 Task: Send an email with the signature Janet Martinez with the subject Request for feedback on a cover letter and the message I would like to schedule a follow-up meeting to discuss the results of the project. from softage.2@softage.net to softage.7@softage.net with an attached image file Website_hero_image.jpg and move the email from Sent Items to the folder Games
Action: Mouse moved to (657, 479)
Screenshot: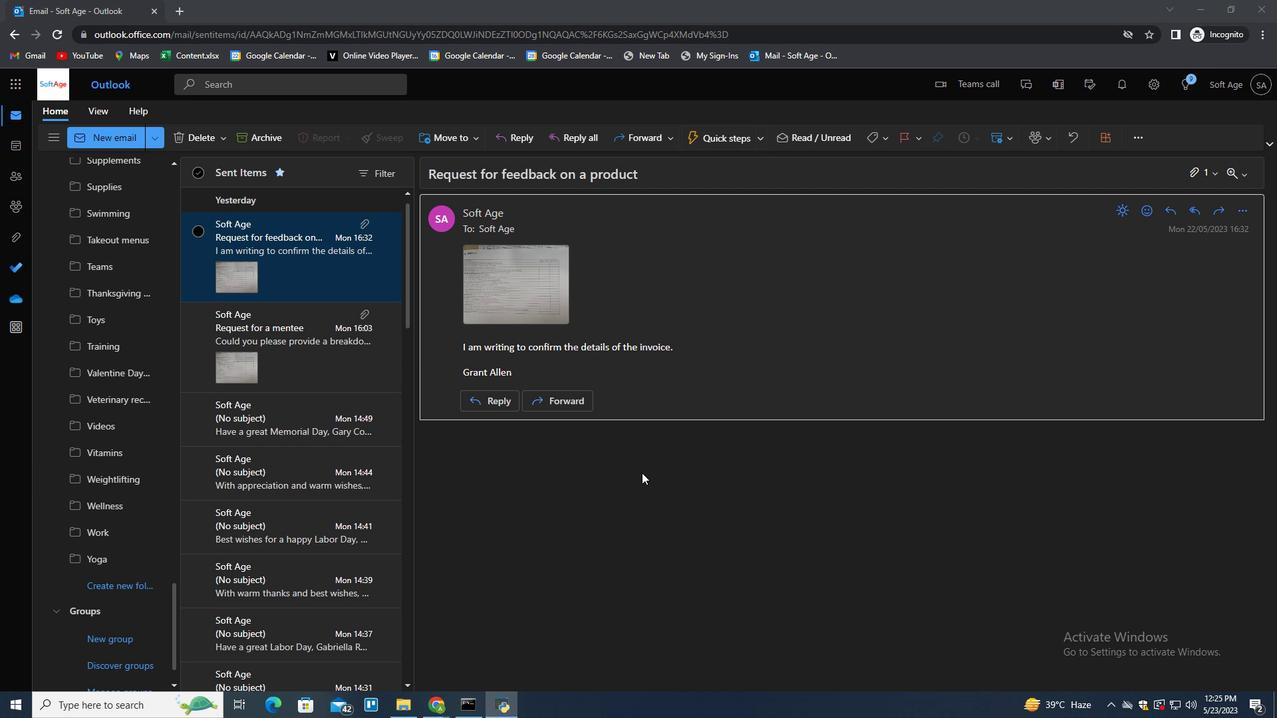 
Action: Mouse pressed left at (657, 479)
Screenshot: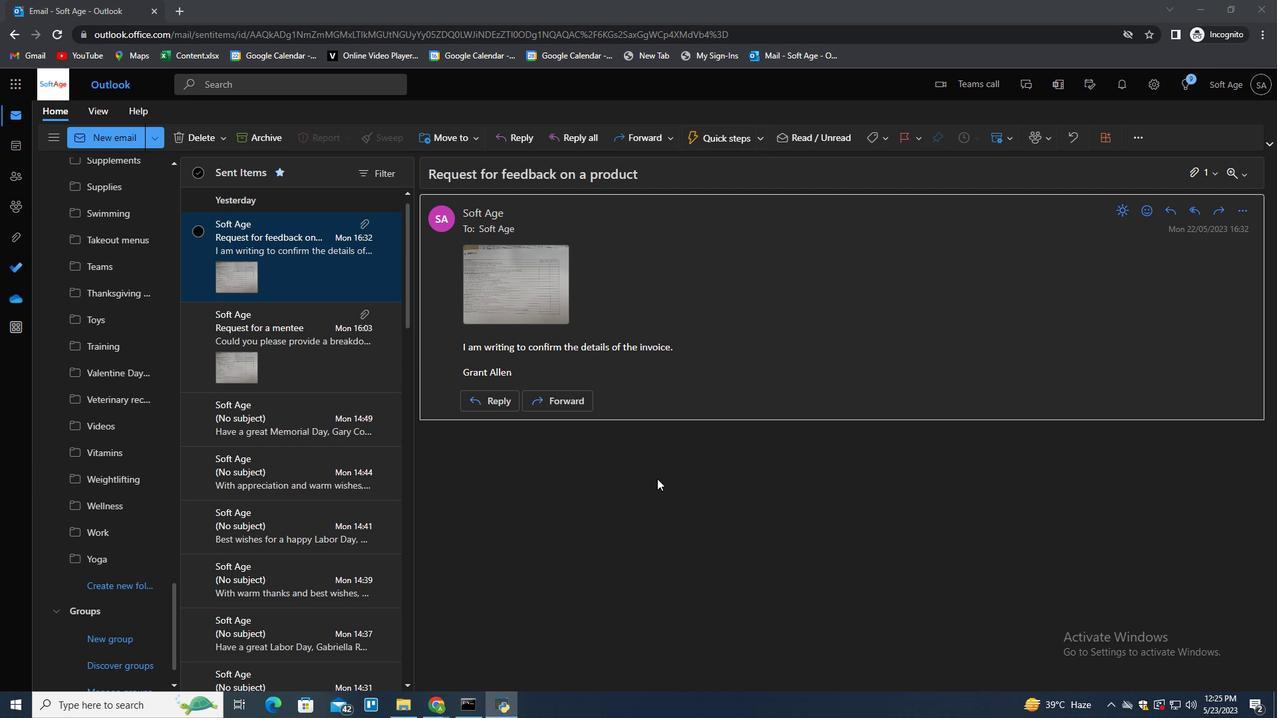 
Action: Key pressed n
Screenshot: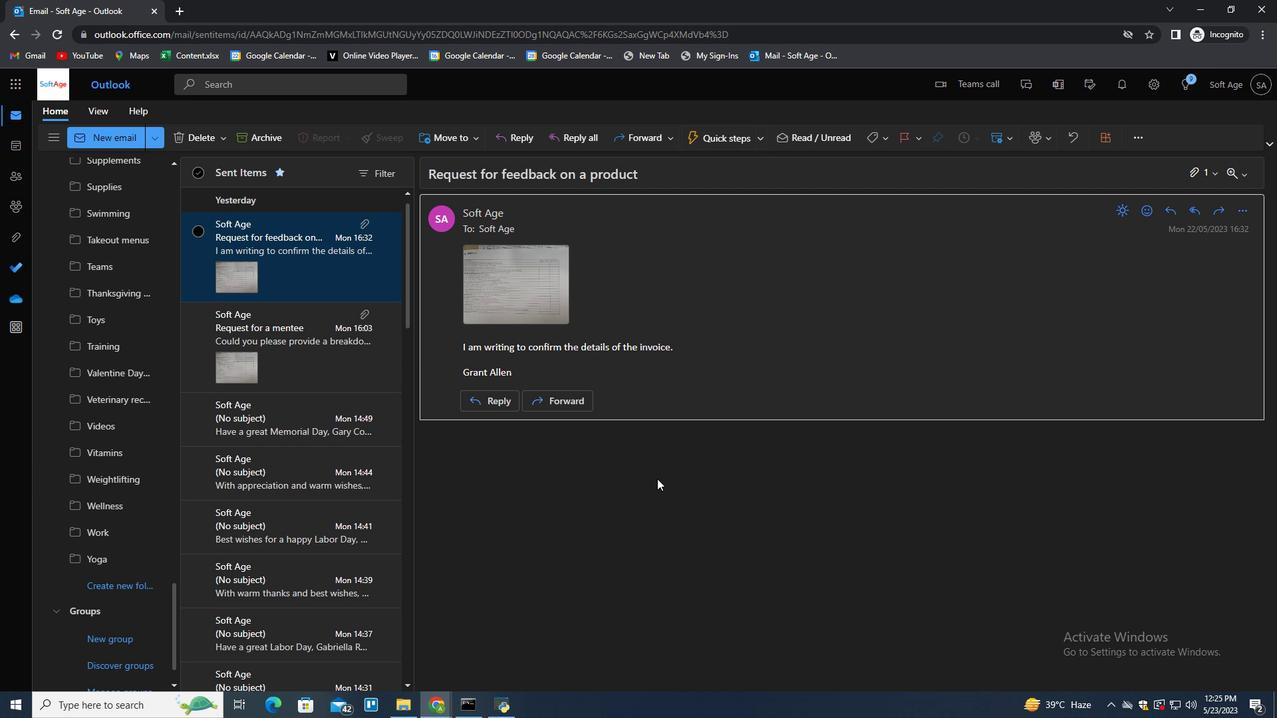 
Action: Mouse moved to (891, 144)
Screenshot: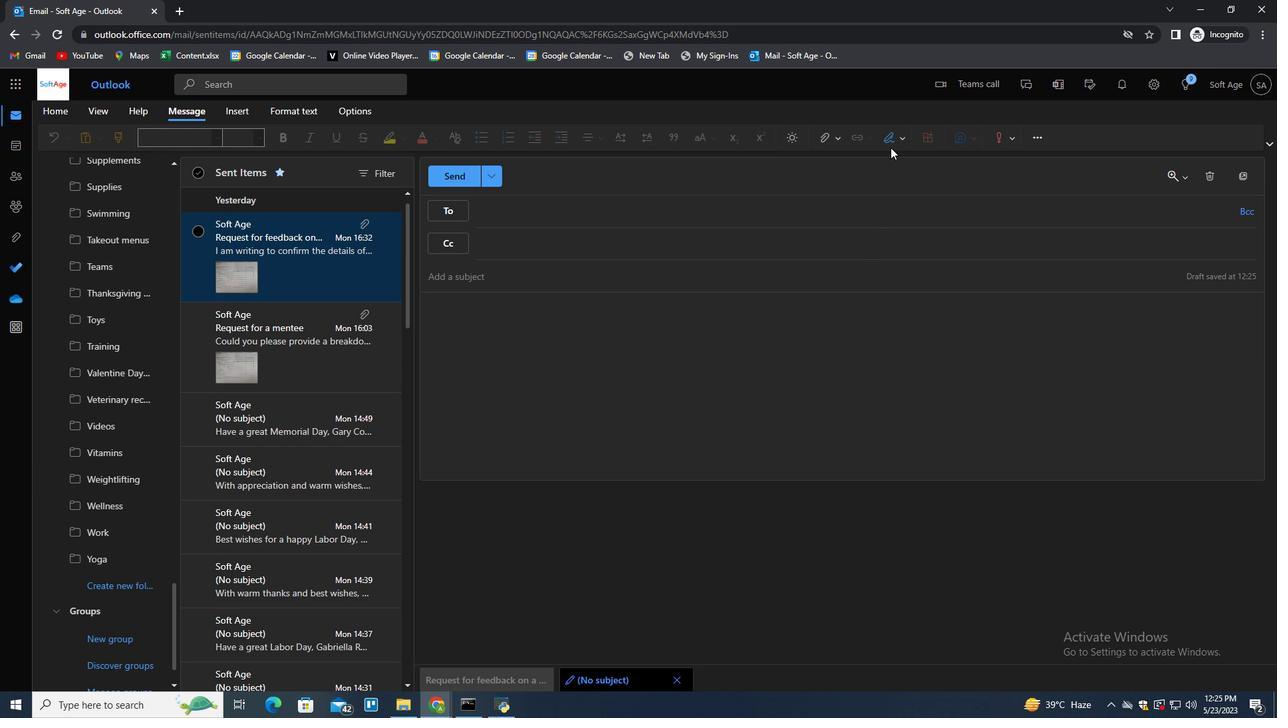 
Action: Mouse pressed left at (891, 144)
Screenshot: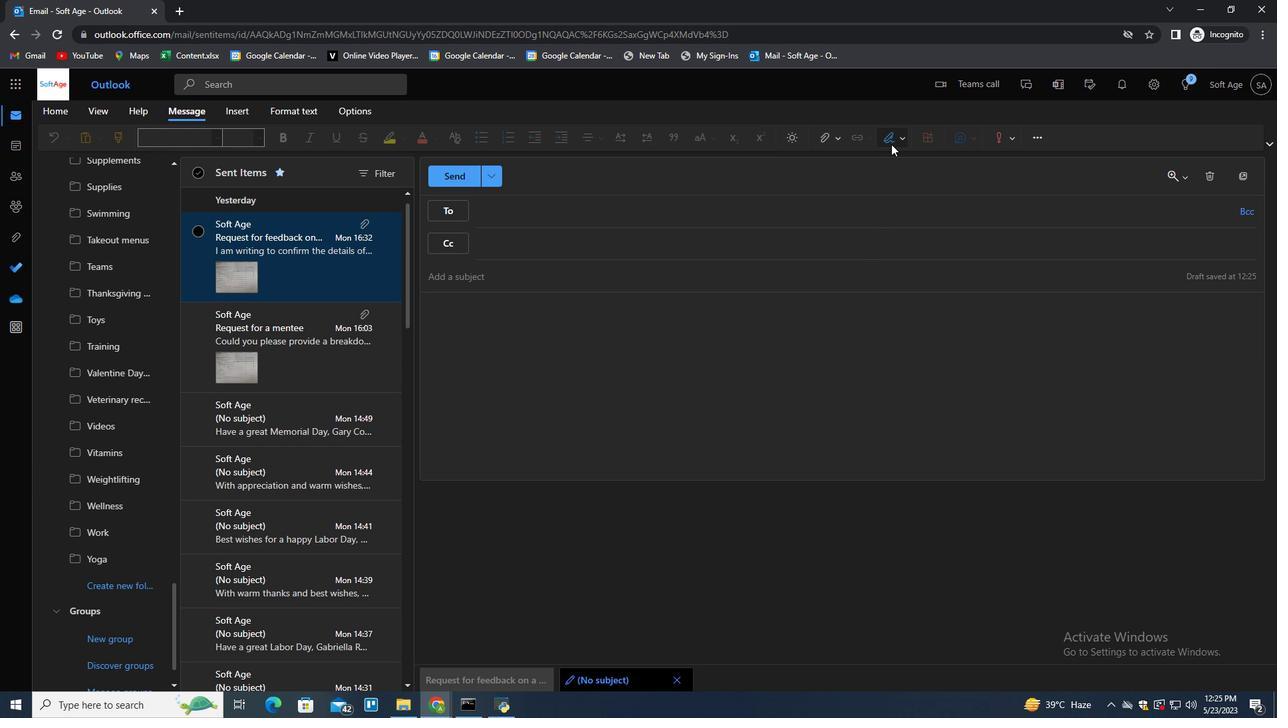 
Action: Mouse moved to (874, 186)
Screenshot: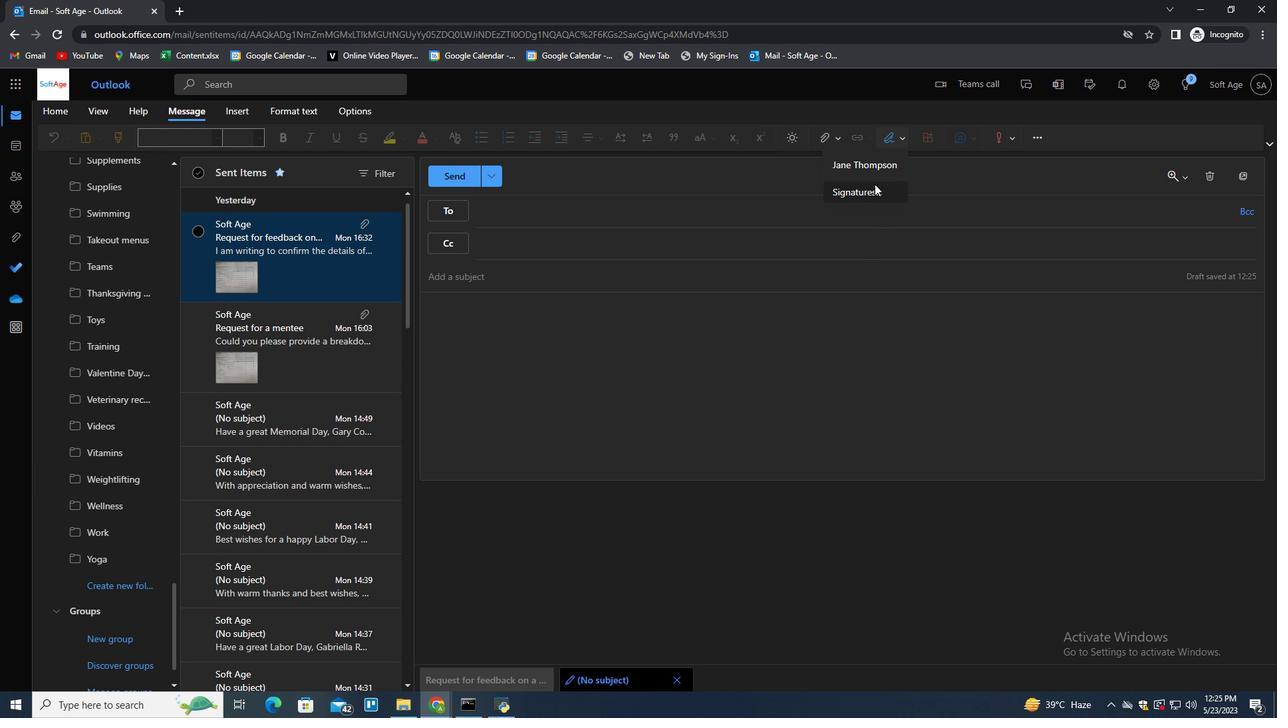 
Action: Mouse pressed left at (874, 186)
Screenshot: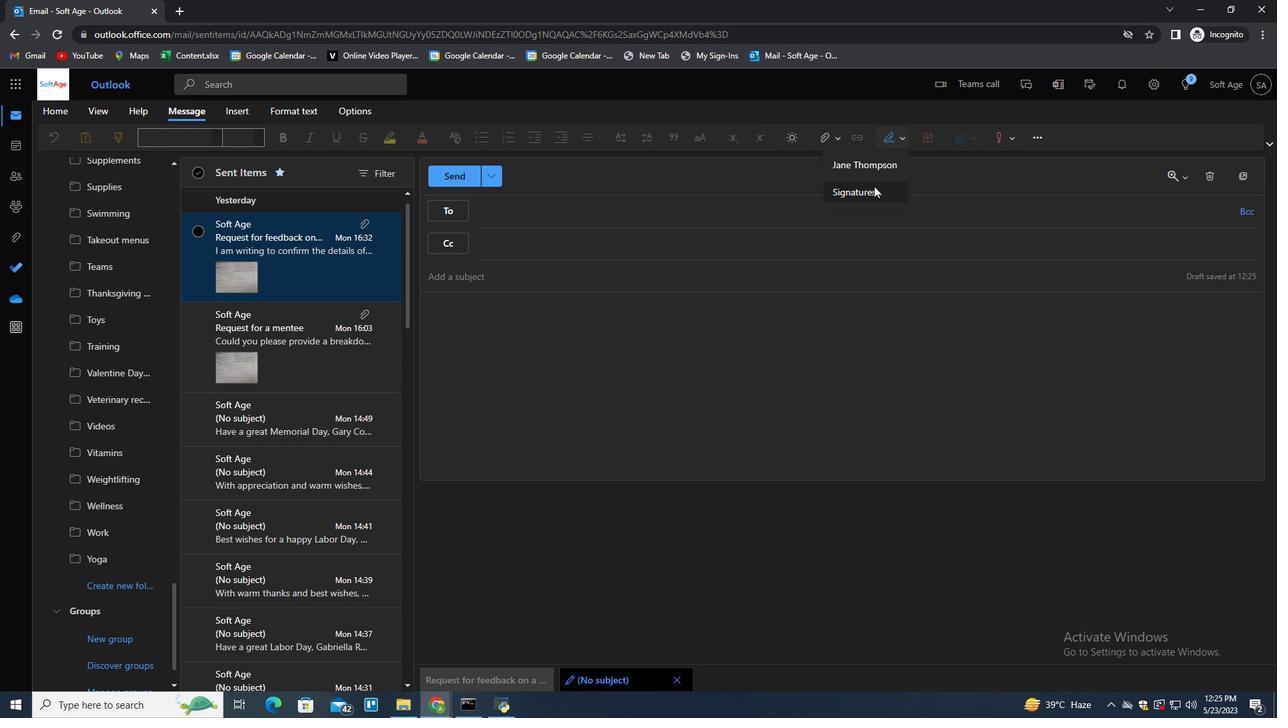 
Action: Mouse moved to (891, 237)
Screenshot: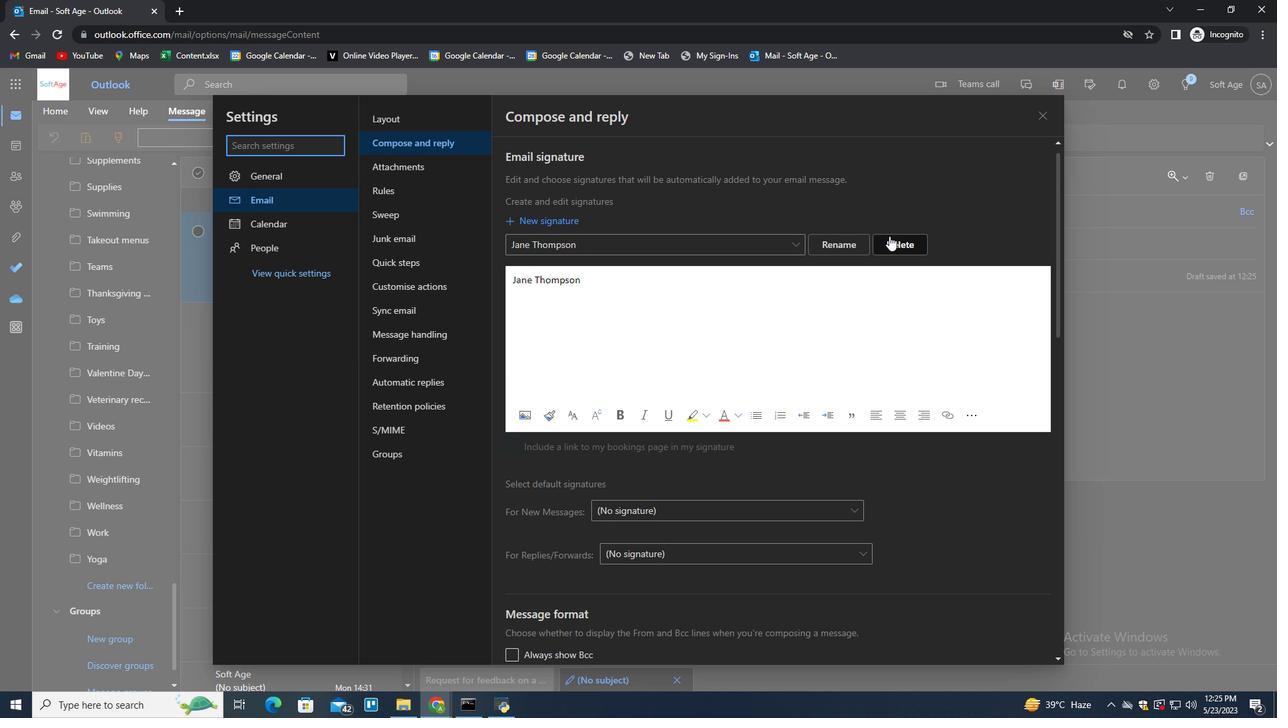 
Action: Mouse pressed left at (891, 237)
Screenshot: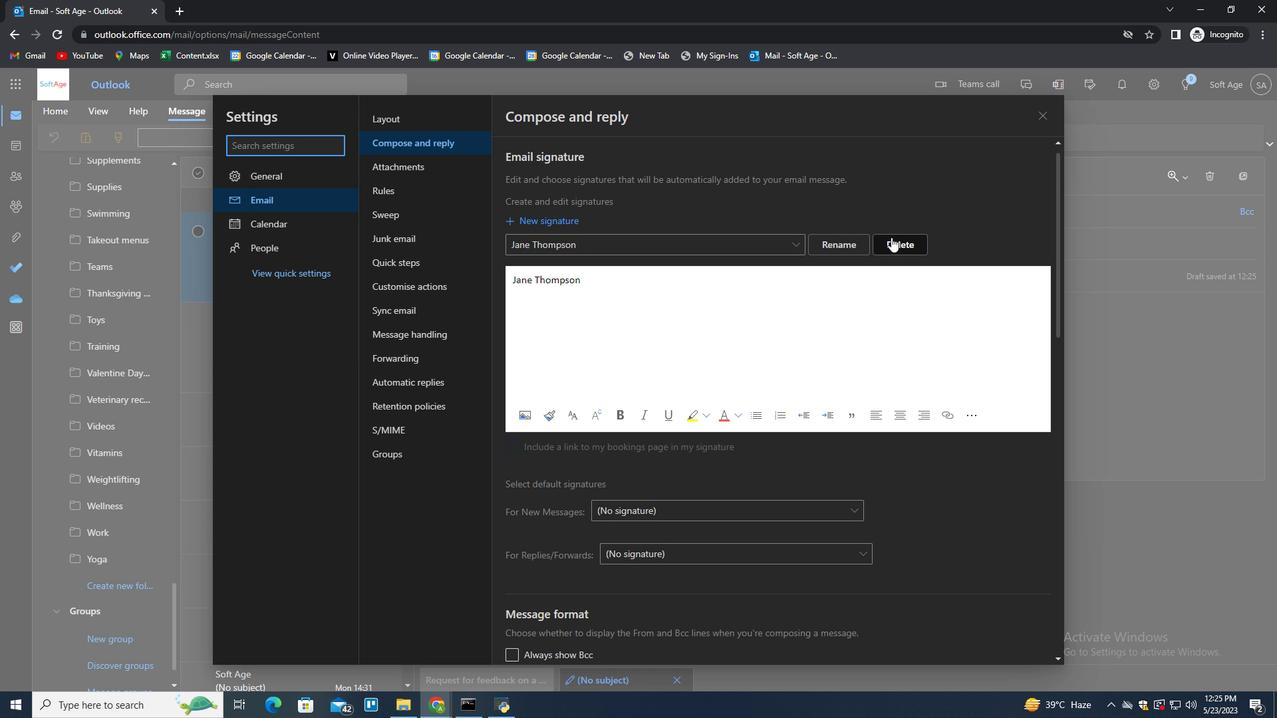 
Action: Mouse moved to (893, 241)
Screenshot: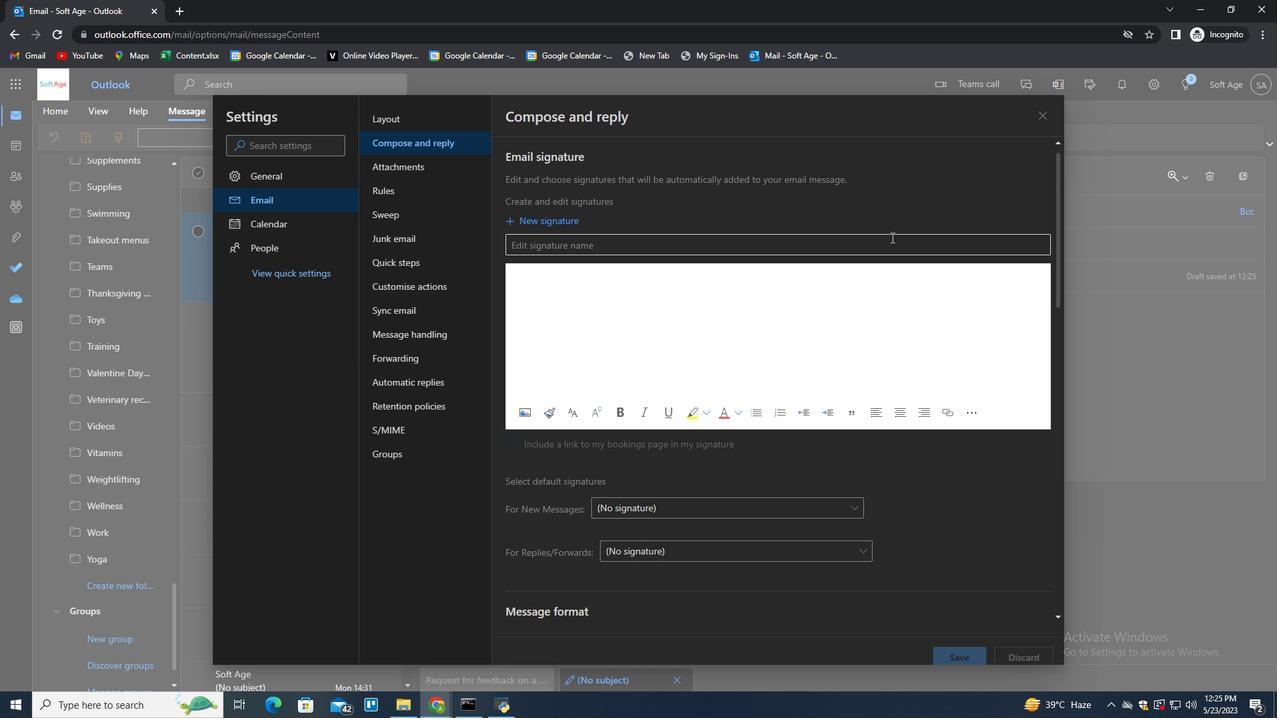 
Action: Mouse pressed left at (893, 241)
Screenshot: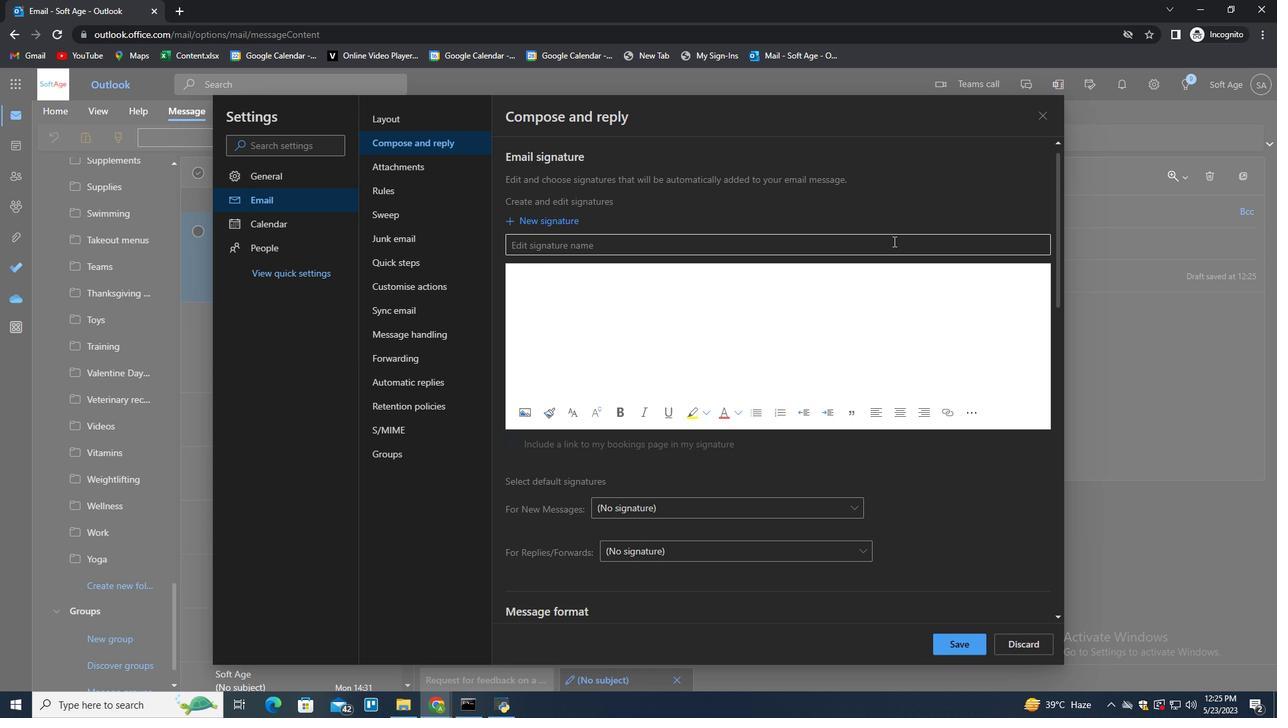 
Action: Key pressed <Key.shift>Janet<Key.space><Key.shift>Ms<Key.backspace>artinez<Key.tab><Key.tab>
Screenshot: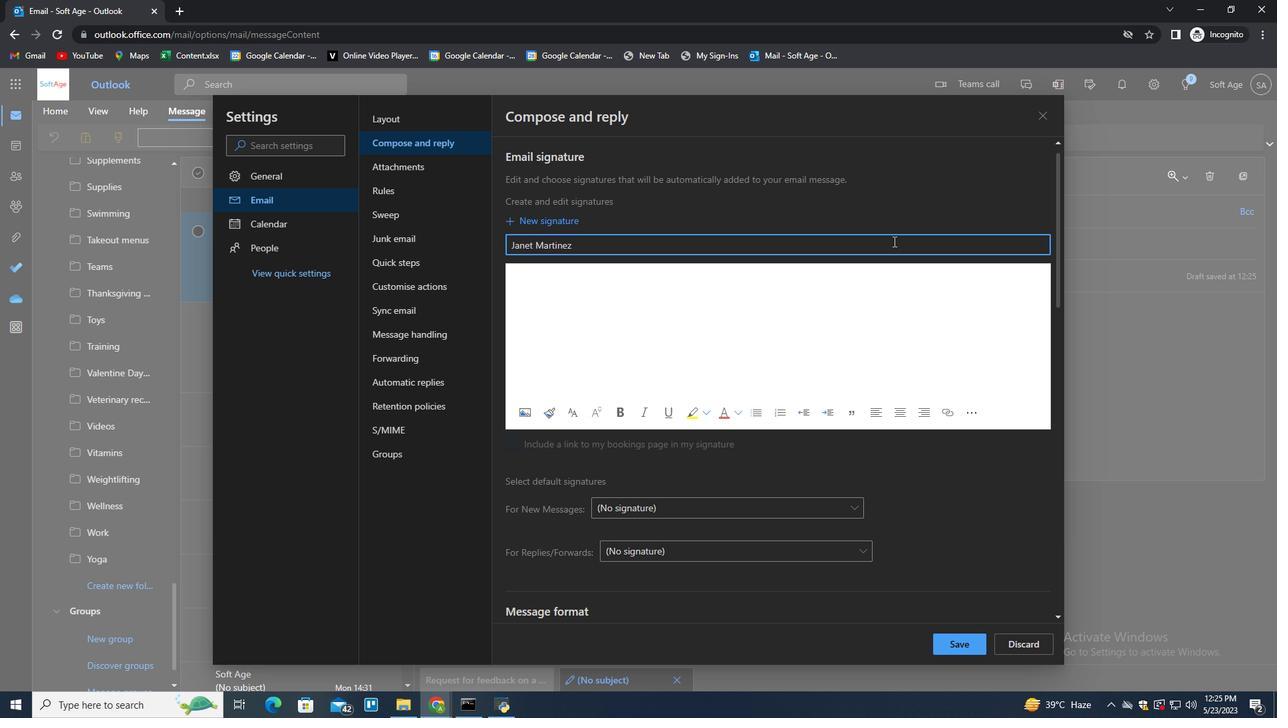 
Action: Mouse moved to (885, 322)
Screenshot: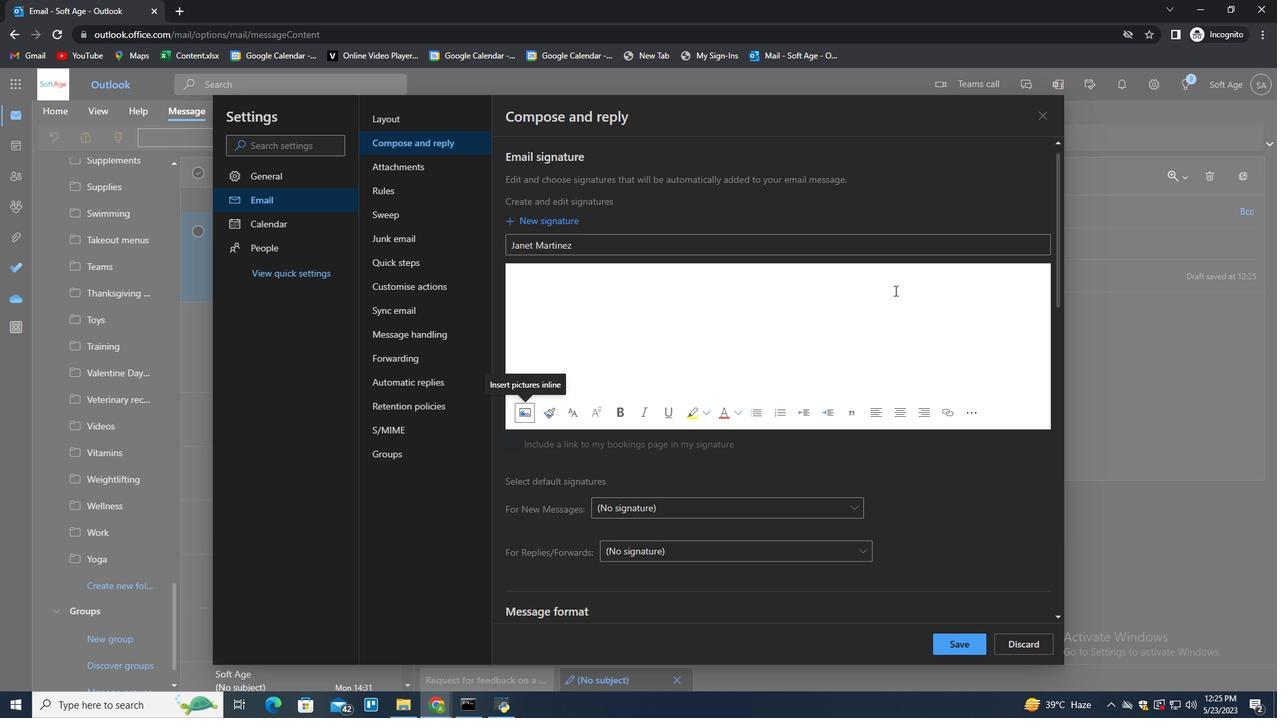
Action: Mouse pressed left at (885, 322)
Screenshot: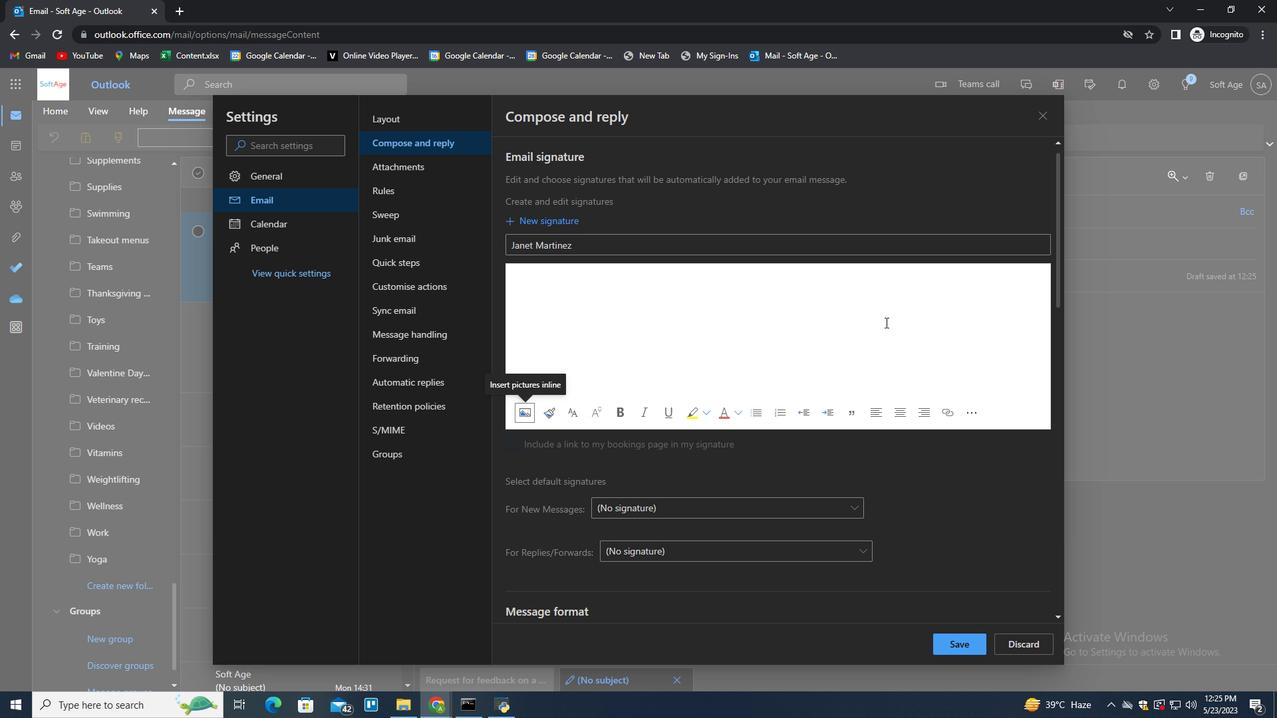 
Action: Mouse moved to (885, 322)
Screenshot: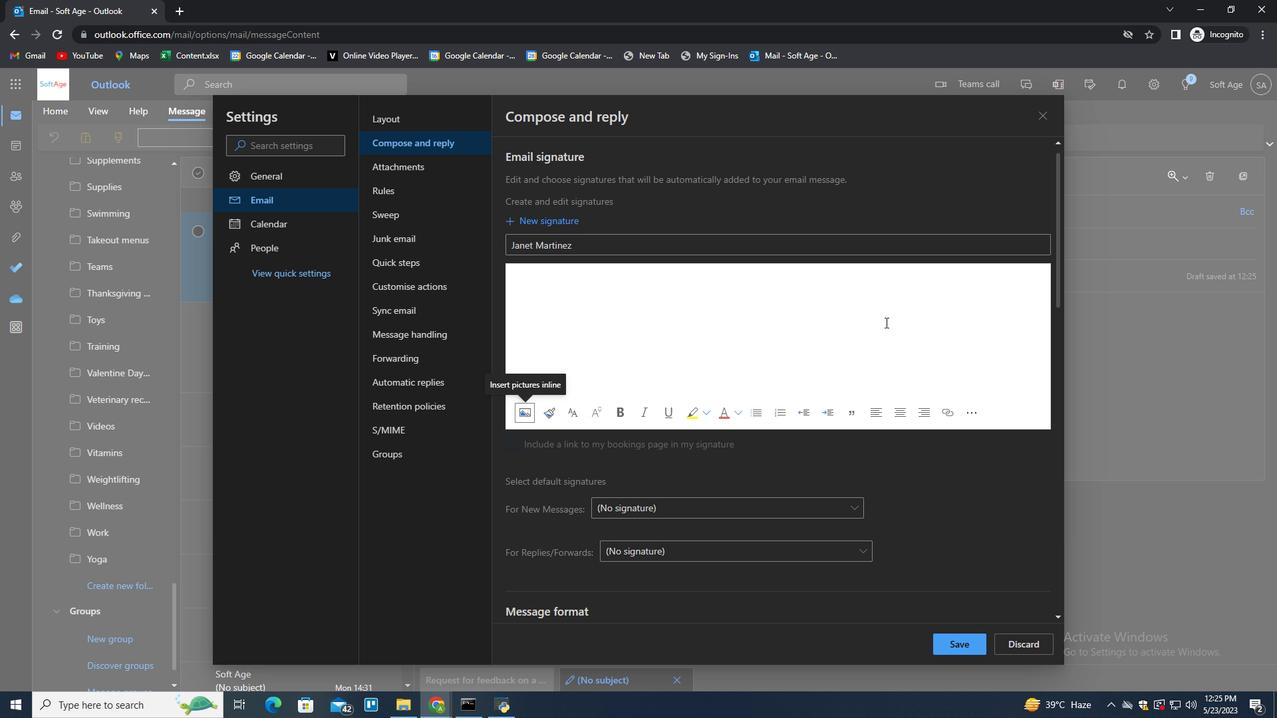 
Action: Key pressed <Key.shift>Janet<Key.space><Key.shift>Martinez
Screenshot: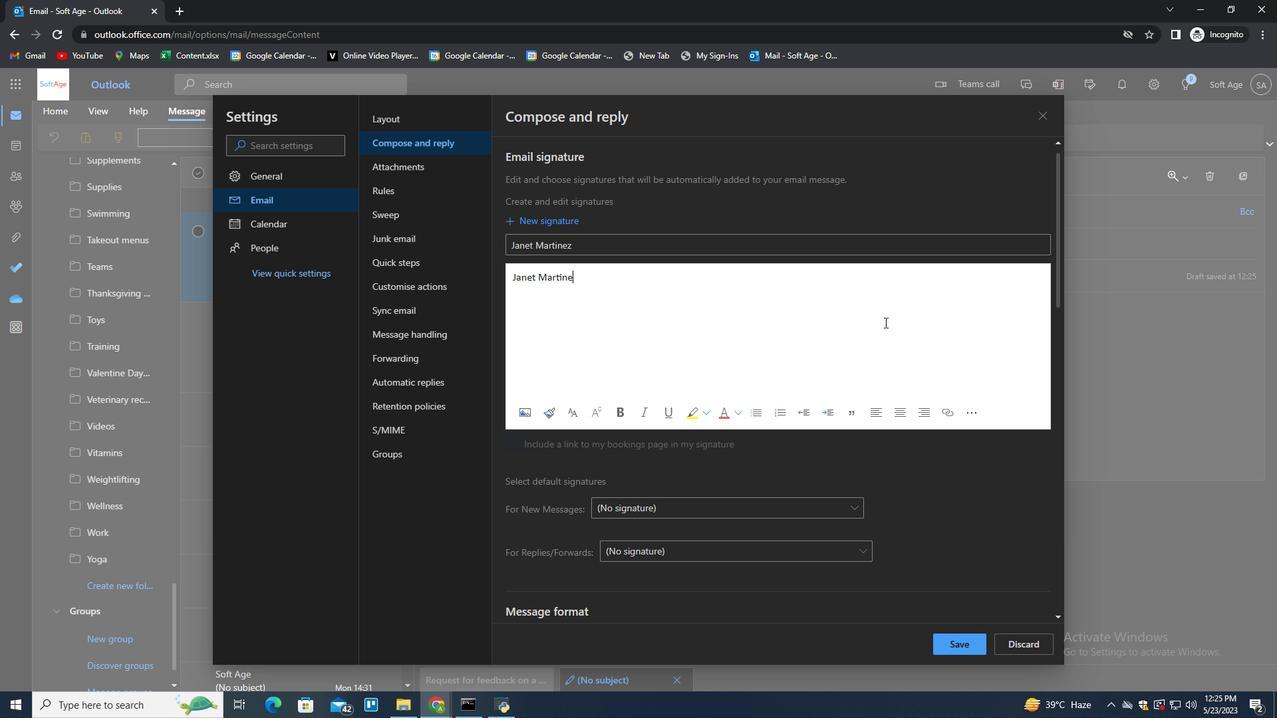 
Action: Mouse moved to (963, 642)
Screenshot: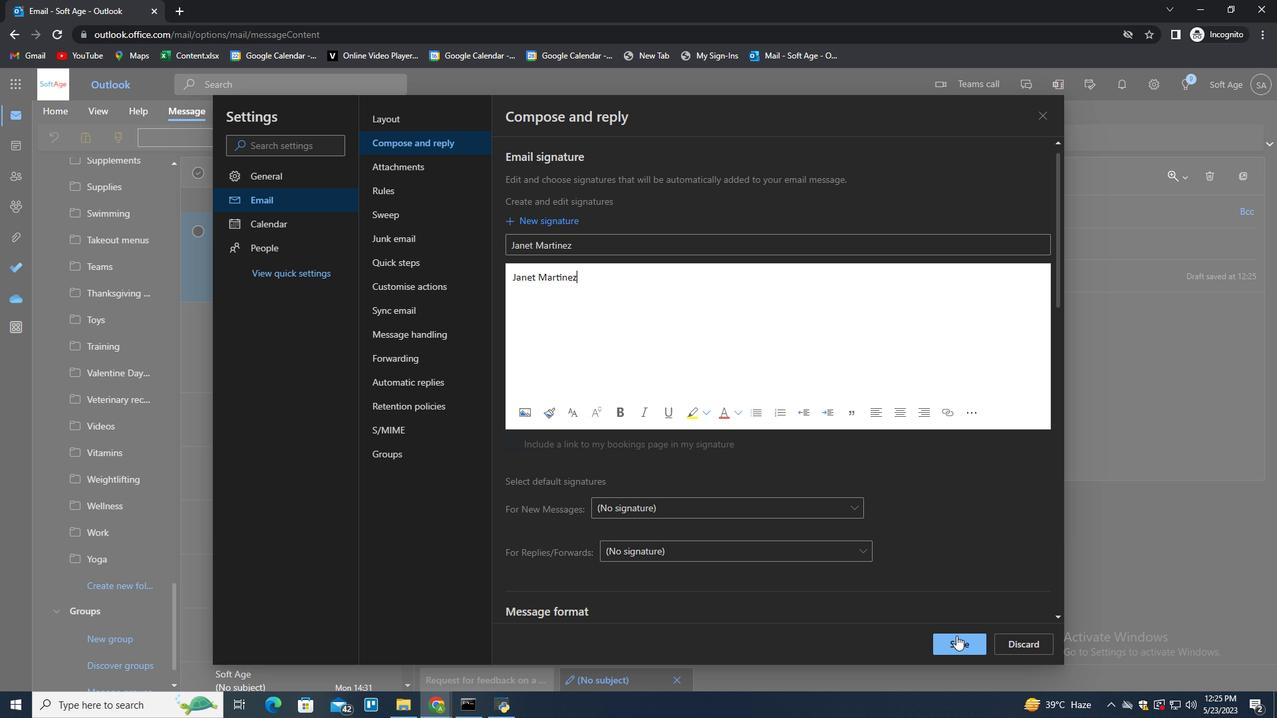
Action: Mouse pressed left at (963, 642)
Screenshot: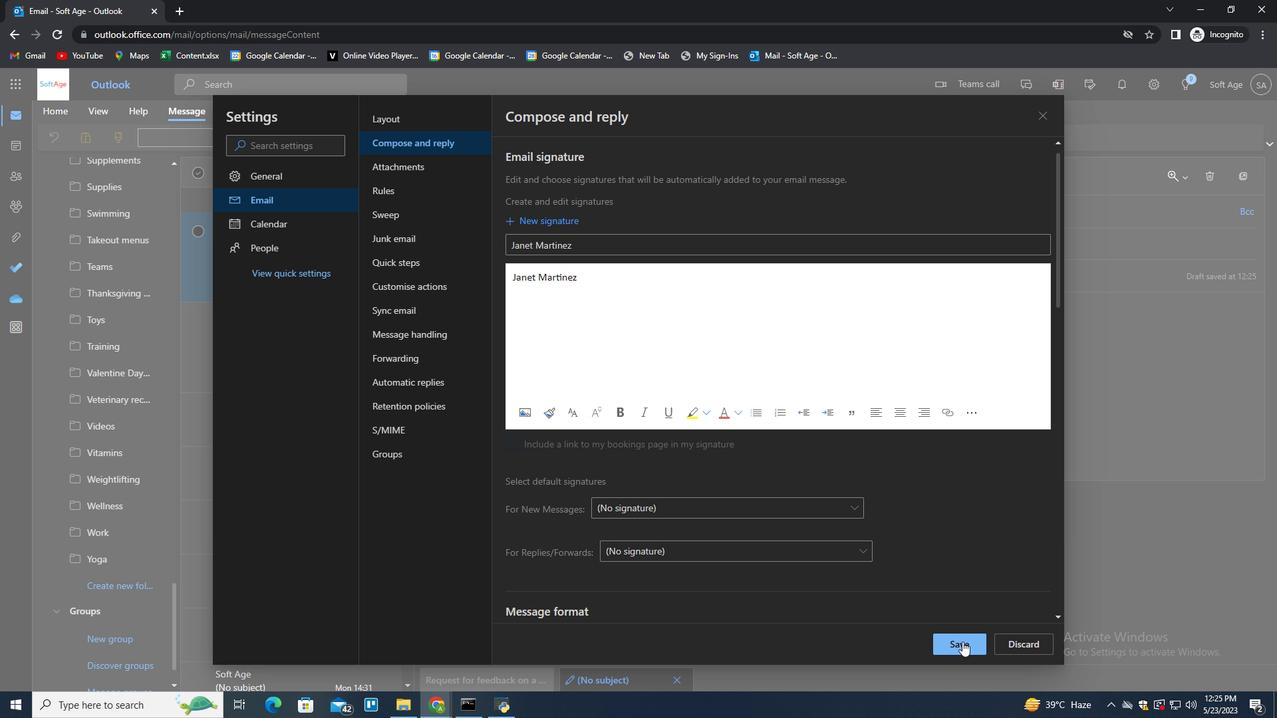 
Action: Mouse moved to (1112, 382)
Screenshot: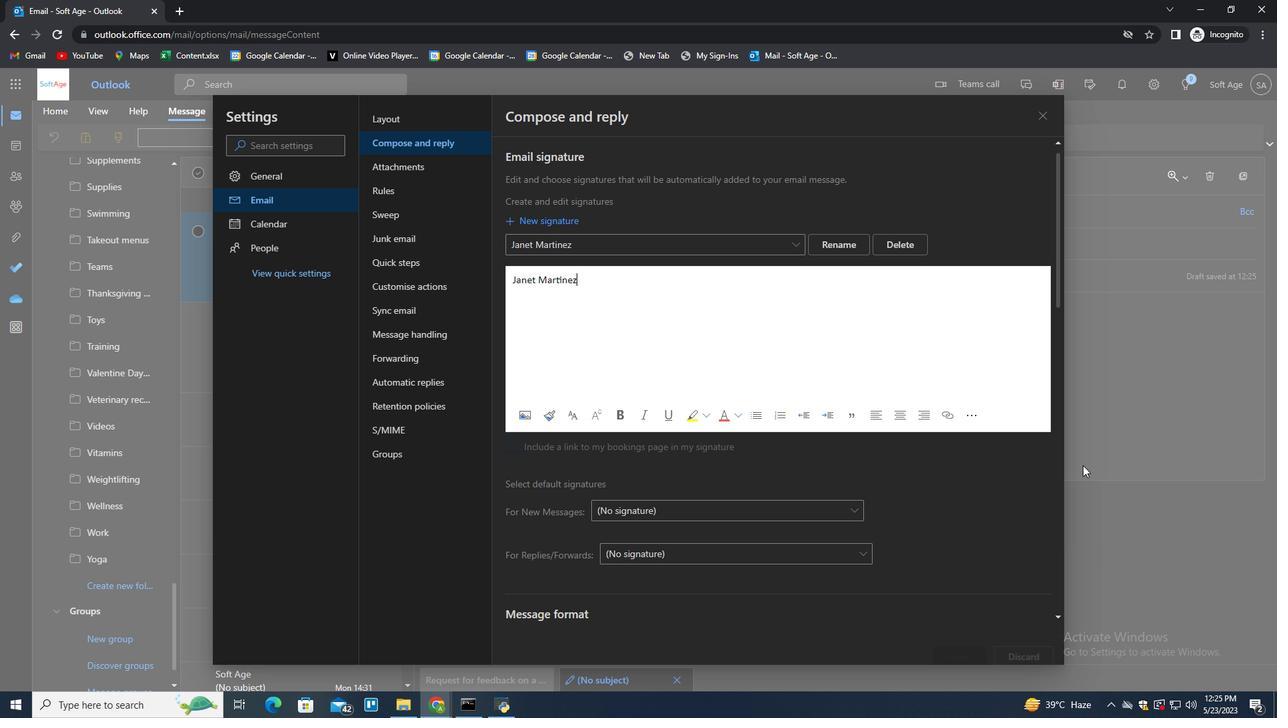 
Action: Mouse pressed left at (1112, 382)
Screenshot: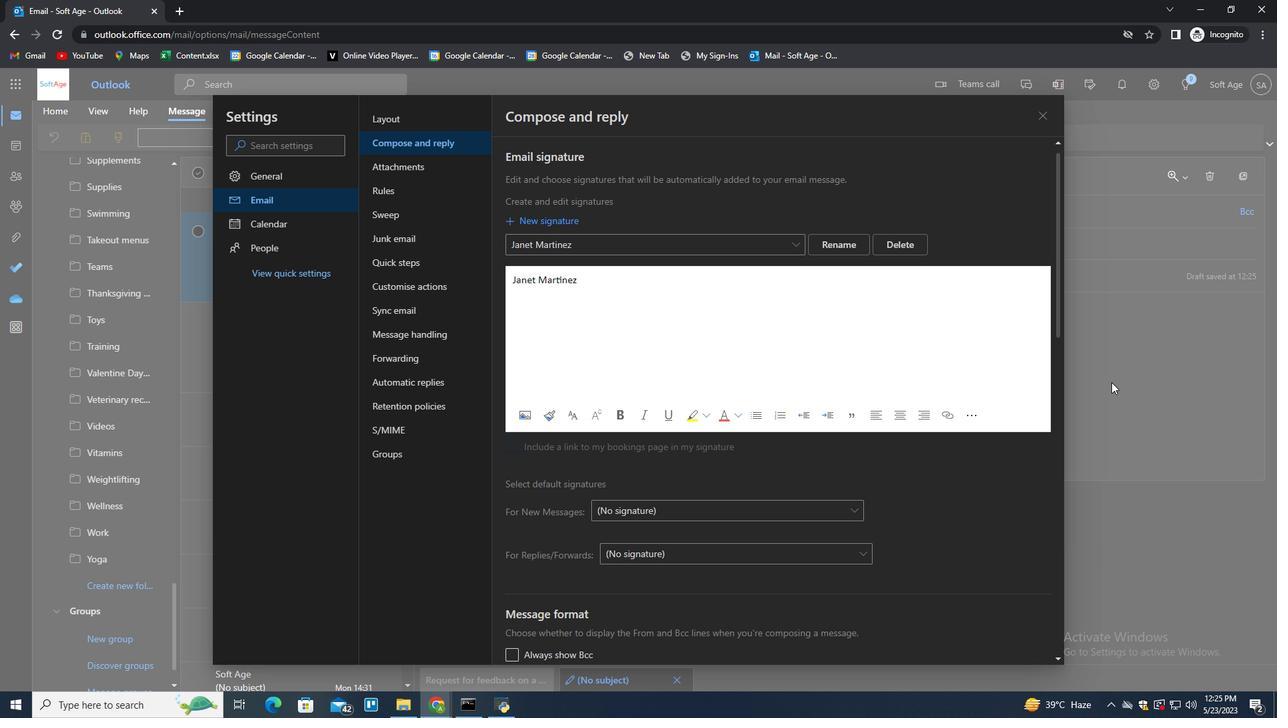 
Action: Mouse moved to (897, 137)
Screenshot: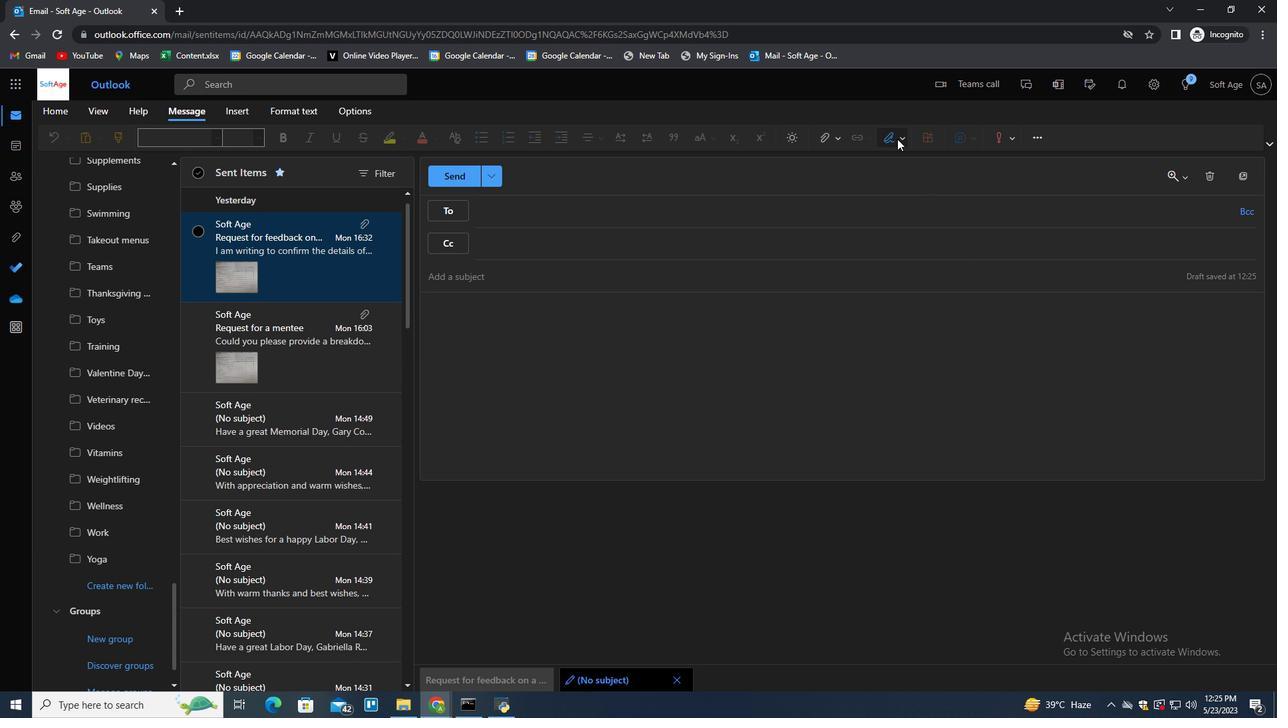 
Action: Mouse pressed left at (897, 137)
Screenshot: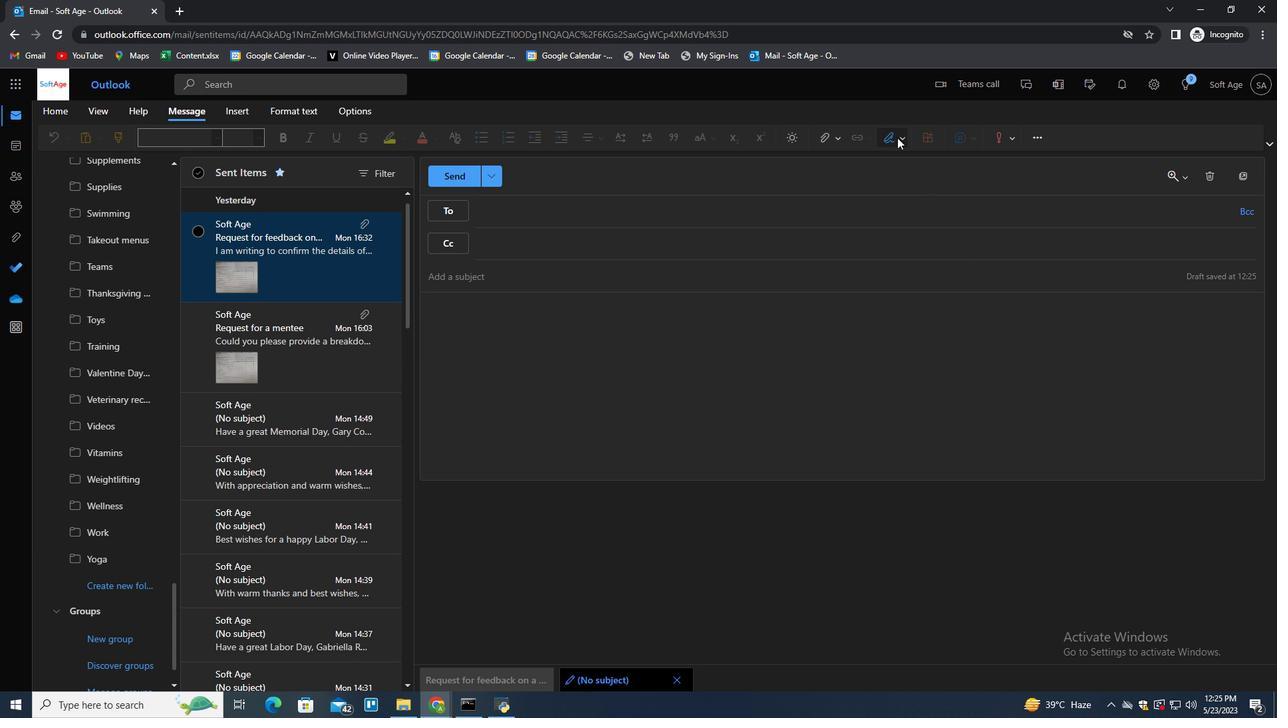 
Action: Mouse moved to (875, 163)
Screenshot: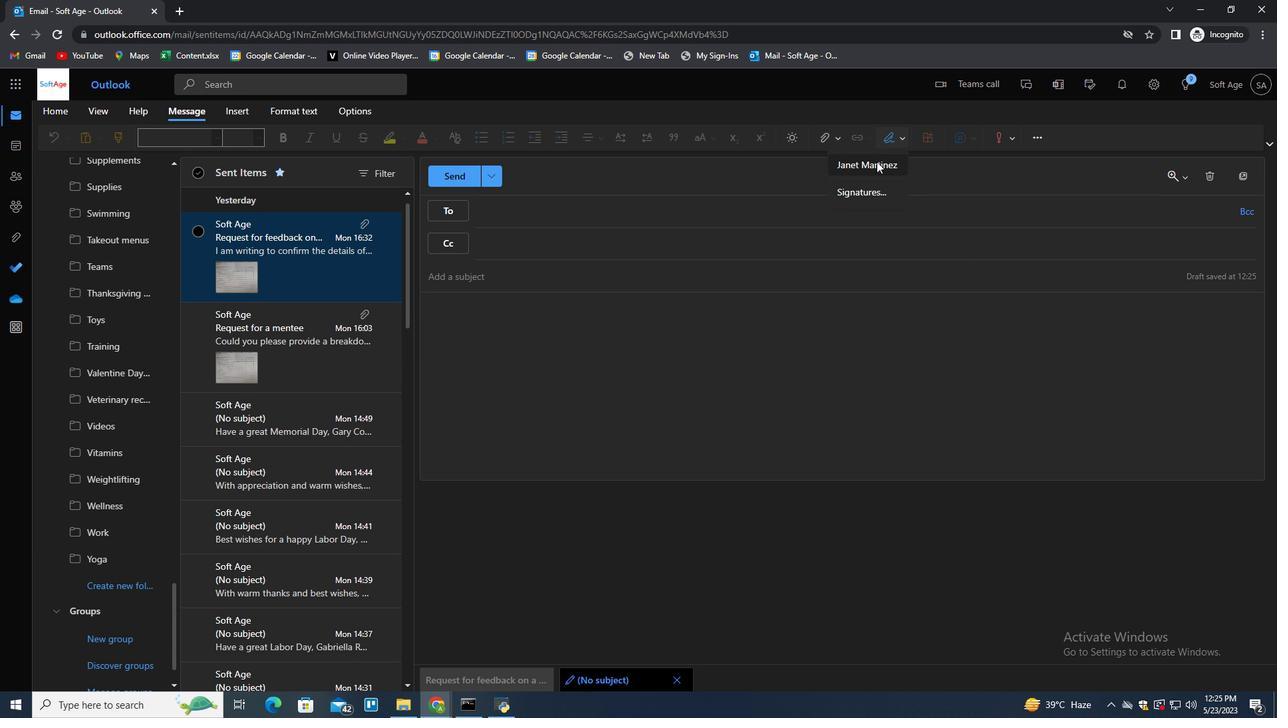 
Action: Mouse pressed left at (875, 163)
Screenshot: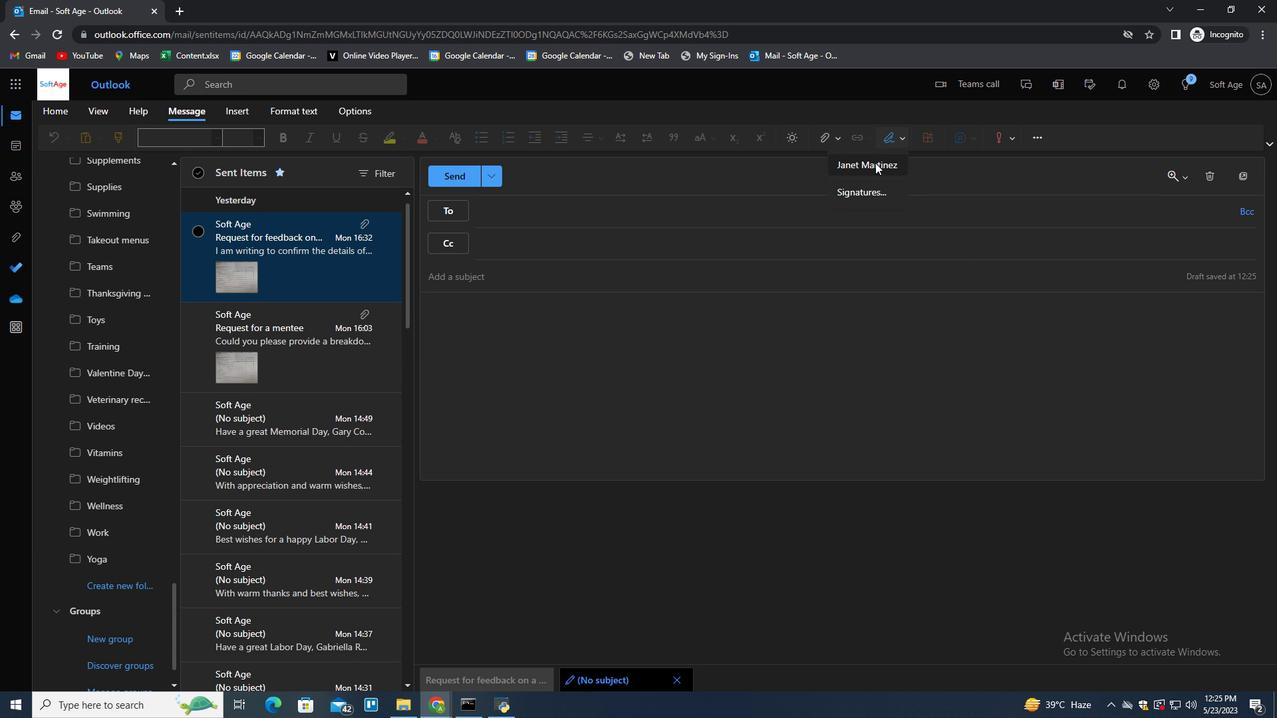 
Action: Mouse moved to (463, 277)
Screenshot: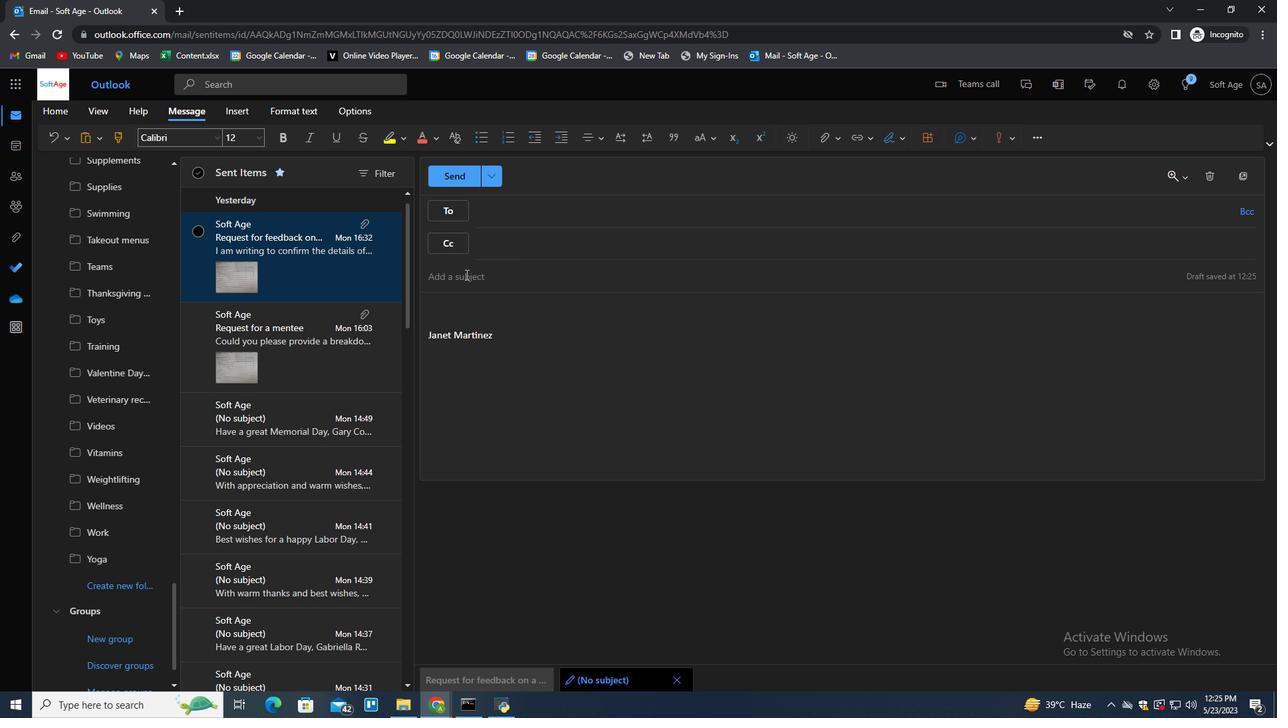 
Action: Mouse pressed left at (463, 277)
Screenshot: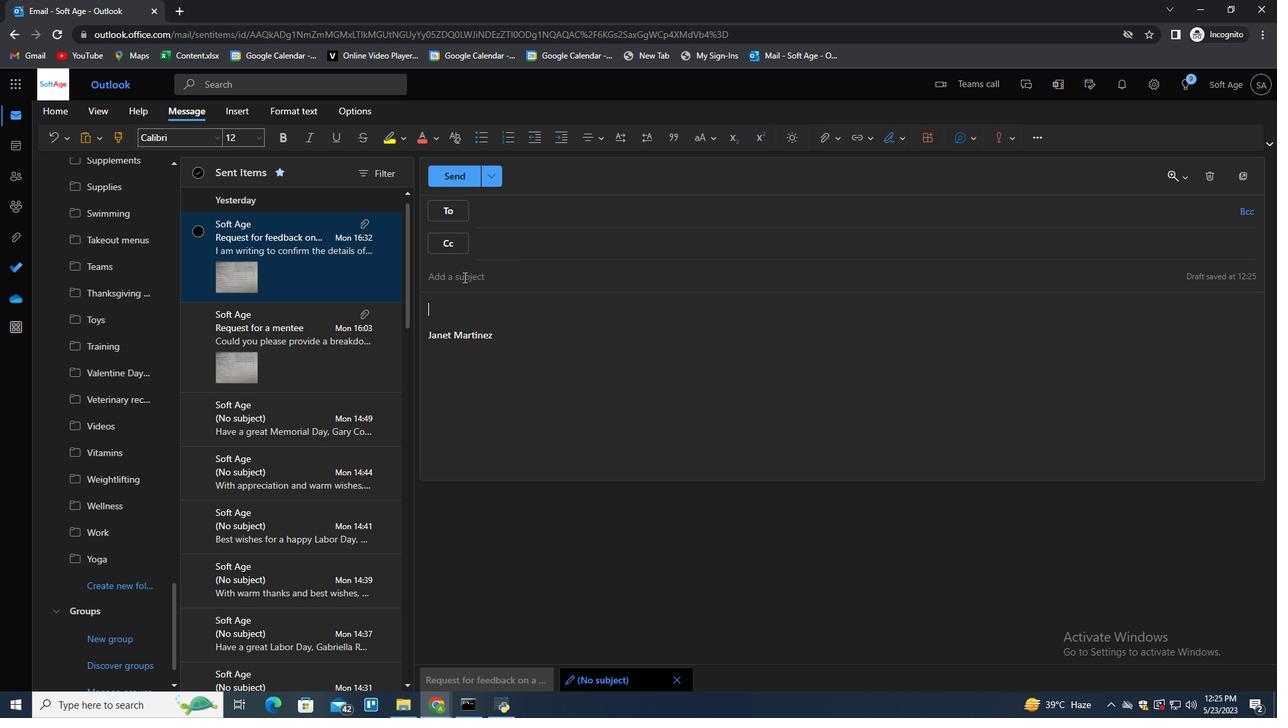 
Action: Mouse moved to (462, 278)
Screenshot: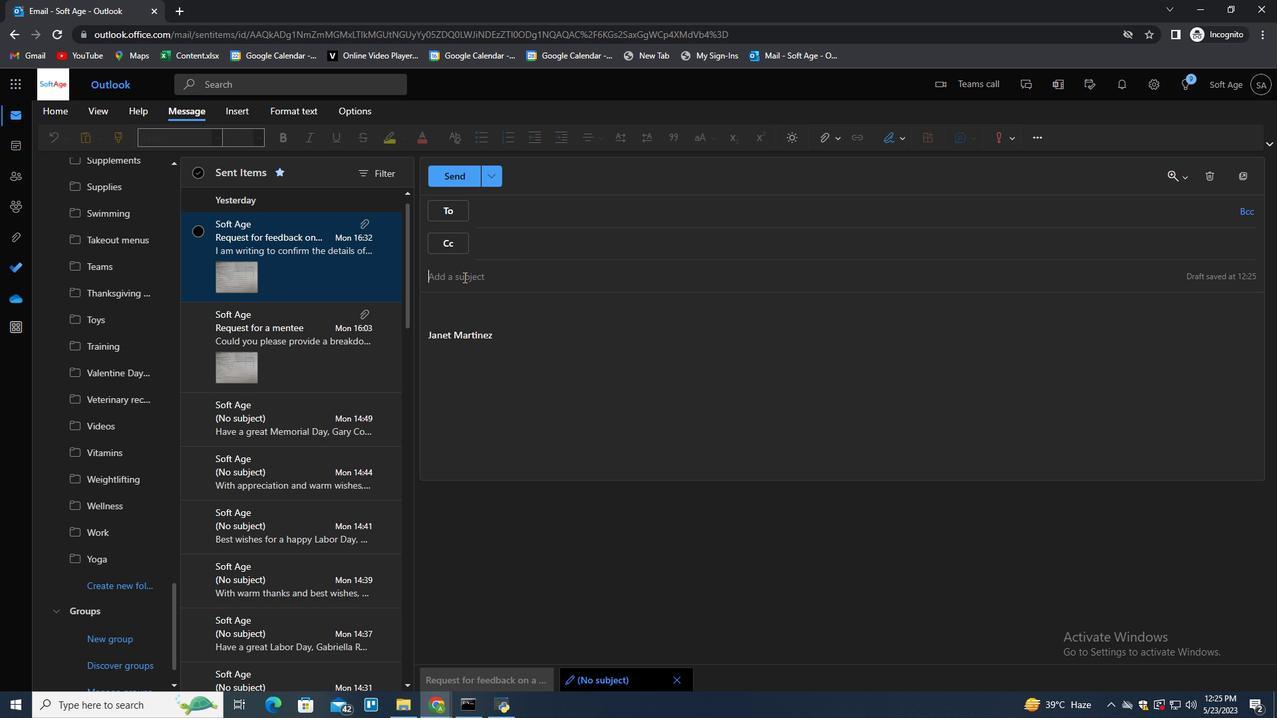 
Action: Key pressed <Key.shift>
Screenshot: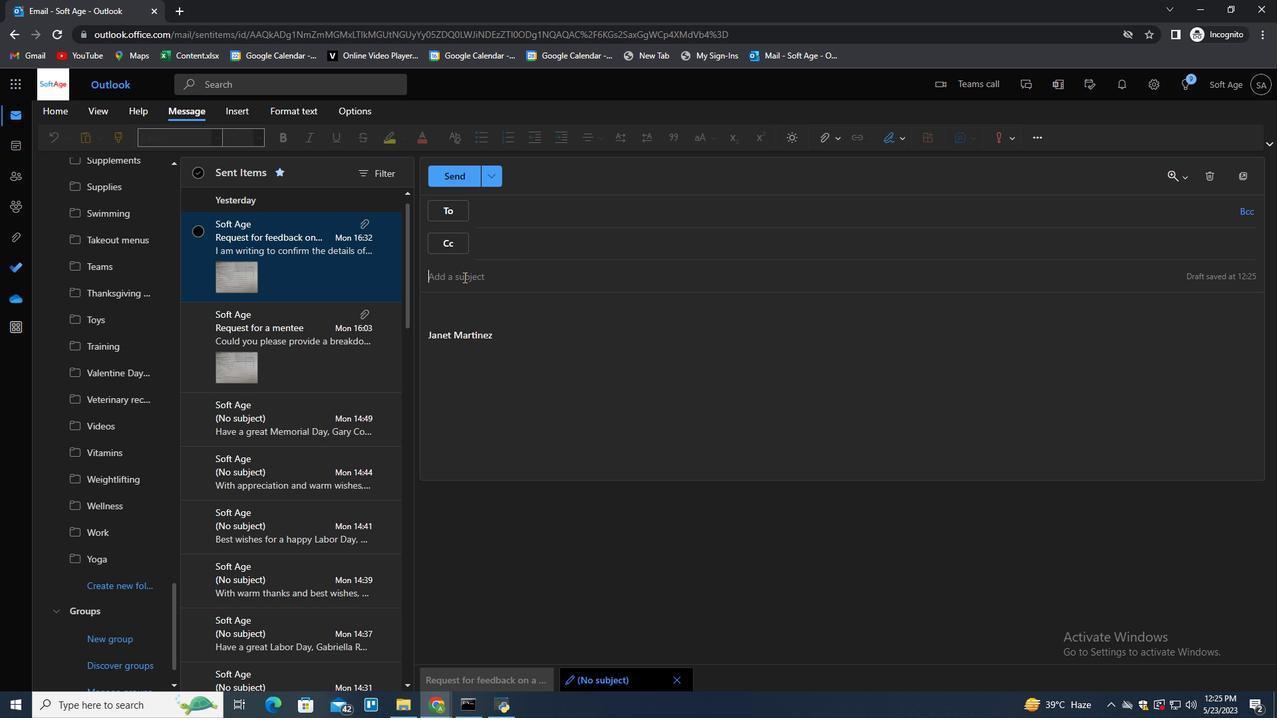 
Action: Mouse moved to (461, 279)
Screenshot: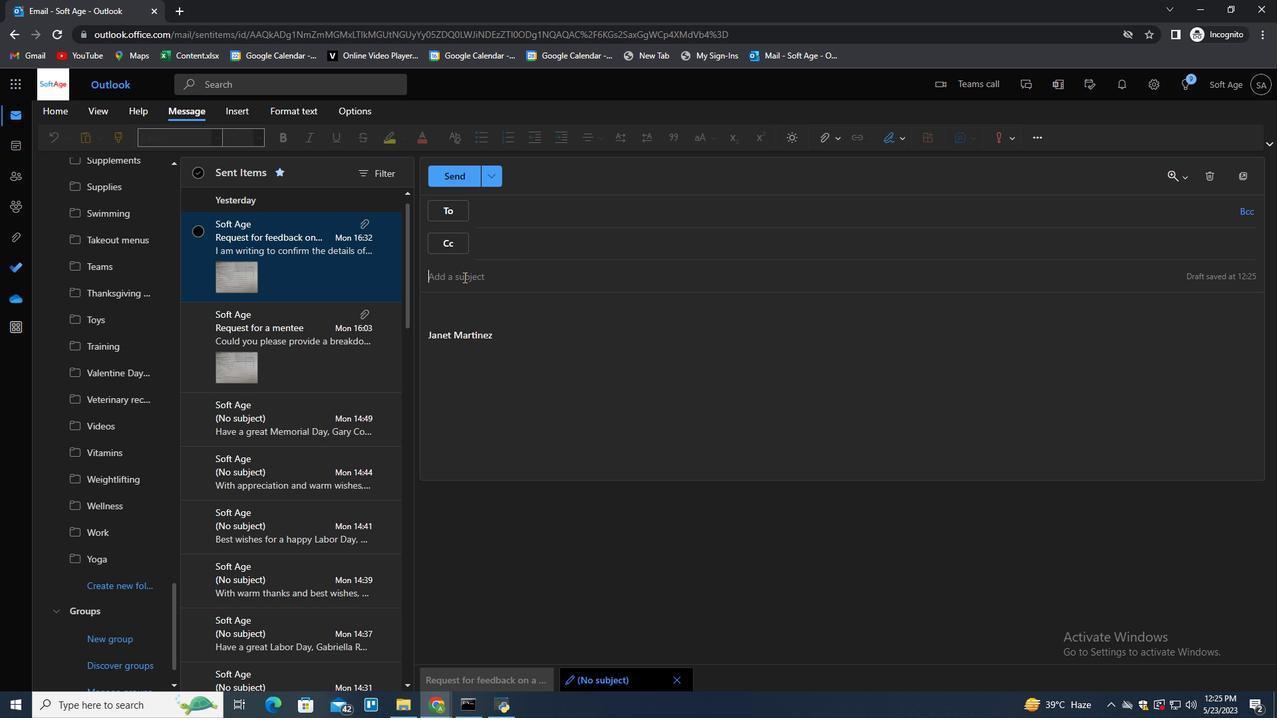 
Action: Key pressed Request<Key.space>for<Key.space>feedback<Key.space>on<Key.space>a<Key.space>v<Key.backspace>covar<Key.space><Key.backspace><Key.backspace>e<Key.backspace><Key.backspace>er<Key.space>letter<Key.tab><Key.shift>I<Key.space>would<Key.space>like<Key.space>to<Key.space>sech<Key.backspace><Key.backspace><Key.backspace>chedule<Key.space>a<Key.space>follow-up<Key.space>meeting<Key.space>to<Key.space>dix<Key.backspace>scuss<Key.space>the<Key.space>rea<Key.backspace>sults<Key.space>of<Key.space>the<Key.space>project.
Screenshot: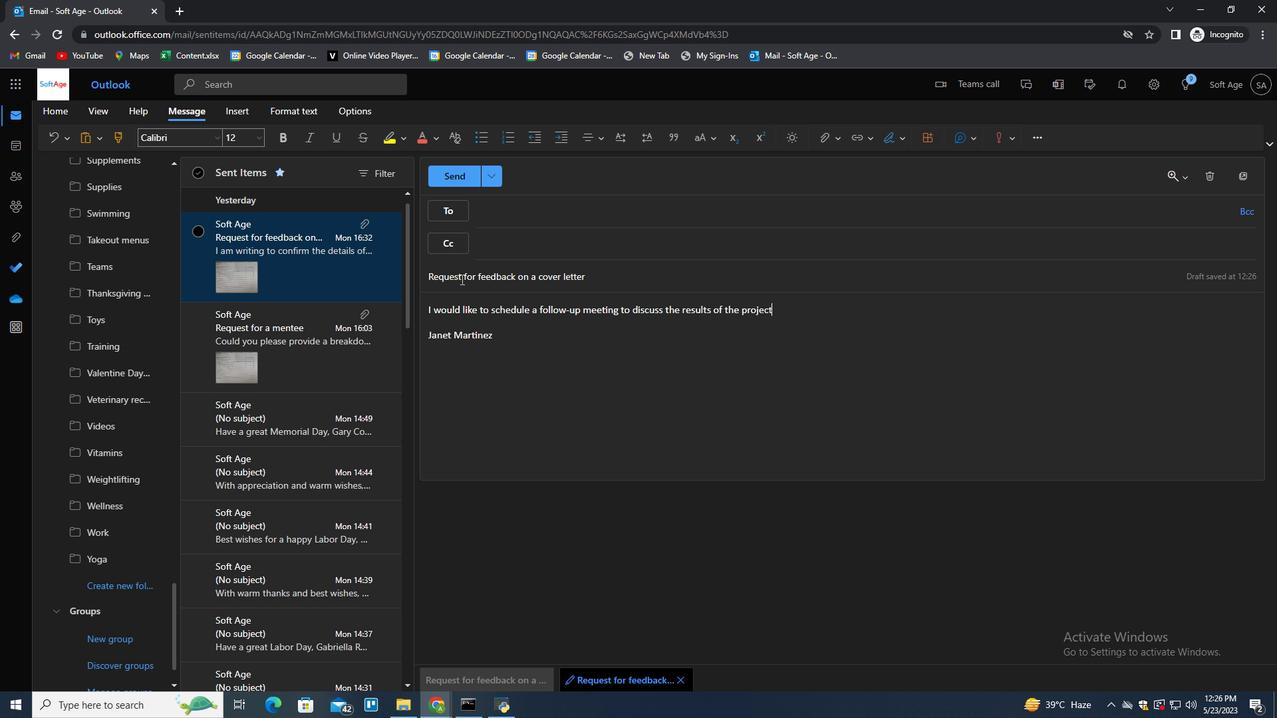 
Action: Mouse moved to (509, 217)
Screenshot: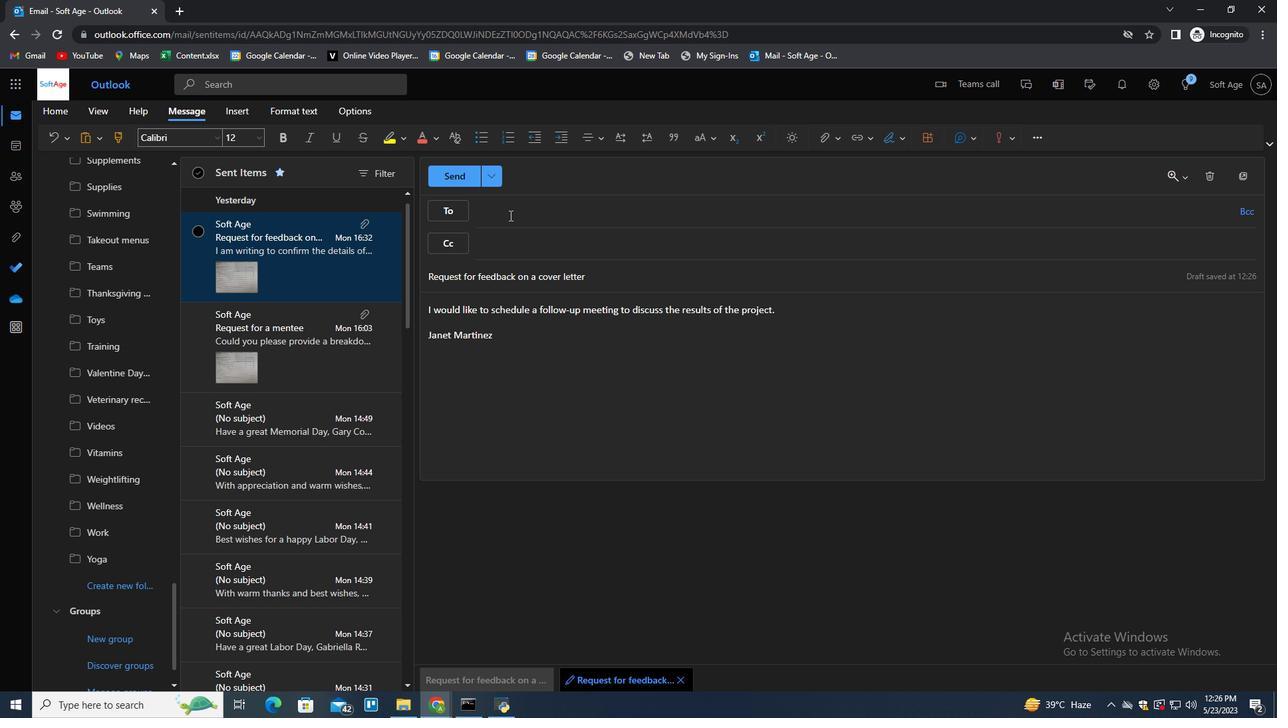 
Action: Mouse pressed left at (509, 217)
Screenshot: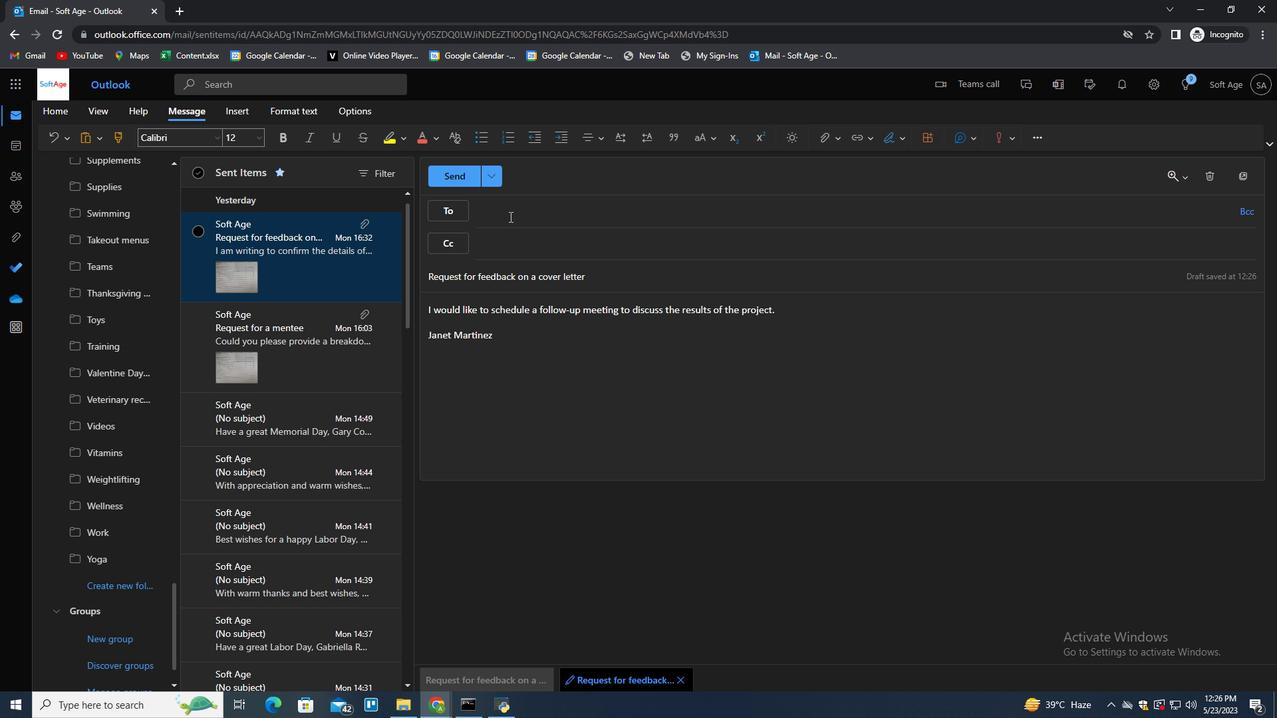 
Action: Key pressed softage.7<Key.shift>@softage.net<Key.enter>
Screenshot: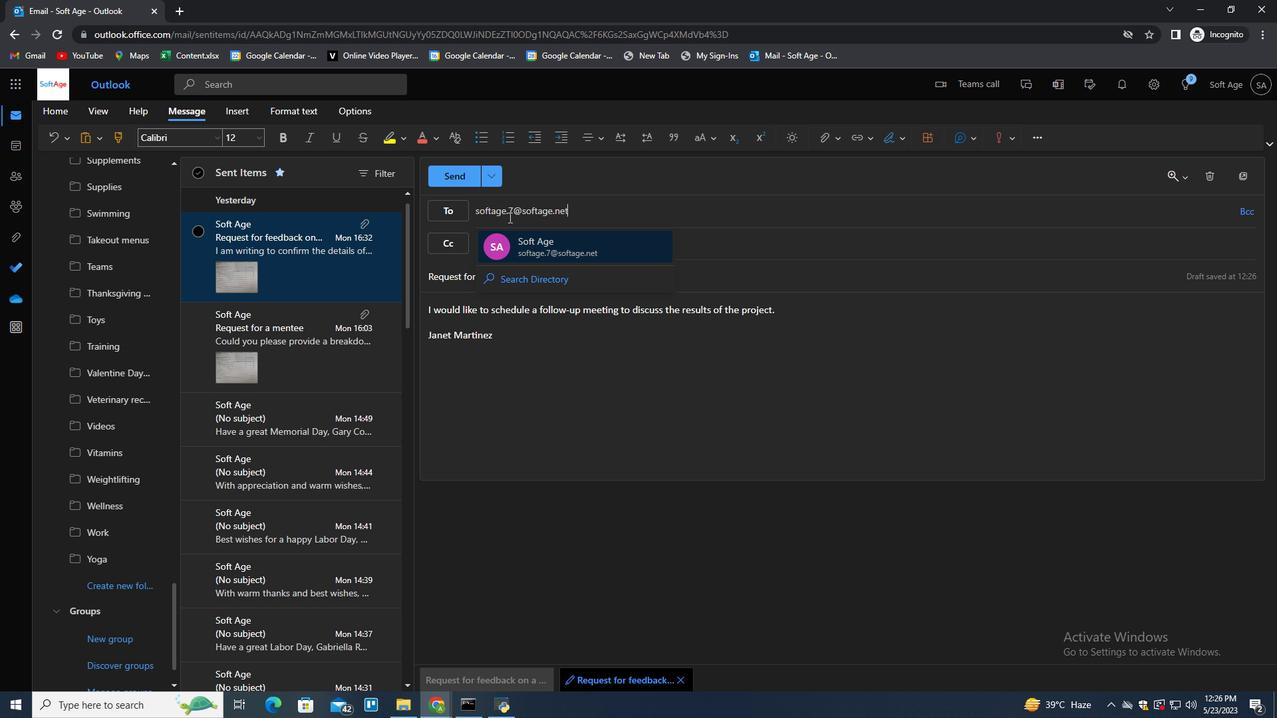
Action: Mouse moved to (715, 356)
Screenshot: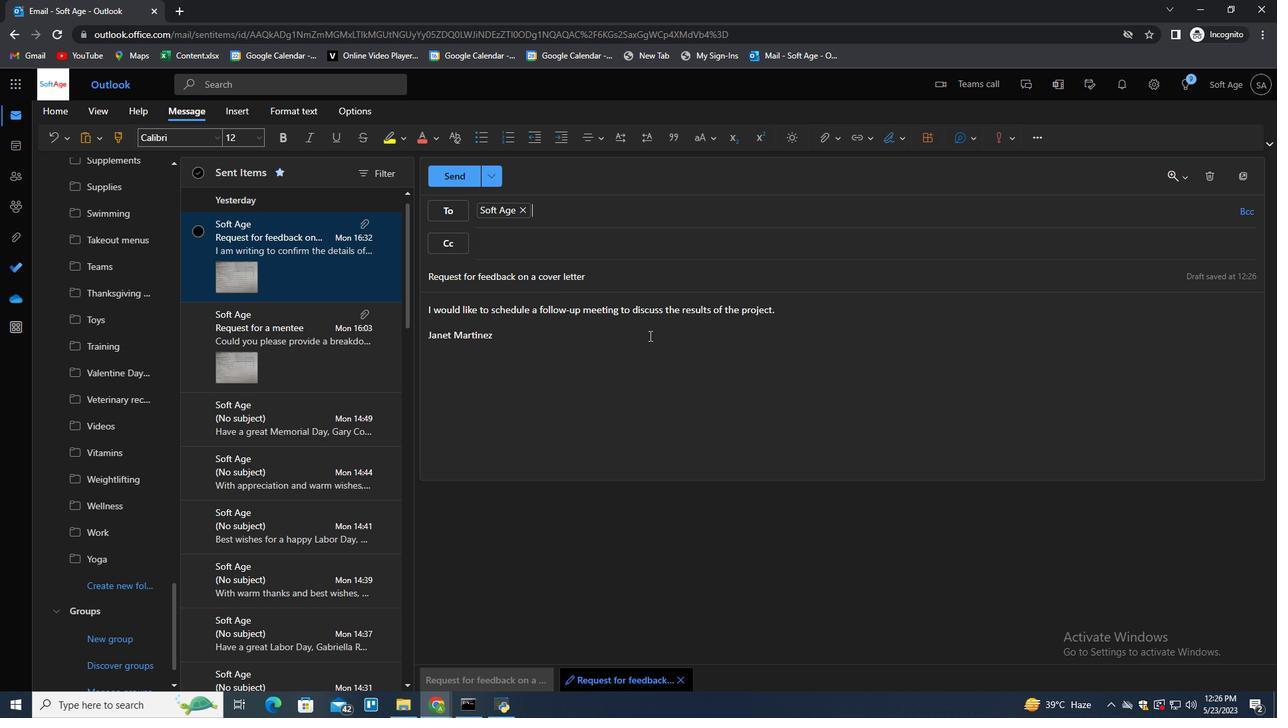 
Action: Mouse pressed left at (715, 356)
Screenshot: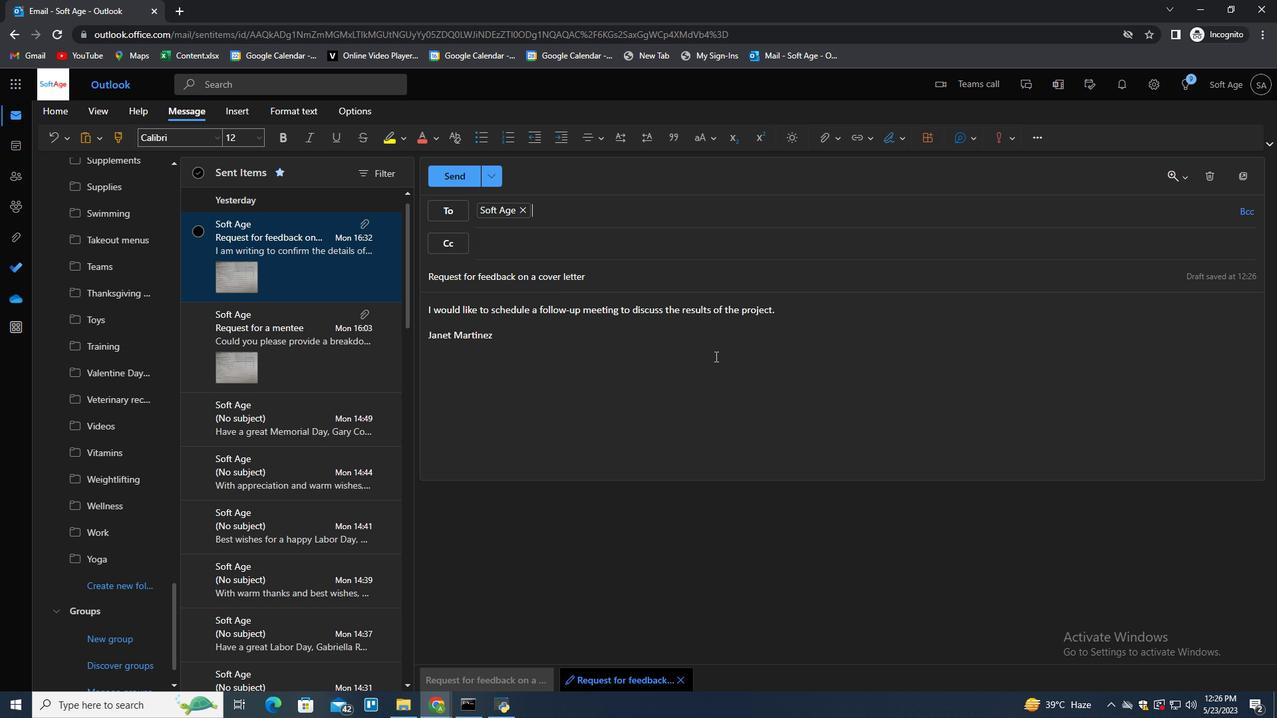 
Action: Mouse moved to (833, 130)
Screenshot: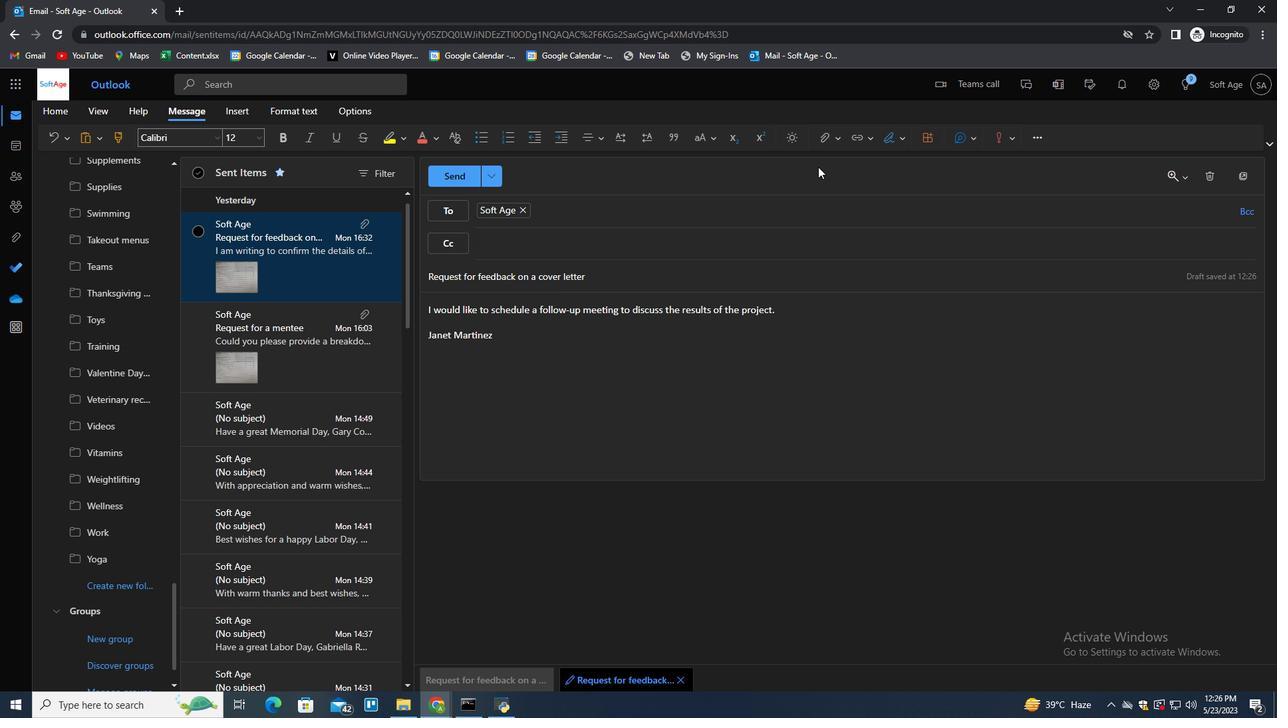 
Action: Mouse pressed left at (833, 130)
Screenshot: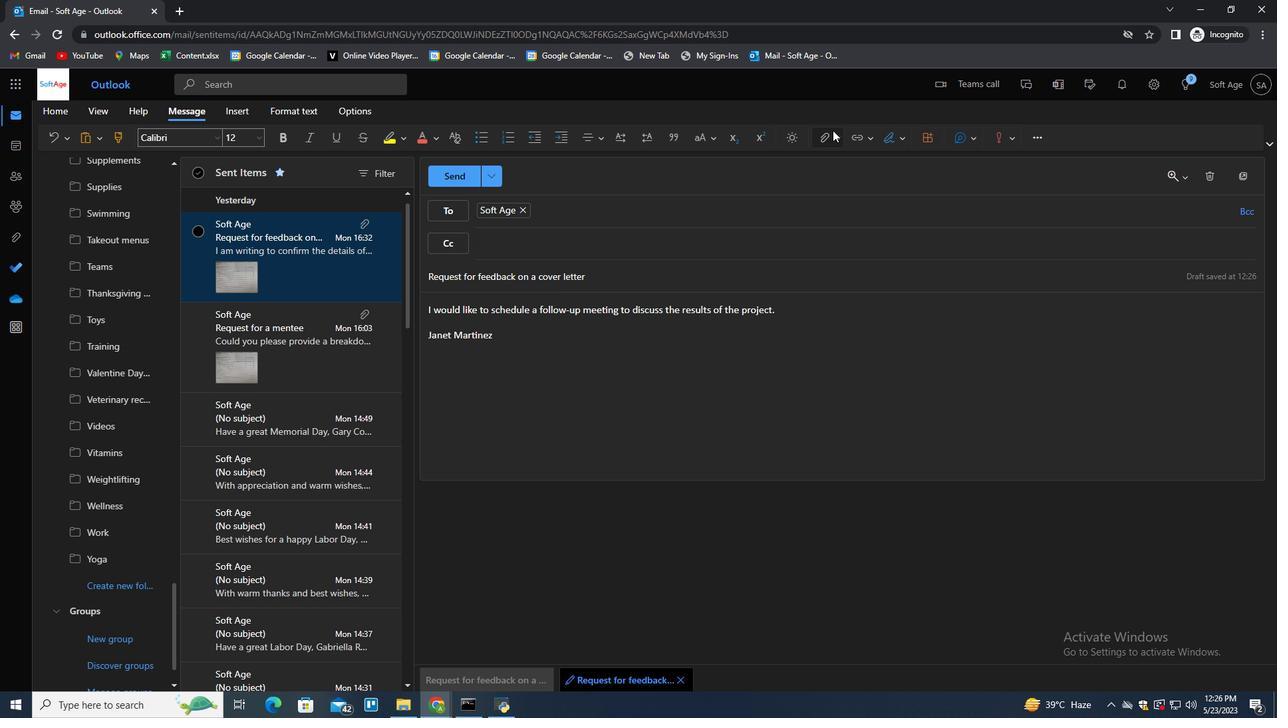 
Action: Mouse moved to (778, 161)
Screenshot: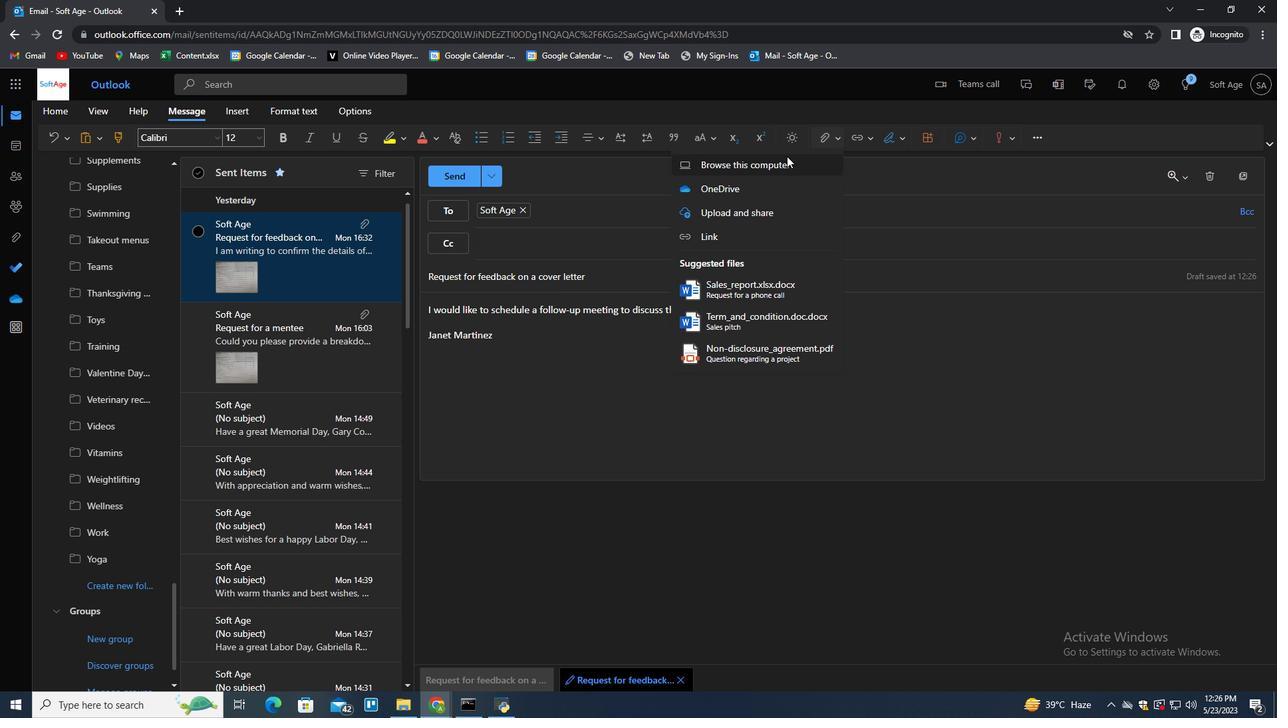 
Action: Mouse pressed left at (778, 161)
Screenshot: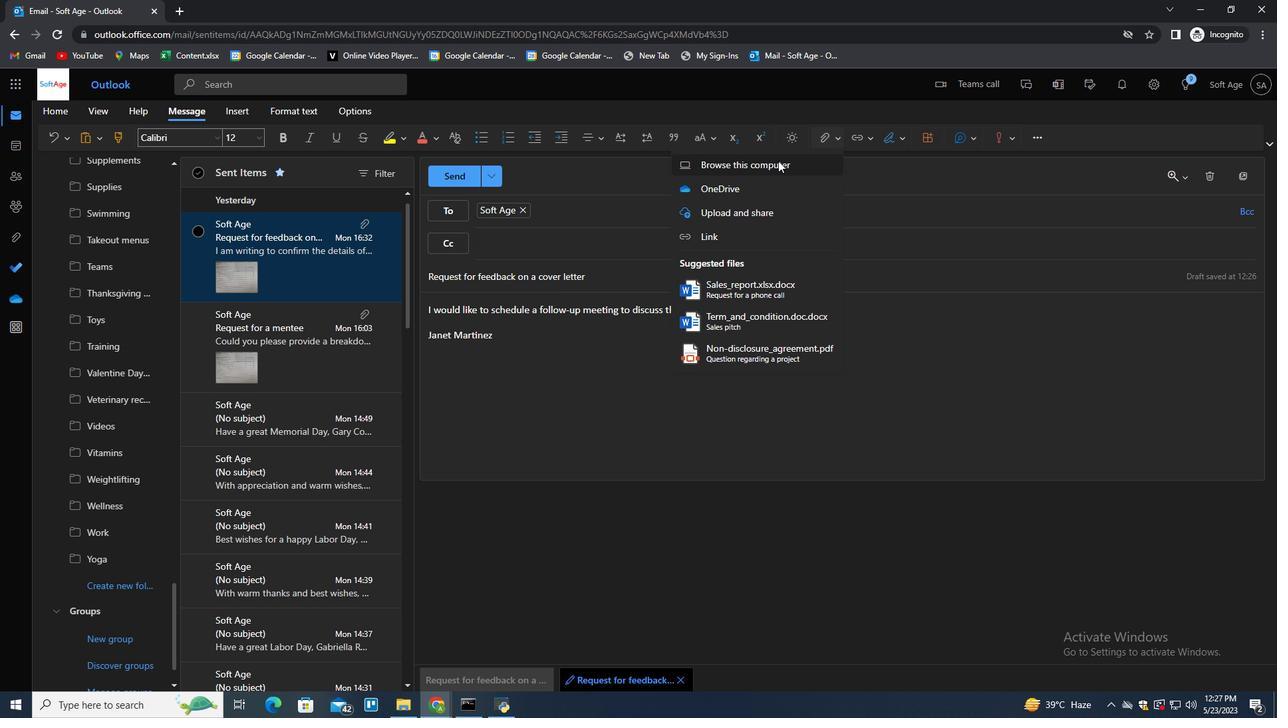 
Action: Mouse moved to (248, 117)
Screenshot: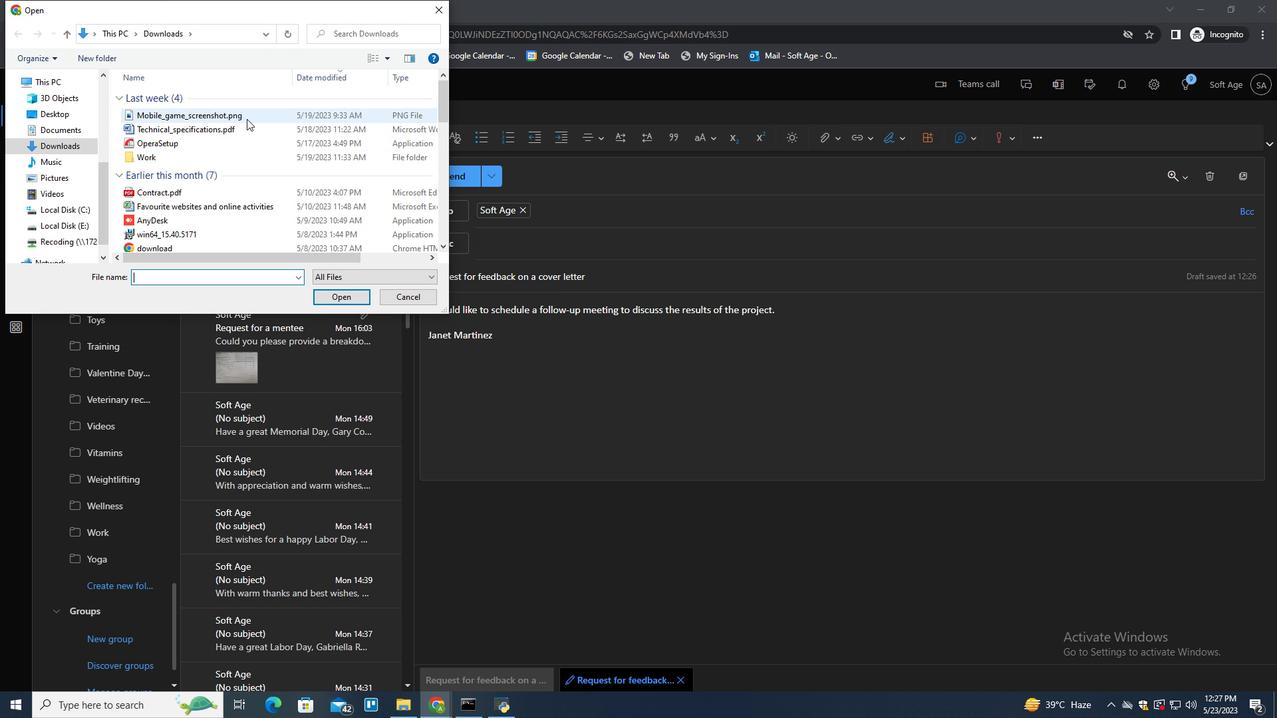
Action: Mouse pressed left at (248, 117)
Screenshot: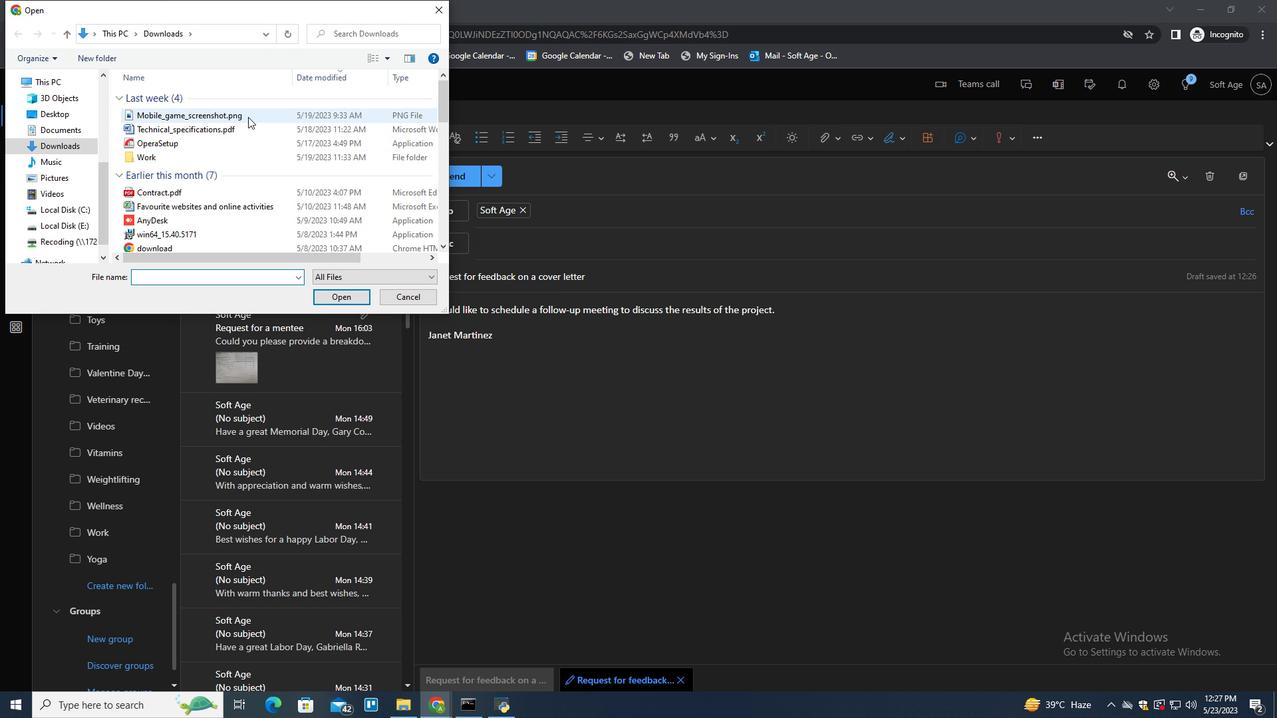 
Action: Mouse moved to (246, 118)
Screenshot: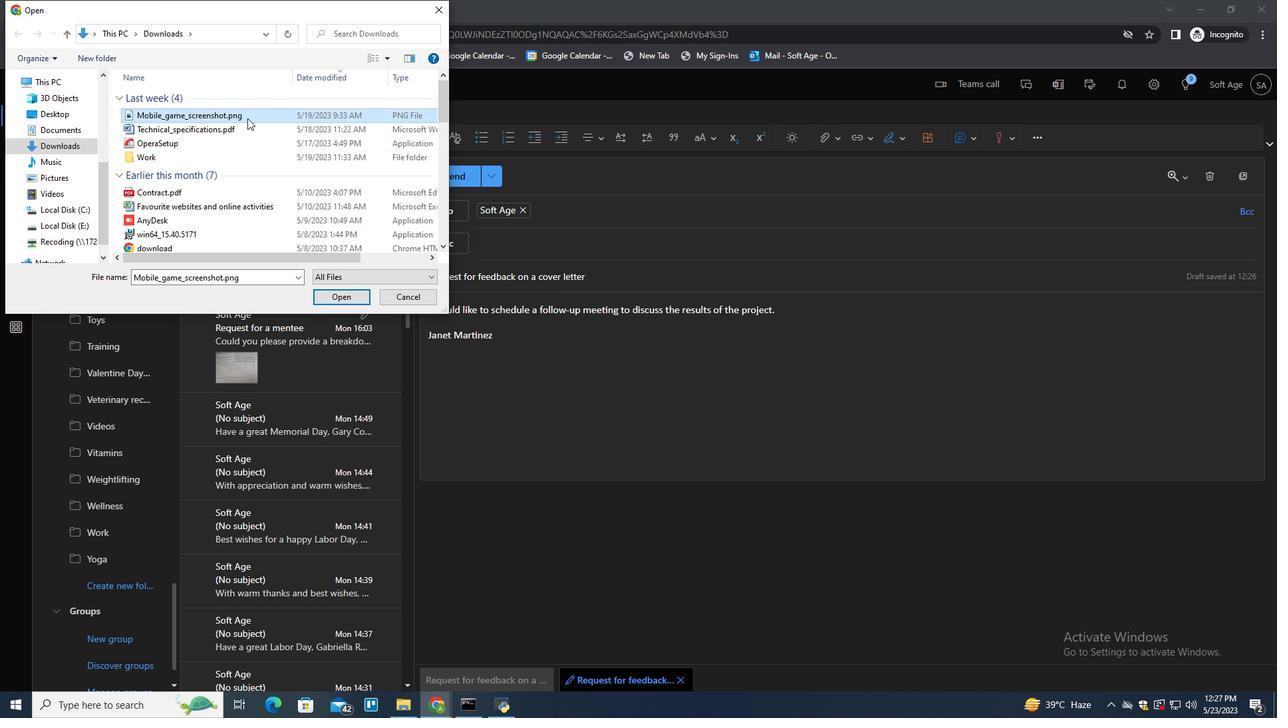 
Action: Key pressed <Key.f2><Key.shift>Wev<Key.backspace>bsite<Key.shift>_hero<Key.shift>_image.jpg
Screenshot: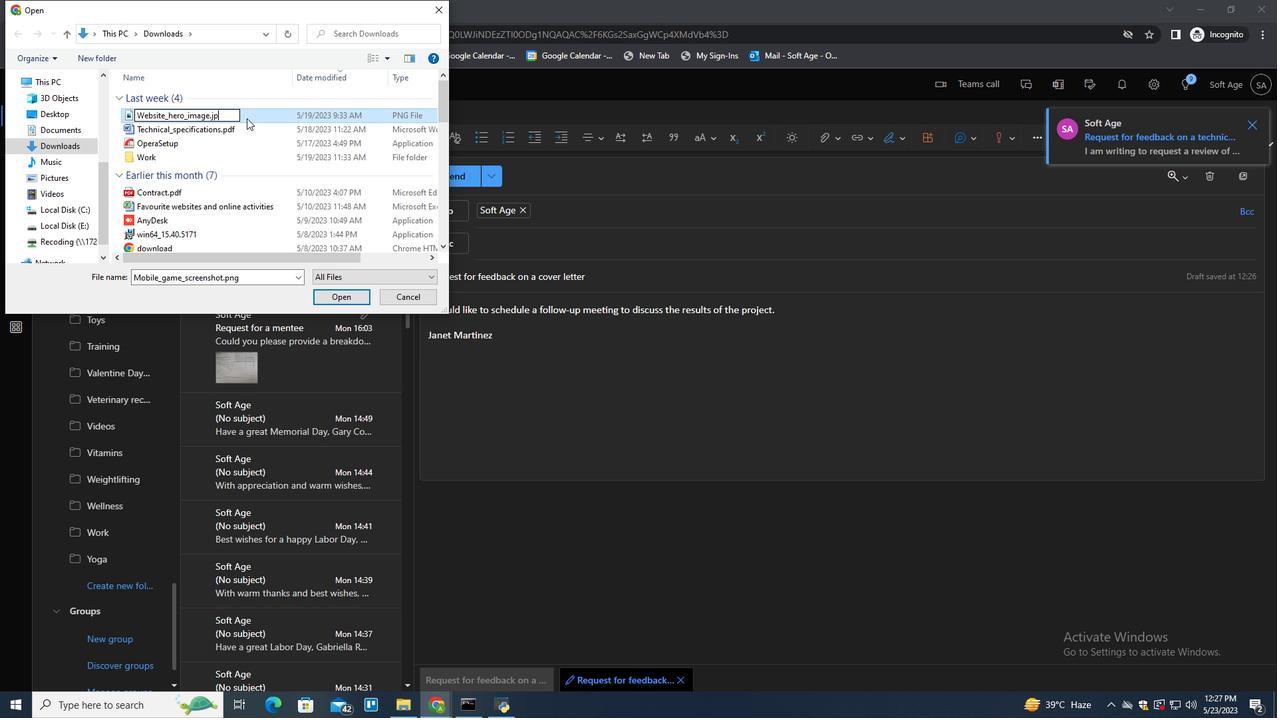 
Action: Mouse pressed left at (246, 118)
Screenshot: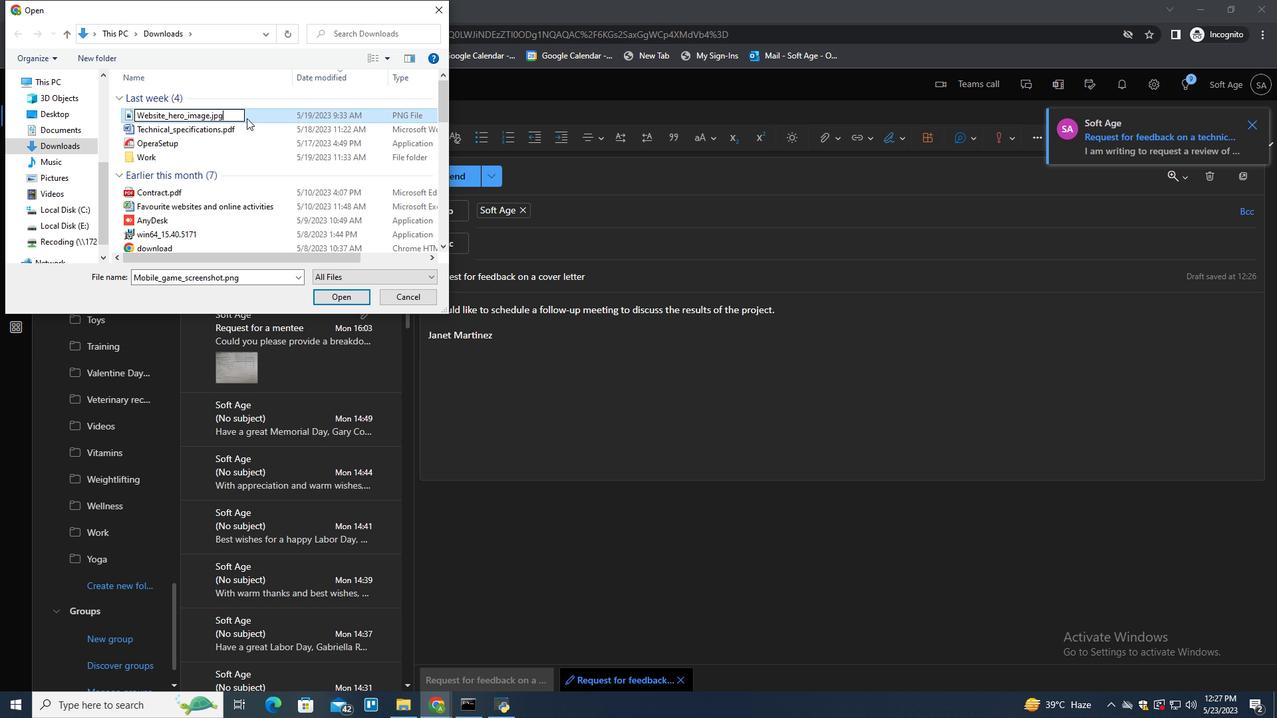 
Action: Mouse moved to (343, 296)
Screenshot: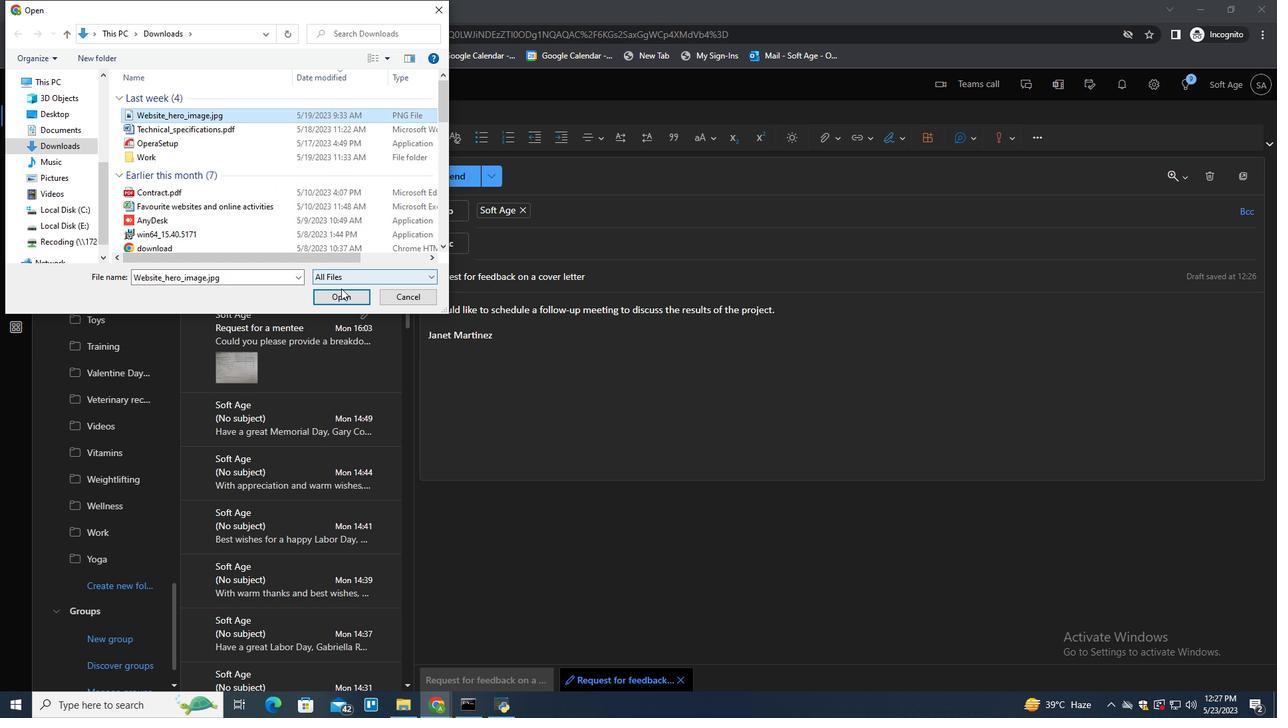 
Action: Mouse pressed left at (343, 296)
Screenshot: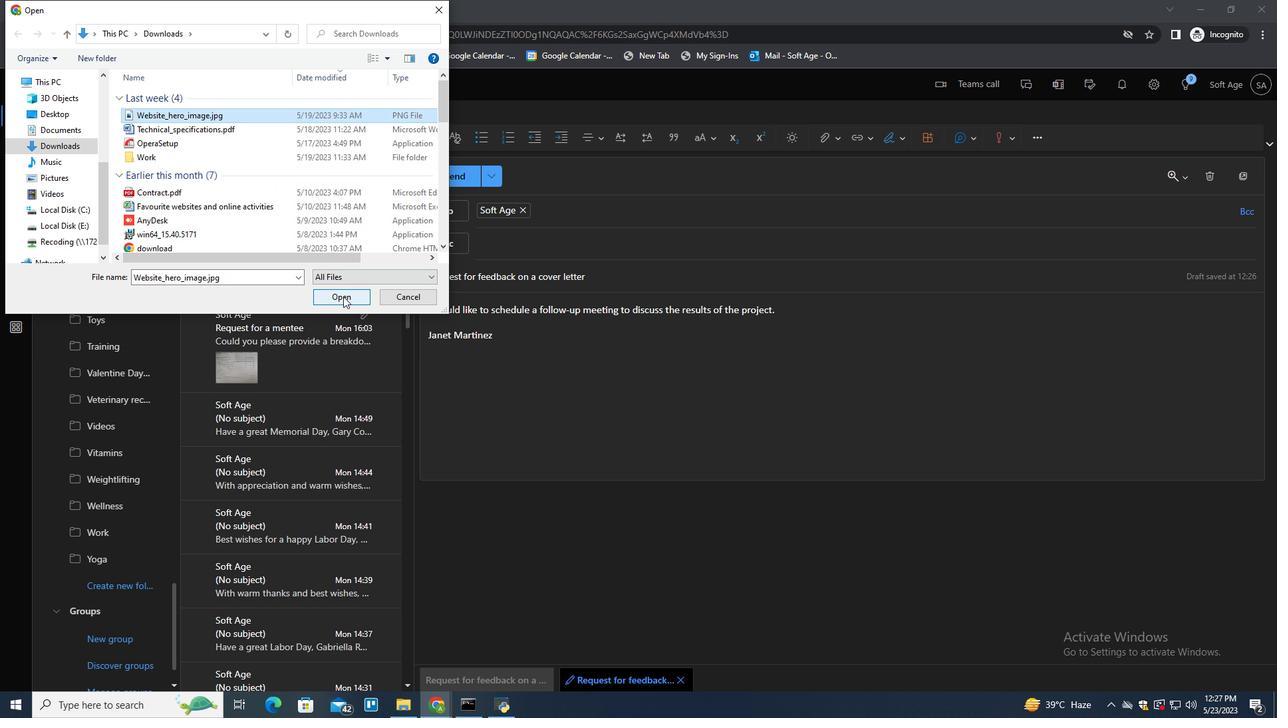 
Action: Mouse moved to (536, 424)
Screenshot: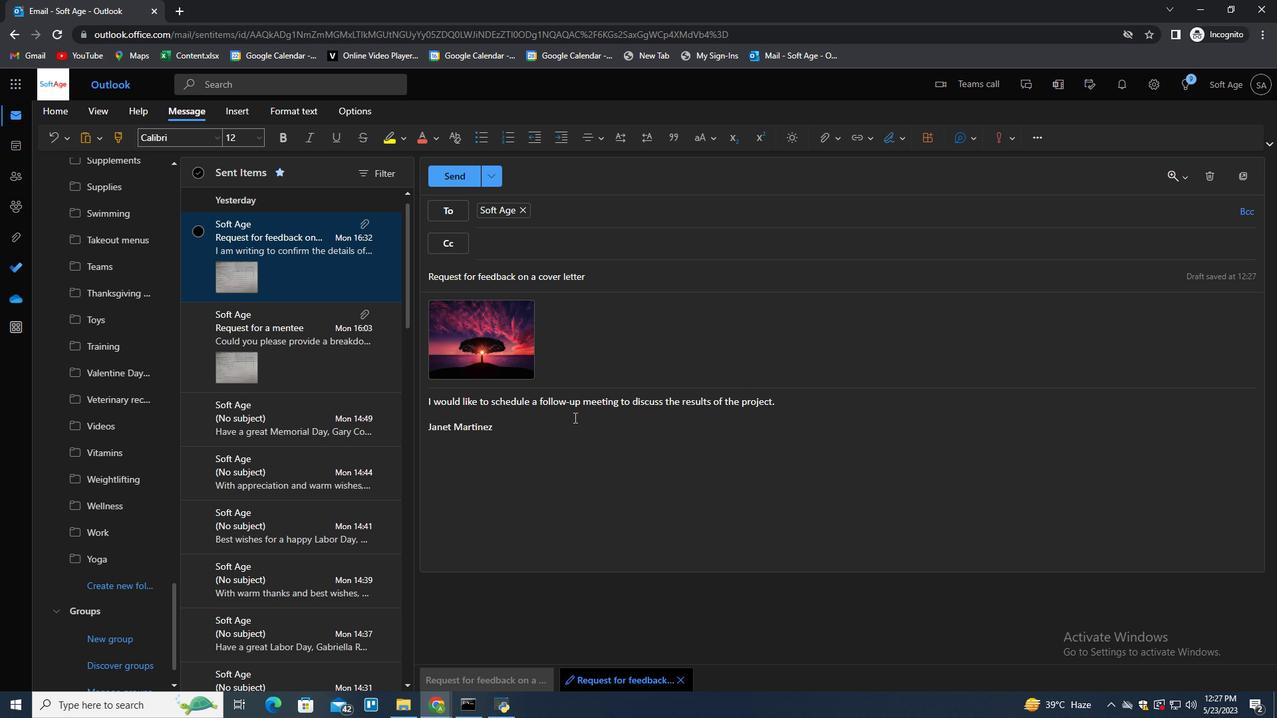 
Action: Mouse pressed left at (536, 424)
Screenshot: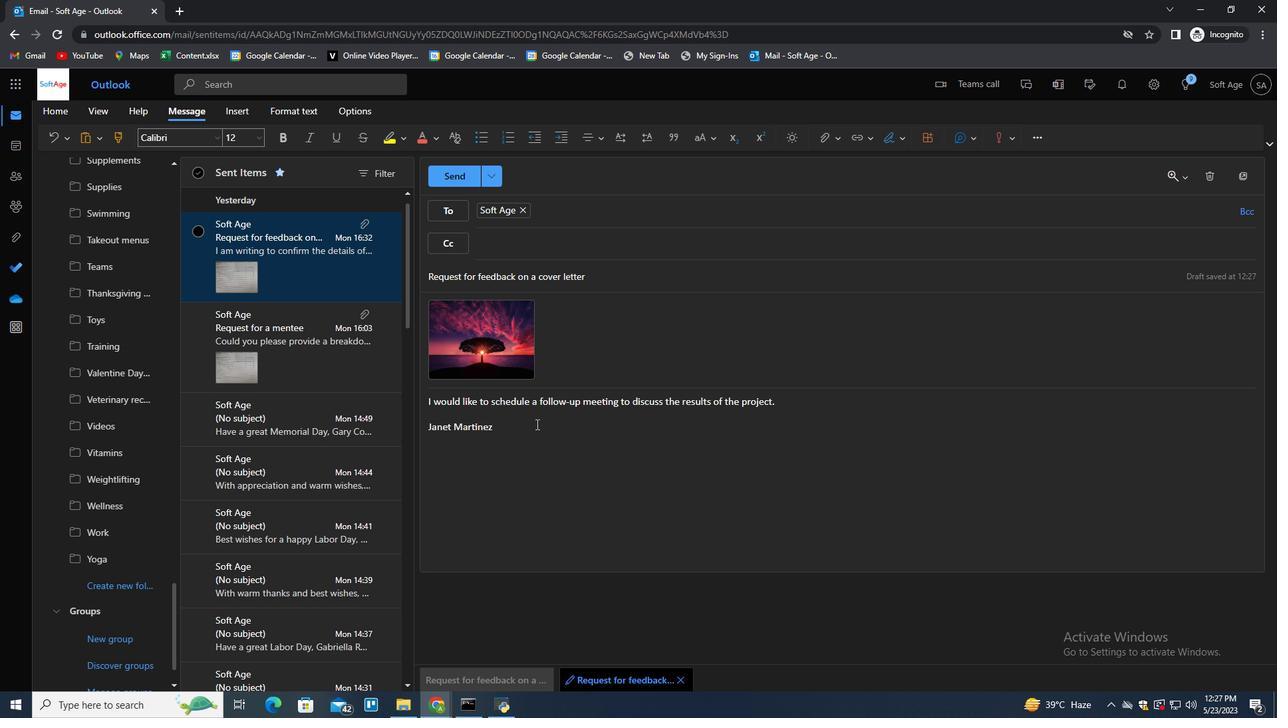 
Action: Mouse moved to (609, 463)
Screenshot: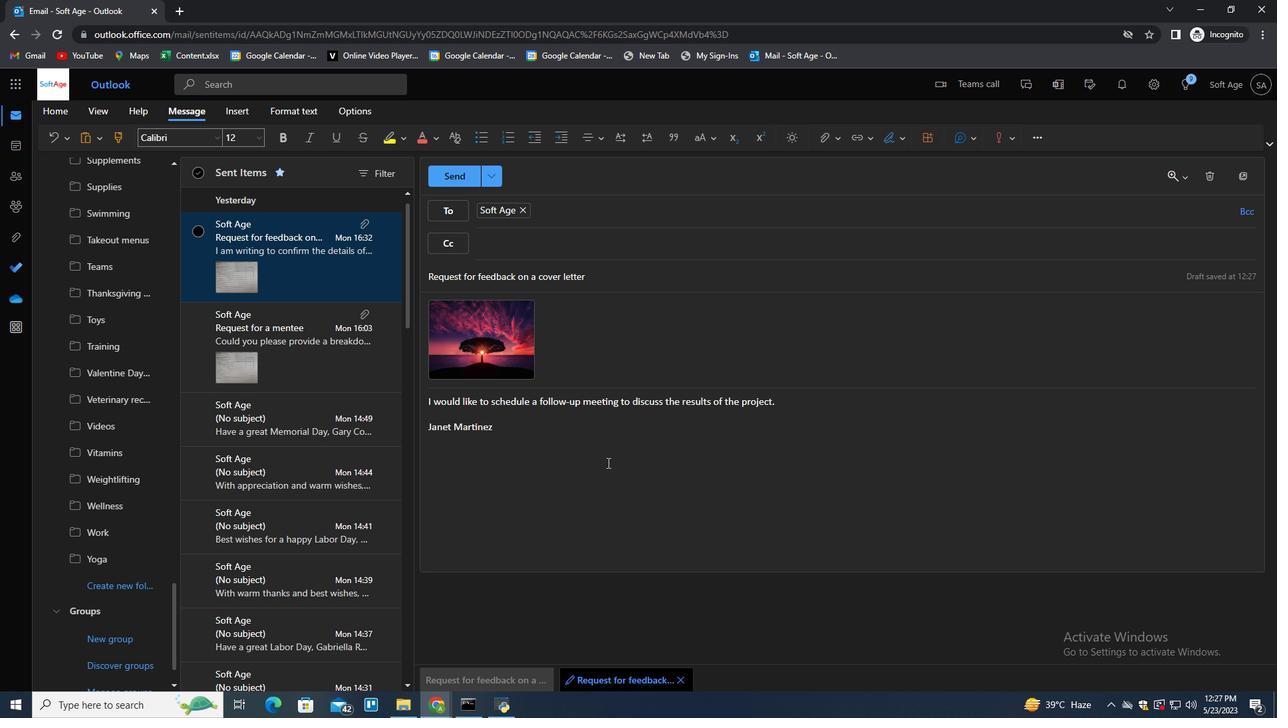 
Action: Mouse scrolled (609, 462) with delta (0, 0)
Screenshot: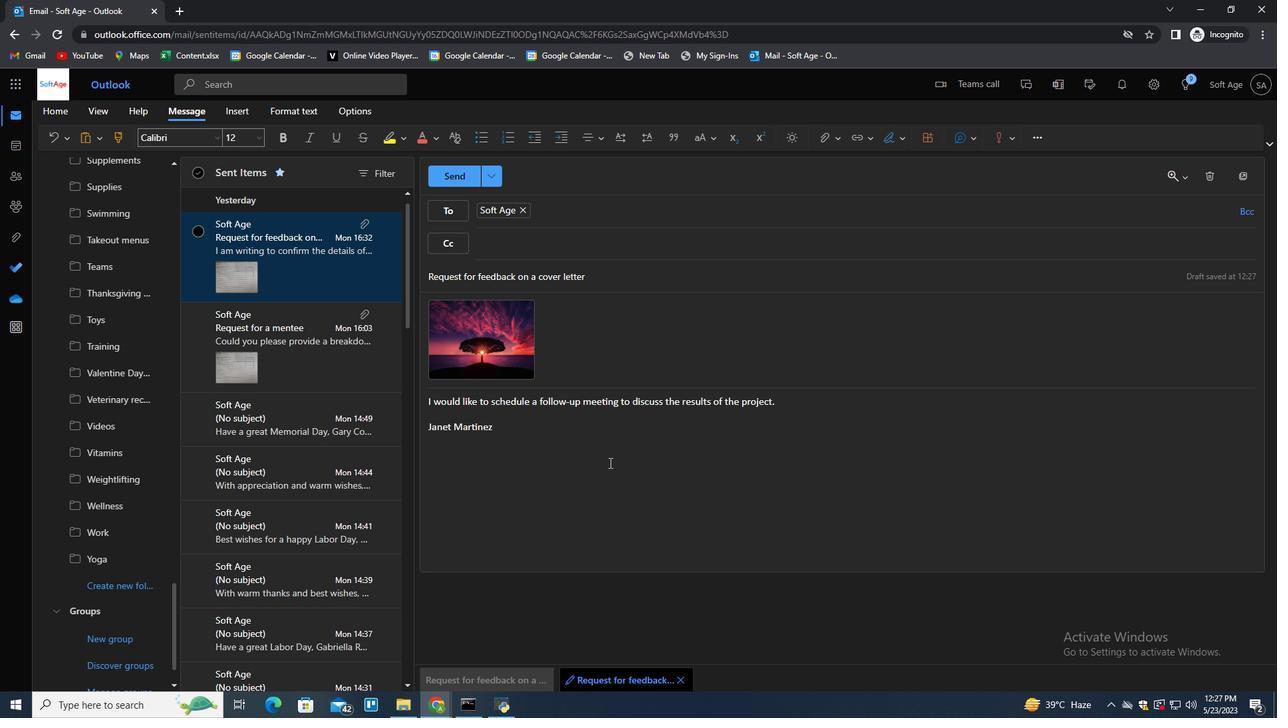 
Action: Mouse scrolled (609, 462) with delta (0, 0)
Screenshot: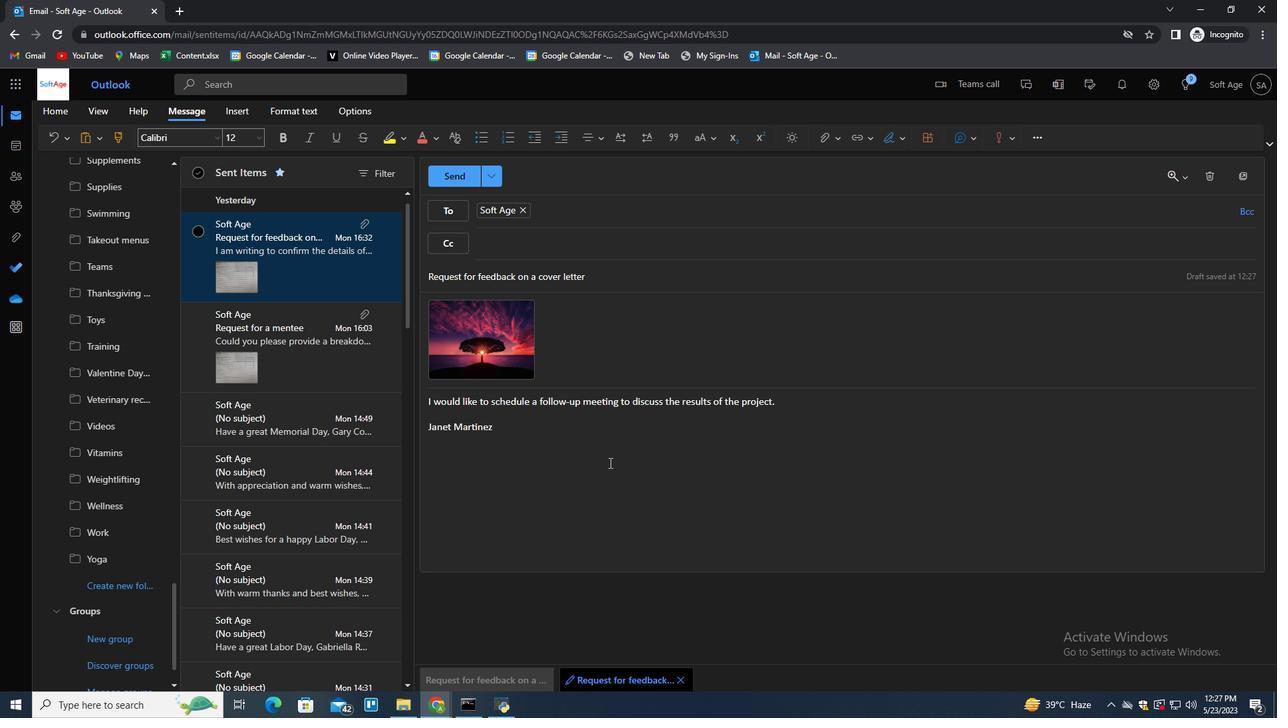 
Action: Mouse moved to (586, 517)
Screenshot: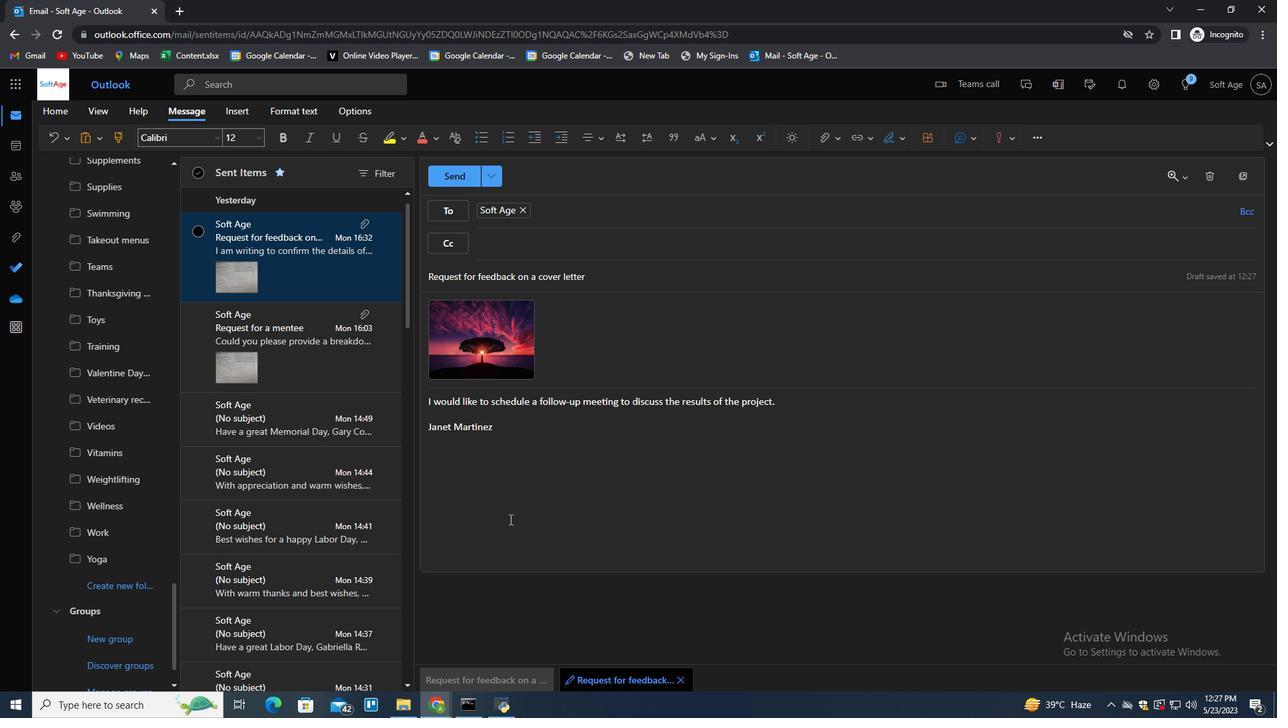 
Action: Mouse scrolled (586, 517) with delta (0, 0)
Screenshot: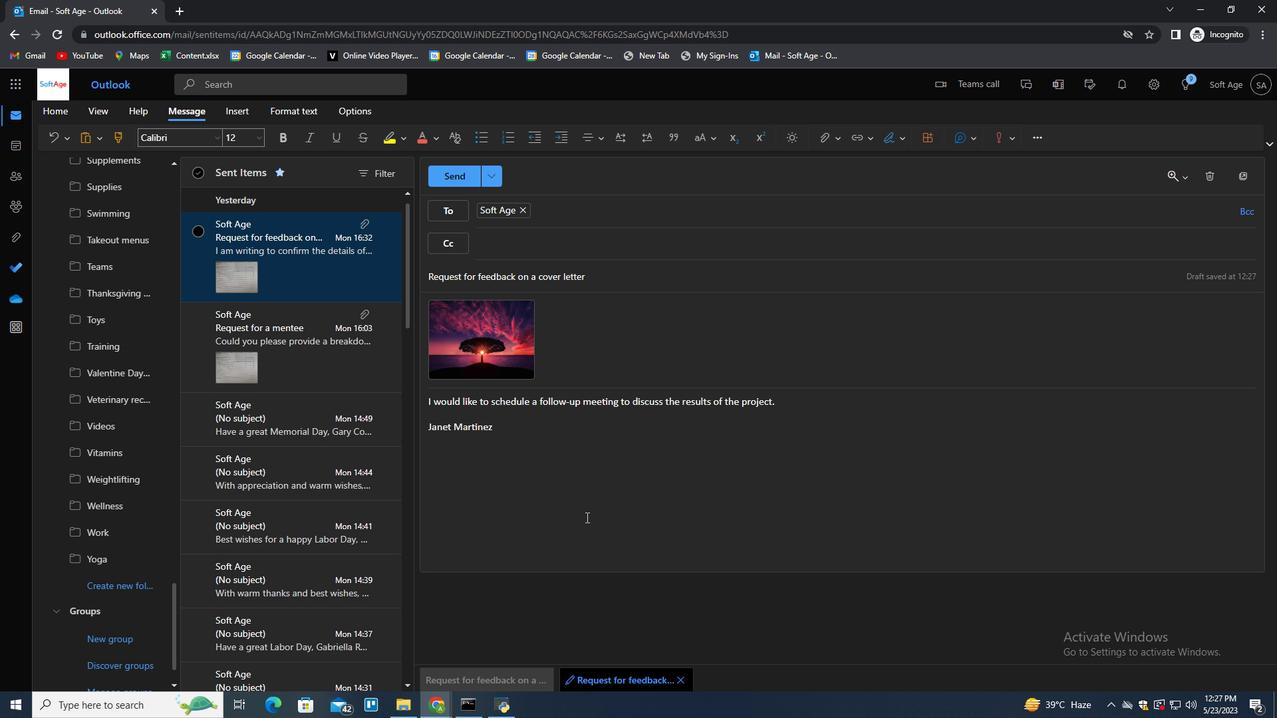 
Action: Mouse scrolled (586, 517) with delta (0, 0)
Screenshot: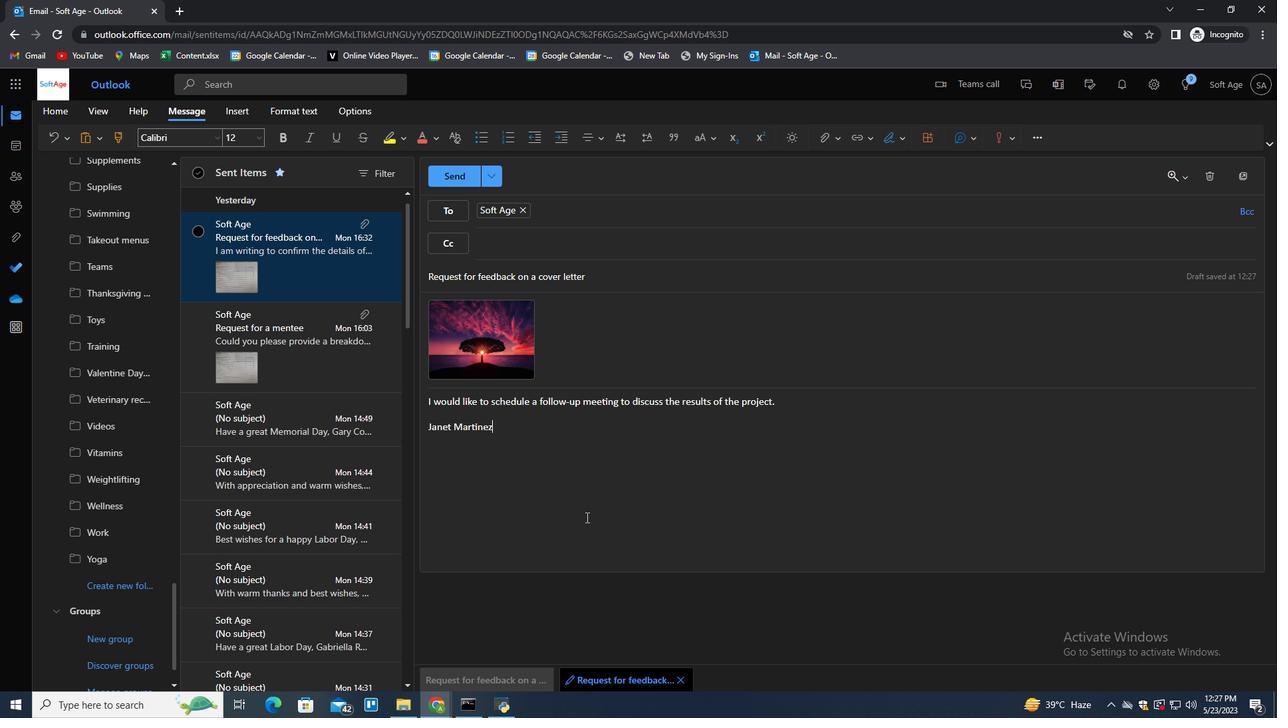 
Action: Mouse moved to (129, 585)
Screenshot: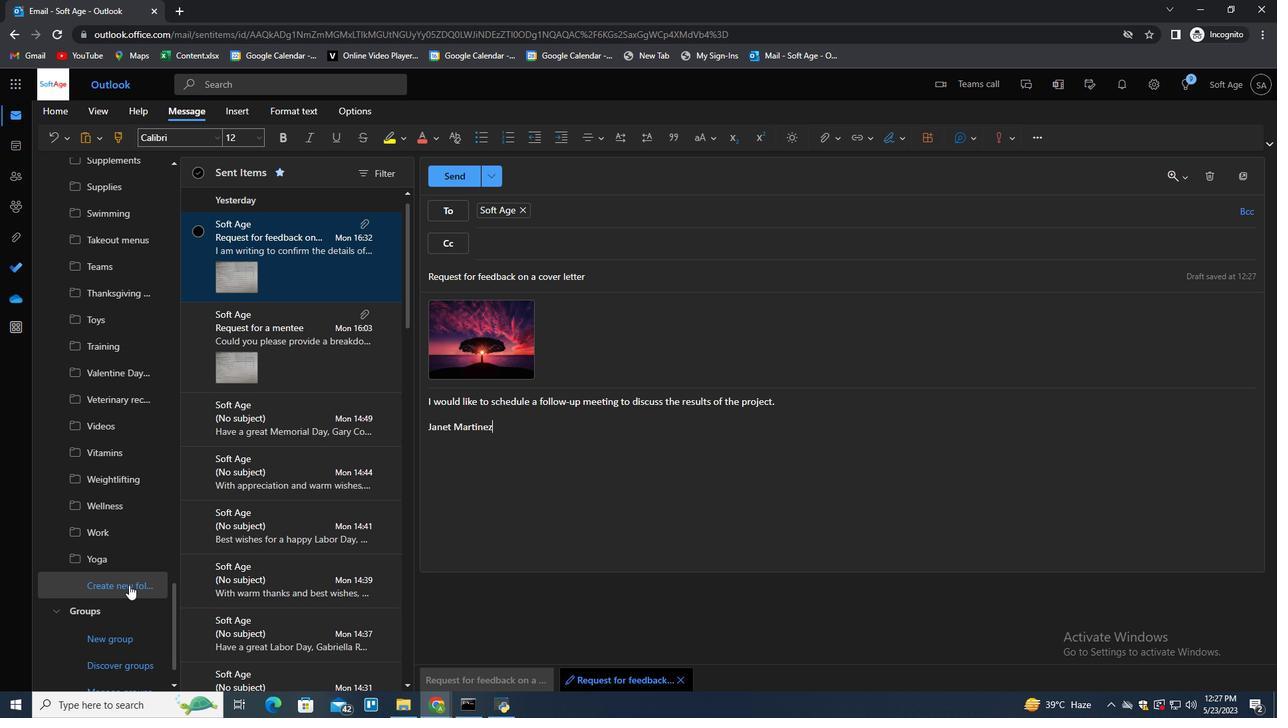 
Action: Mouse pressed left at (129, 585)
Screenshot: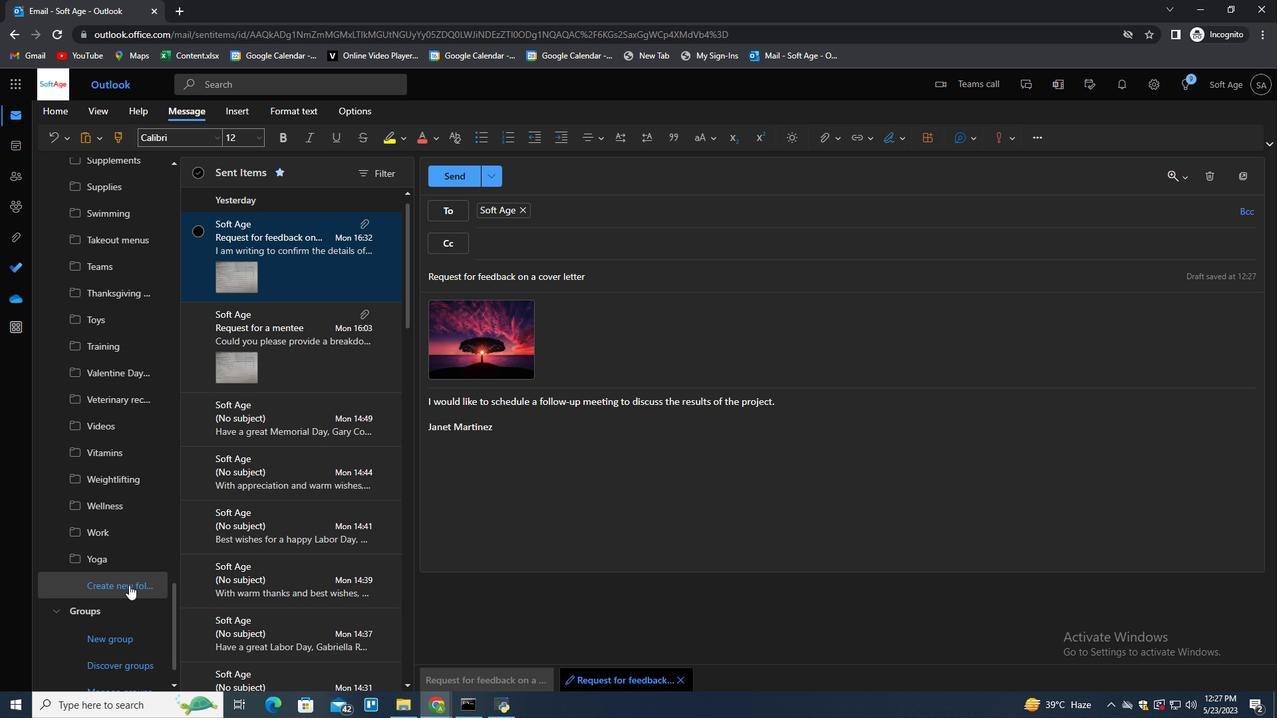 
Action: Mouse moved to (126, 587)
Screenshot: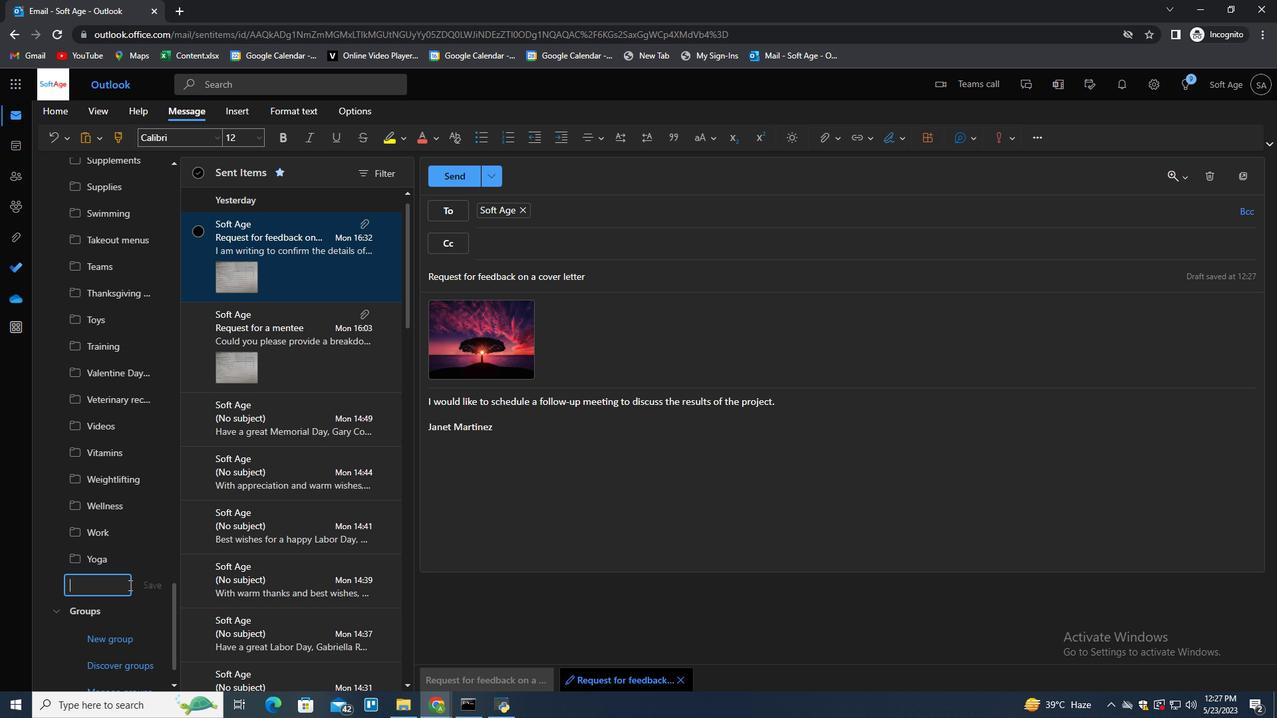 
Action: Key pressed <Key.shift>Ga
Screenshot: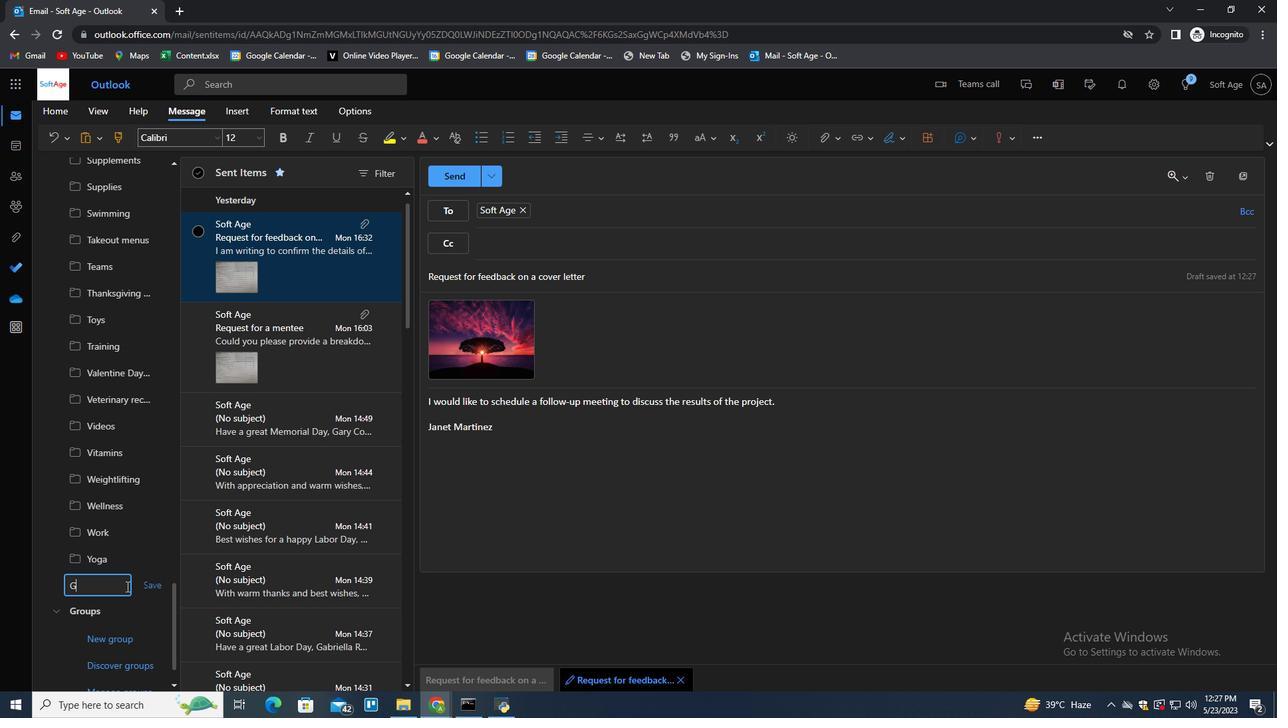 
Action: Mouse moved to (125, 587)
Screenshot: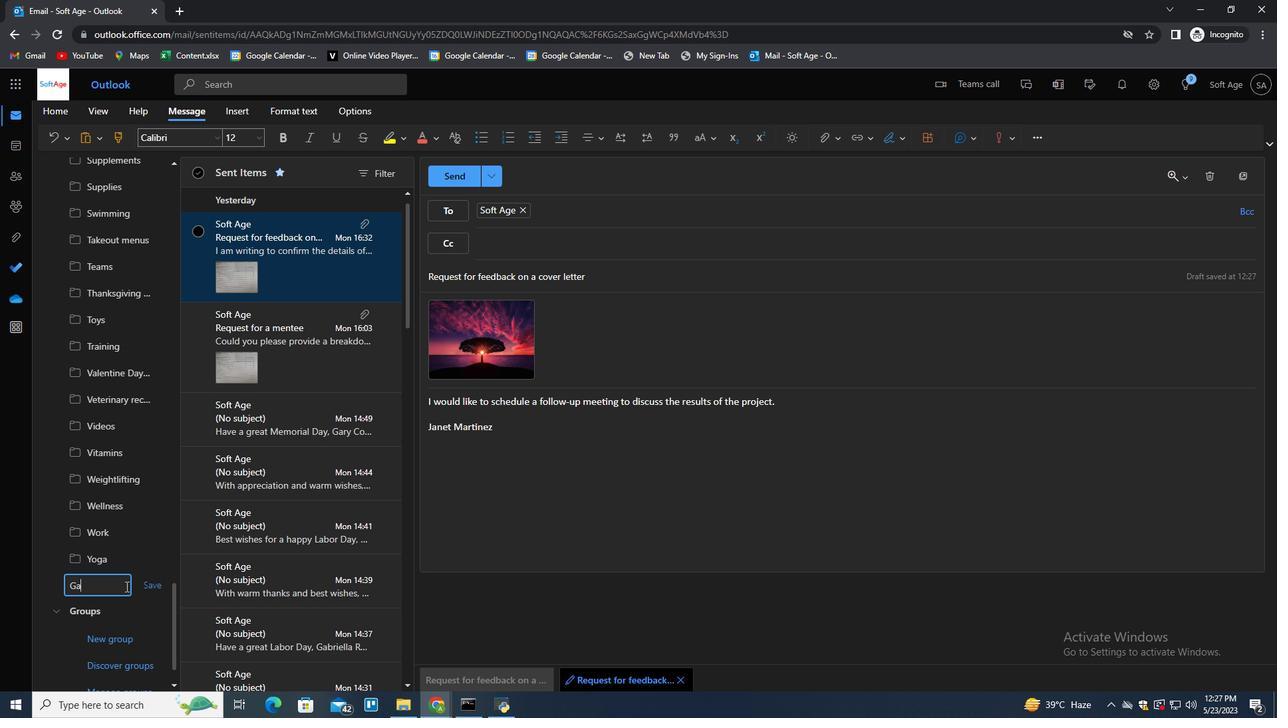 
Action: Key pressed mes<Key.enter>
Screenshot: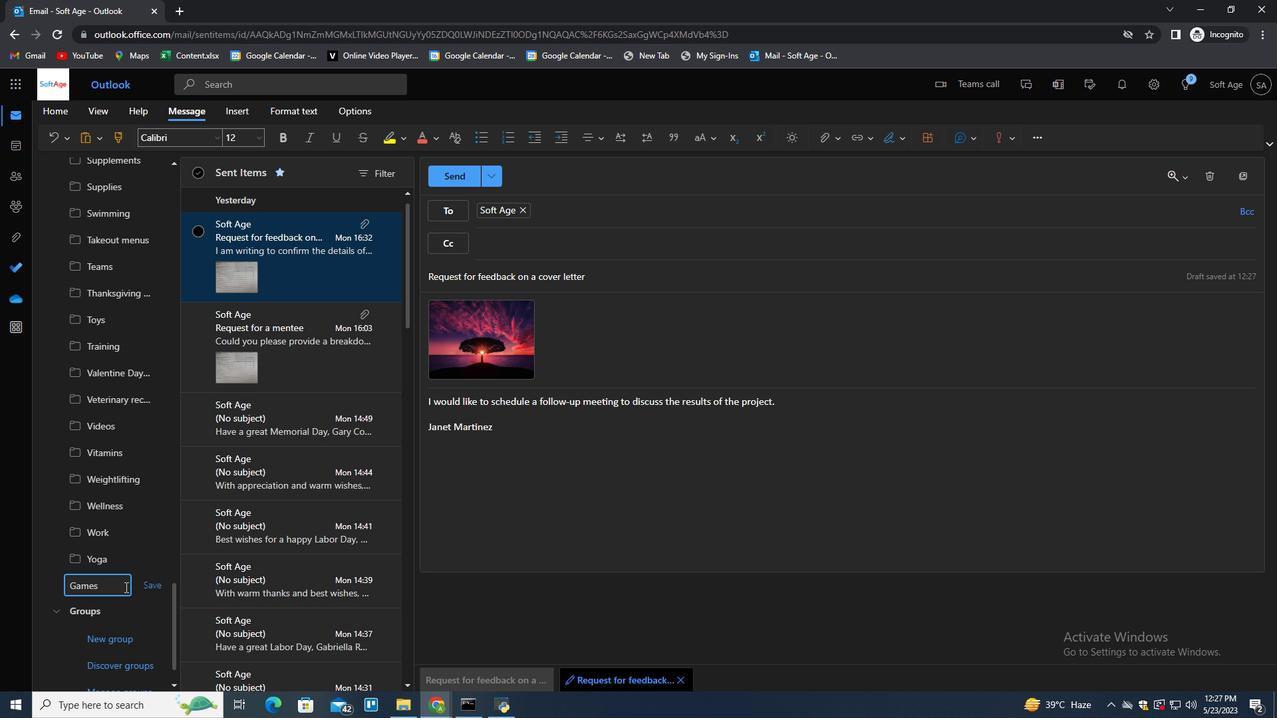 
Action: Mouse moved to (711, 412)
Screenshot: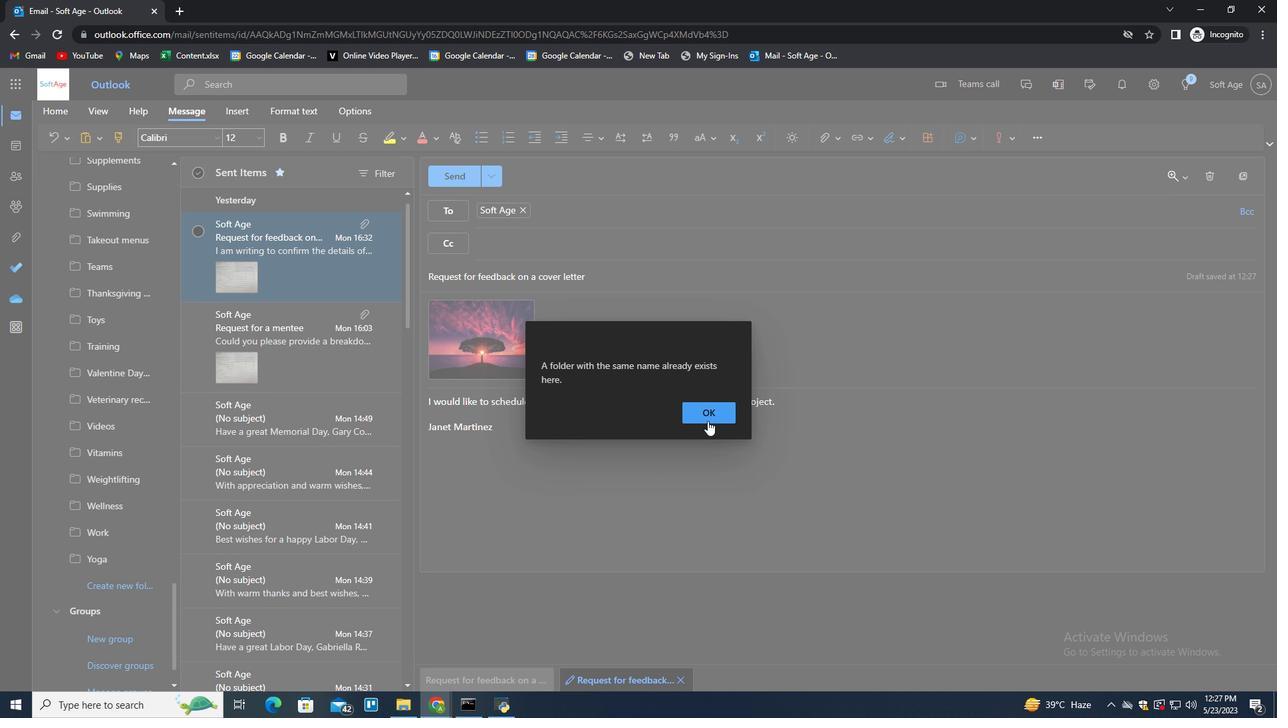 
Action: Mouse pressed left at (711, 412)
Screenshot: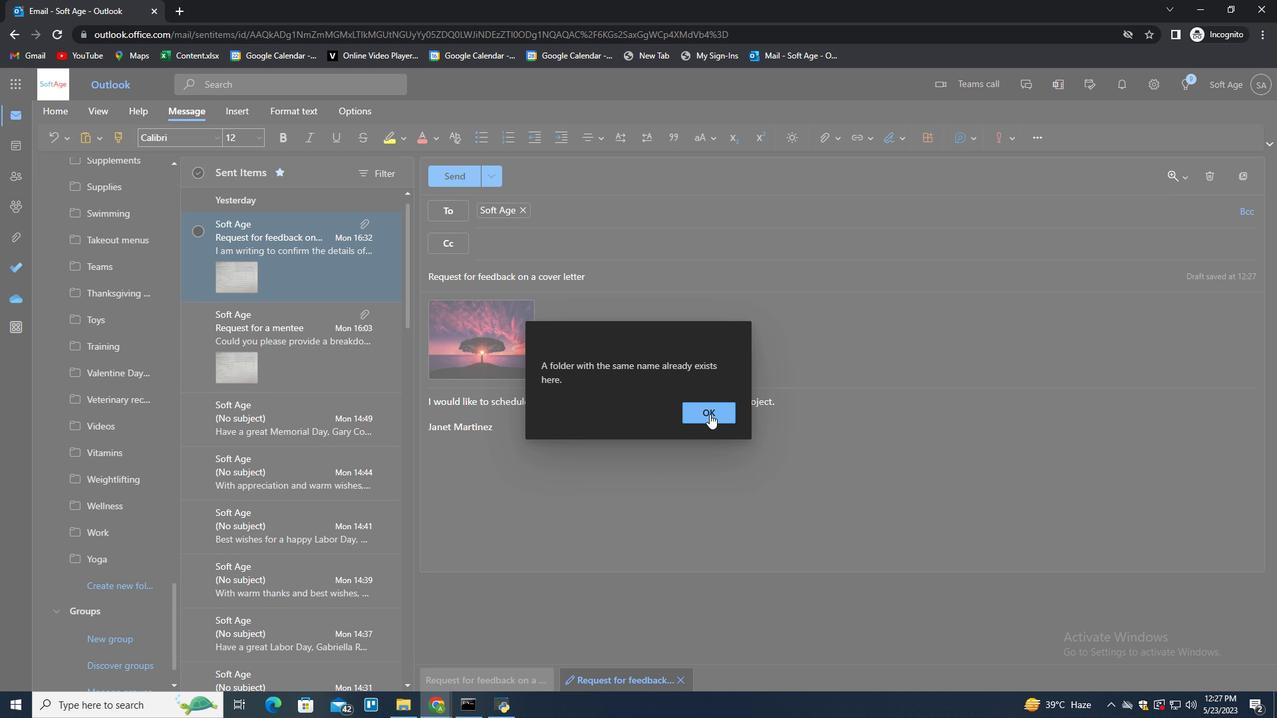 
Action: Mouse moved to (116, 322)
Screenshot: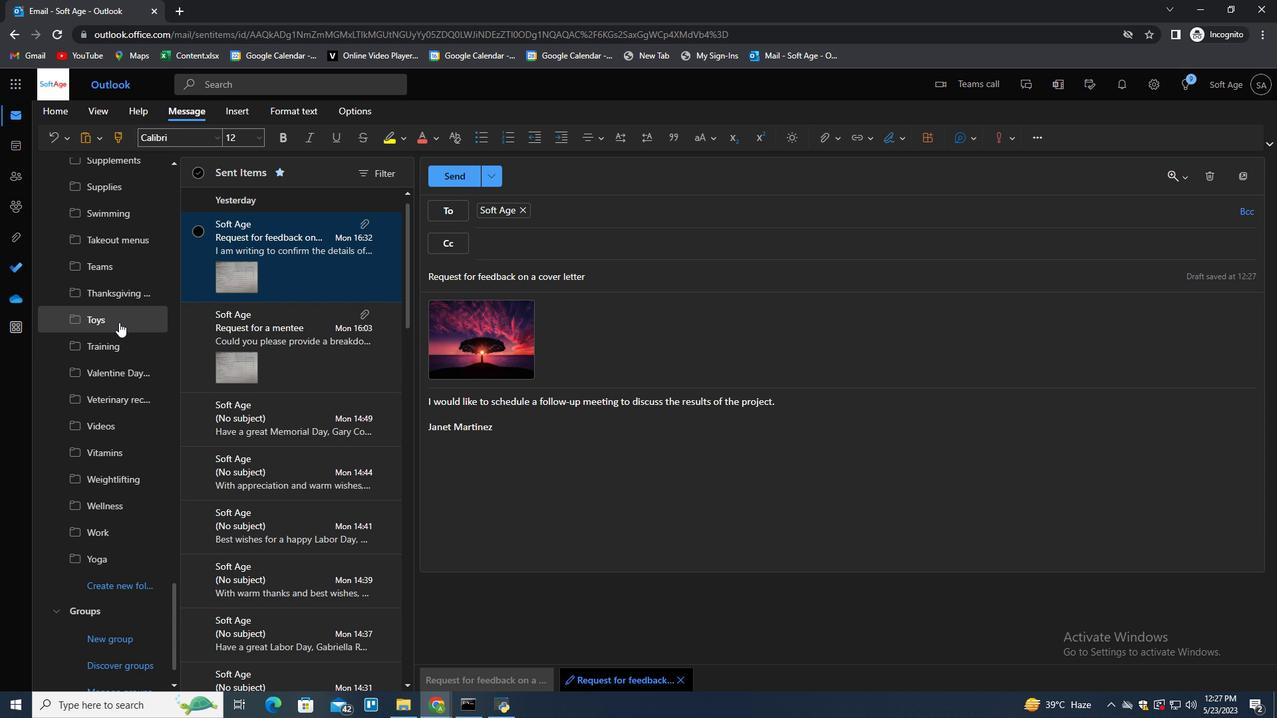 
Action: Mouse scrolled (116, 322) with delta (0, 0)
Screenshot: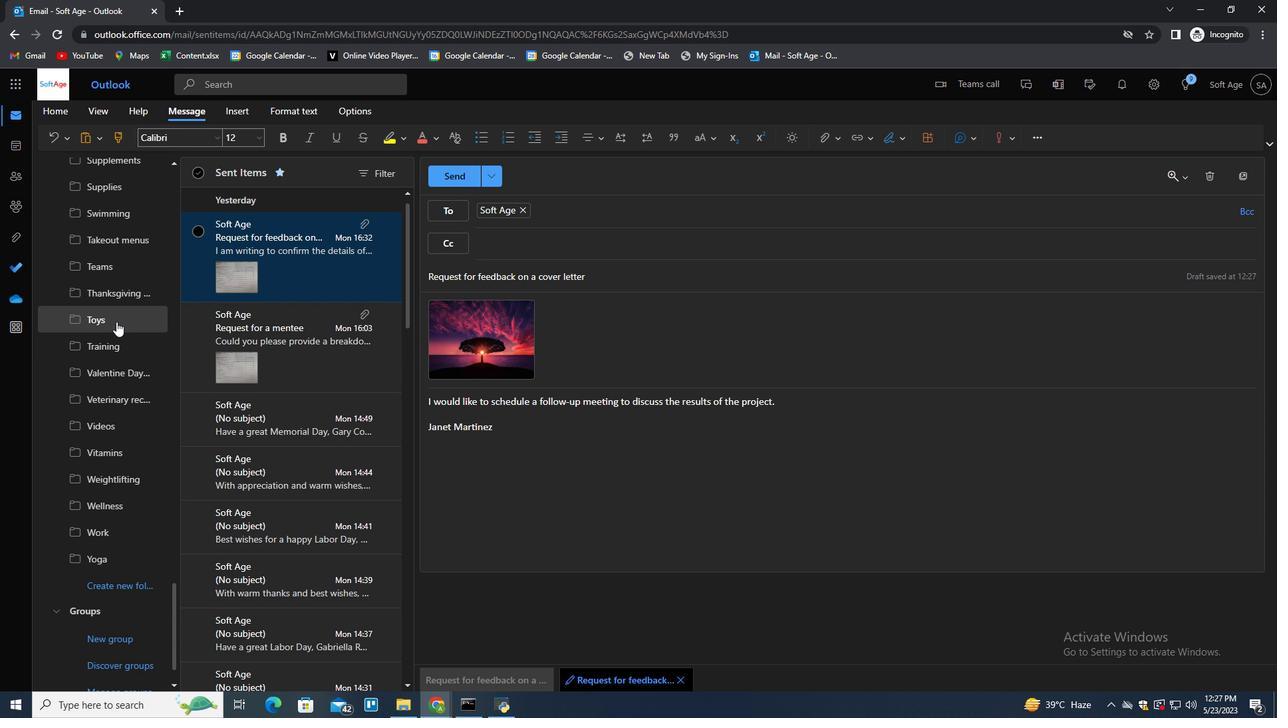 
Action: Mouse scrolled (116, 322) with delta (0, 0)
Screenshot: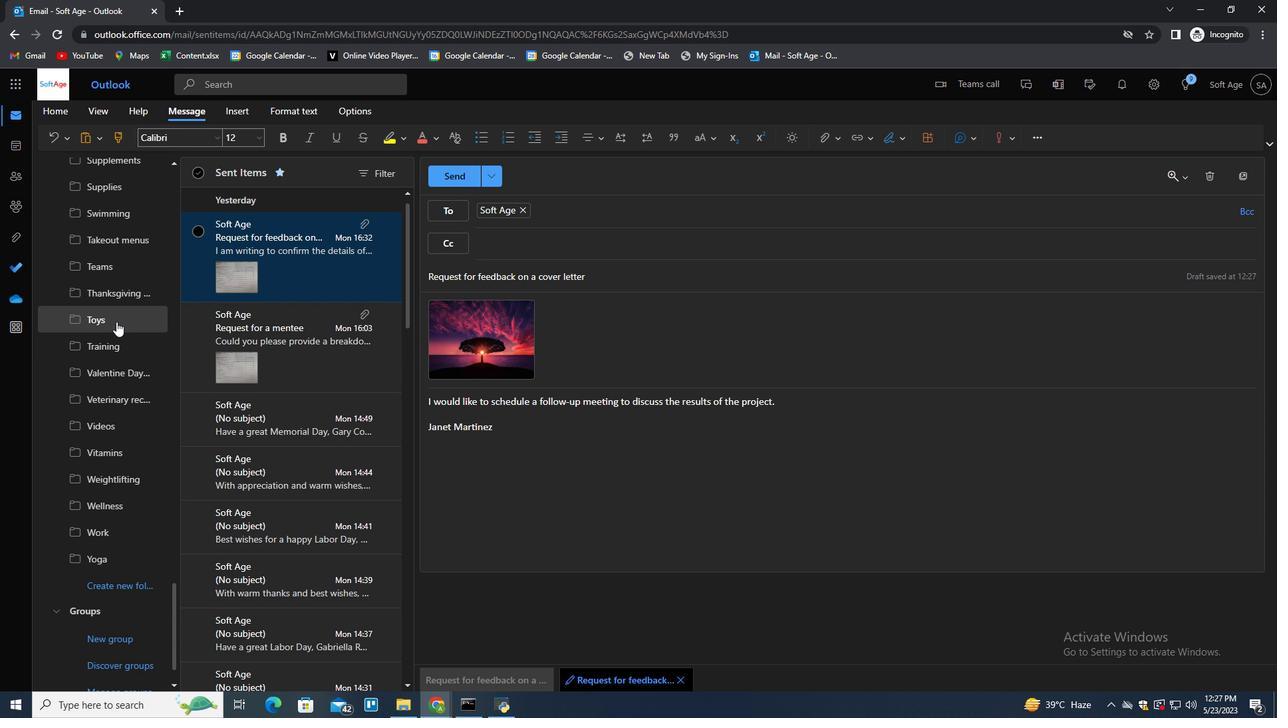 
Action: Mouse scrolled (116, 322) with delta (0, 0)
Screenshot: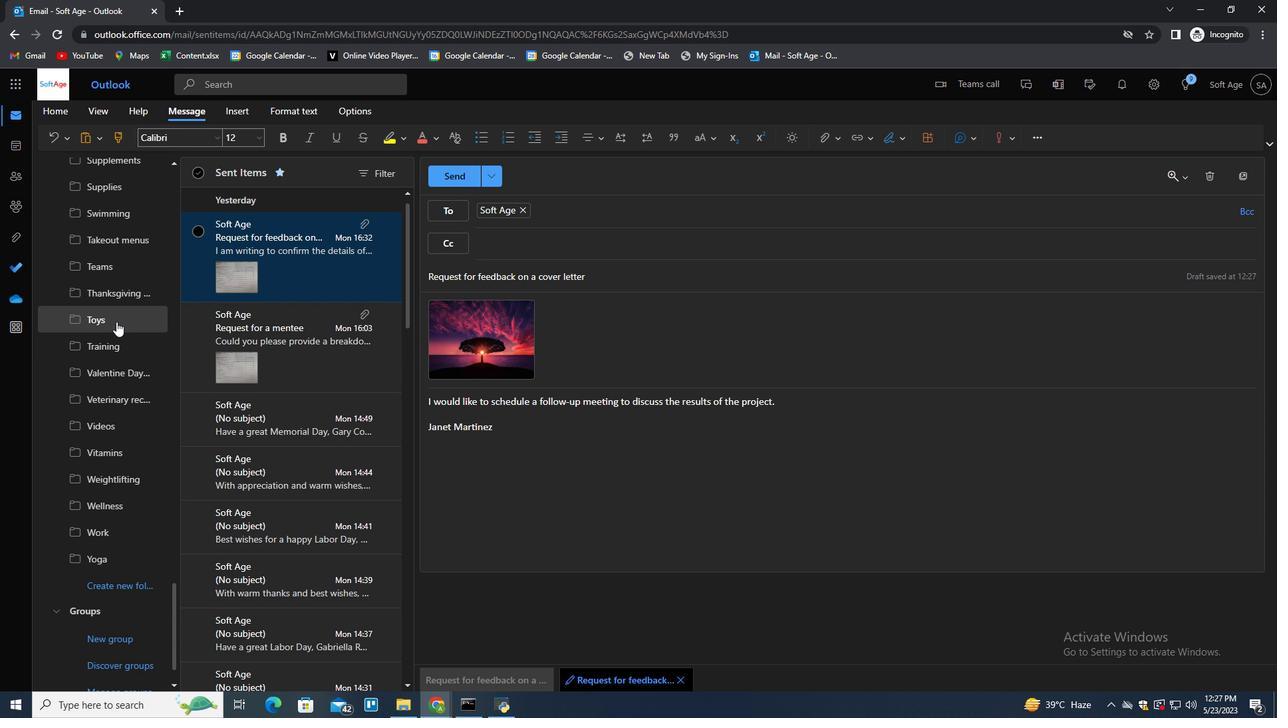 
Action: Mouse scrolled (116, 322) with delta (0, 0)
Screenshot: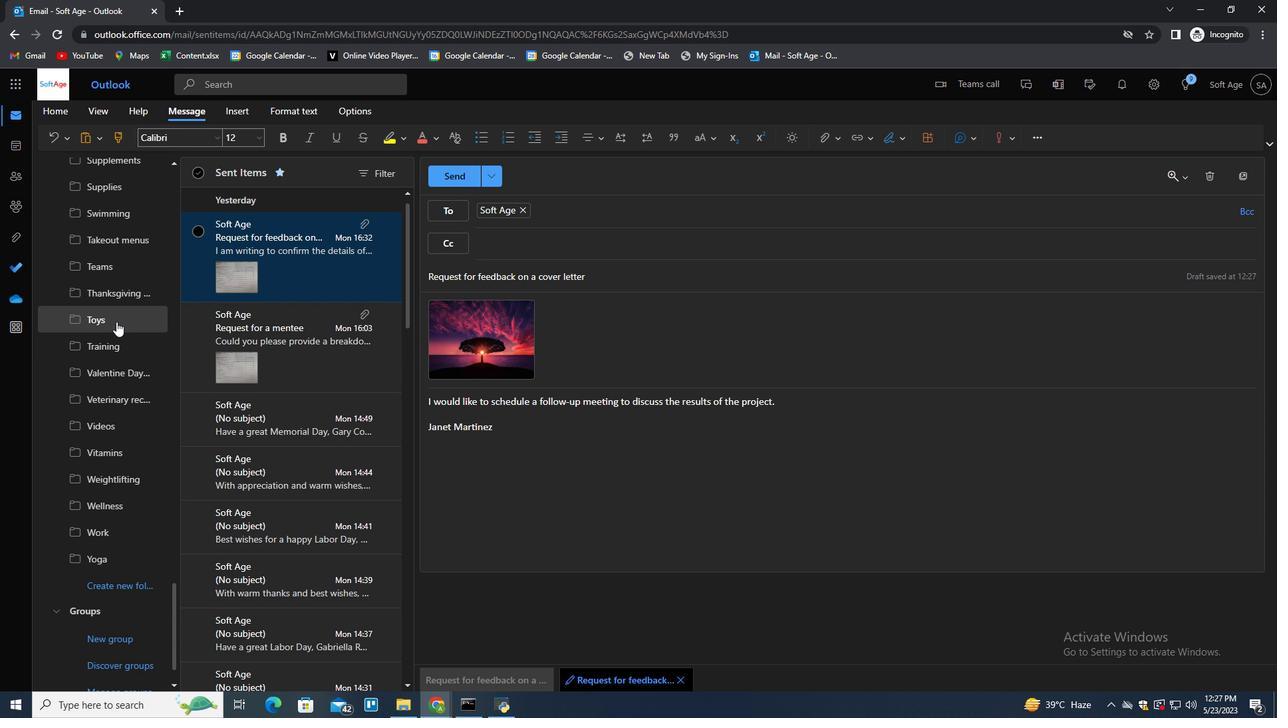 
Action: Mouse scrolled (116, 322) with delta (0, 0)
Screenshot: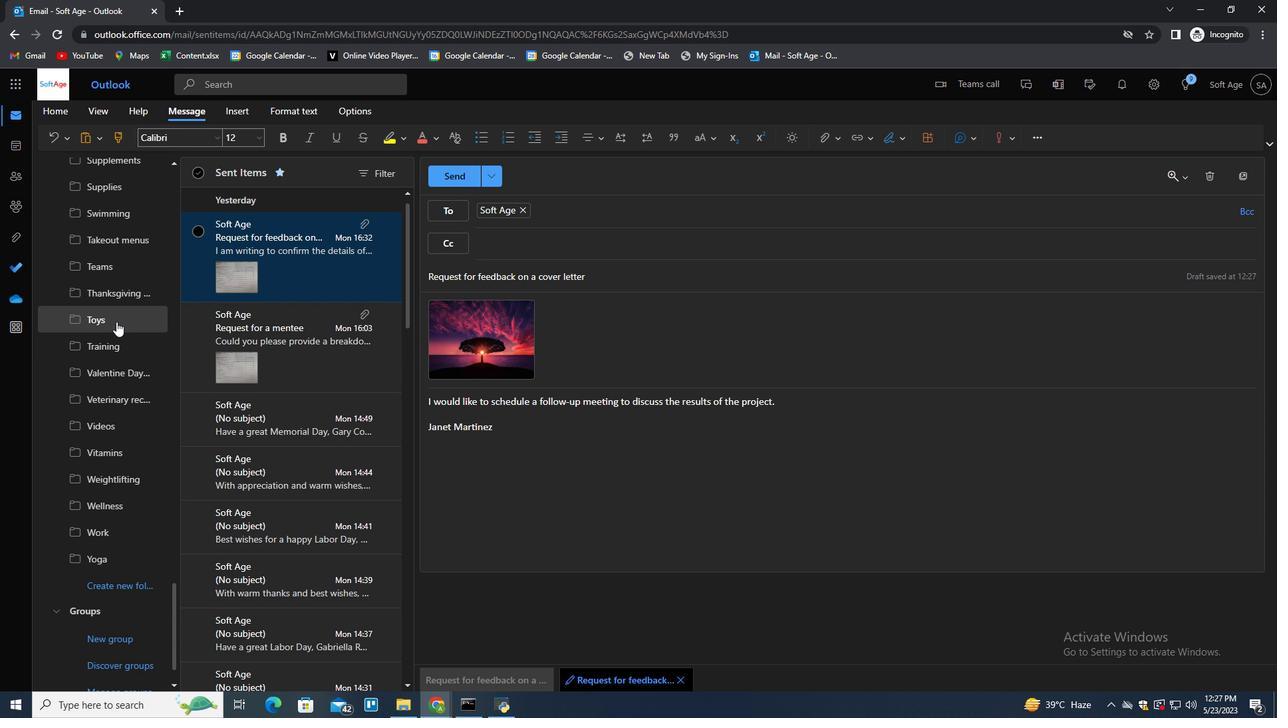 
Action: Mouse moved to (260, 322)
Screenshot: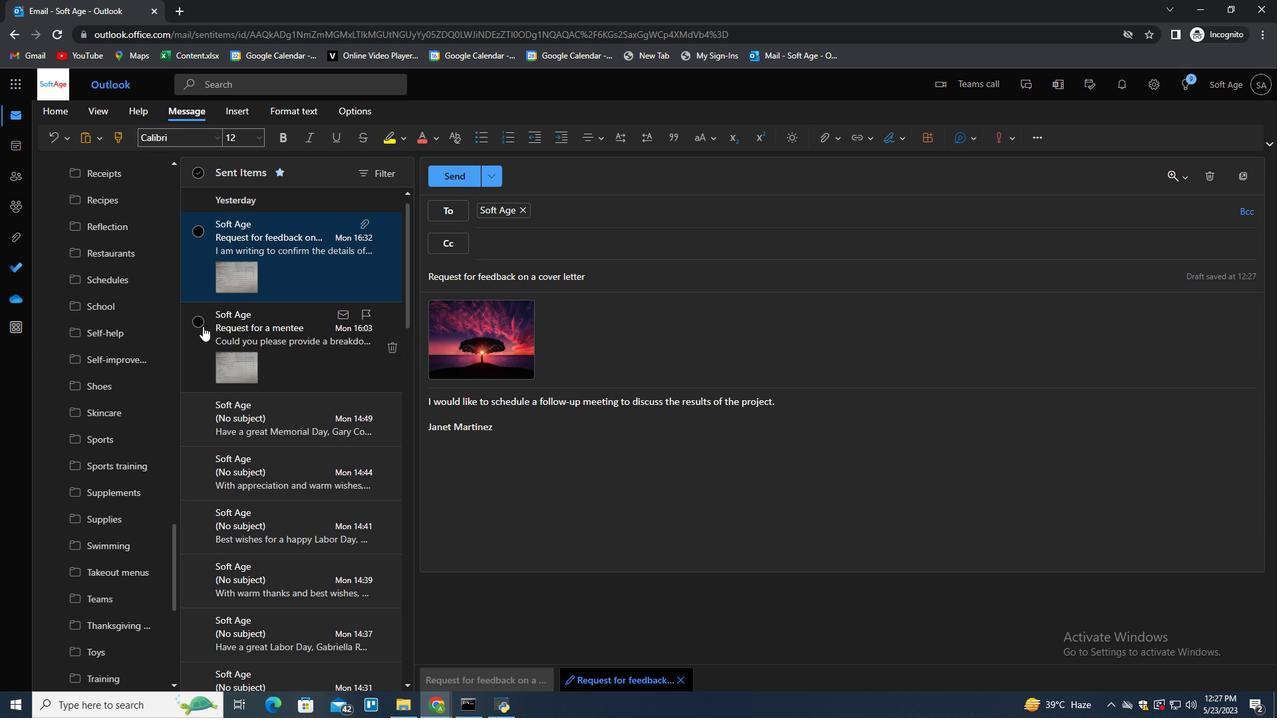 
Action: Mouse scrolled (260, 322) with delta (0, 0)
Screenshot: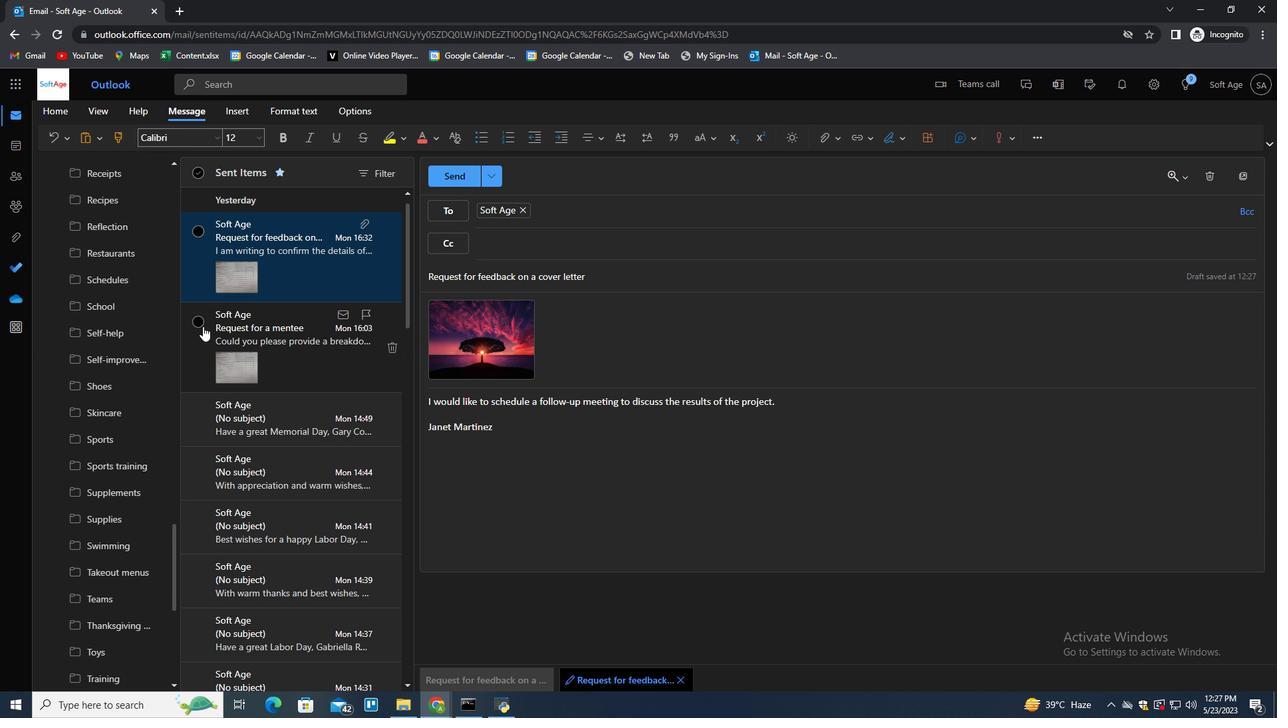 
Action: Mouse scrolled (260, 322) with delta (0, 0)
Screenshot: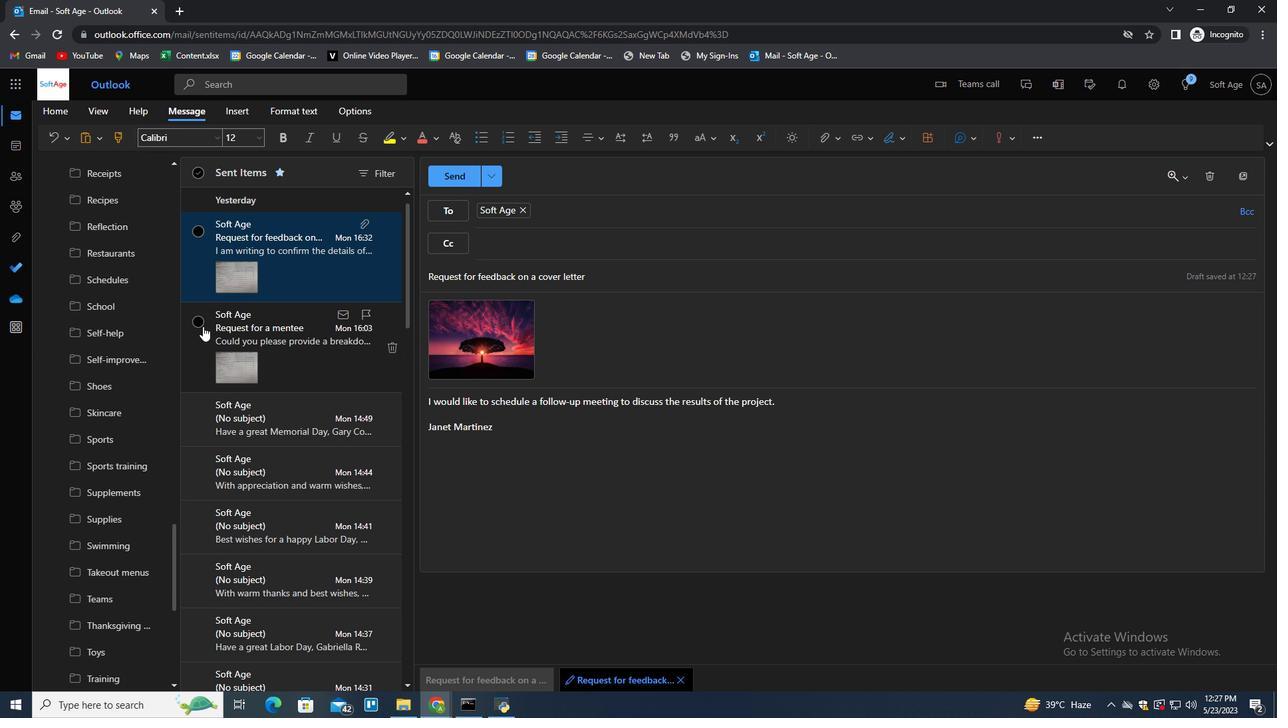 
Action: Mouse scrolled (260, 322) with delta (0, 0)
Screenshot: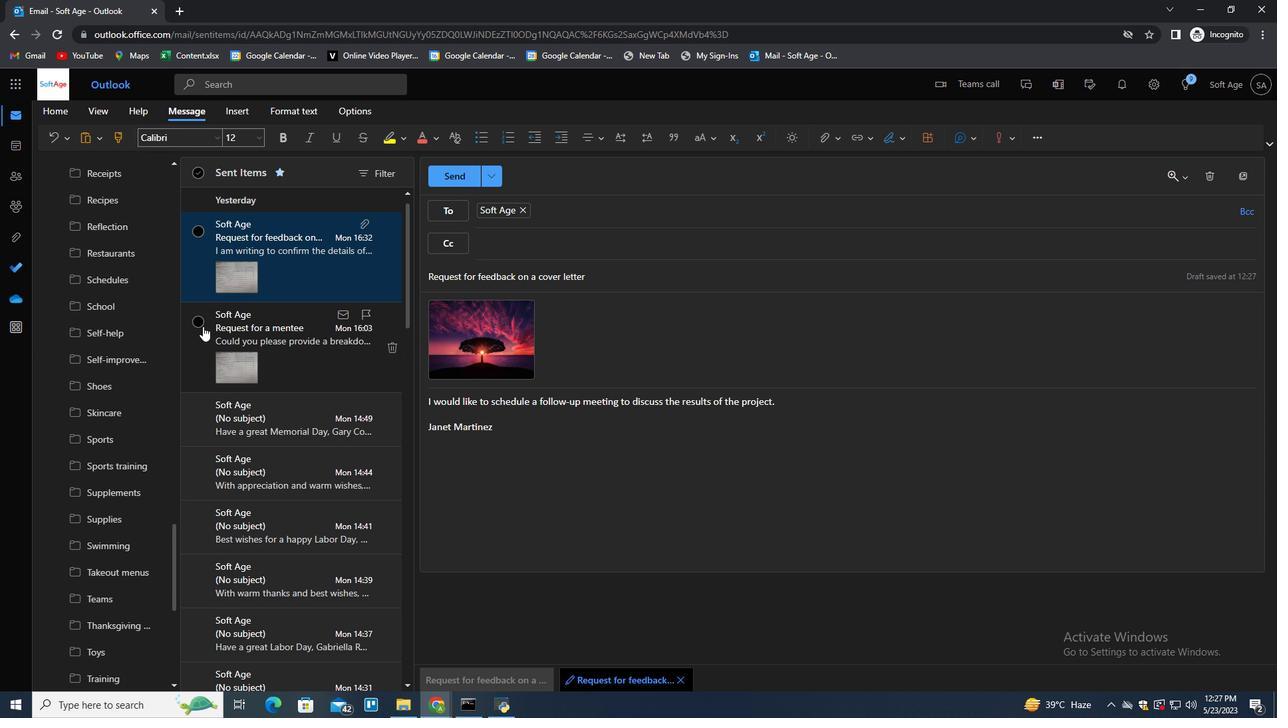 
Action: Mouse scrolled (260, 322) with delta (0, 0)
Screenshot: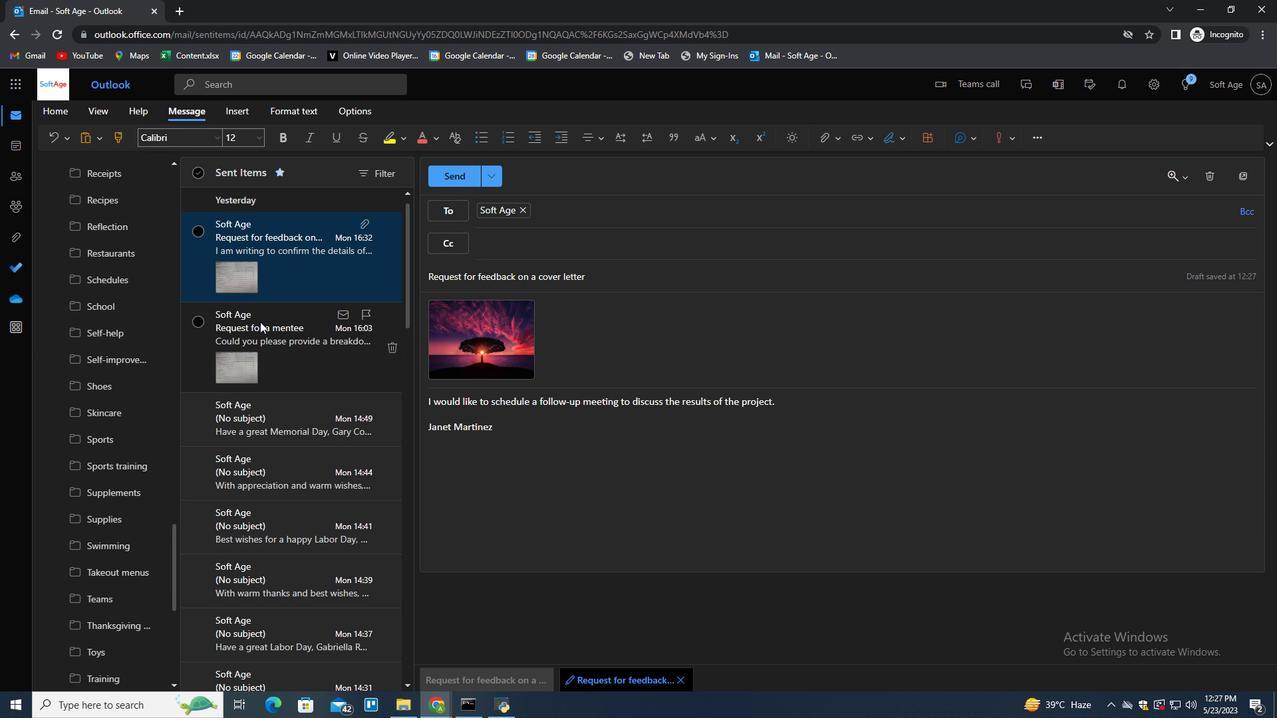 
Action: Mouse moved to (260, 322)
Screenshot: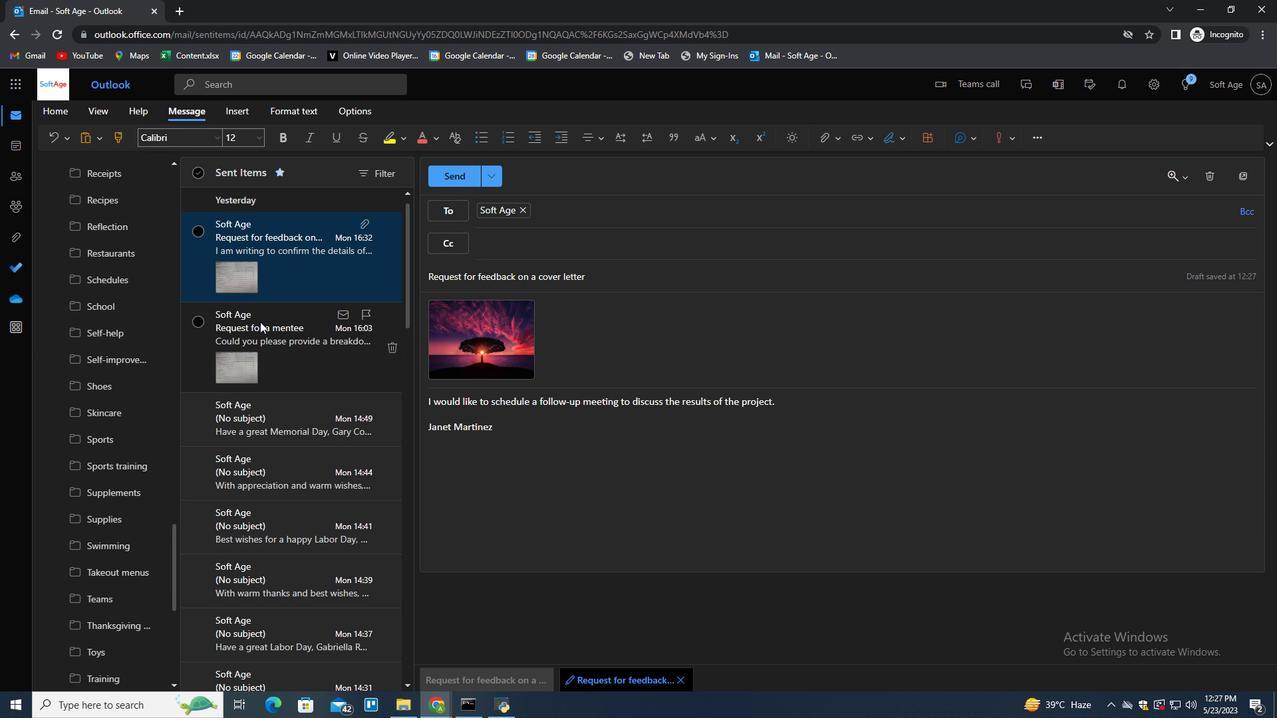 
Action: Mouse scrolled (260, 322) with delta (0, 0)
Screenshot: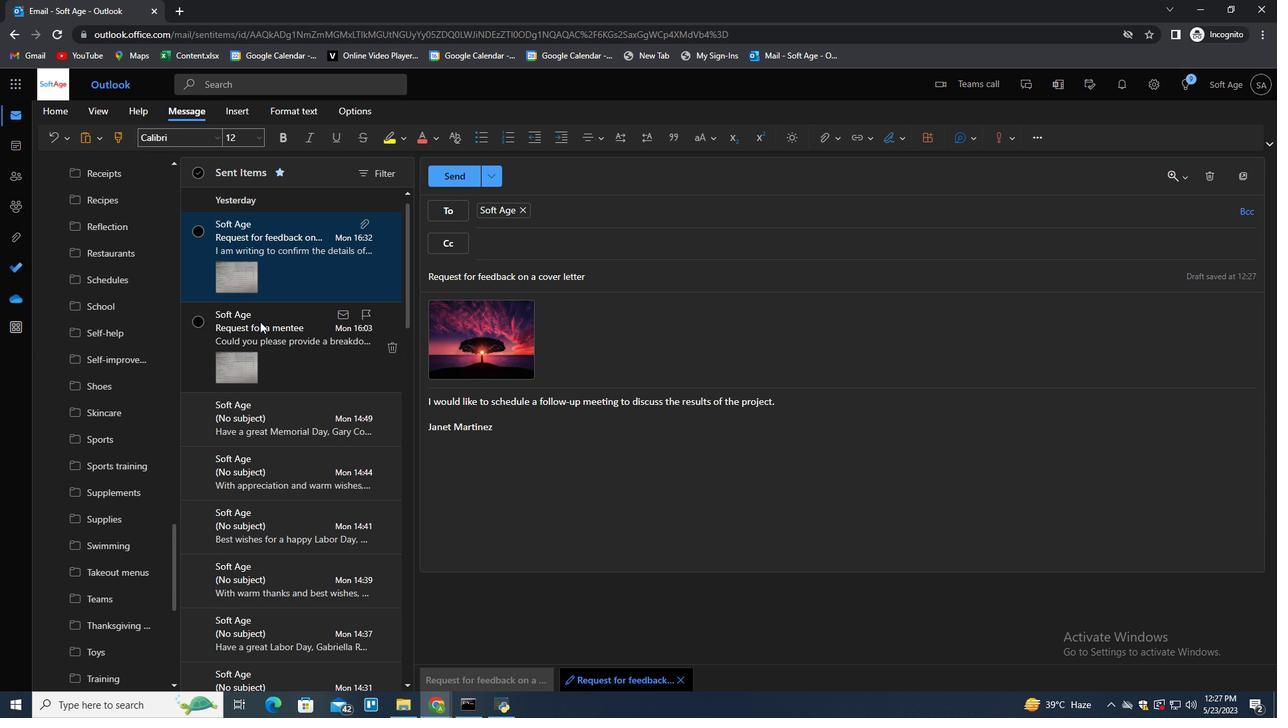 
Action: Mouse scrolled (260, 322) with delta (0, 0)
Screenshot: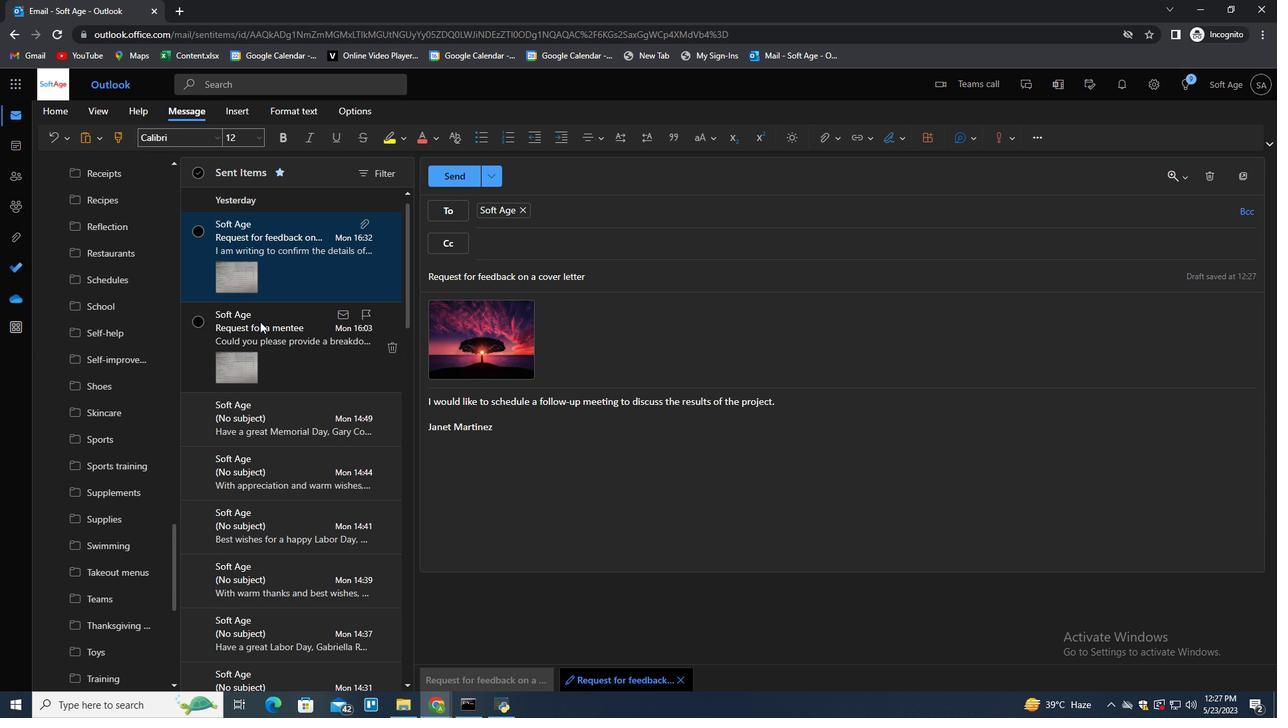 
Action: Mouse scrolled (260, 322) with delta (0, 0)
Screenshot: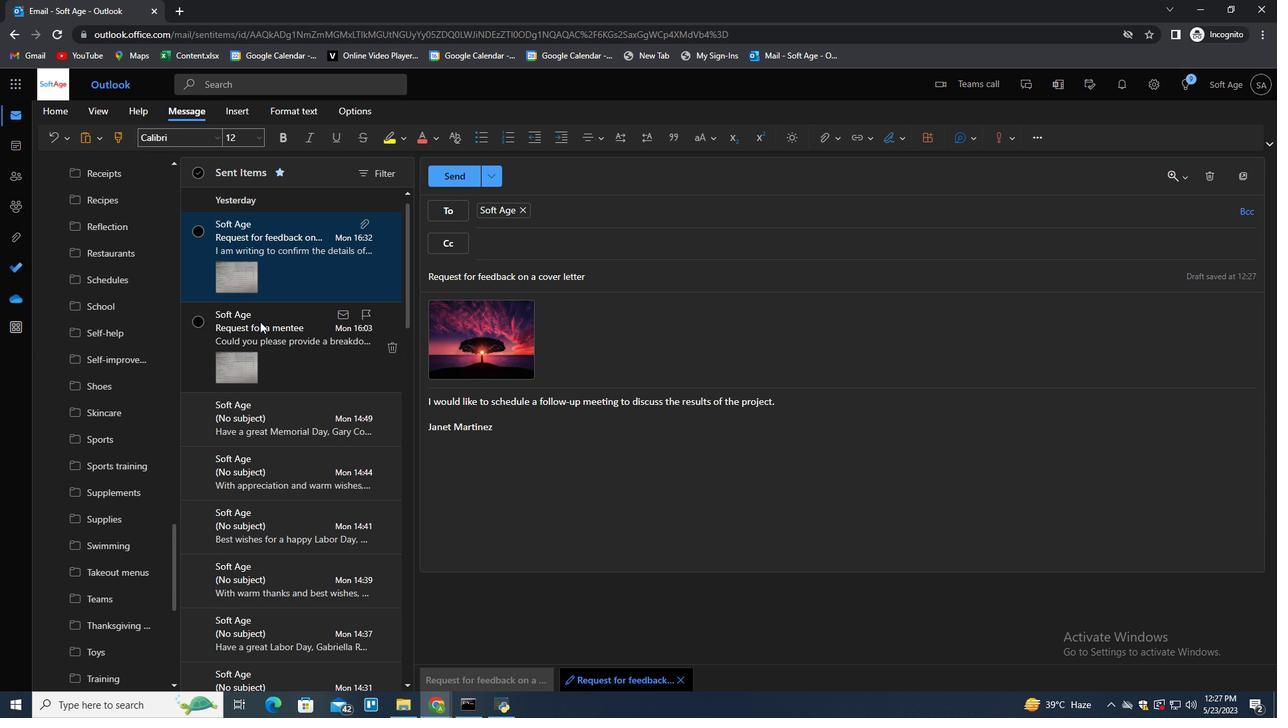 
Action: Mouse scrolled (260, 322) with delta (0, 0)
Screenshot: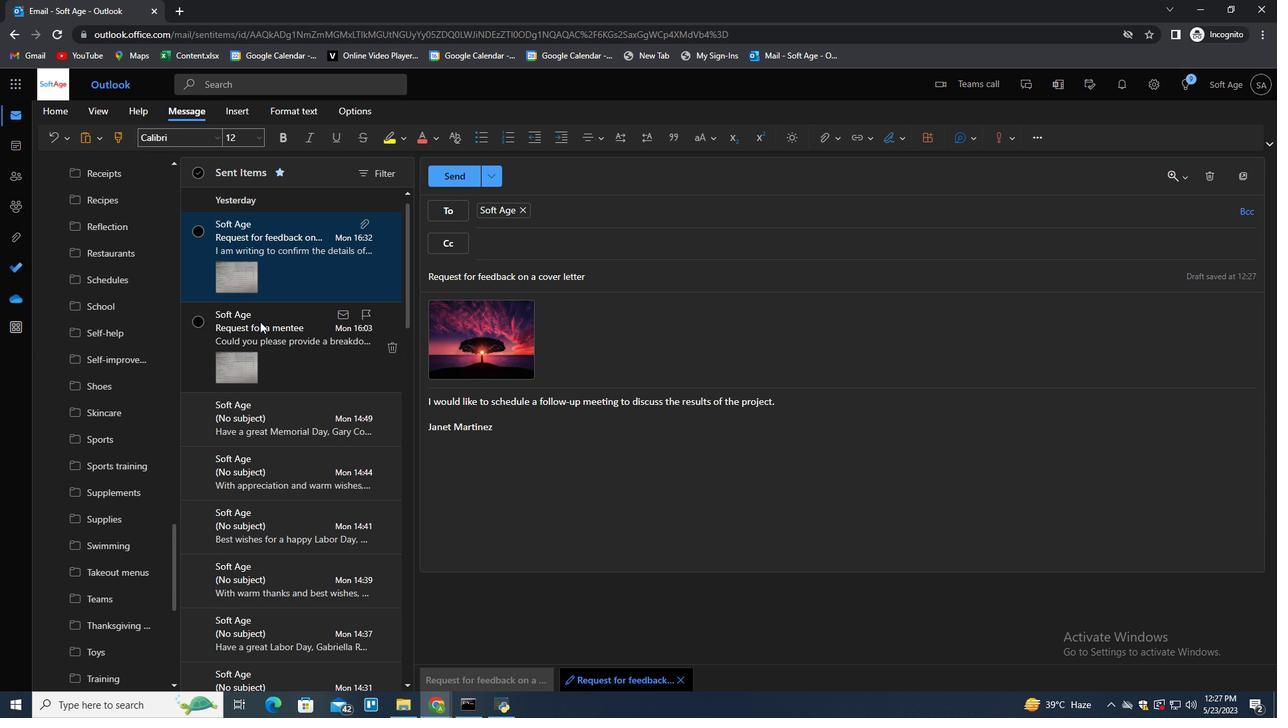 
Action: Mouse scrolled (260, 322) with delta (0, 0)
Screenshot: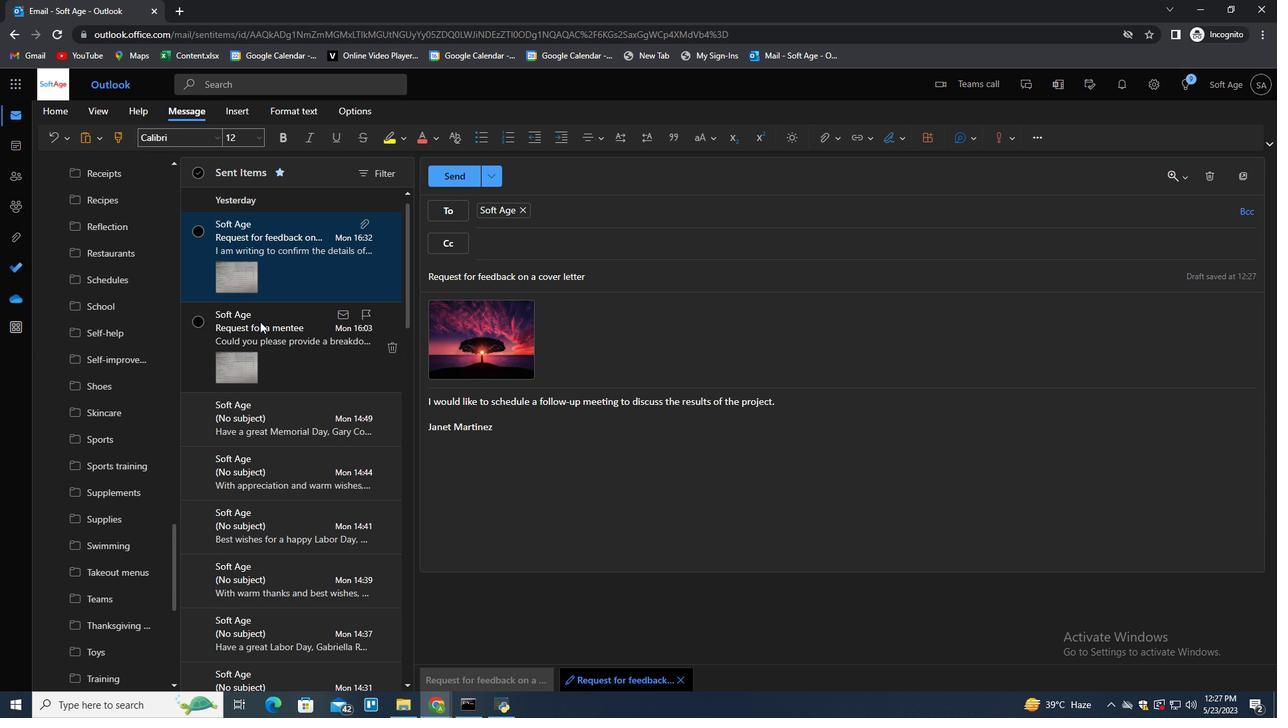 
Action: Mouse scrolled (260, 322) with delta (0, 0)
Screenshot: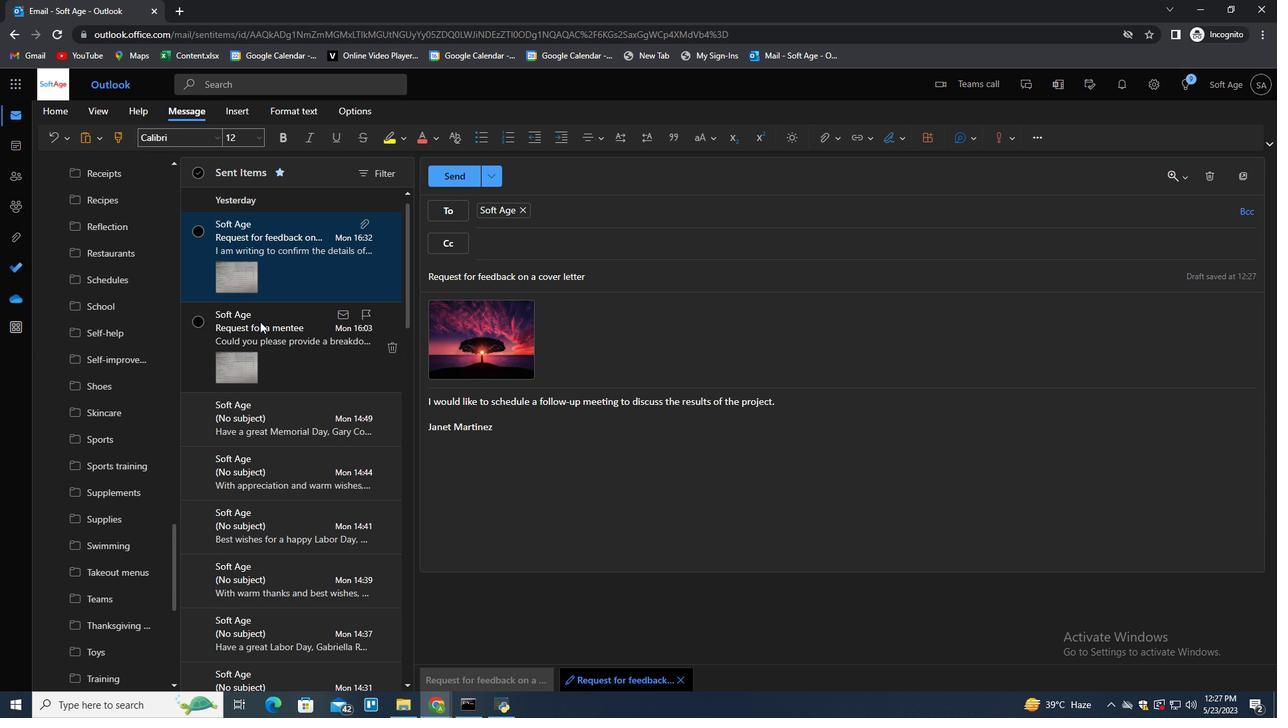
Action: Mouse scrolled (260, 322) with delta (0, 0)
Screenshot: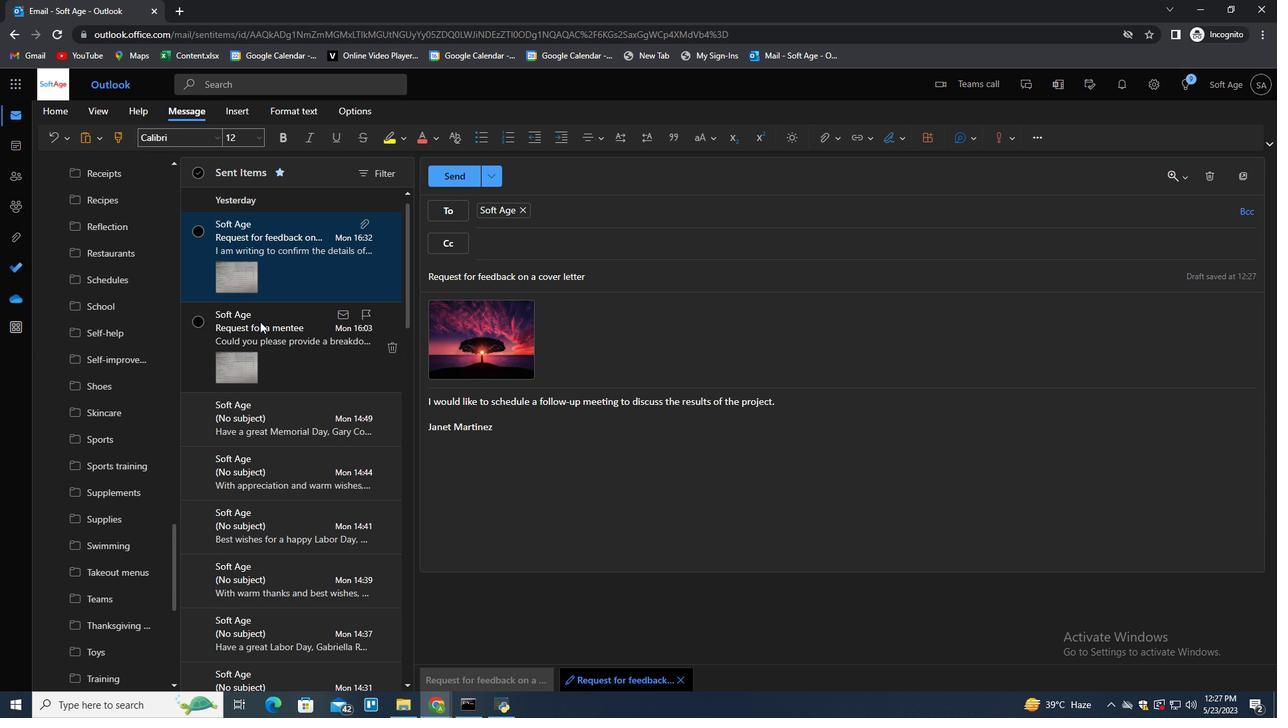 
Action: Mouse moved to (278, 310)
Screenshot: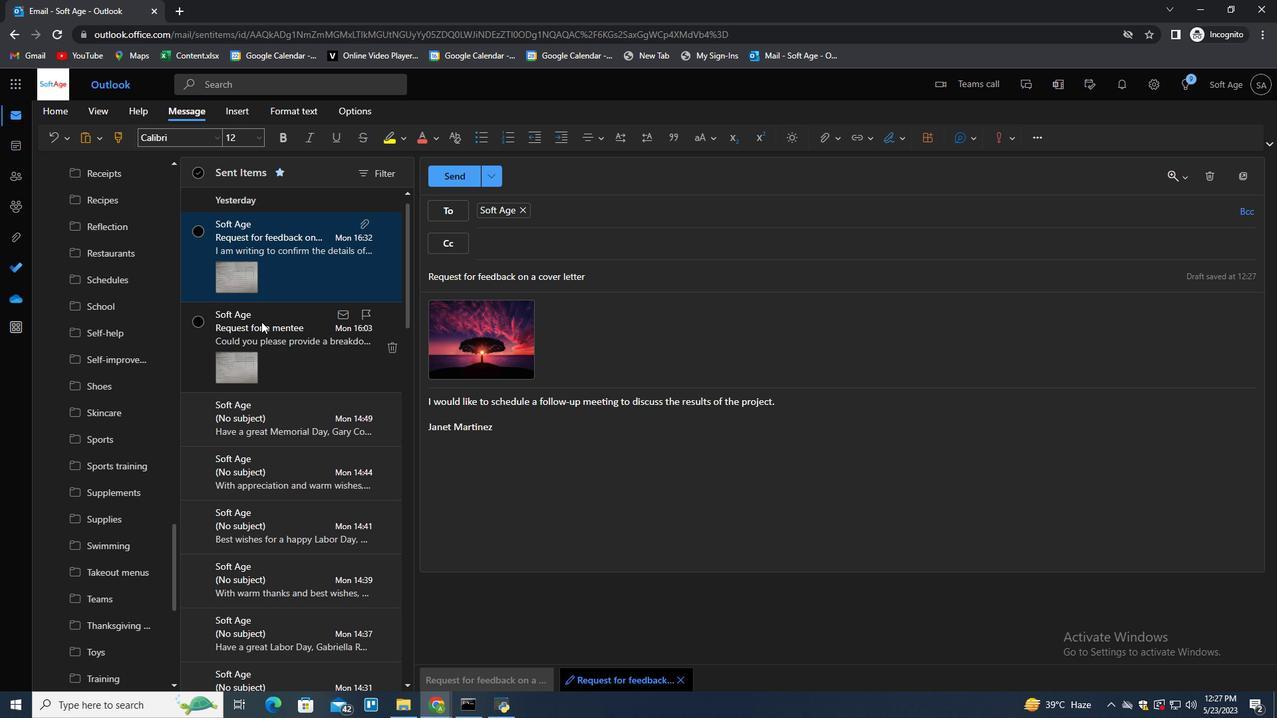 
Action: Mouse scrolled (278, 310) with delta (0, 0)
Screenshot: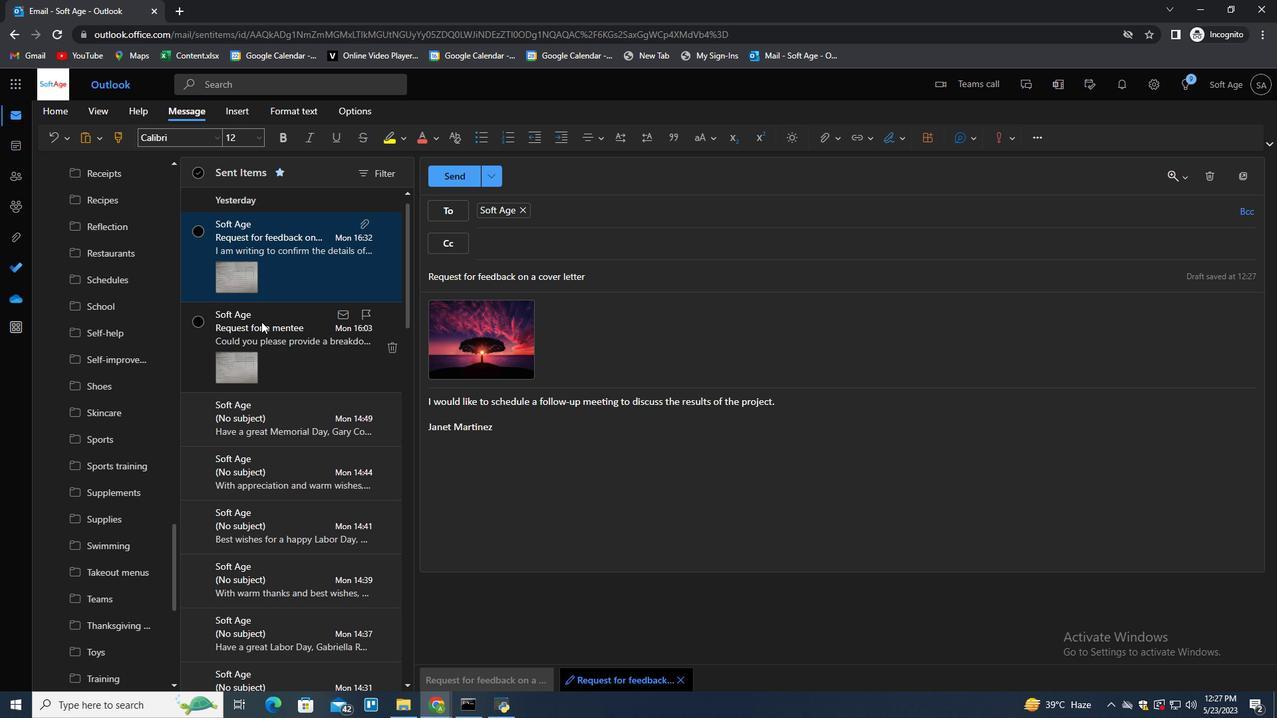 
Action: Mouse moved to (281, 309)
Screenshot: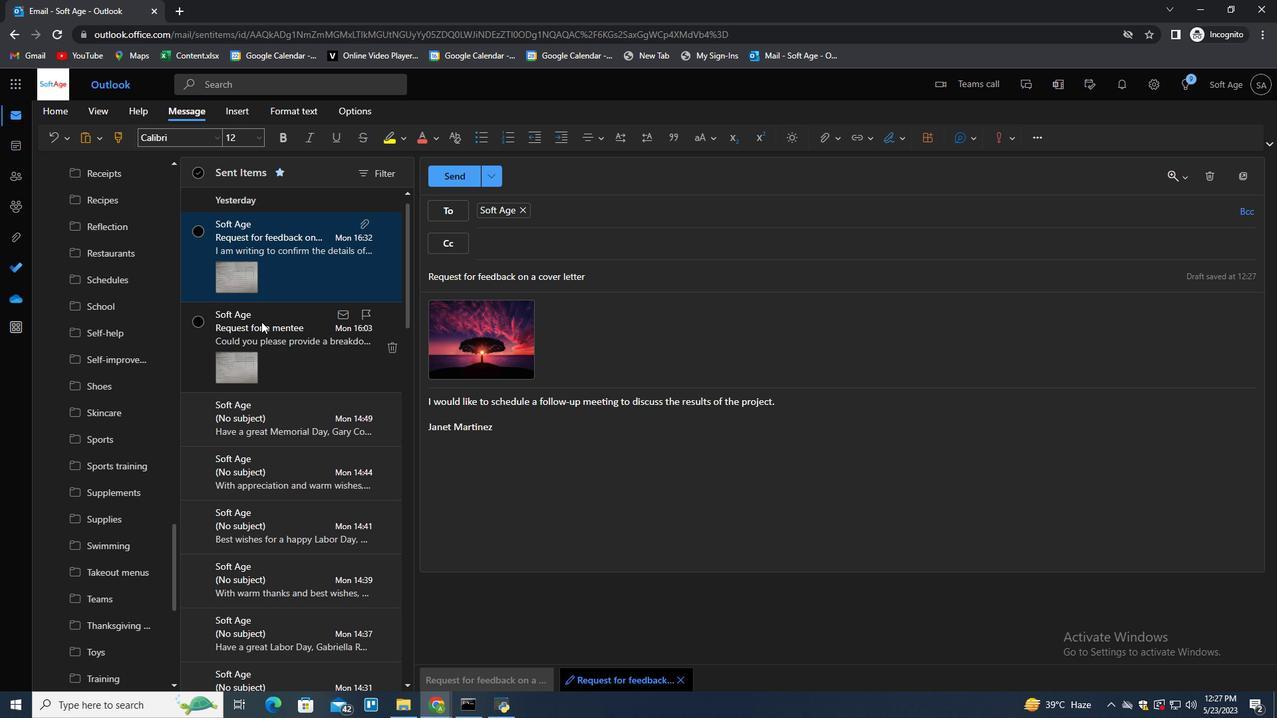 
Action: Mouse scrolled (280, 310) with delta (0, 0)
Screenshot: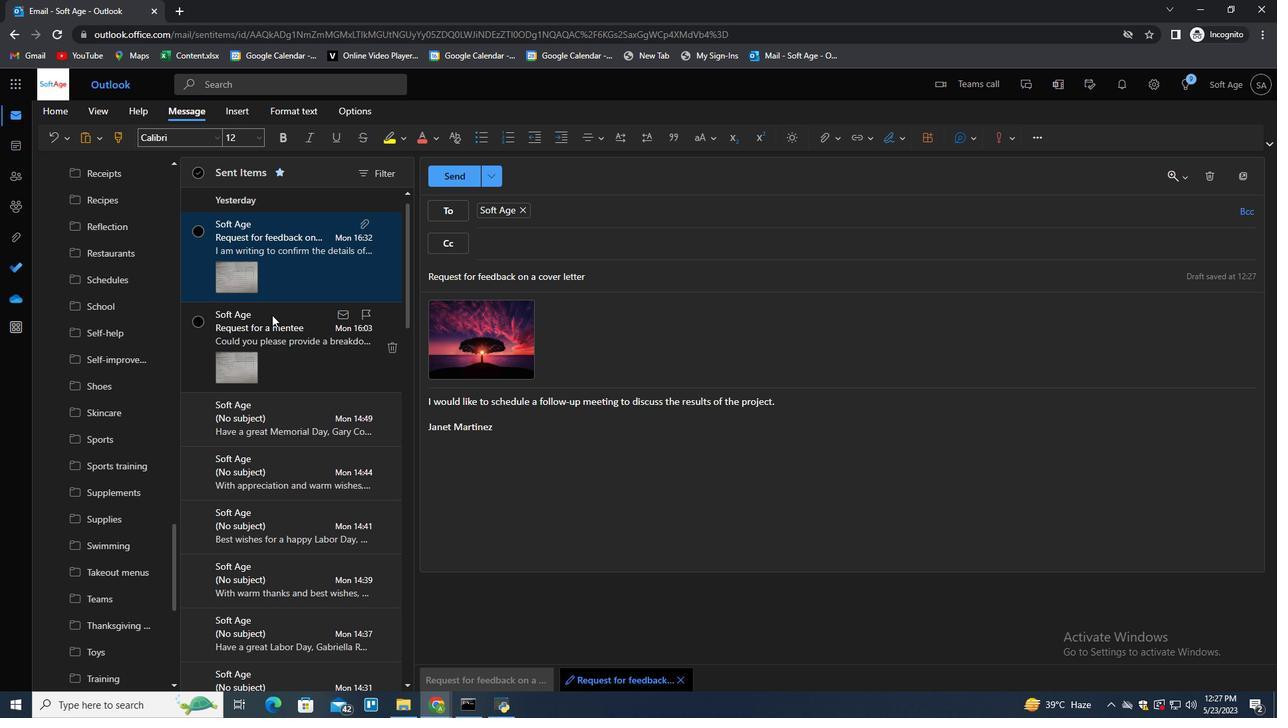 
Action: Mouse moved to (281, 308)
Screenshot: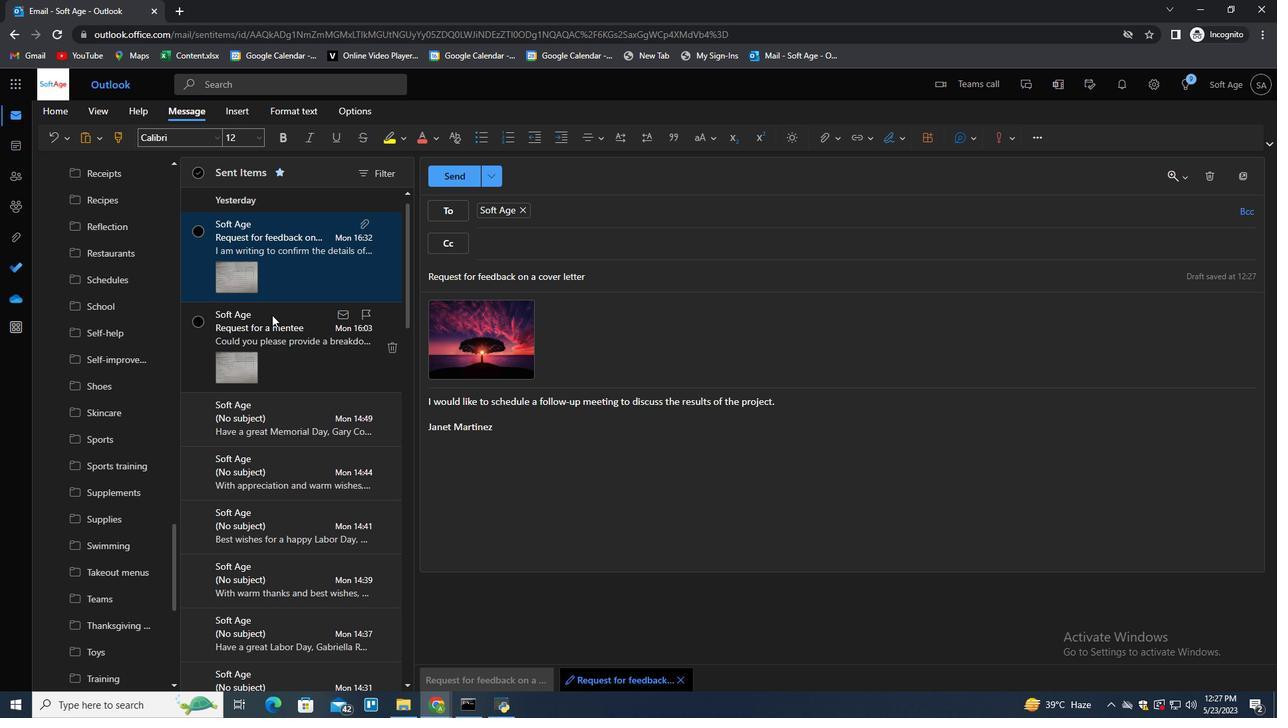 
Action: Mouse scrolled (281, 309) with delta (0, 0)
Screenshot: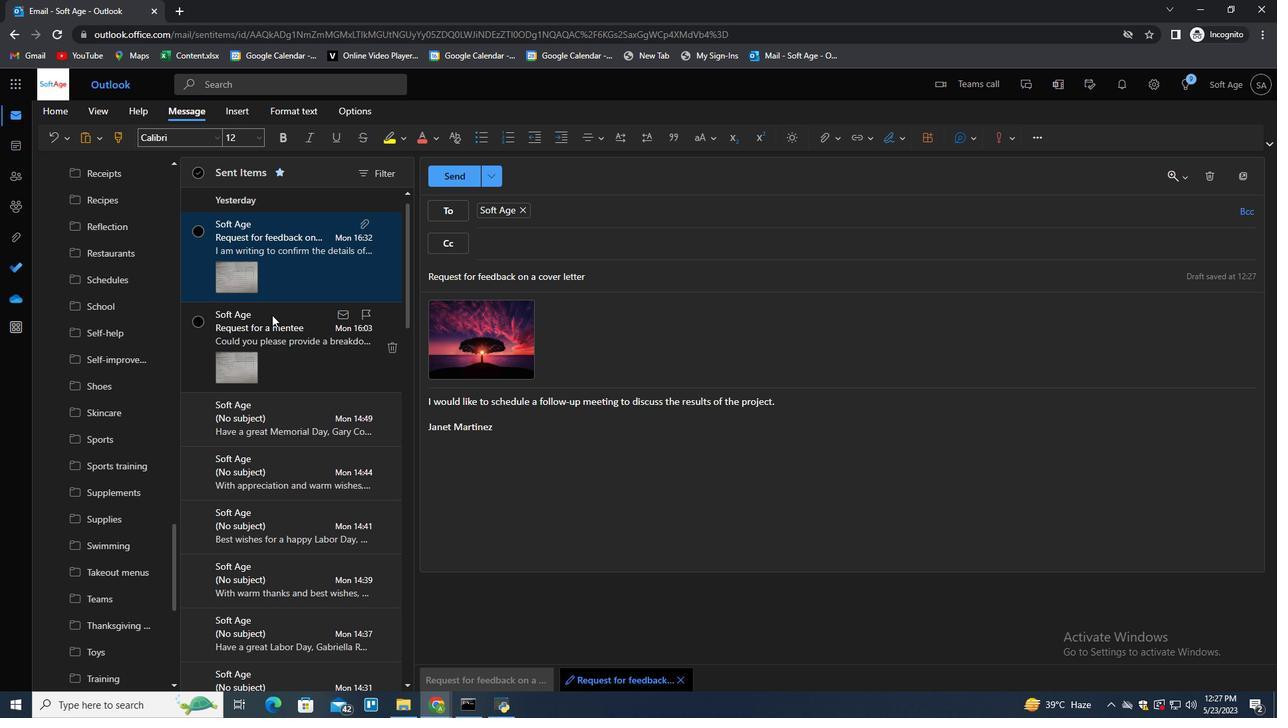 
Action: Mouse scrolled (281, 309) with delta (0, 0)
Screenshot: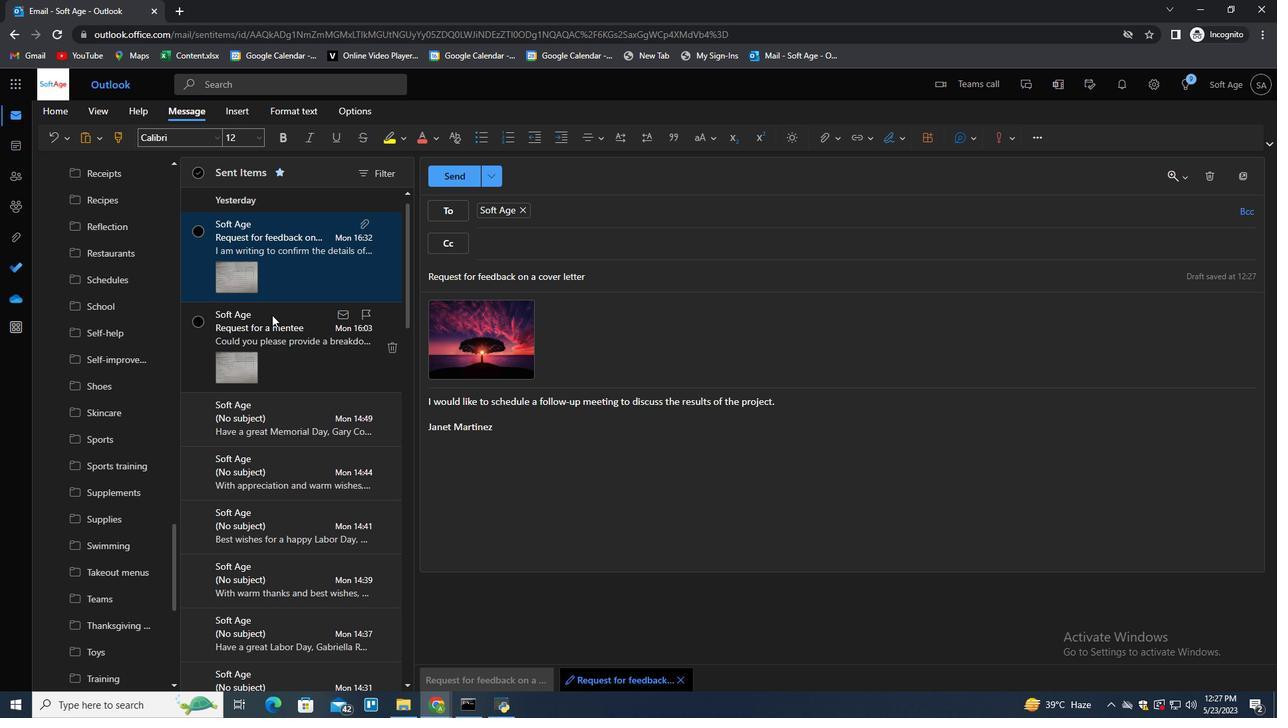 
Action: Mouse scrolled (281, 309) with delta (0, 0)
Screenshot: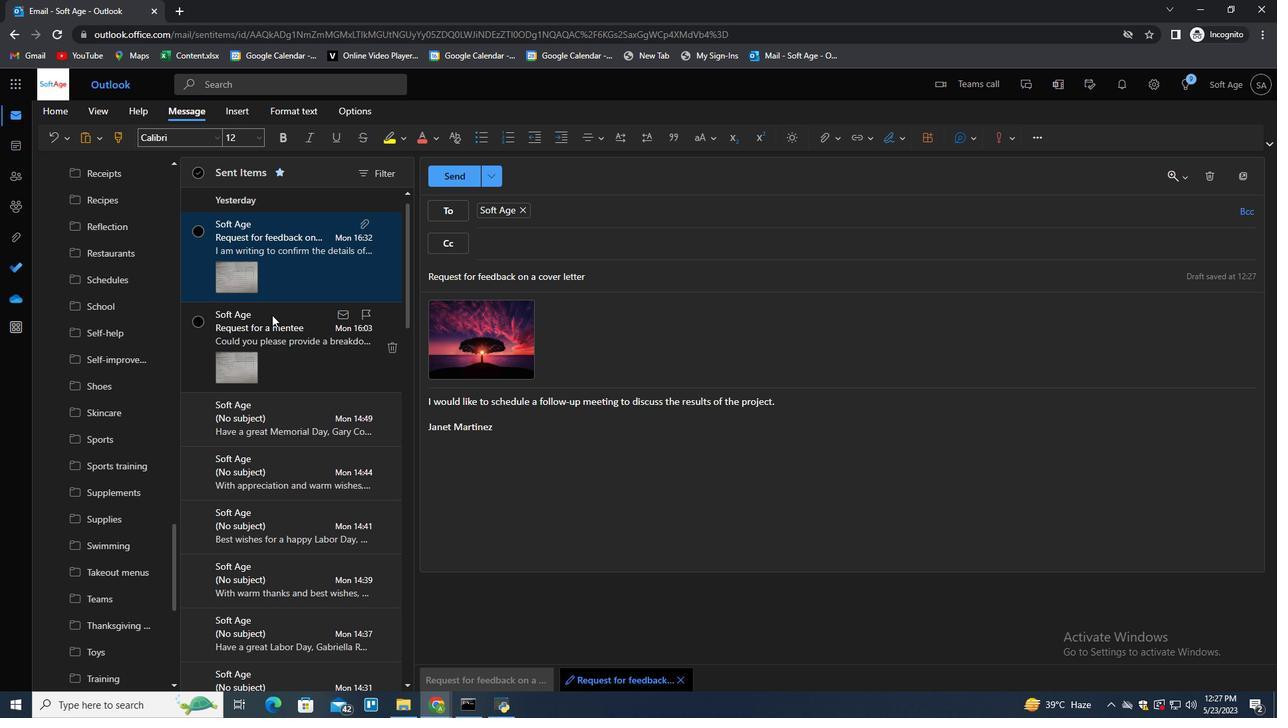 
Action: Mouse moved to (87, 261)
Screenshot: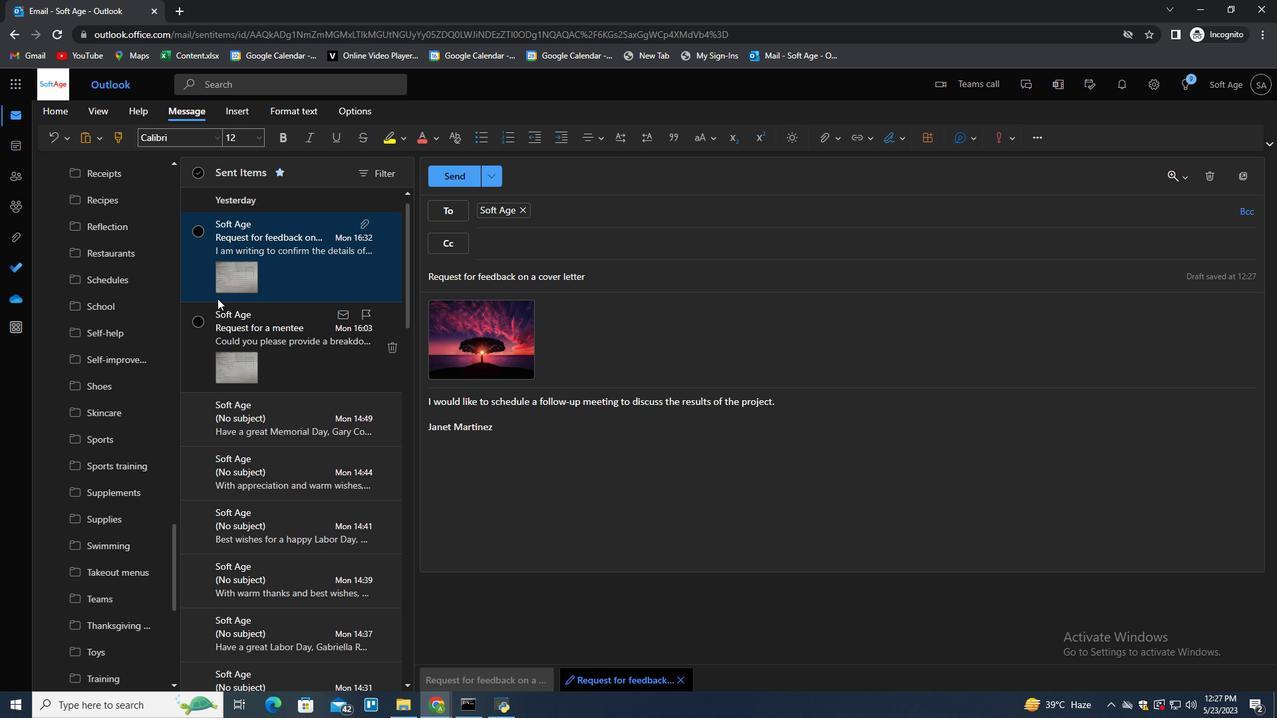 
Action: Mouse scrolled (87, 262) with delta (0, 0)
Screenshot: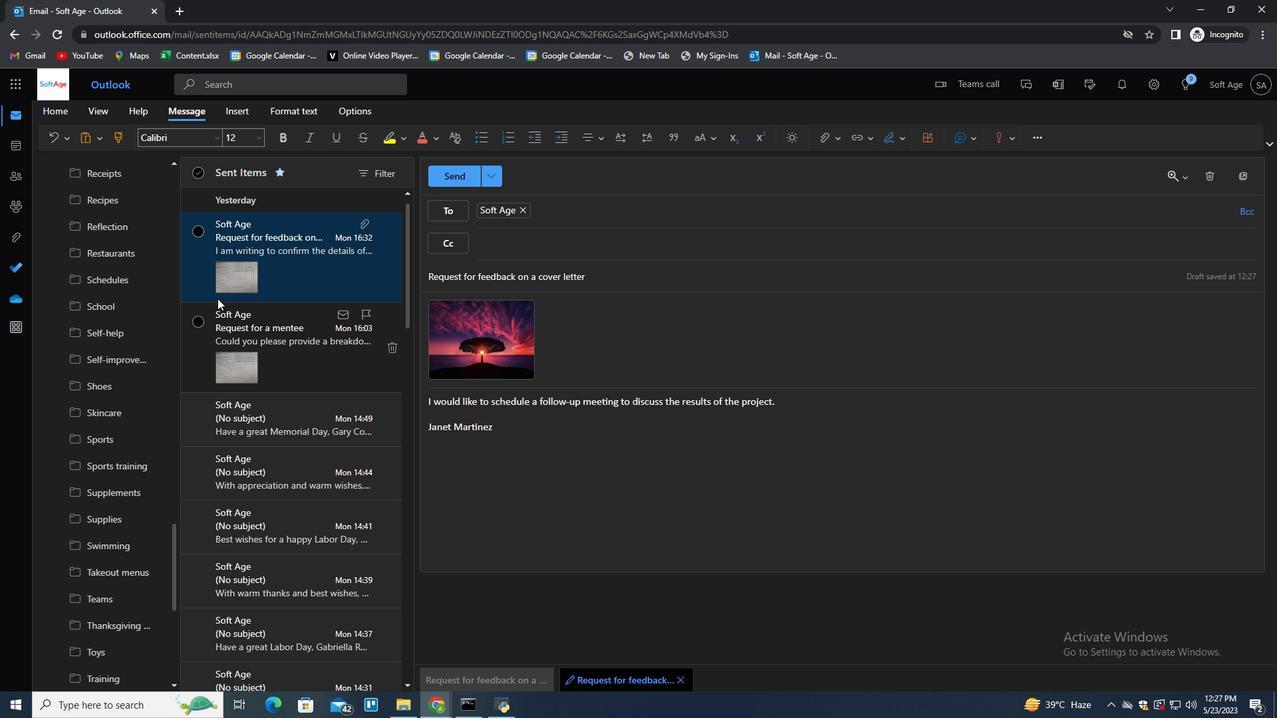 
Action: Mouse scrolled (87, 262) with delta (0, 0)
Screenshot: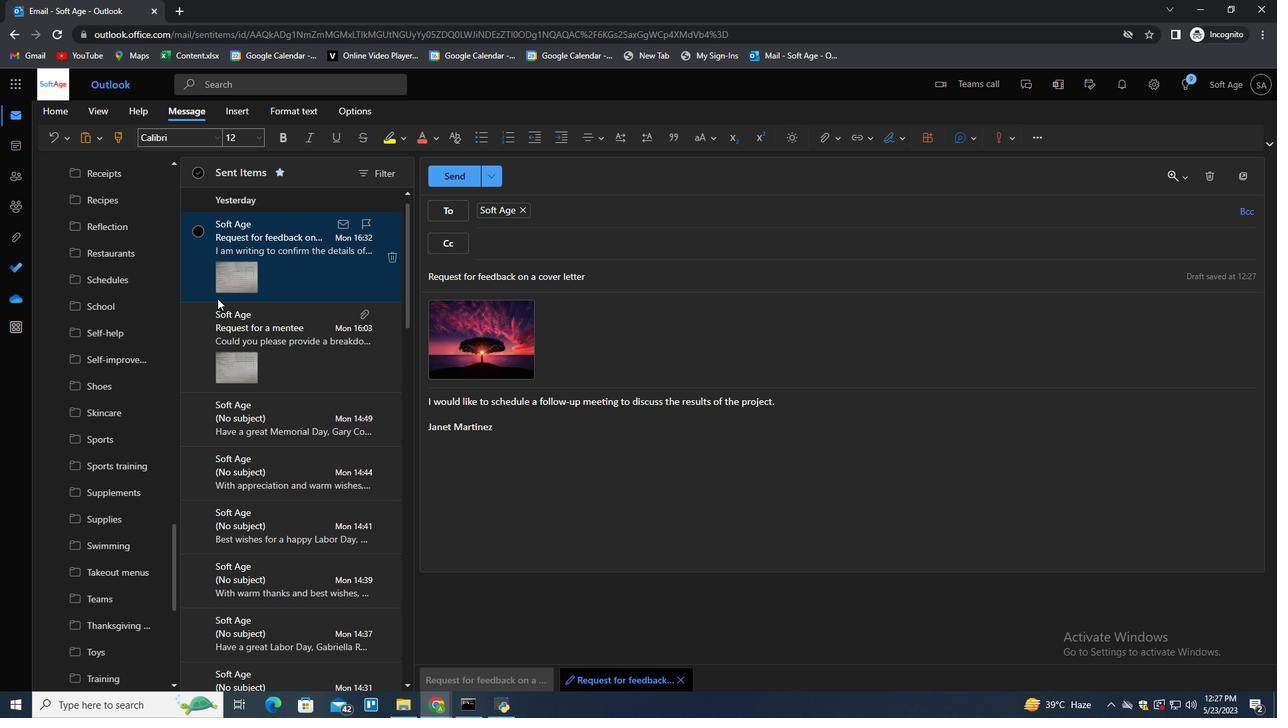 
Action: Mouse scrolled (87, 262) with delta (0, 0)
Screenshot: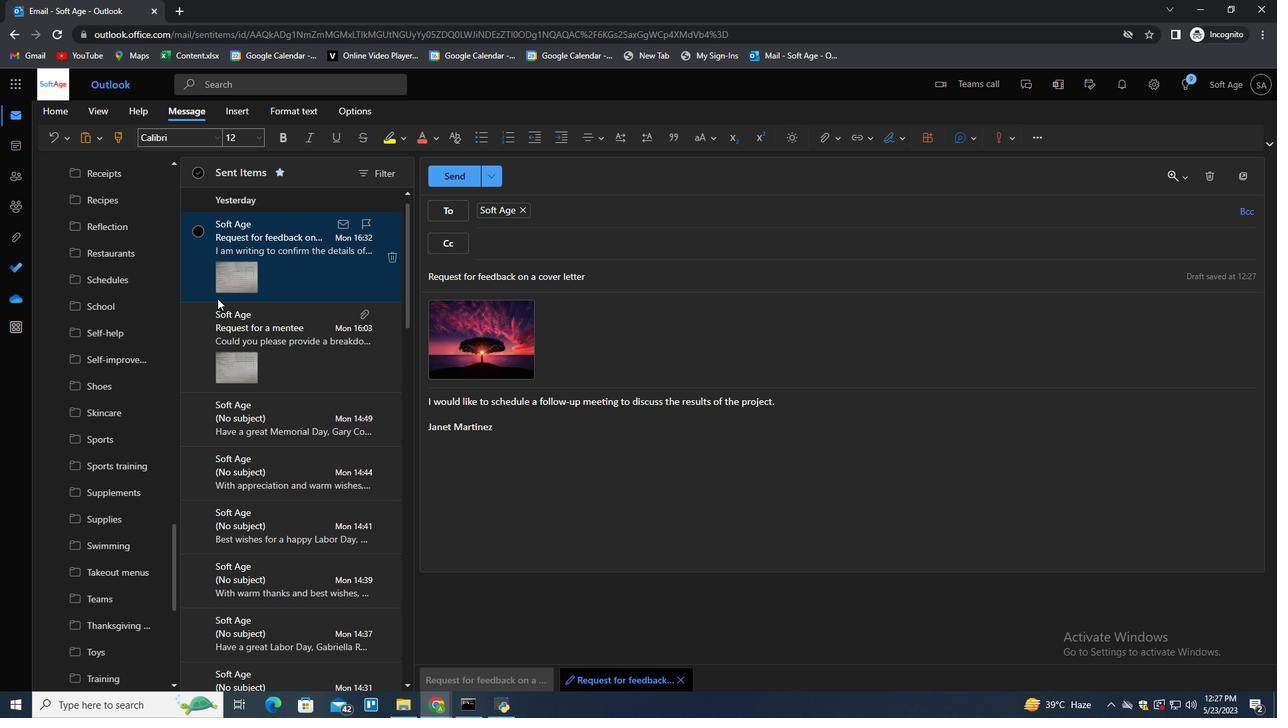 
Action: Mouse scrolled (87, 262) with delta (0, 0)
Screenshot: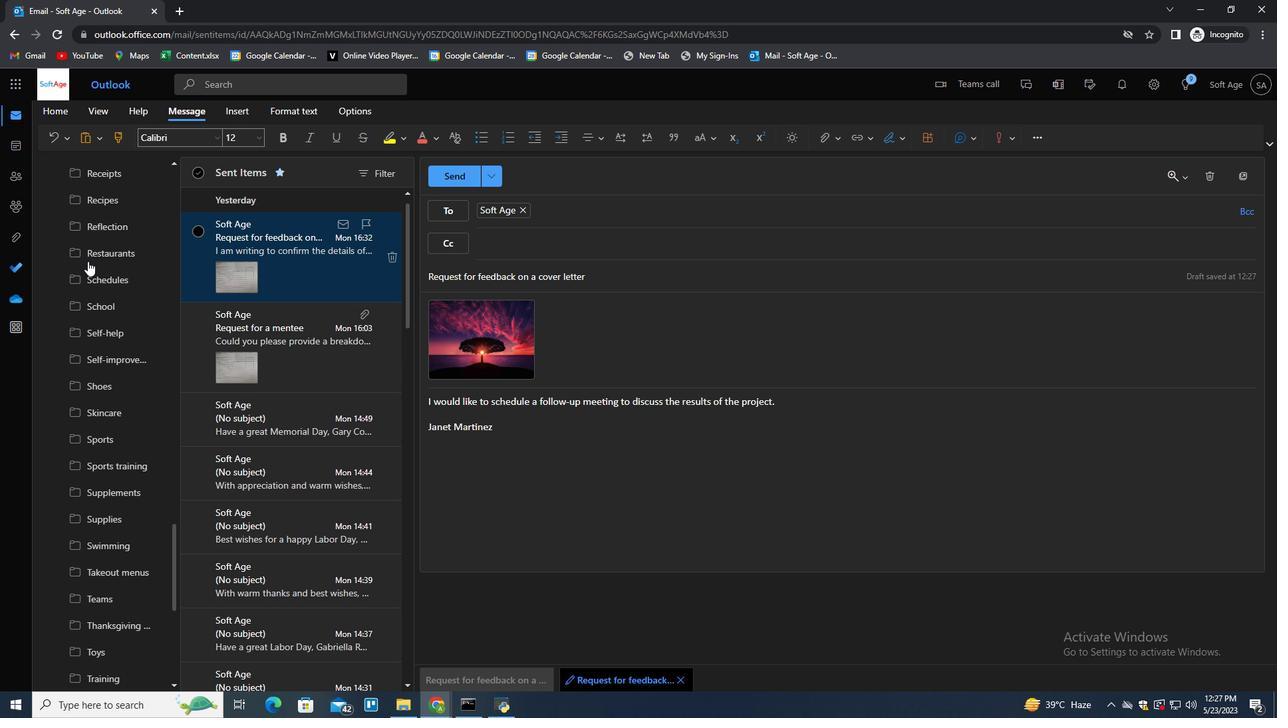 
Action: Mouse scrolled (87, 262) with delta (0, 0)
Screenshot: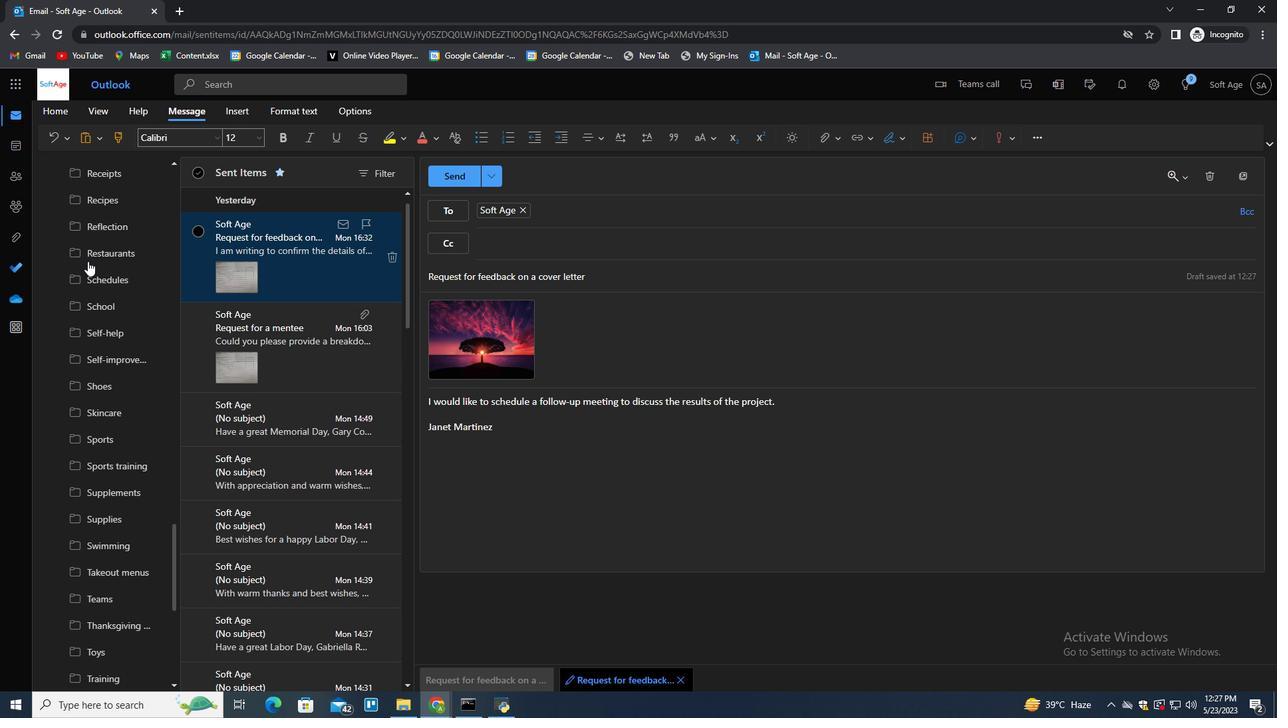 
Action: Mouse moved to (78, 240)
Screenshot: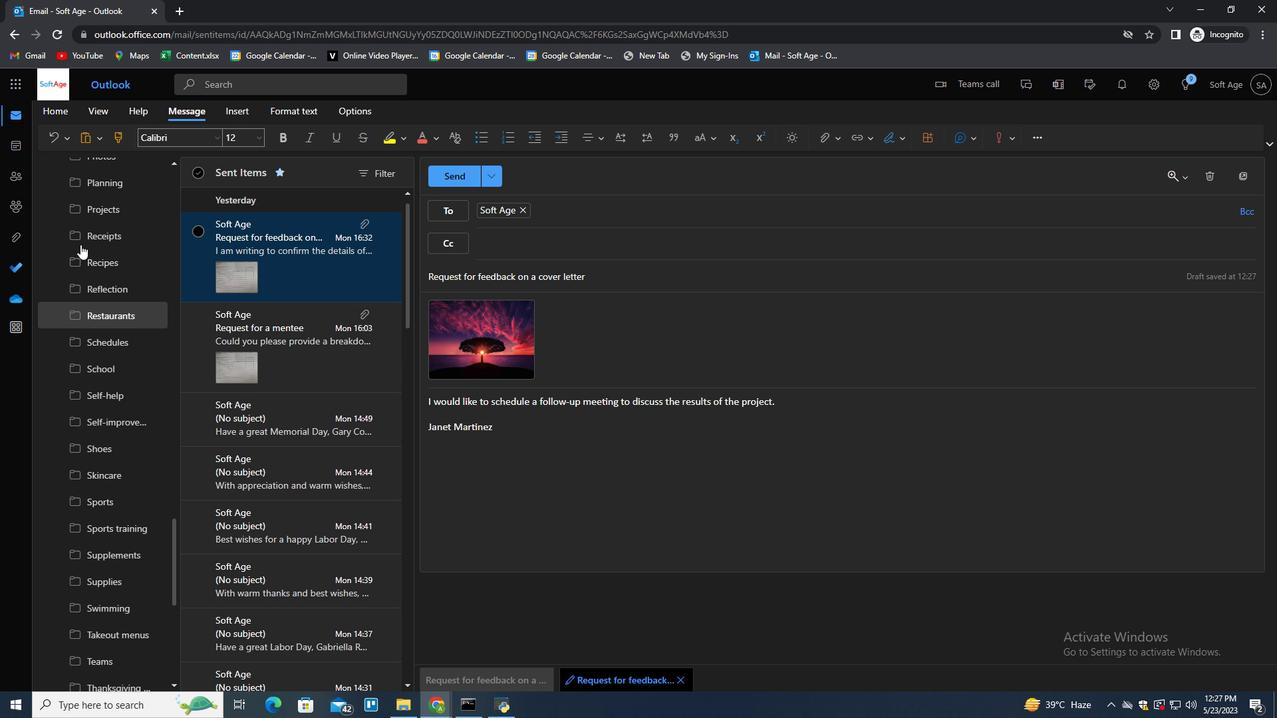 
Action: Mouse scrolled (78, 241) with delta (0, 0)
Screenshot: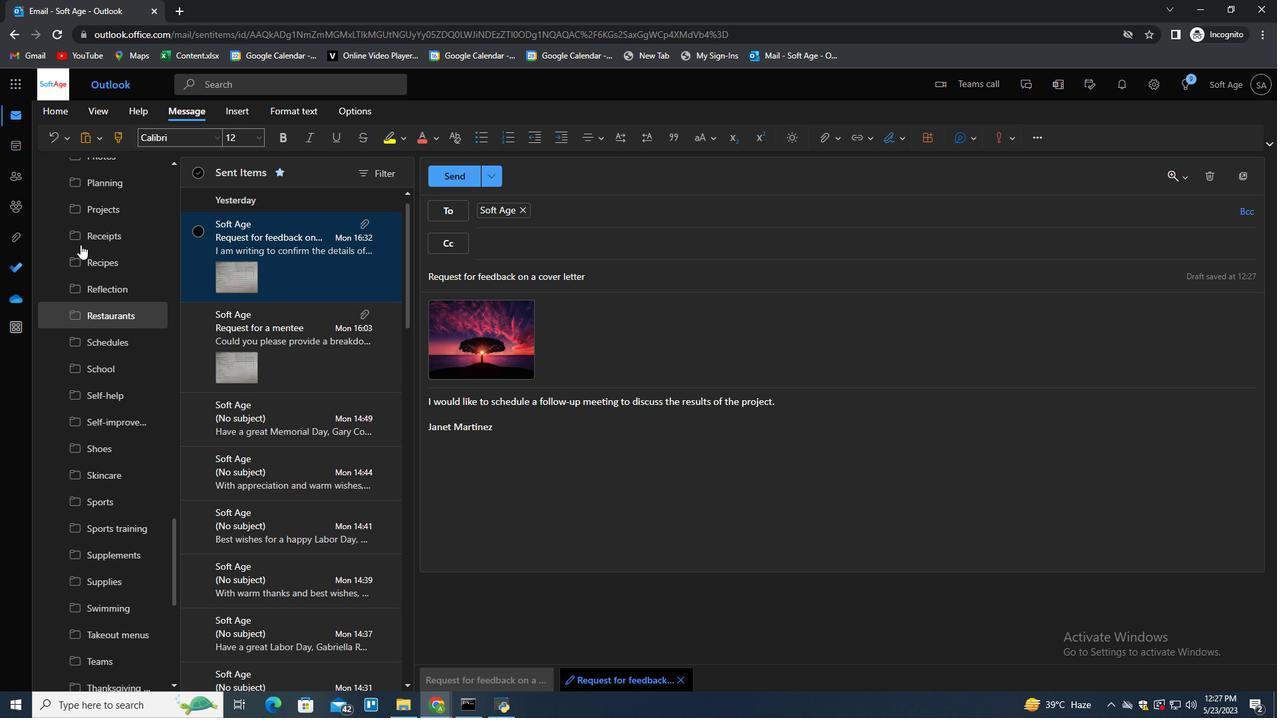 
Action: Mouse scrolled (78, 241) with delta (0, 0)
Screenshot: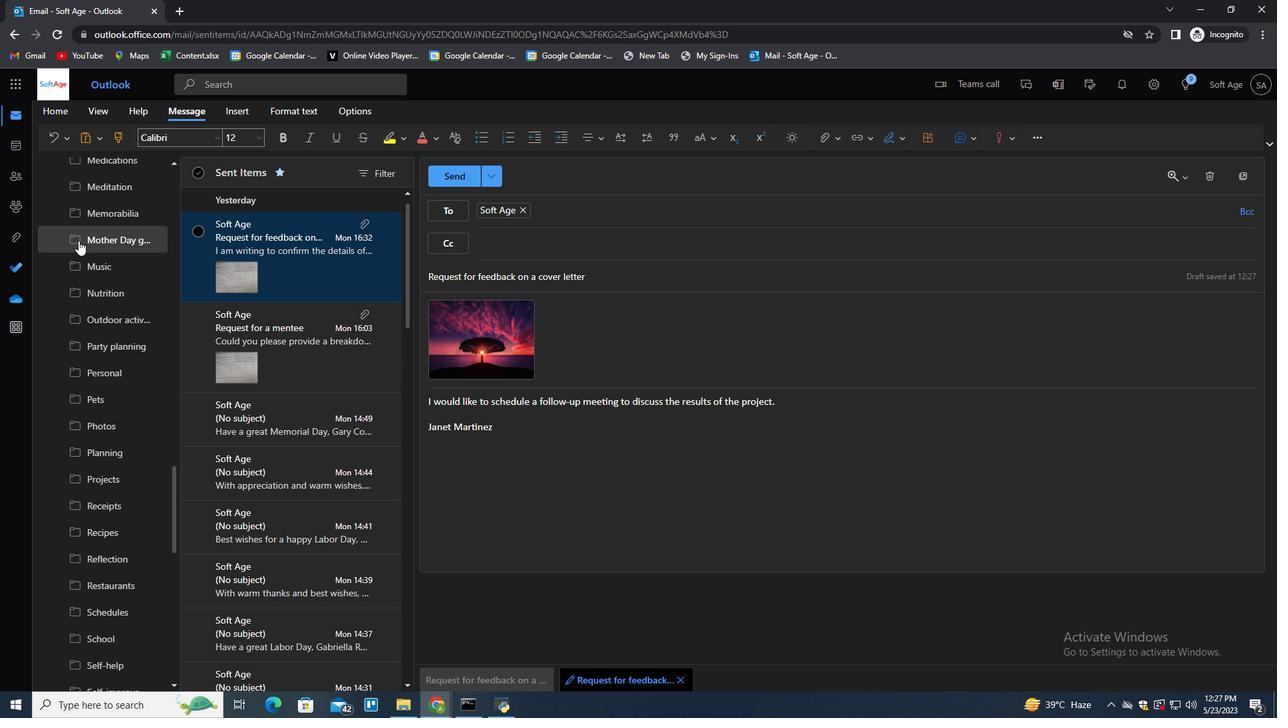 
Action: Mouse scrolled (78, 241) with delta (0, 0)
Screenshot: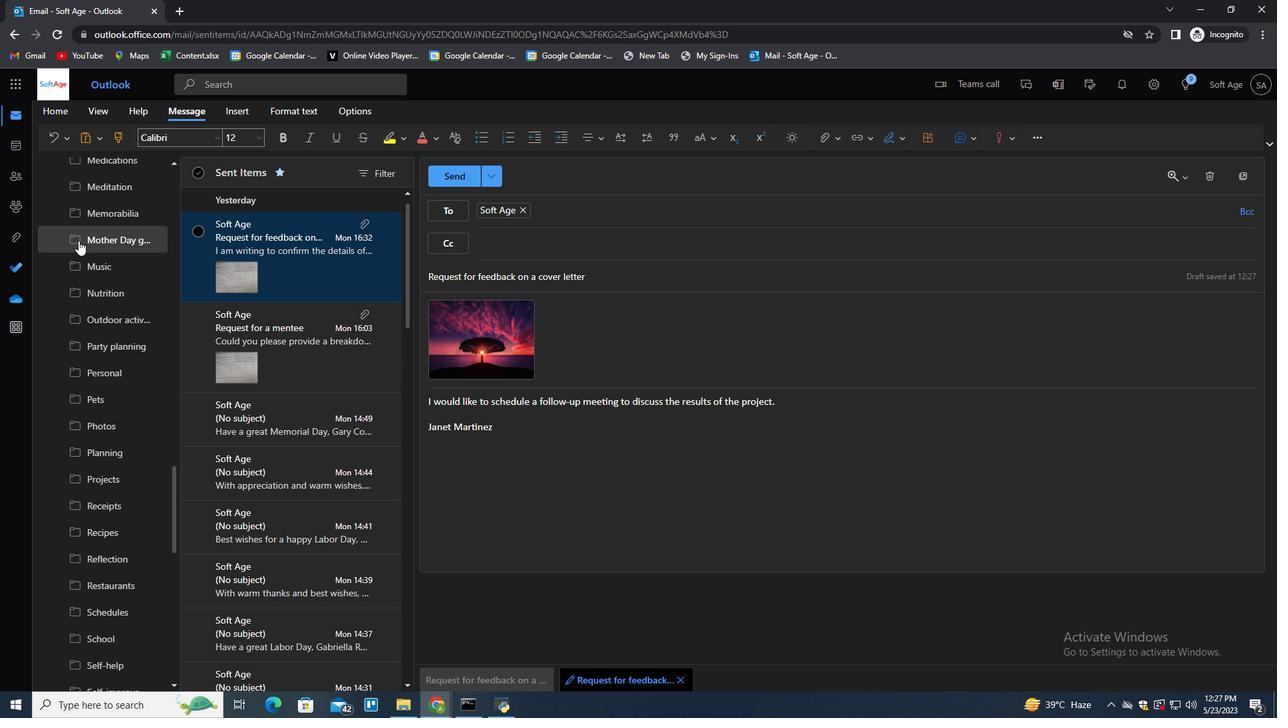 
Action: Mouse scrolled (78, 241) with delta (0, 0)
Screenshot: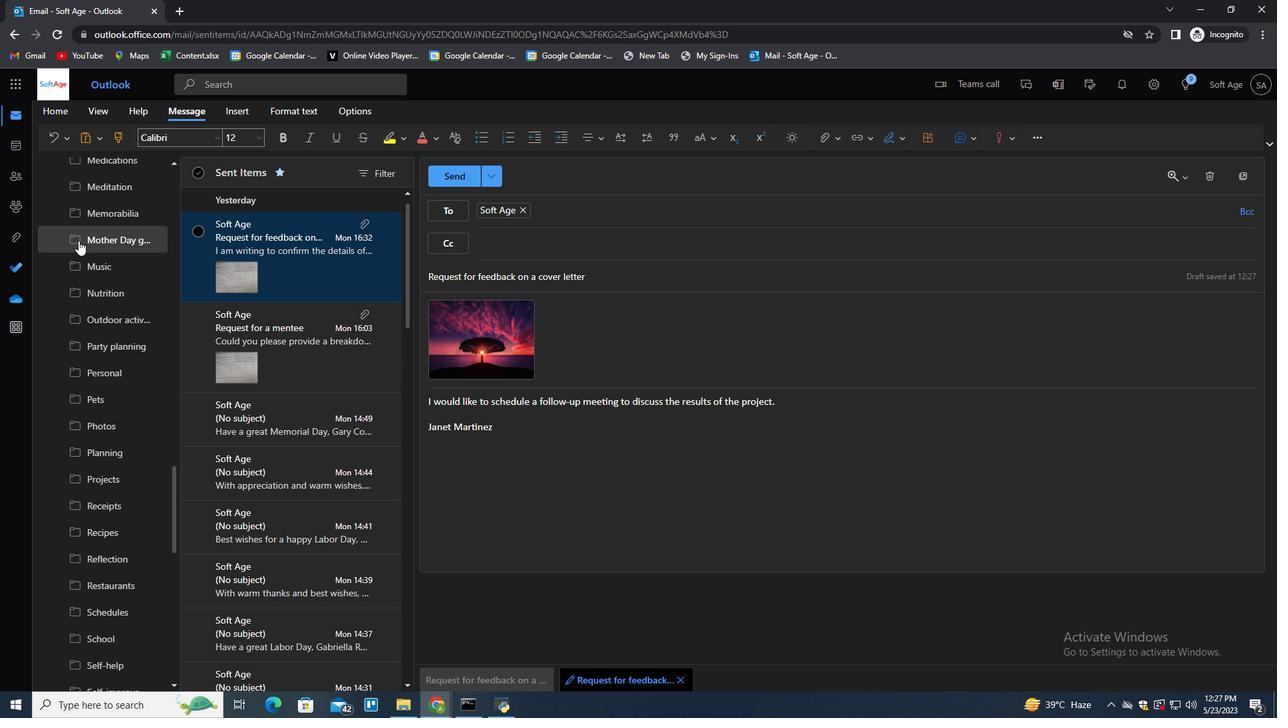 
Action: Mouse scrolled (78, 241) with delta (0, 0)
Screenshot: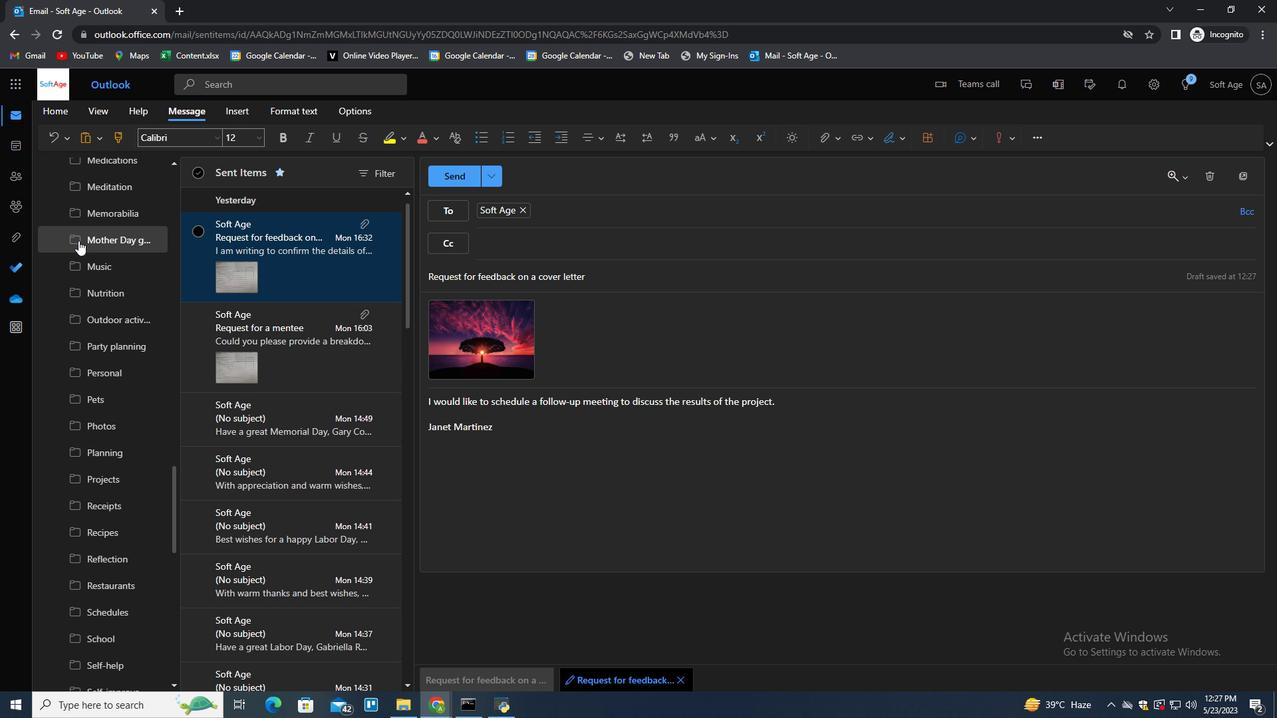 
Action: Mouse scrolled (78, 241) with delta (0, 0)
Screenshot: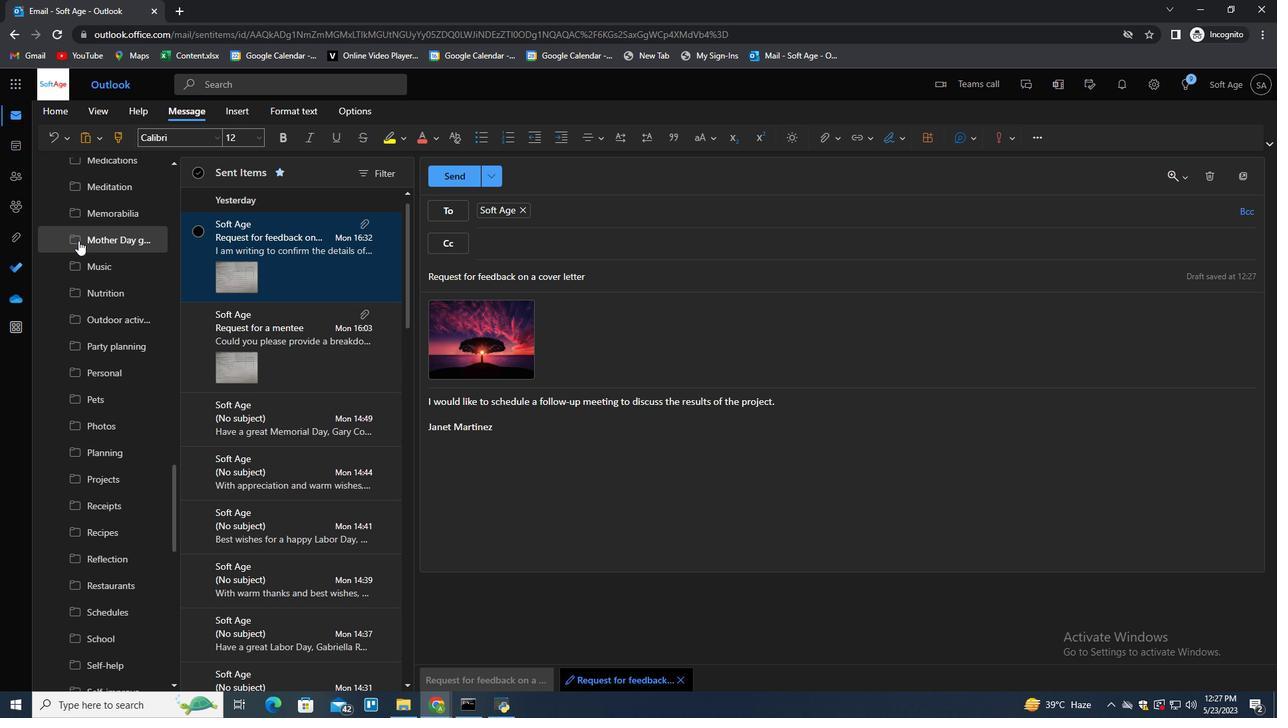 
Action: Mouse scrolled (78, 241) with delta (0, 0)
Screenshot: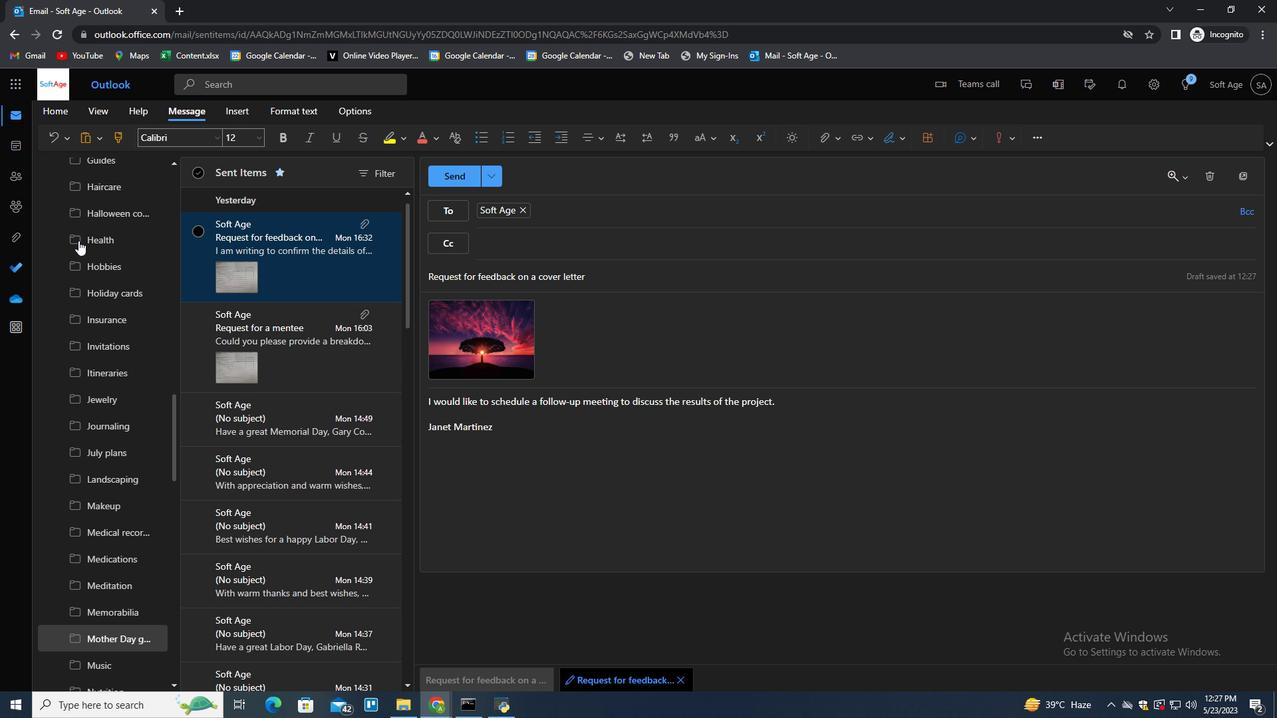 
Action: Mouse scrolled (78, 241) with delta (0, 0)
Screenshot: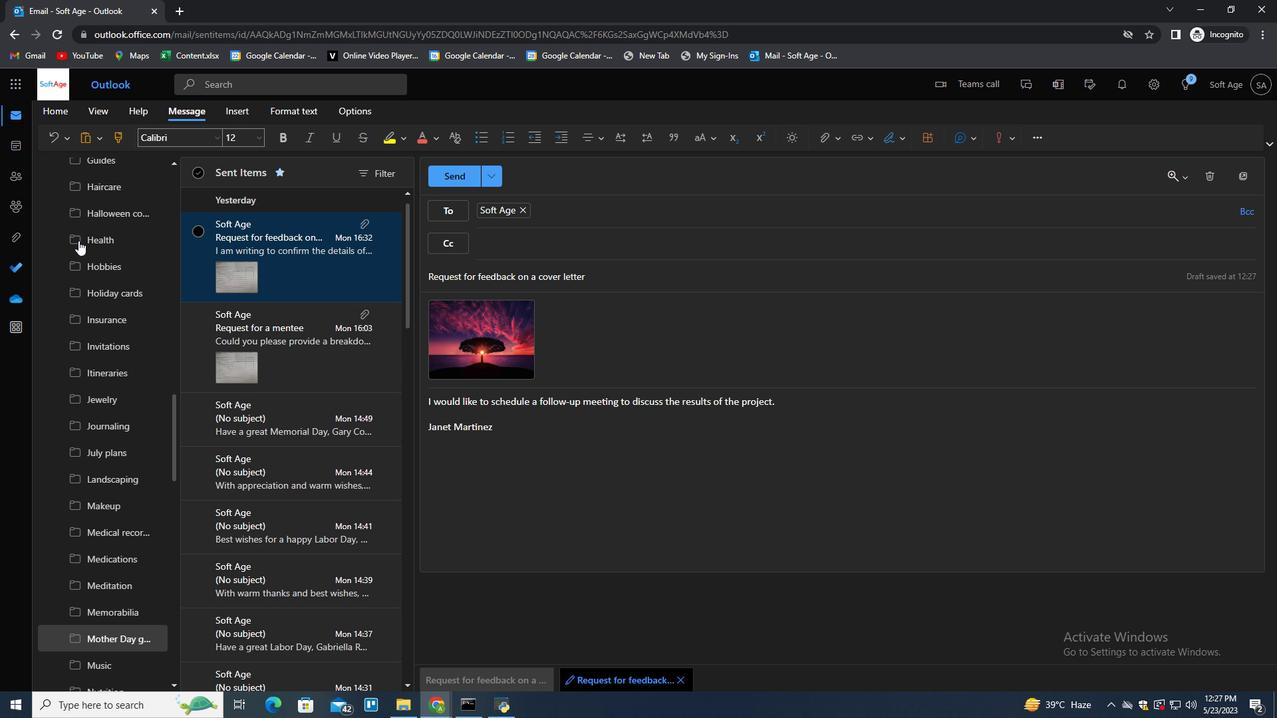 
Action: Mouse scrolled (78, 241) with delta (0, 0)
Screenshot: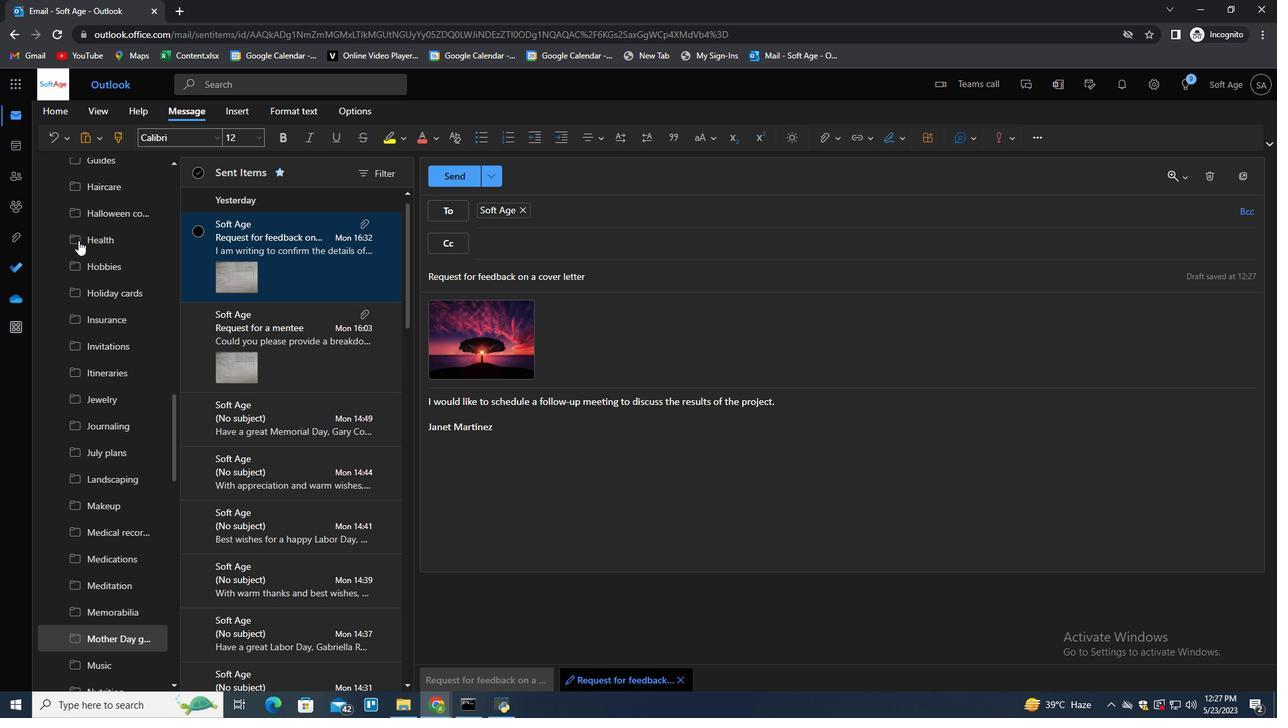 
Action: Mouse scrolled (78, 241) with delta (0, 0)
Screenshot: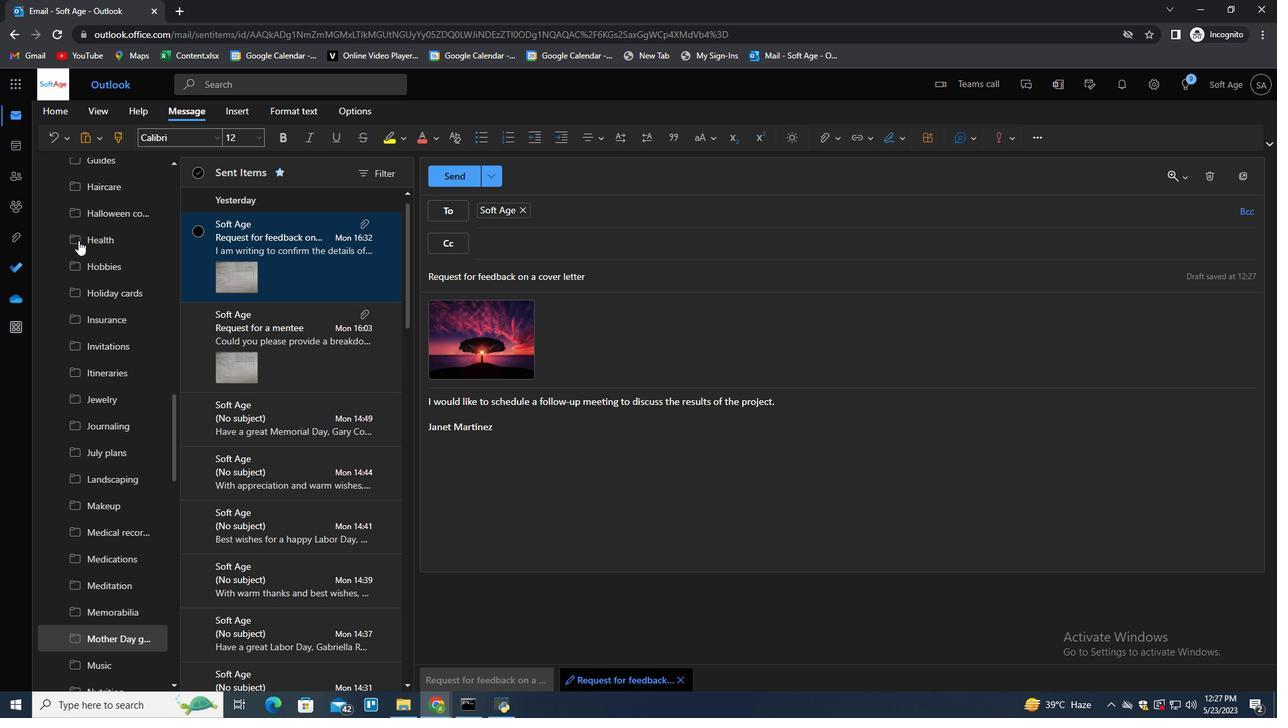 
Action: Mouse scrolled (78, 241) with delta (0, 0)
Screenshot: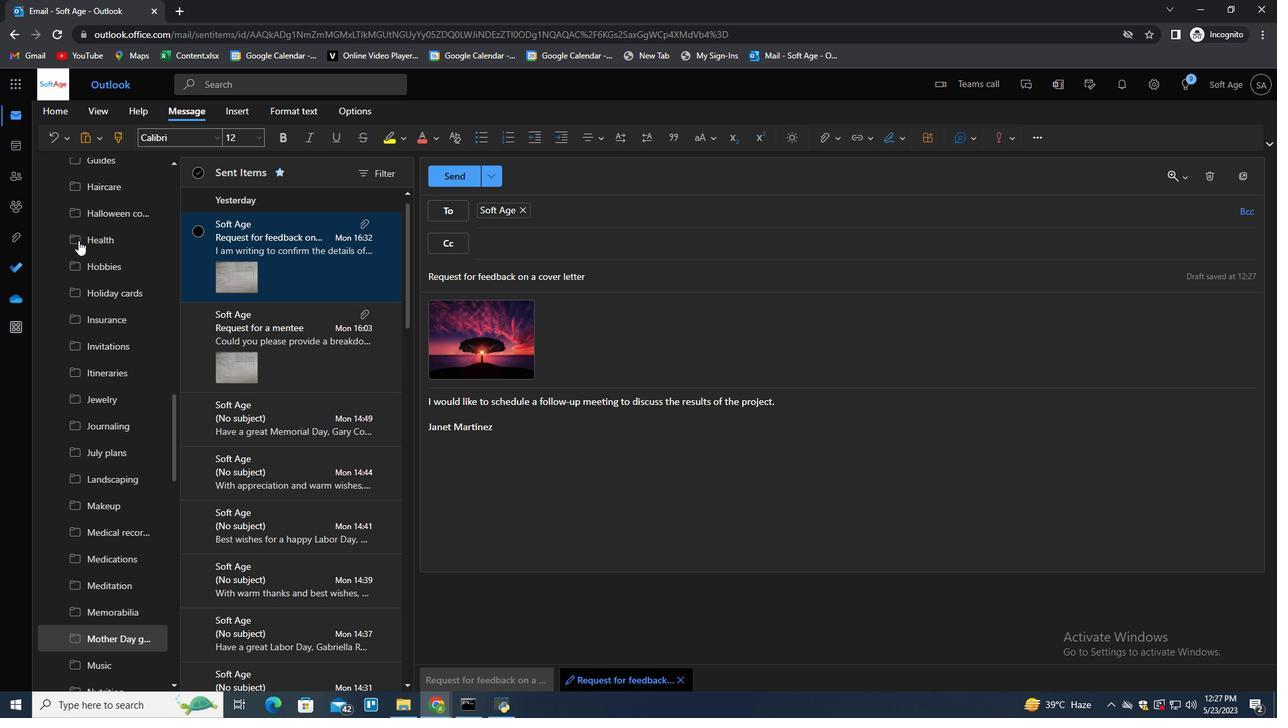 
Action: Mouse scrolled (78, 241) with delta (0, 0)
Screenshot: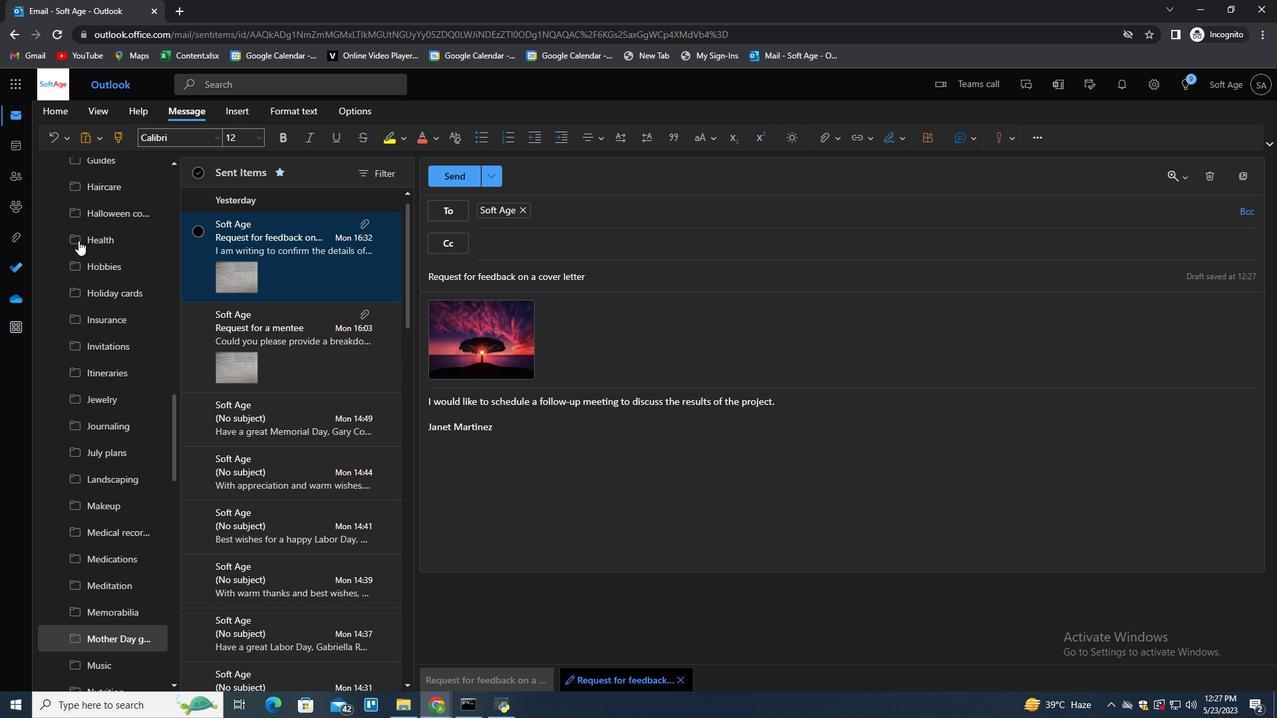 
Action: Mouse scrolled (78, 241) with delta (0, 0)
Screenshot: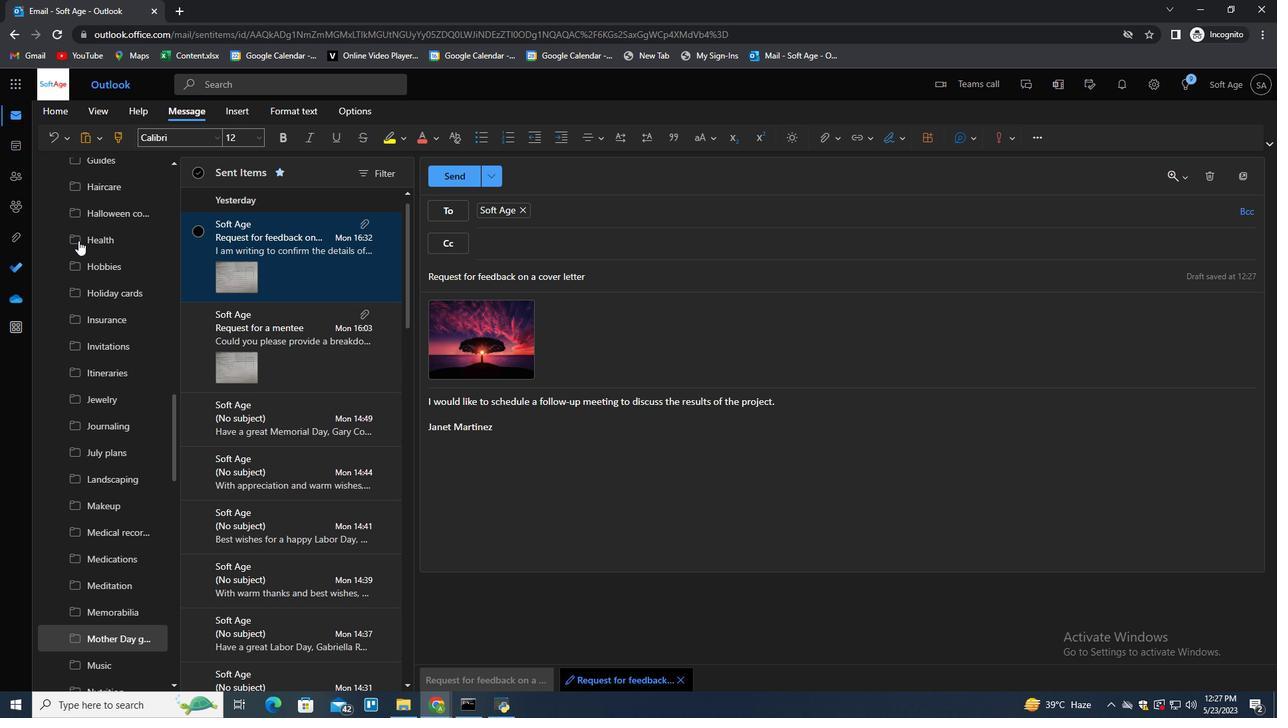 
Action: Mouse scrolled (78, 241) with delta (0, 0)
Screenshot: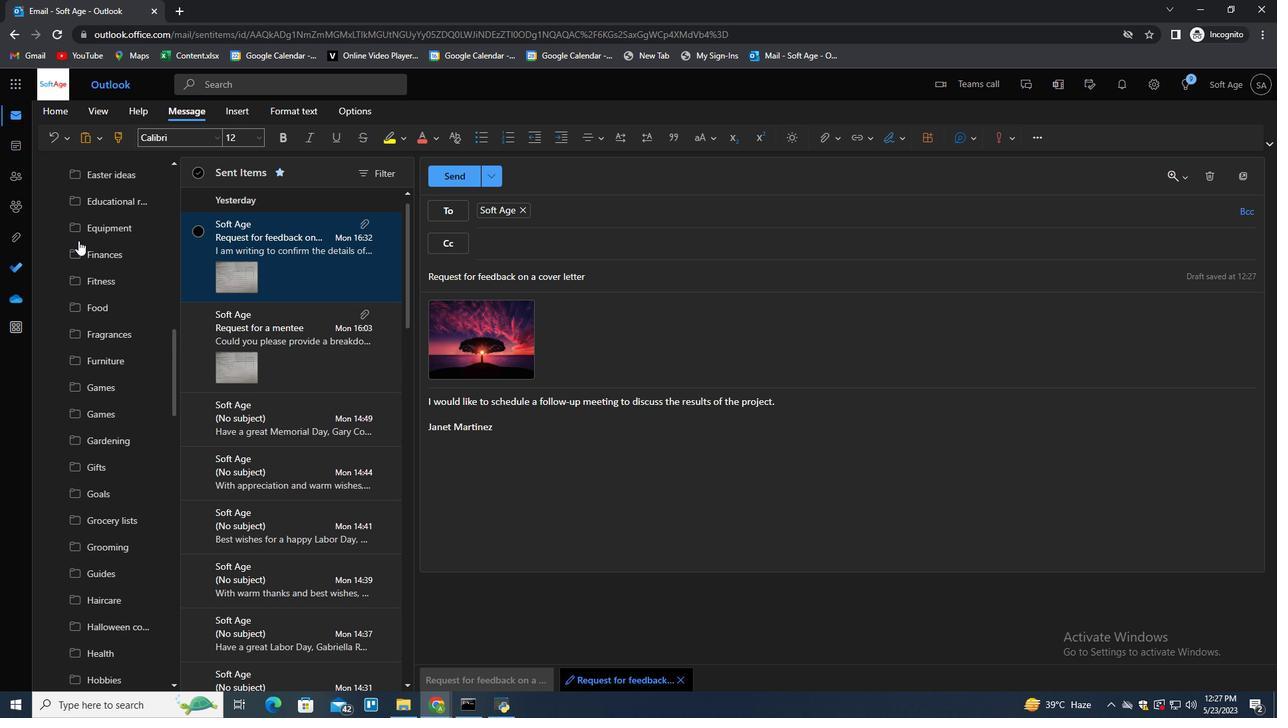 
Action: Mouse scrolled (78, 241) with delta (0, 0)
Screenshot: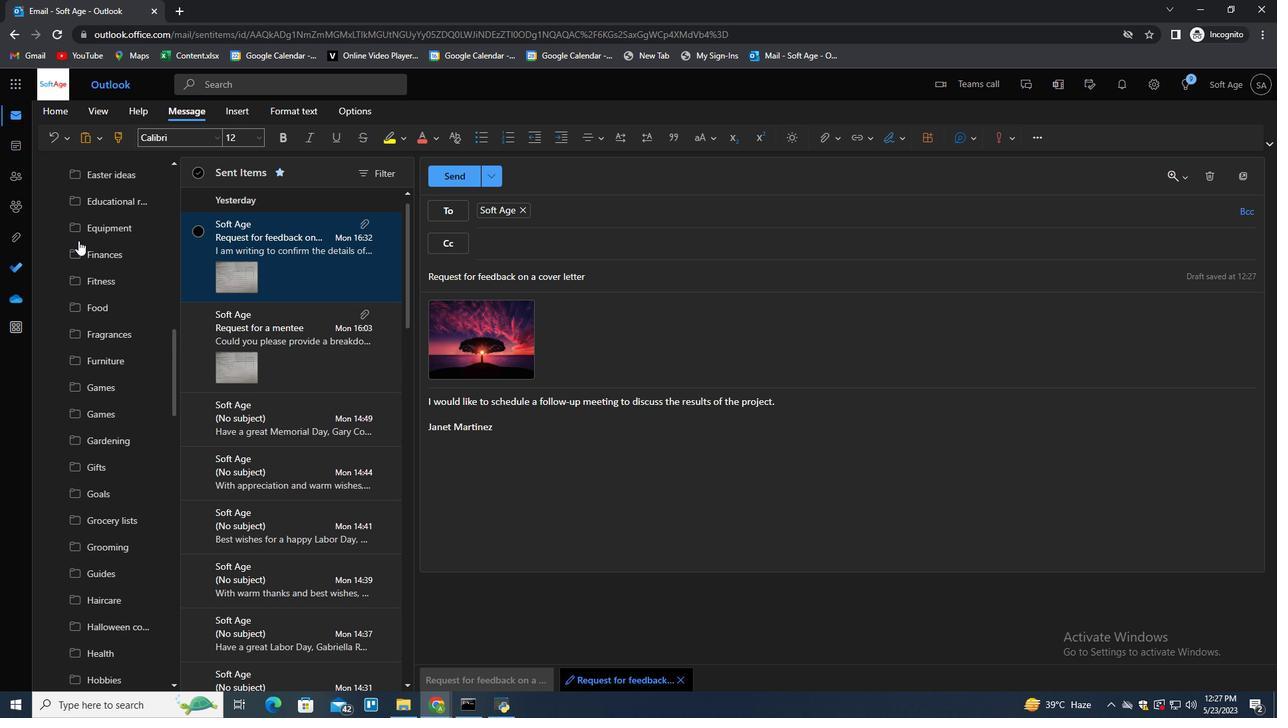 
Action: Mouse scrolled (78, 241) with delta (0, 0)
Screenshot: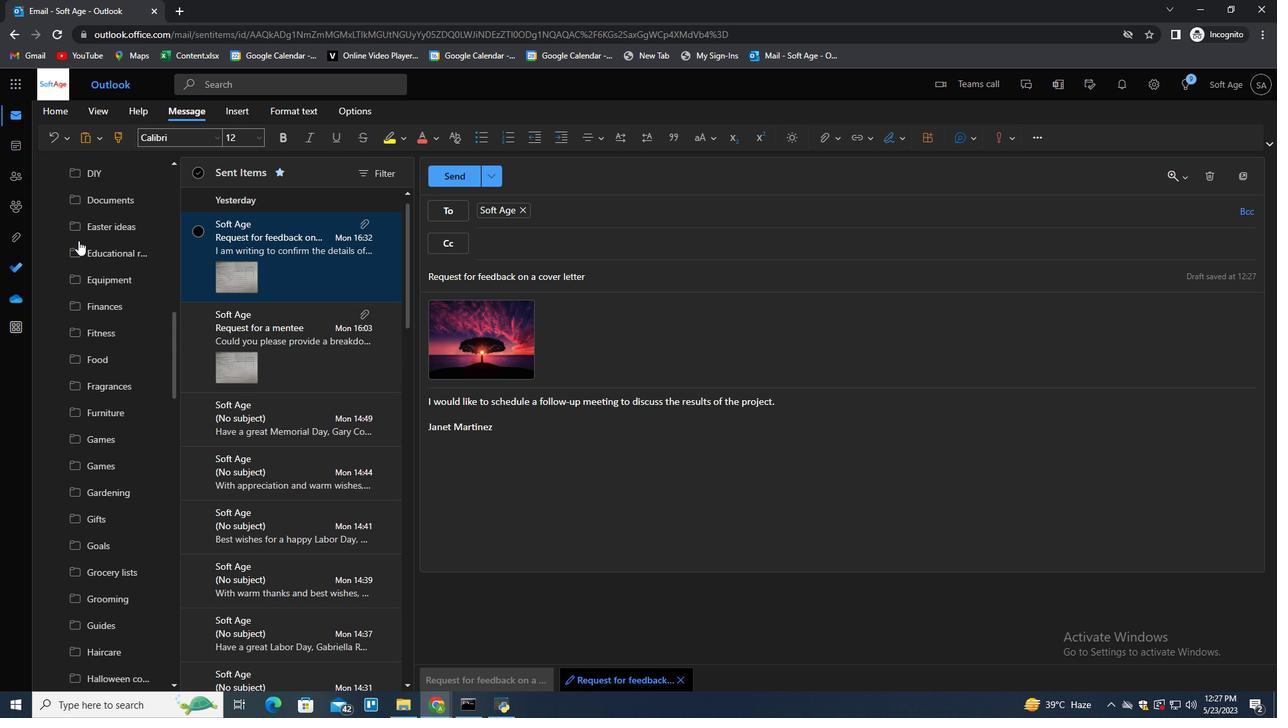 
Action: Mouse scrolled (78, 241) with delta (0, 0)
Screenshot: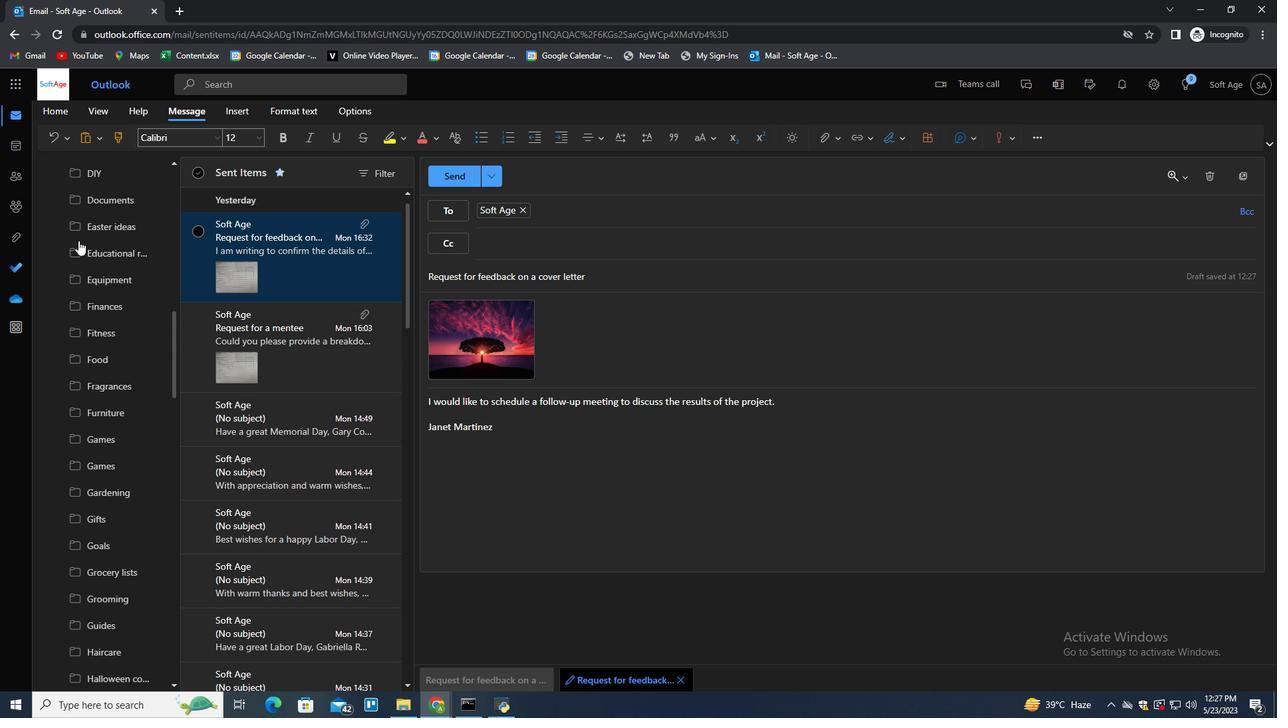 
Action: Mouse scrolled (78, 240) with delta (0, 0)
Screenshot: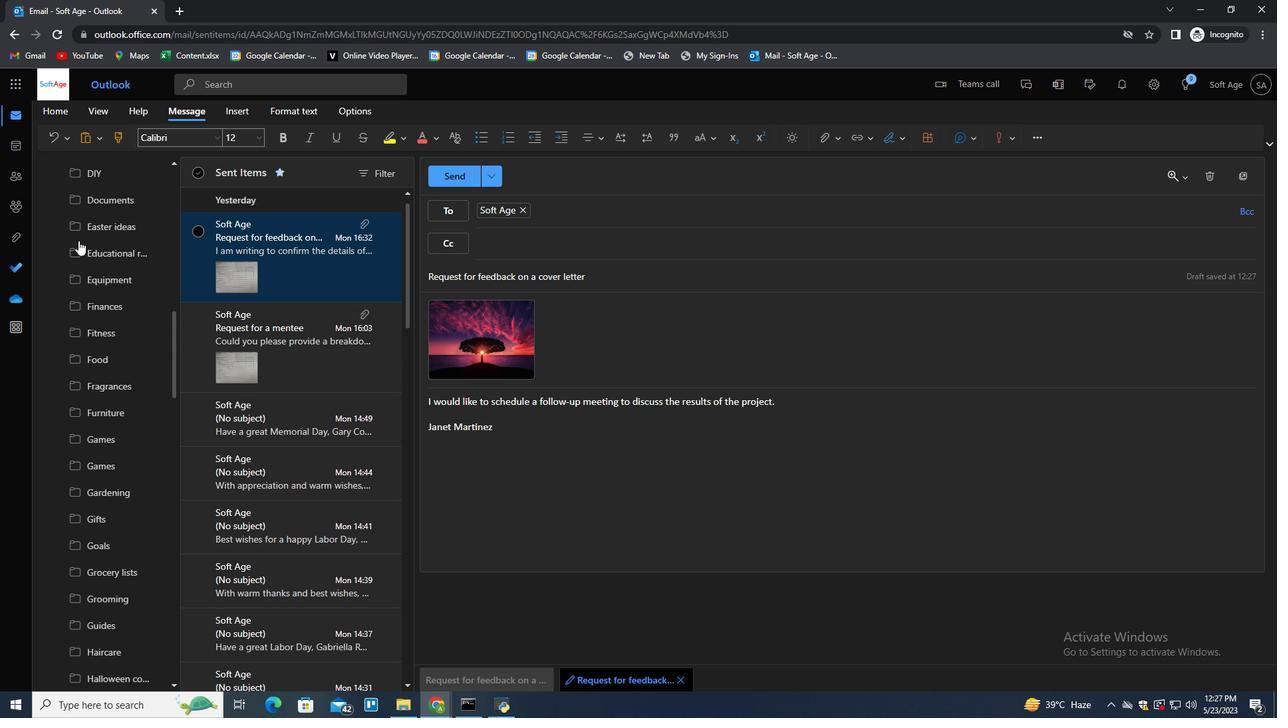 
Action: Mouse scrolled (78, 241) with delta (0, 0)
Screenshot: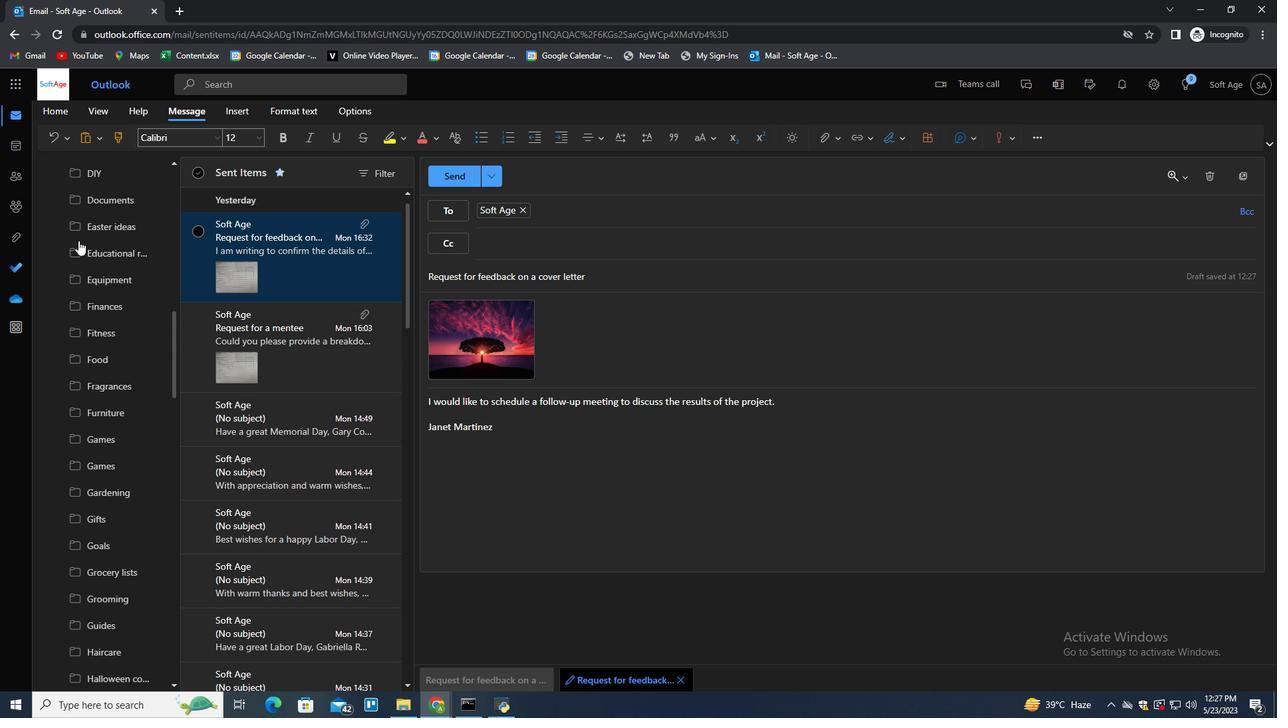 
Action: Mouse scrolled (78, 241) with delta (0, 0)
Screenshot: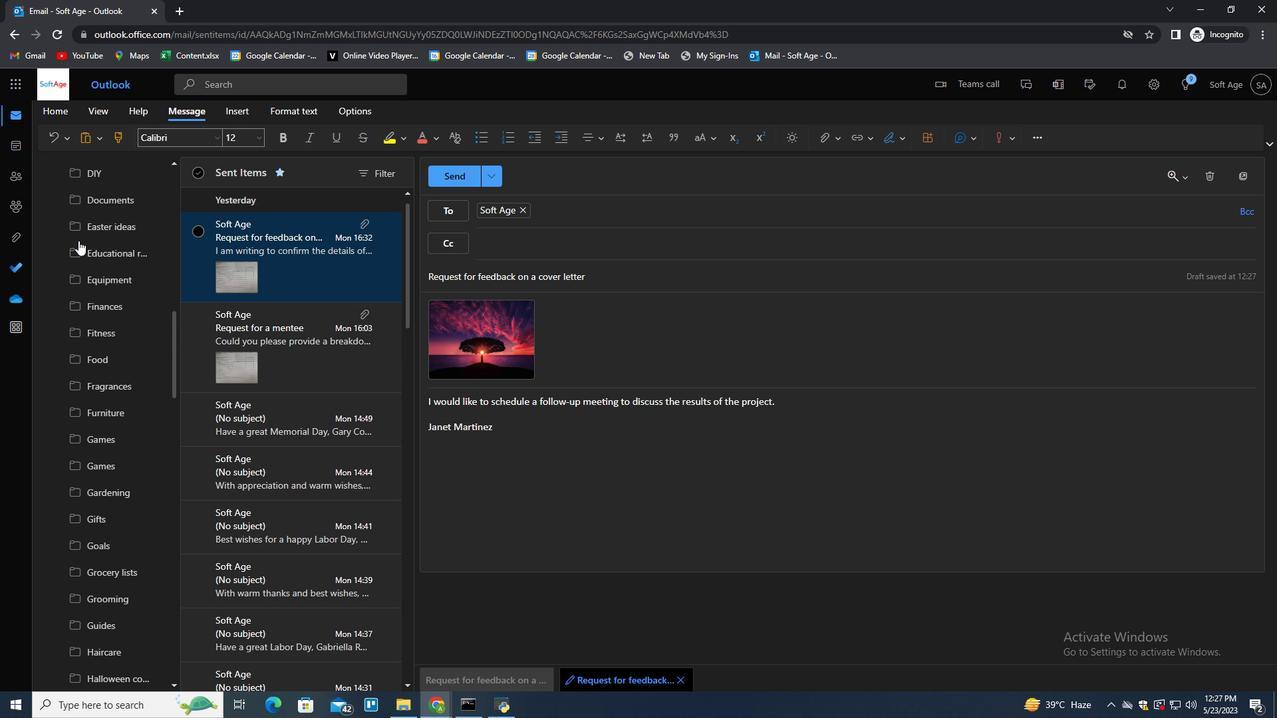 
Action: Mouse scrolled (78, 241) with delta (0, 0)
Screenshot: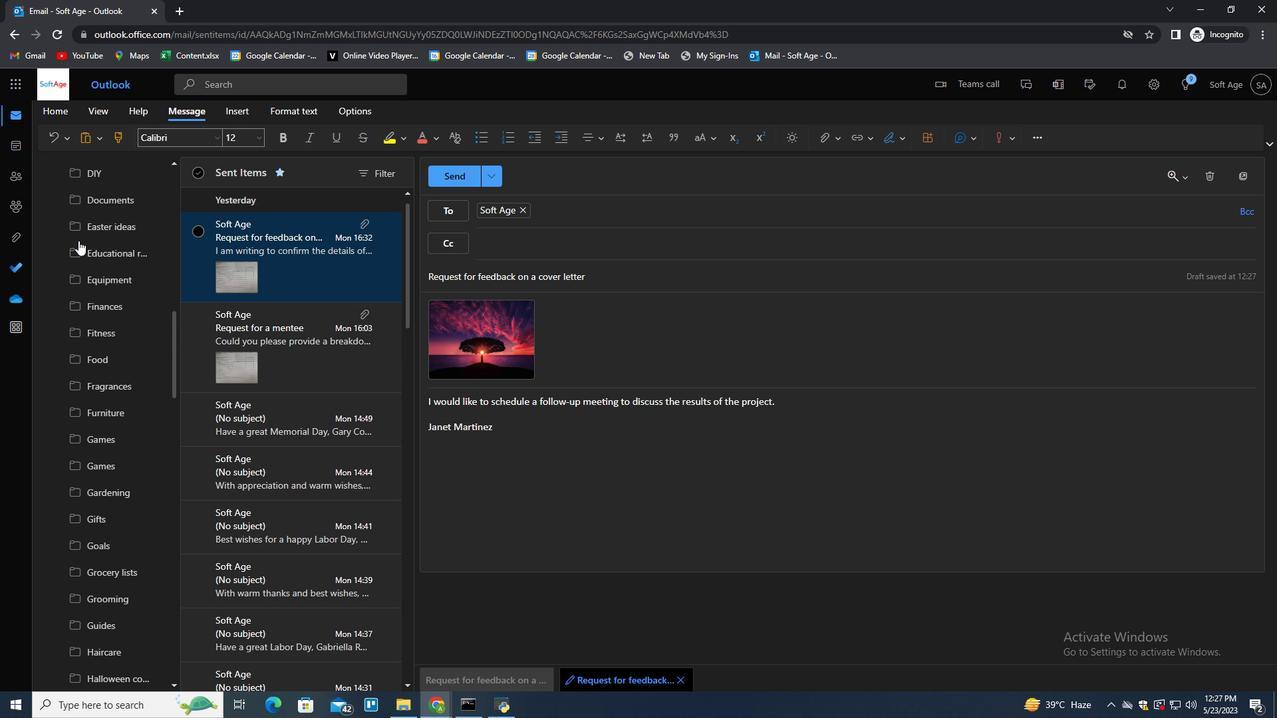
Action: Mouse scrolled (78, 241) with delta (0, 0)
Screenshot: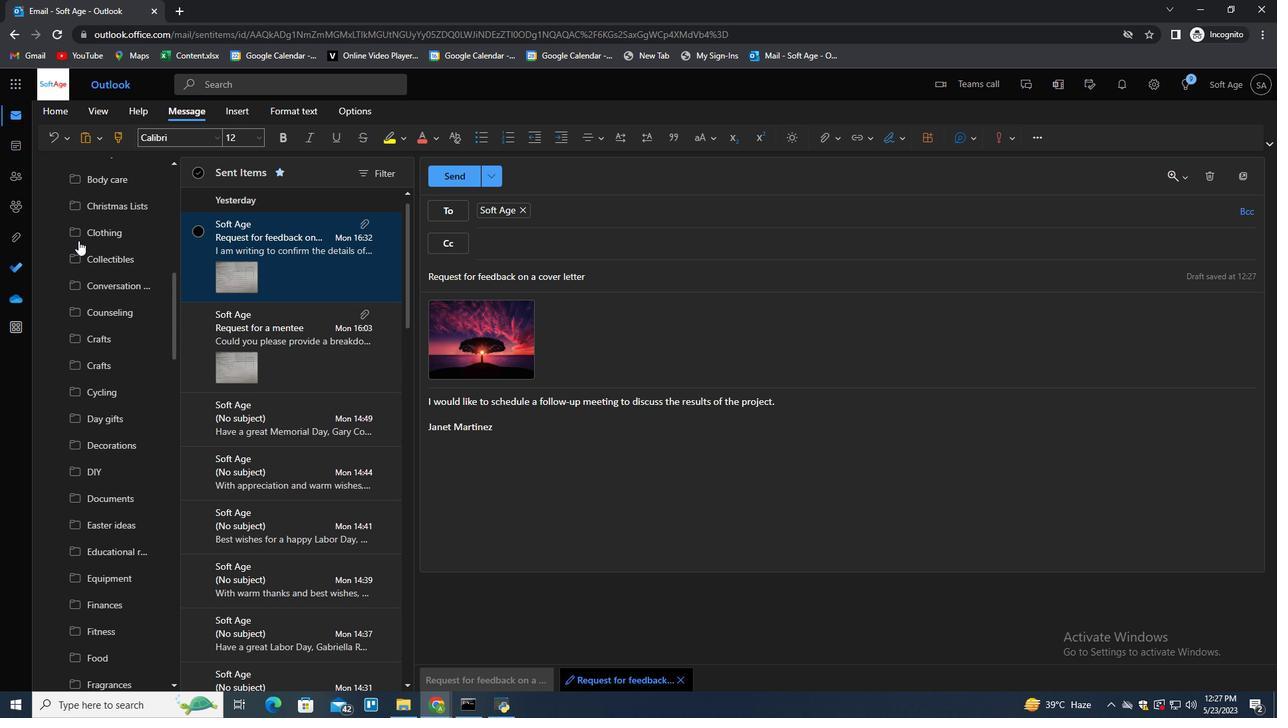 
Action: Mouse scrolled (78, 241) with delta (0, 0)
Screenshot: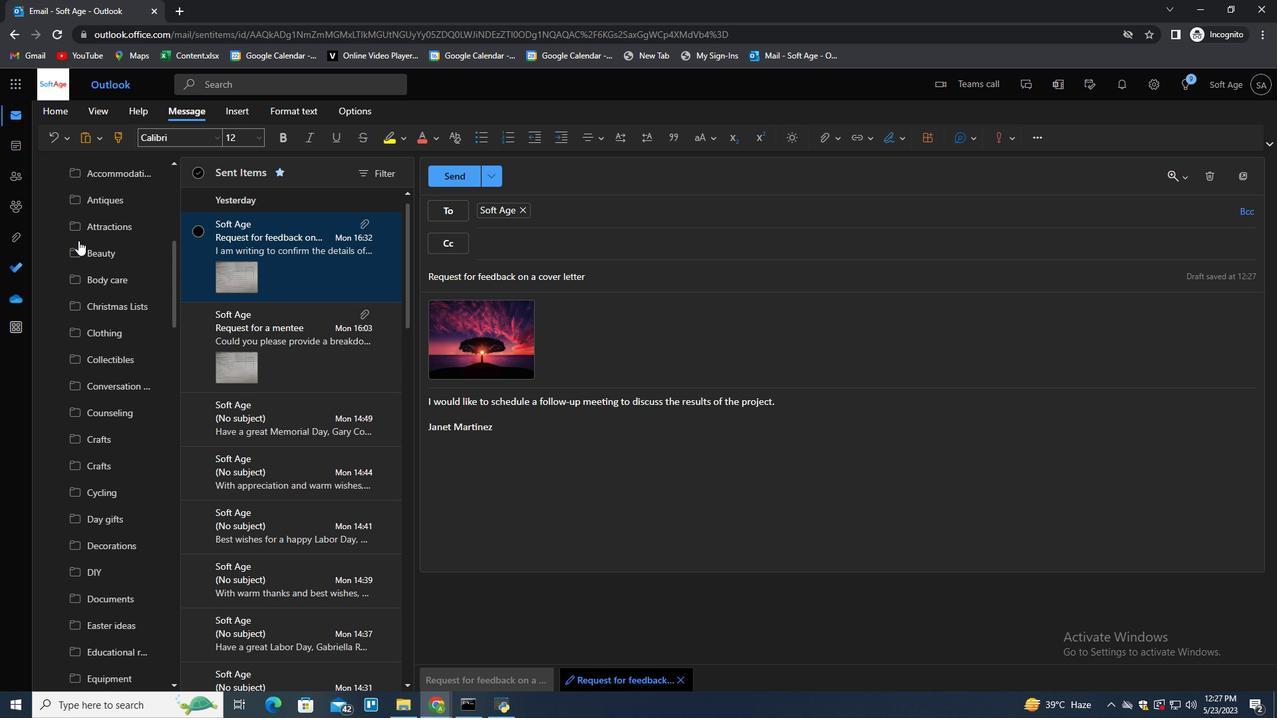 
Action: Mouse scrolled (78, 241) with delta (0, 0)
Screenshot: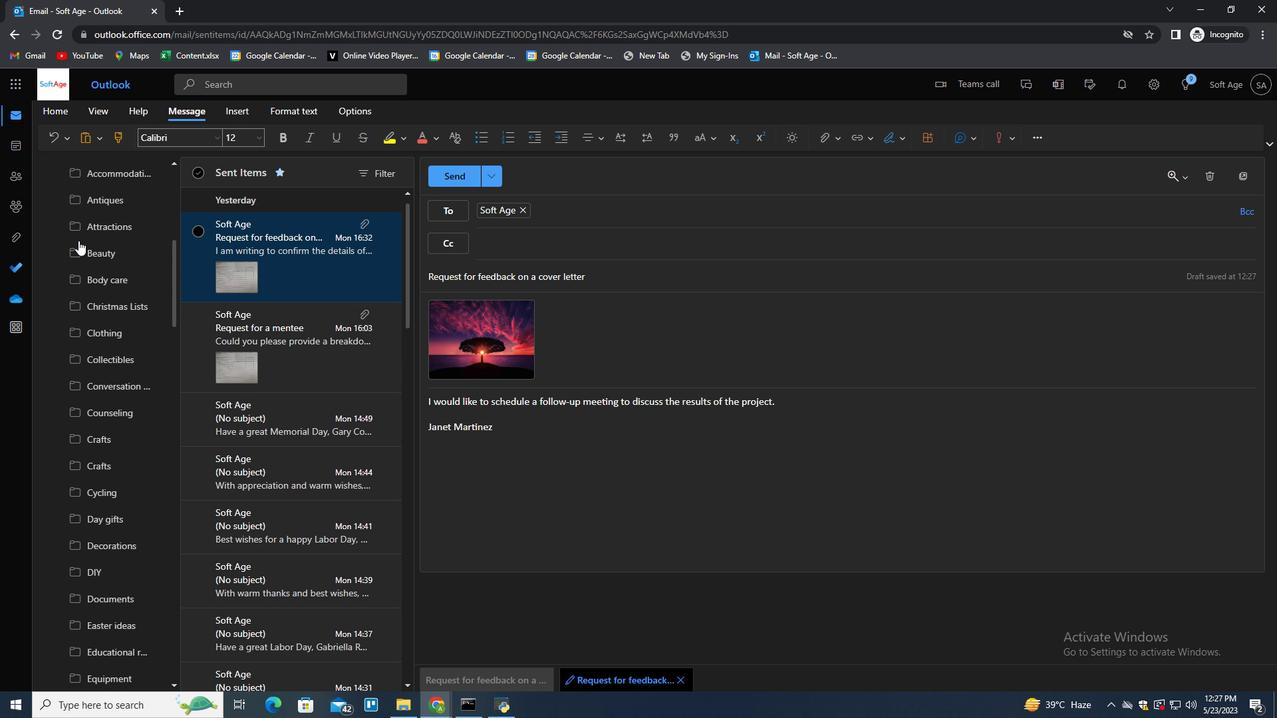 
Action: Mouse scrolled (78, 240) with delta (0, 0)
Screenshot: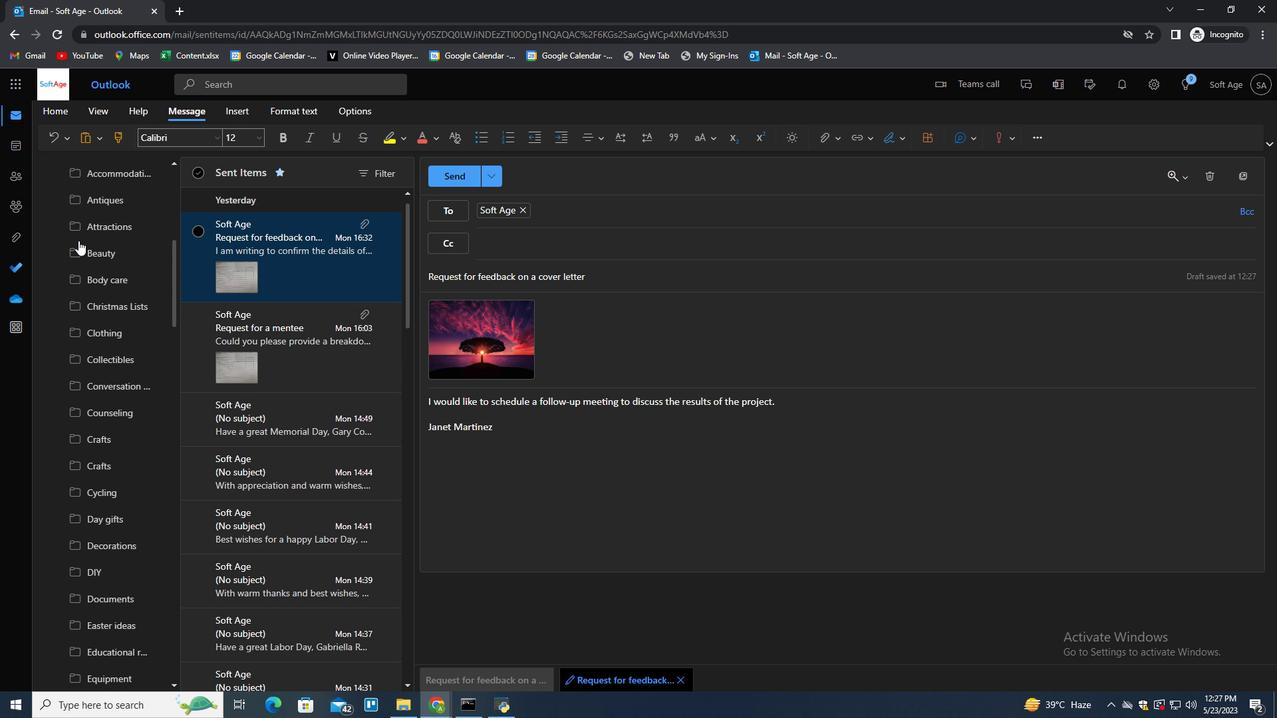 
Action: Mouse scrolled (78, 241) with delta (0, 0)
Screenshot: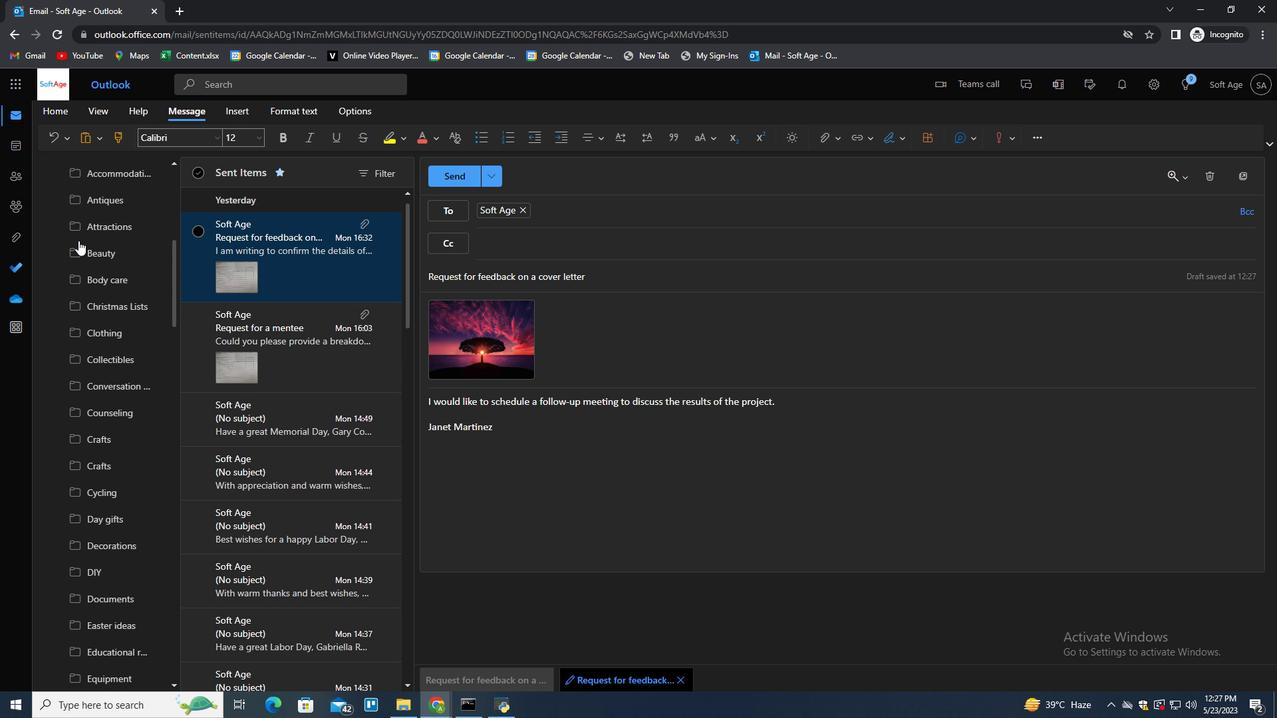 
Action: Mouse scrolled (78, 240) with delta (0, 0)
Screenshot: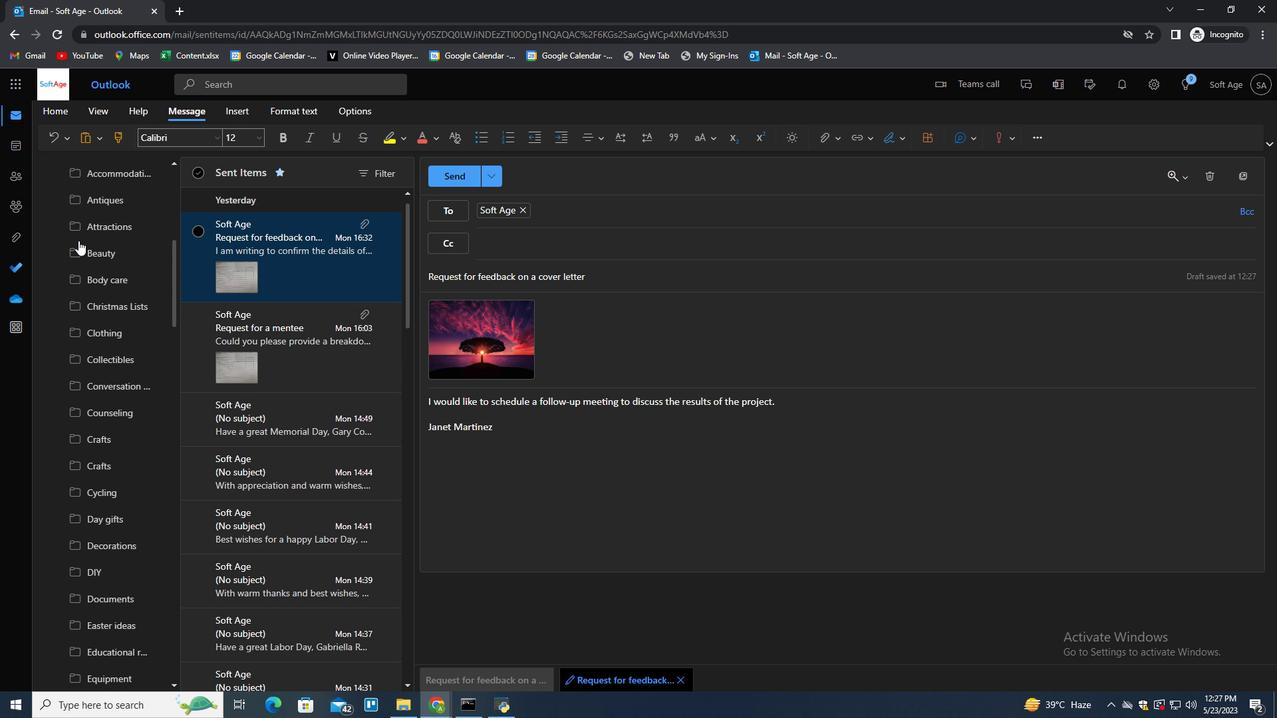 
Action: Mouse scrolled (78, 241) with delta (0, 0)
Screenshot: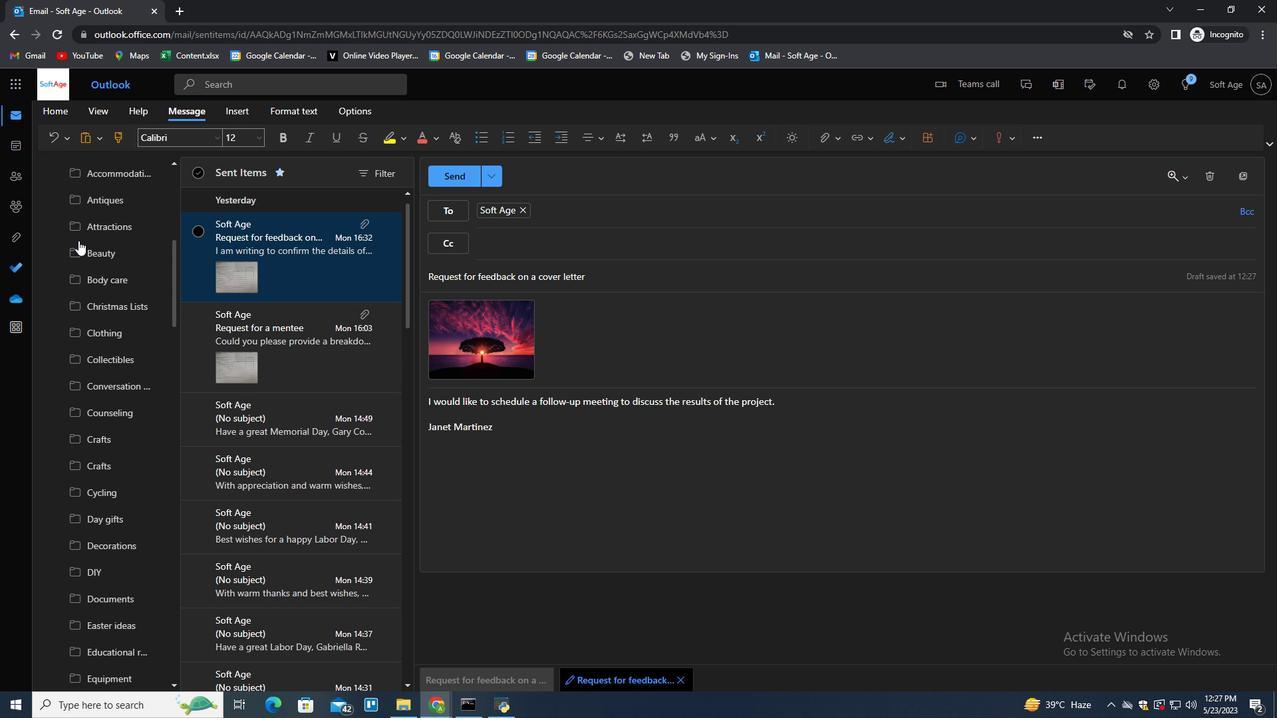 
Action: Mouse scrolled (78, 241) with delta (0, 0)
Screenshot: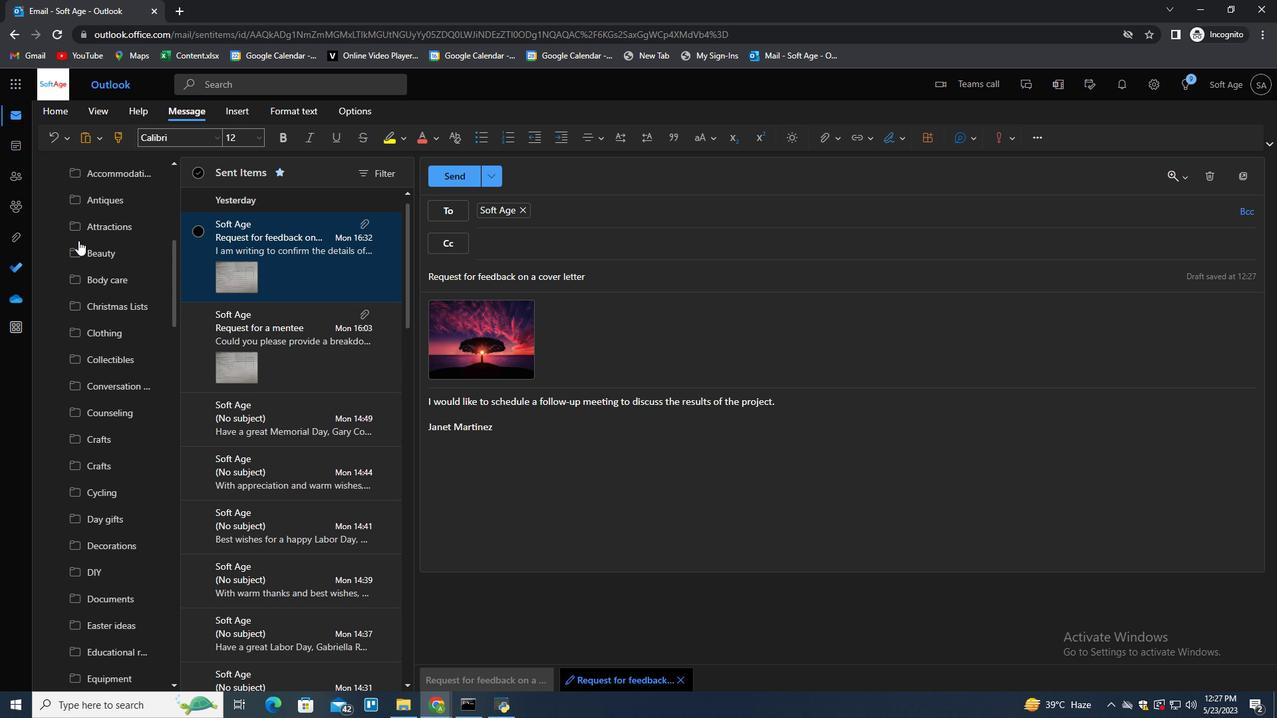 
Action: Mouse scrolled (78, 241) with delta (0, 0)
Screenshot: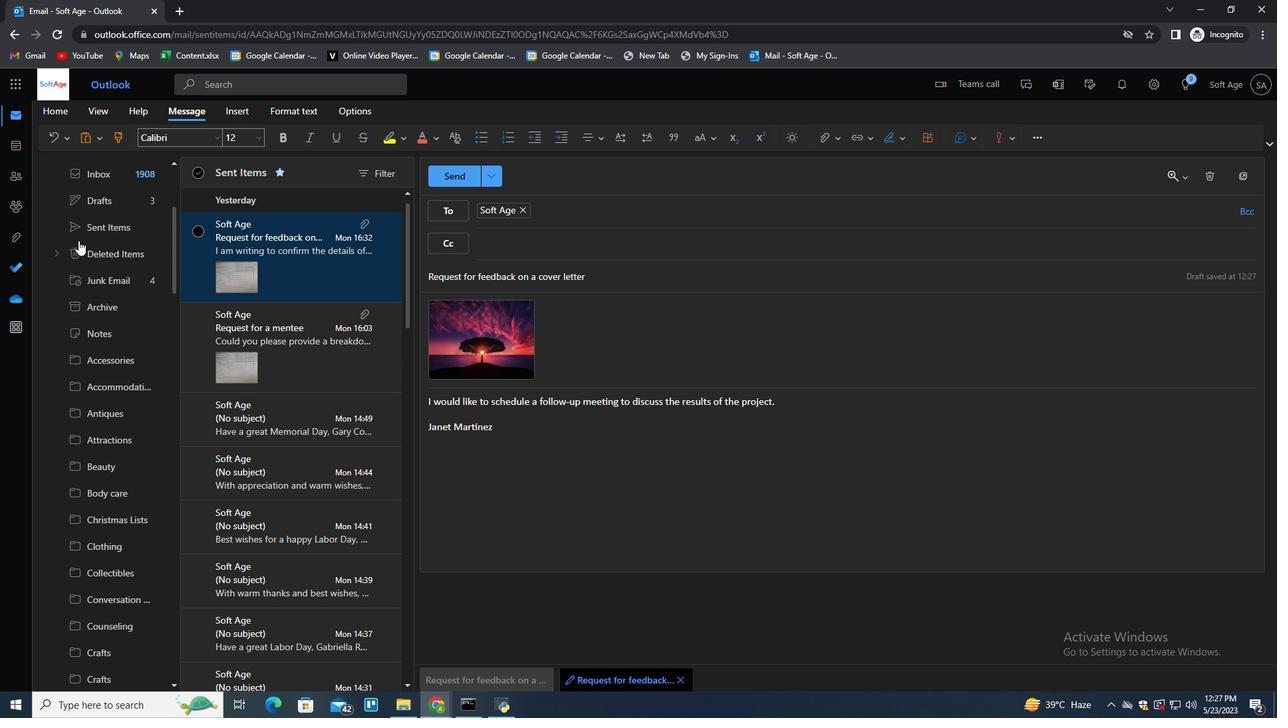 
Action: Mouse scrolled (78, 241) with delta (0, 0)
Screenshot: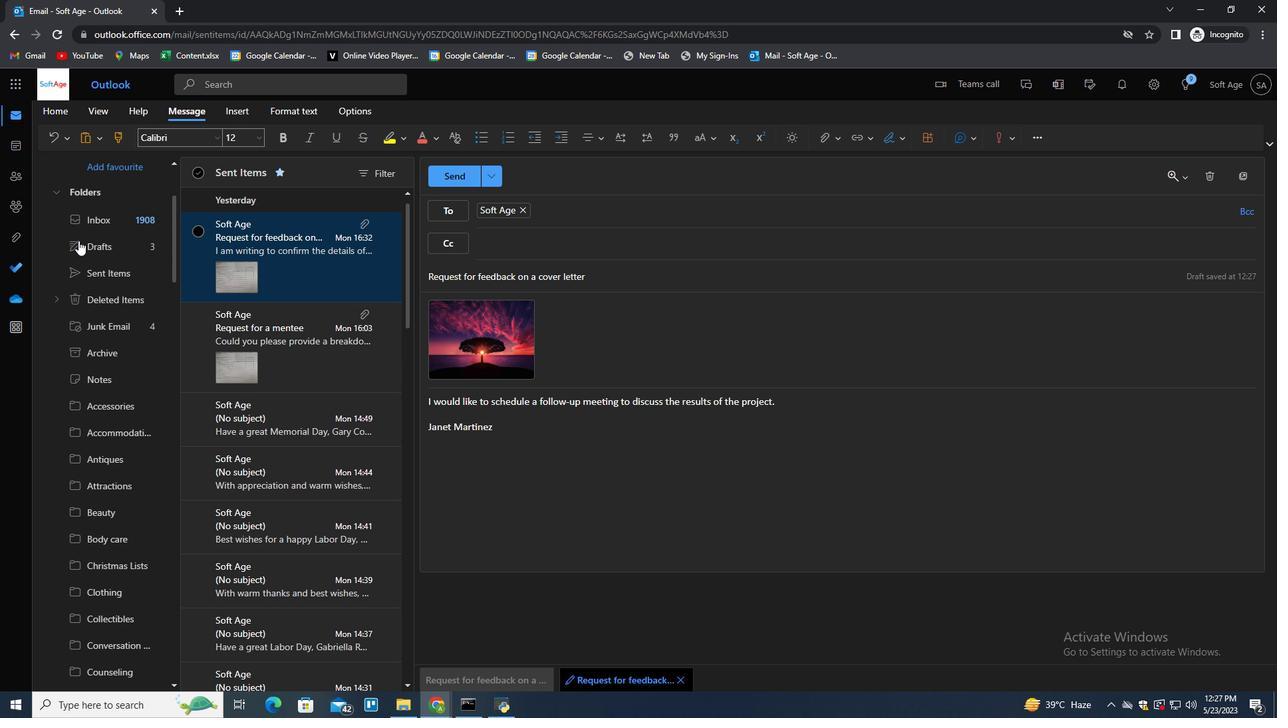 
Action: Mouse scrolled (78, 241) with delta (0, 0)
Screenshot: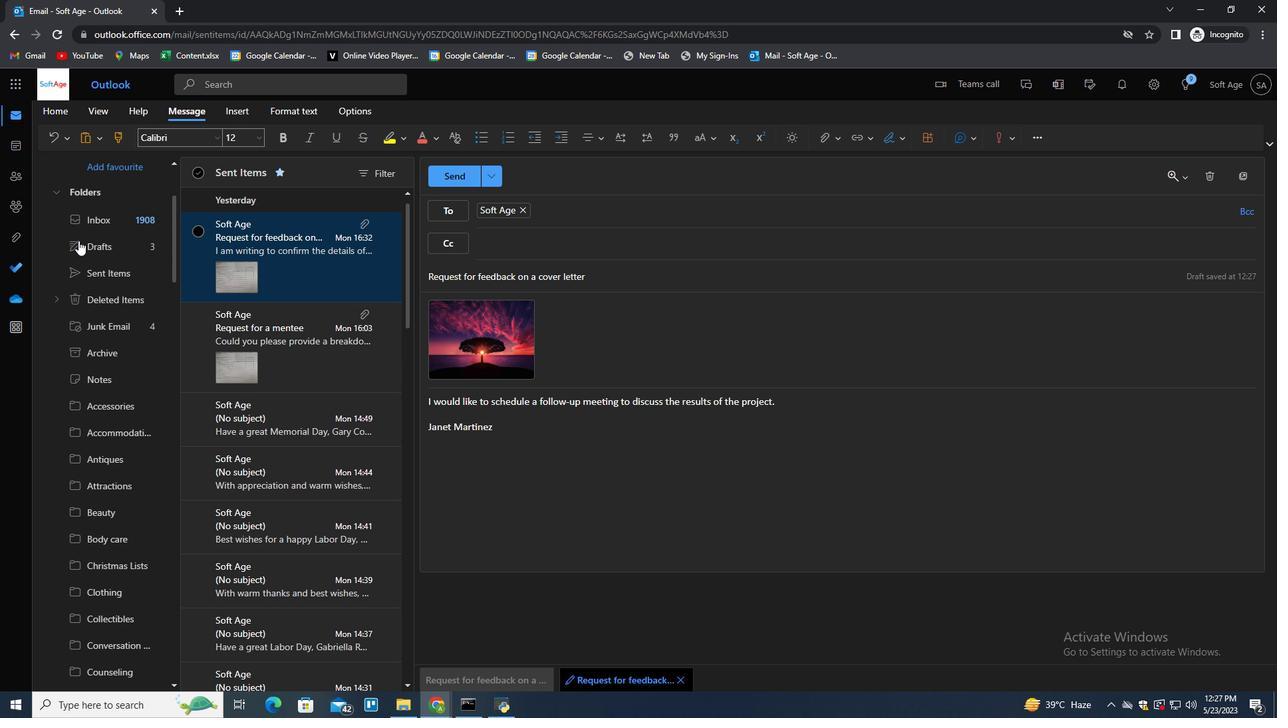 
Action: Mouse scrolled (78, 241) with delta (0, 0)
Screenshot: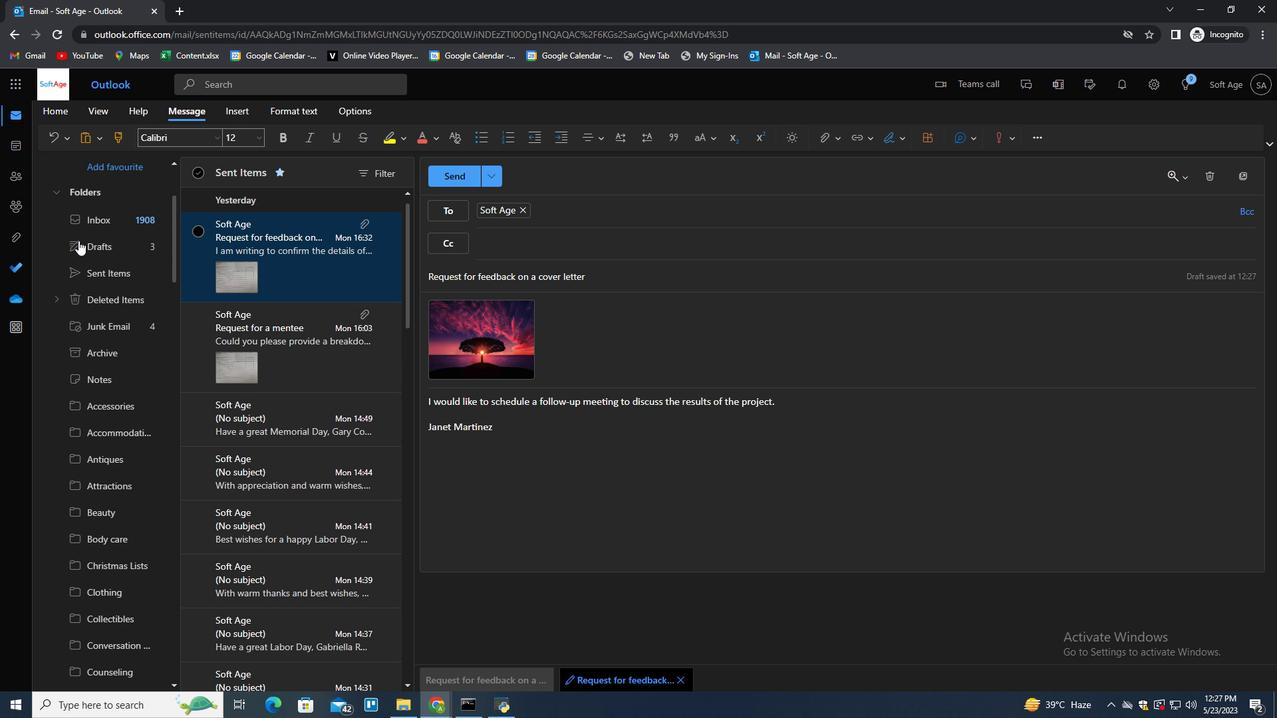 
Action: Mouse scrolled (78, 241) with delta (0, 0)
Screenshot: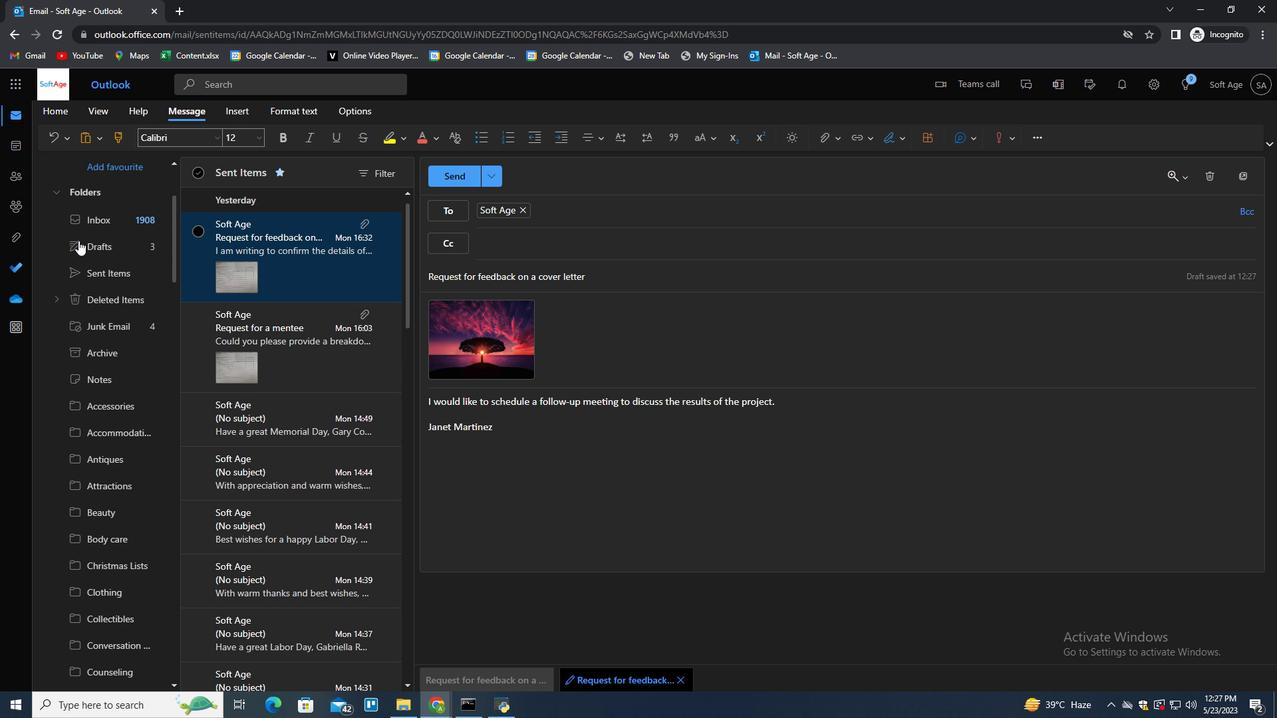 
Action: Mouse scrolled (78, 241) with delta (0, 0)
Screenshot: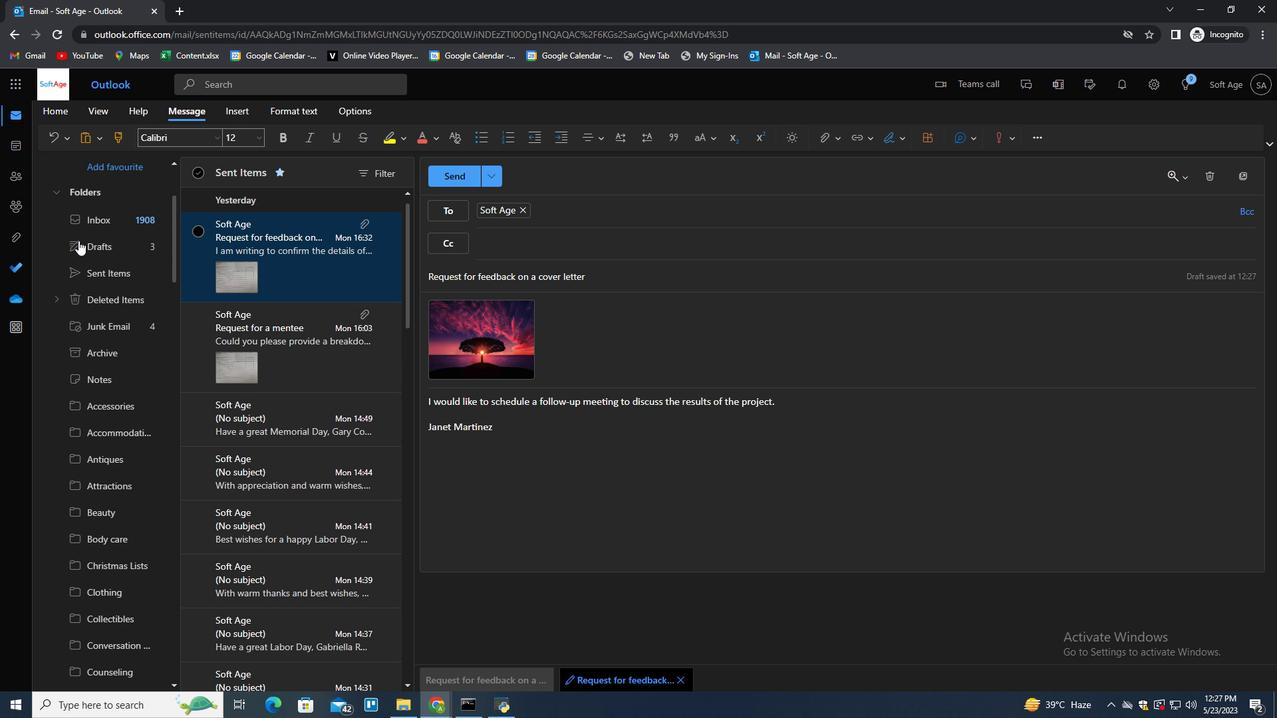 
Action: Mouse scrolled (78, 241) with delta (0, 0)
Screenshot: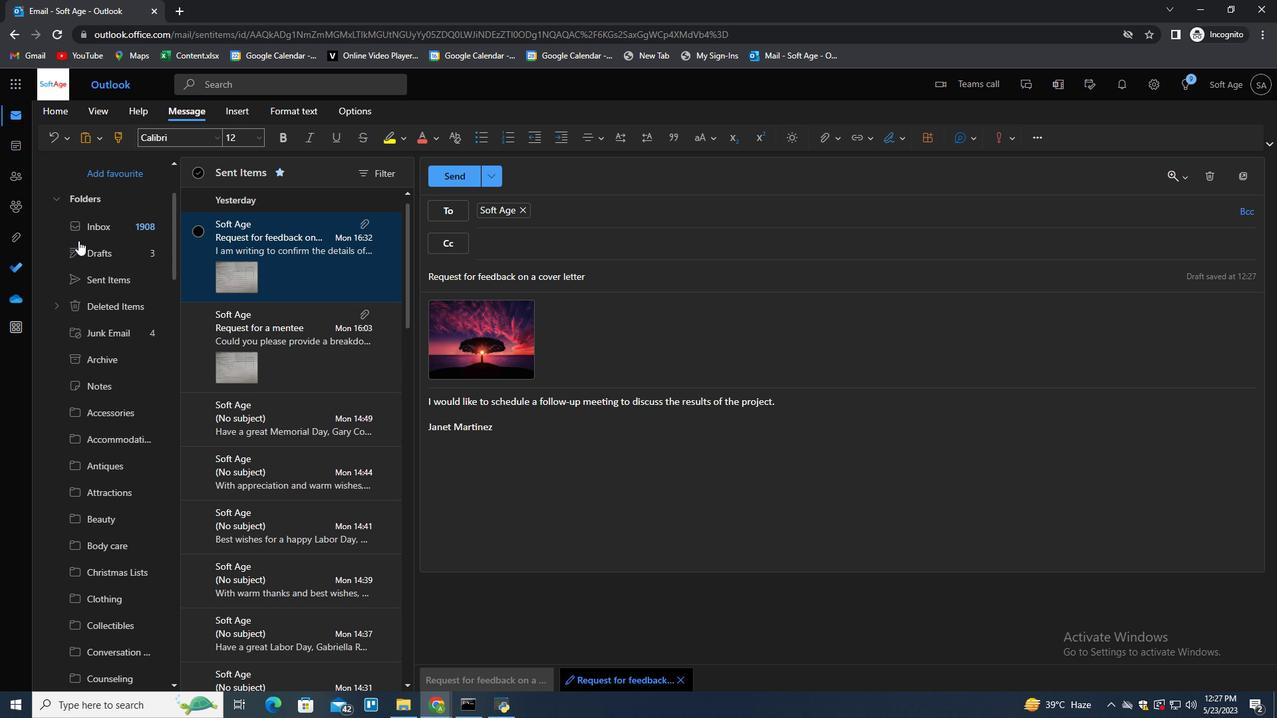 
Action: Mouse moved to (95, 237)
Screenshot: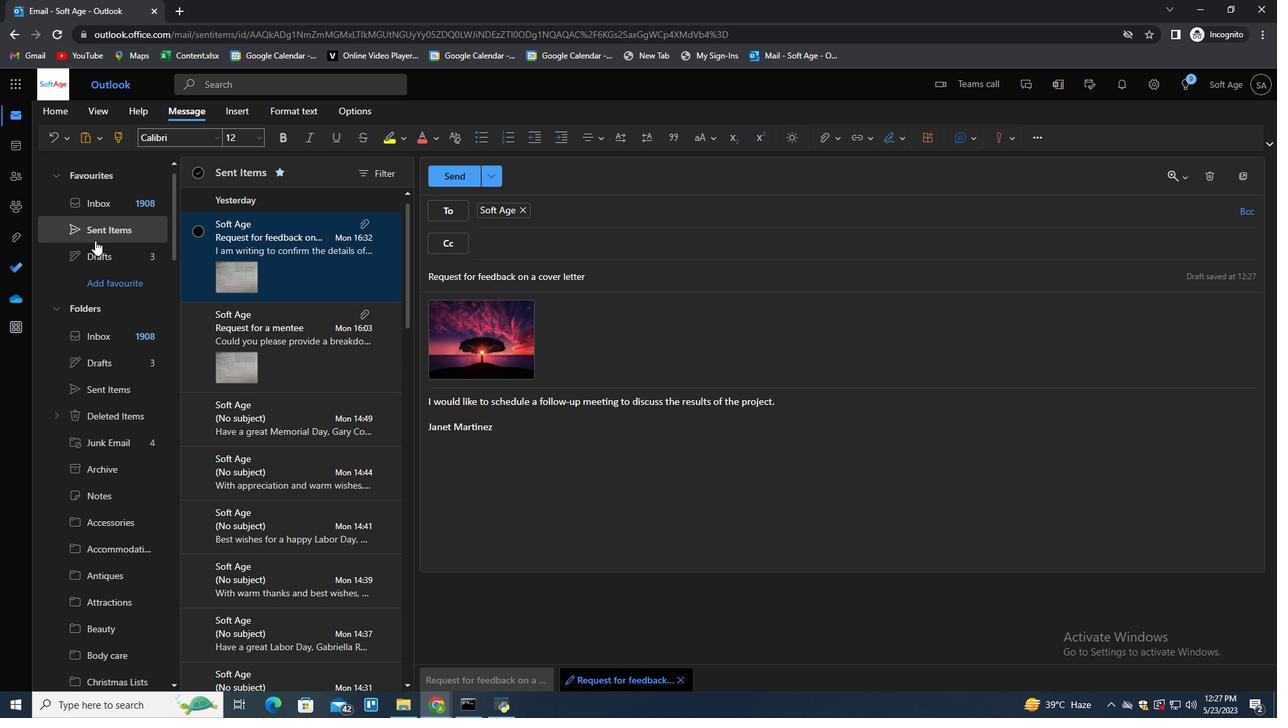 
Action: Mouse pressed left at (95, 237)
Screenshot: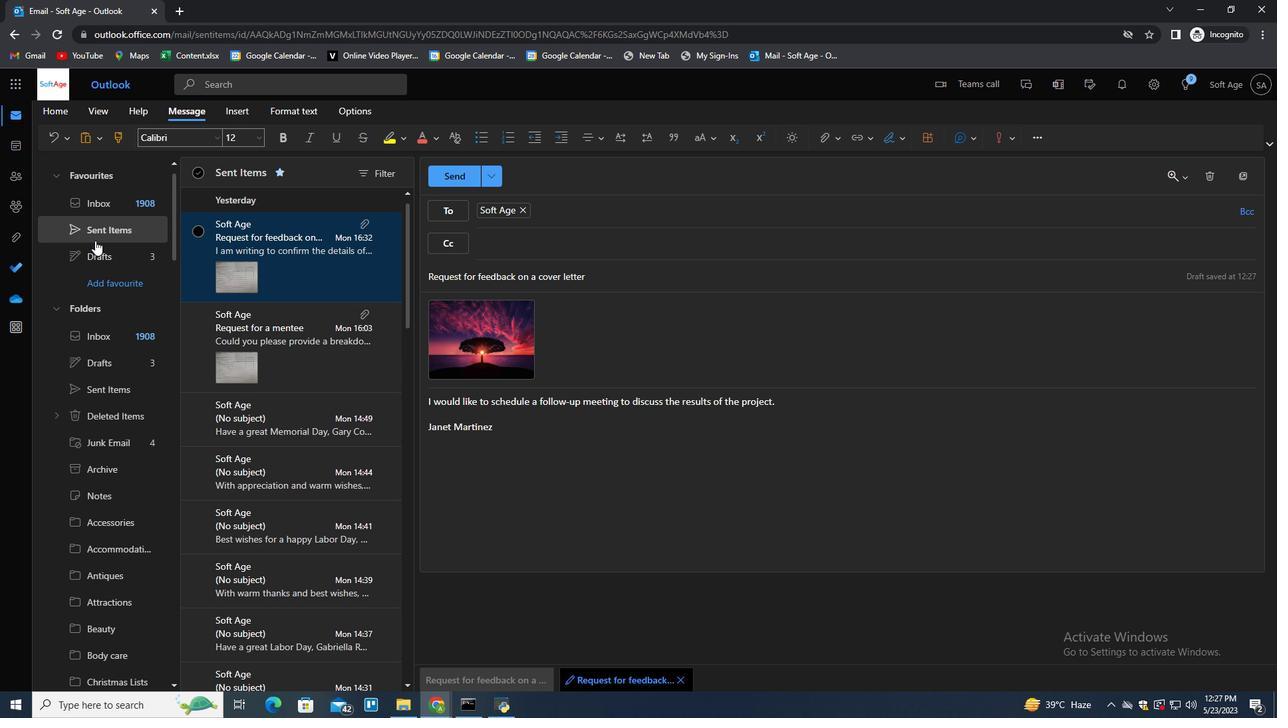 
Action: Mouse moved to (565, 439)
Screenshot: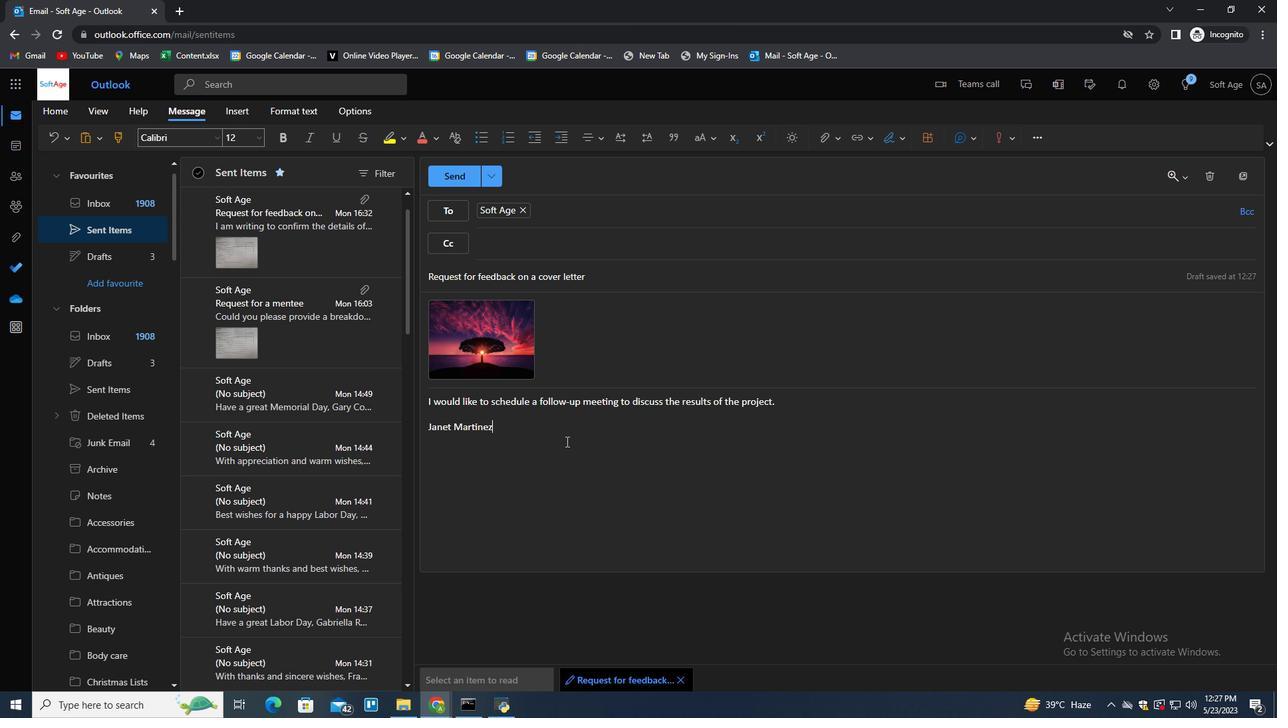 
Action: Key pressed <Key.enter>
Screenshot: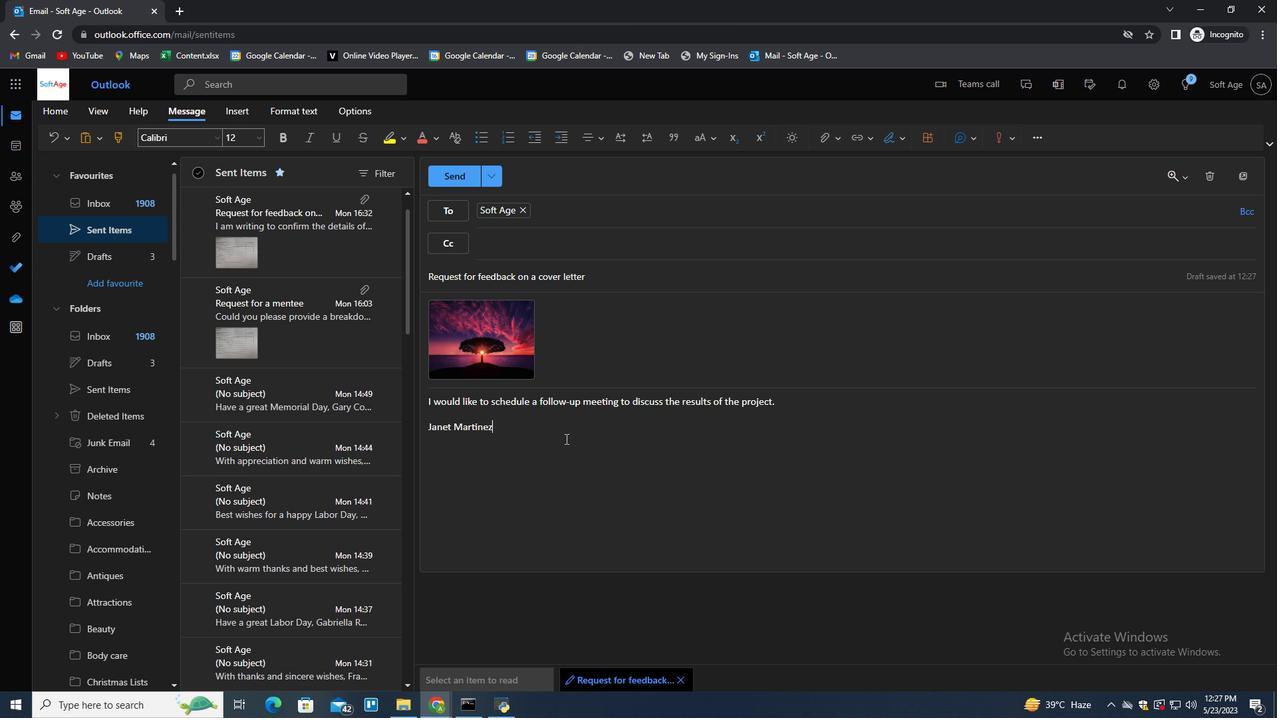 
Action: Mouse moved to (358, 440)
Screenshot: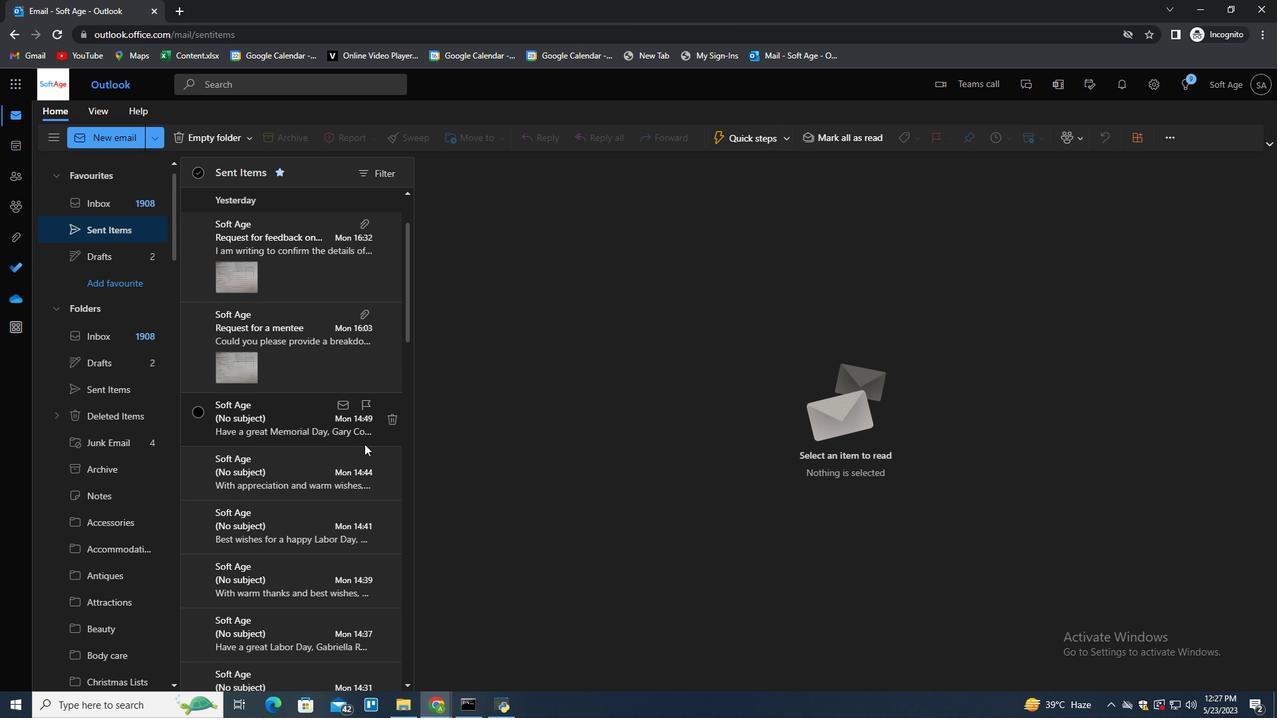 
Action: Mouse scrolled (358, 441) with delta (0, 0)
Screenshot: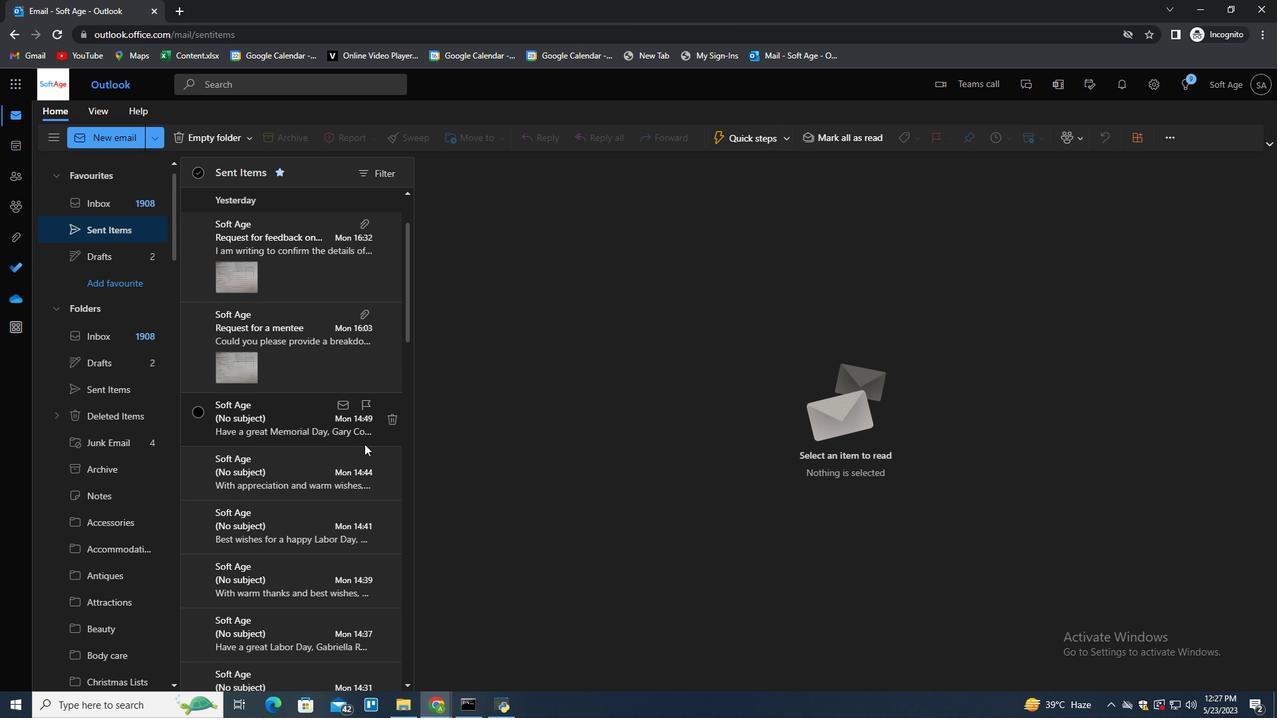 
Action: Mouse scrolled (358, 441) with delta (0, 0)
Screenshot: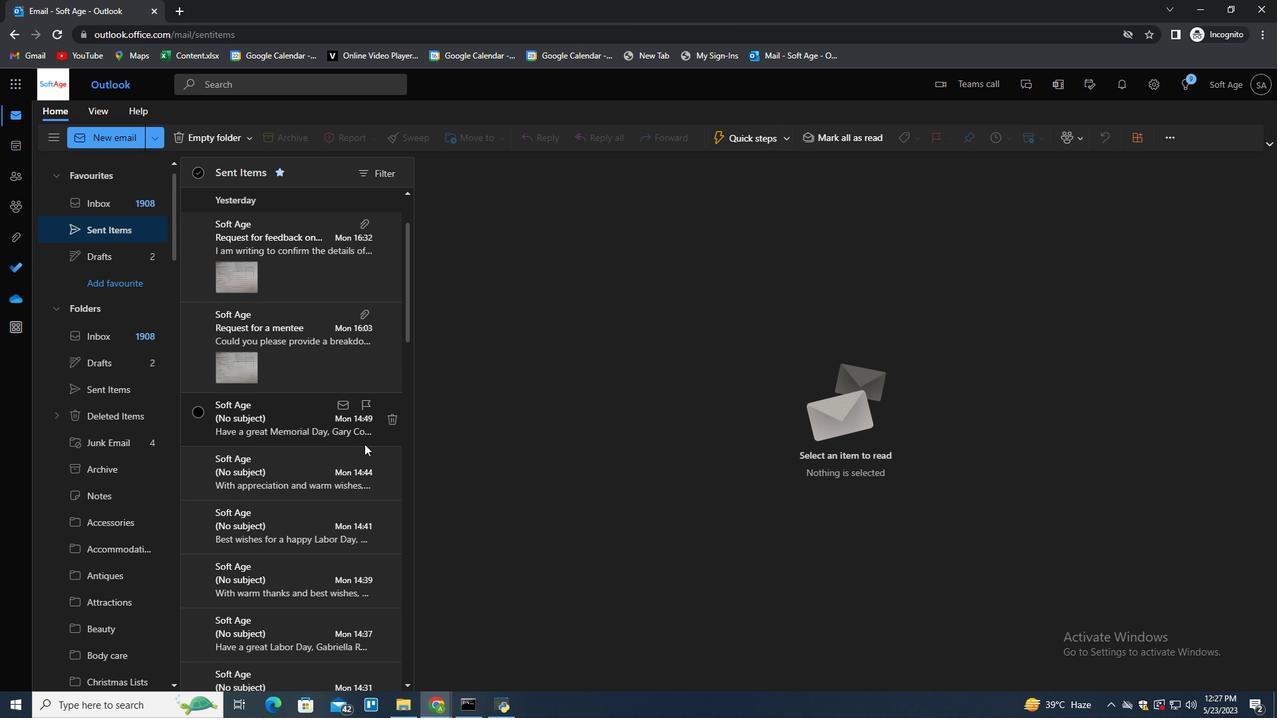 
Action: Mouse scrolled (358, 441) with delta (0, 0)
Screenshot: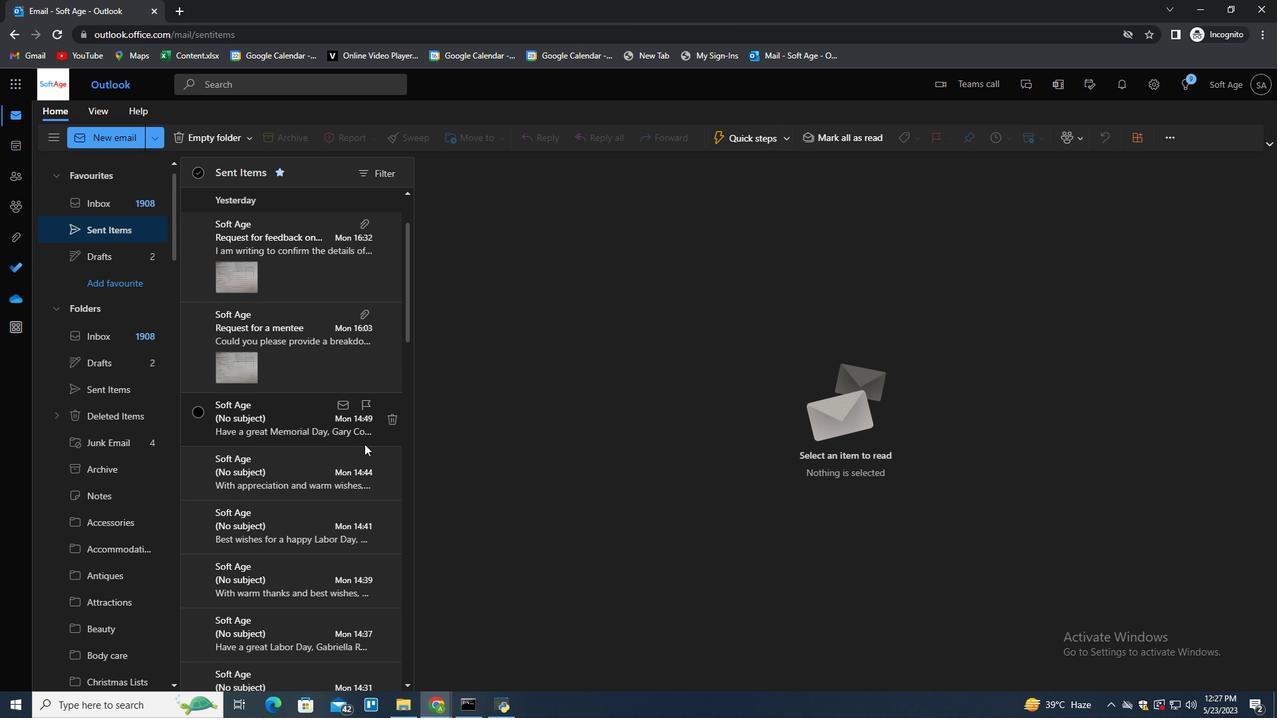 
Action: Mouse scrolled (358, 441) with delta (0, 0)
Screenshot: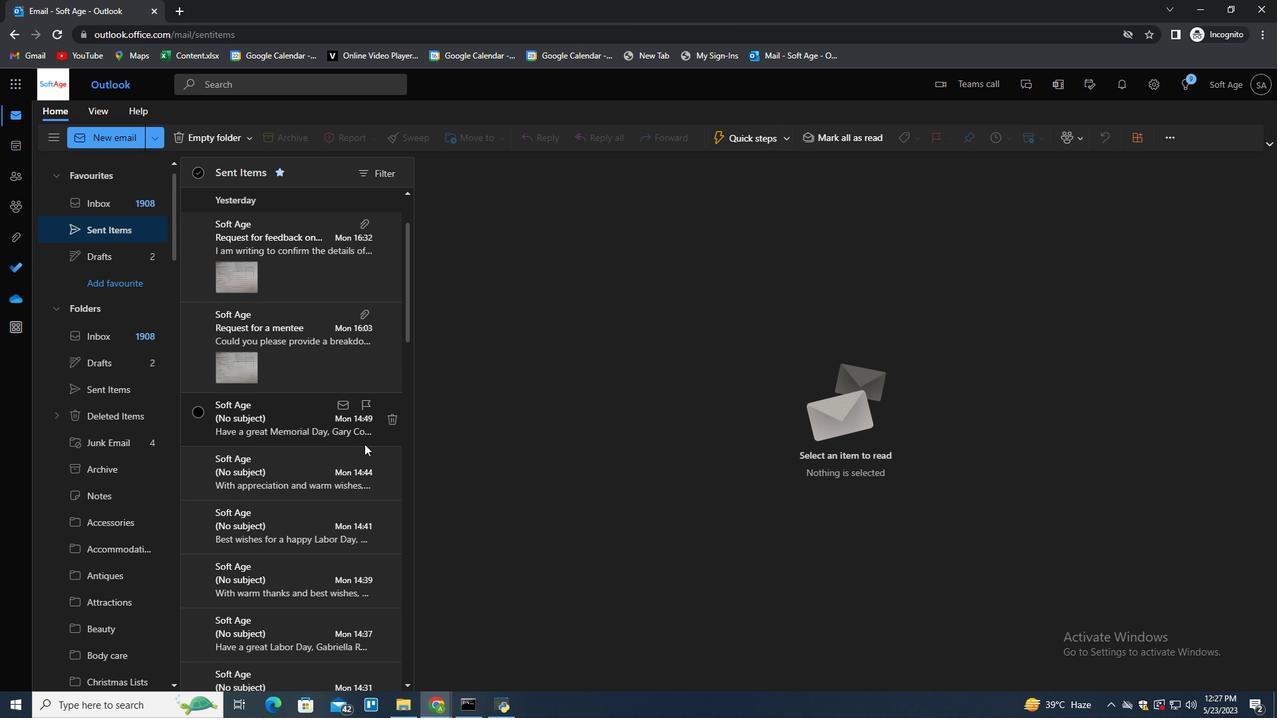 
Action: Mouse scrolled (358, 441) with delta (0, 0)
Screenshot: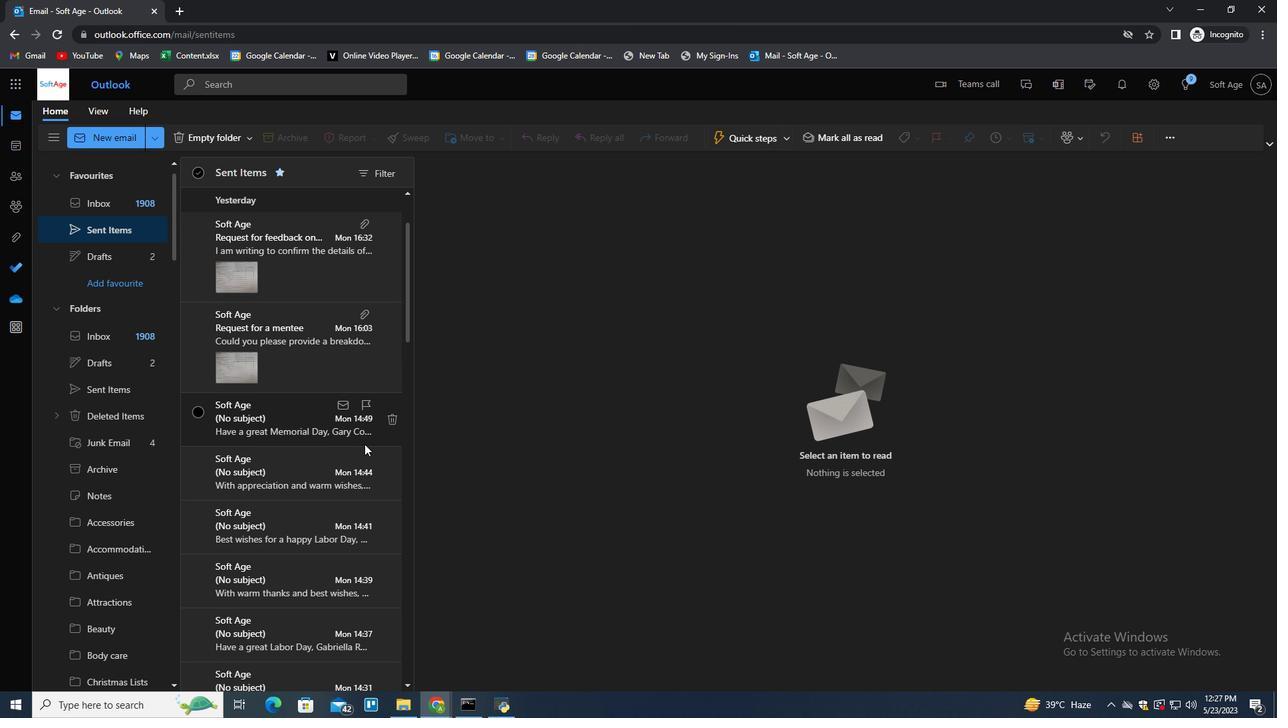 
Action: Mouse scrolled (358, 441) with delta (0, 0)
Screenshot: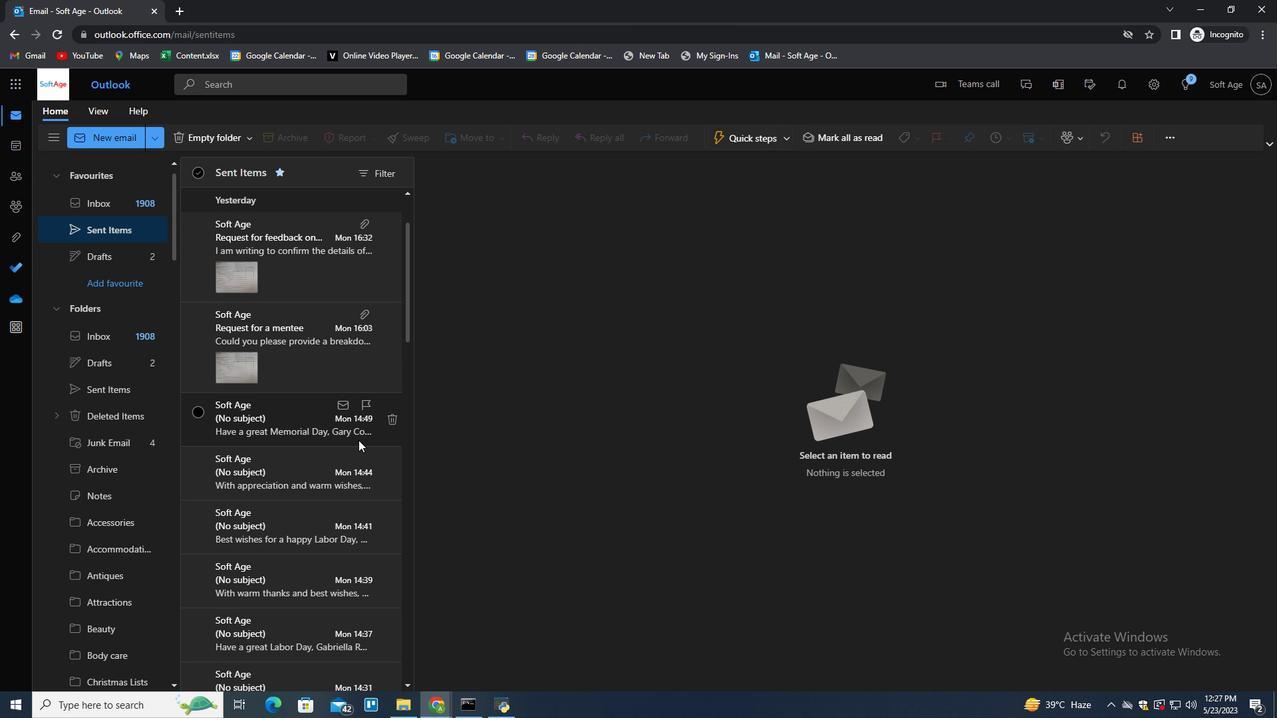 
Action: Mouse scrolled (358, 441) with delta (0, 0)
Screenshot: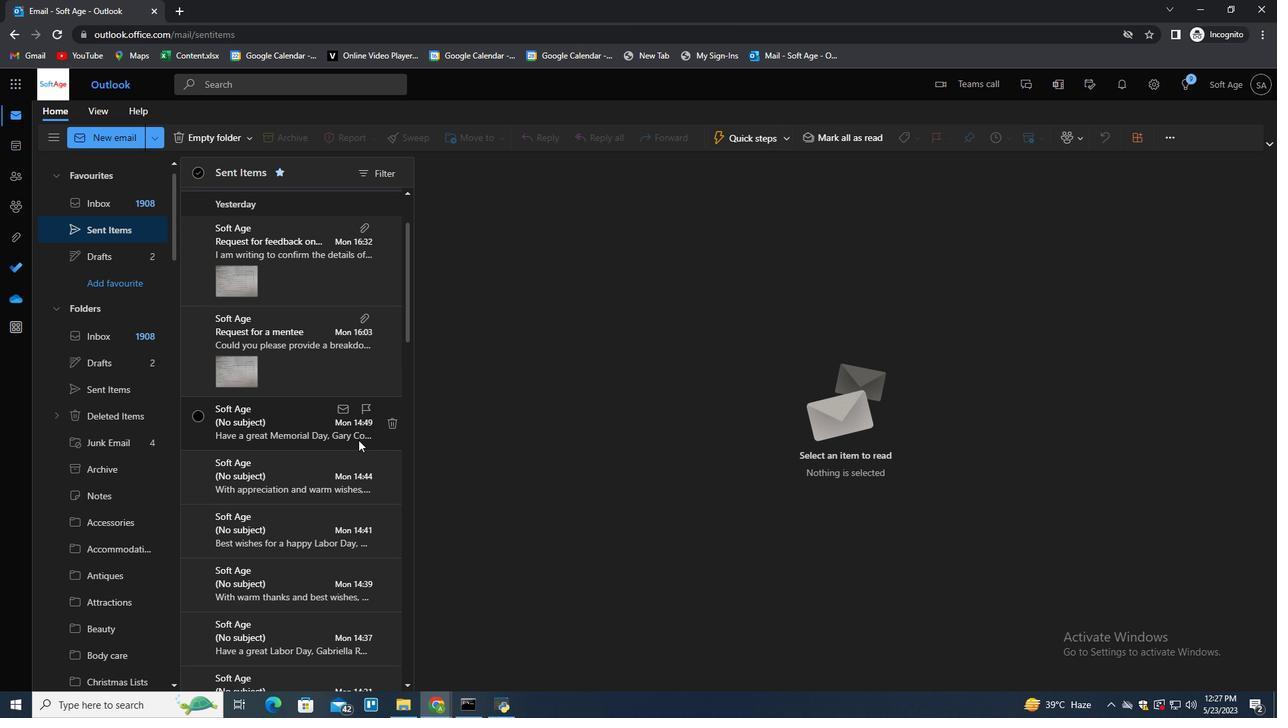 
Action: Mouse scrolled (358, 441) with delta (0, 0)
Screenshot: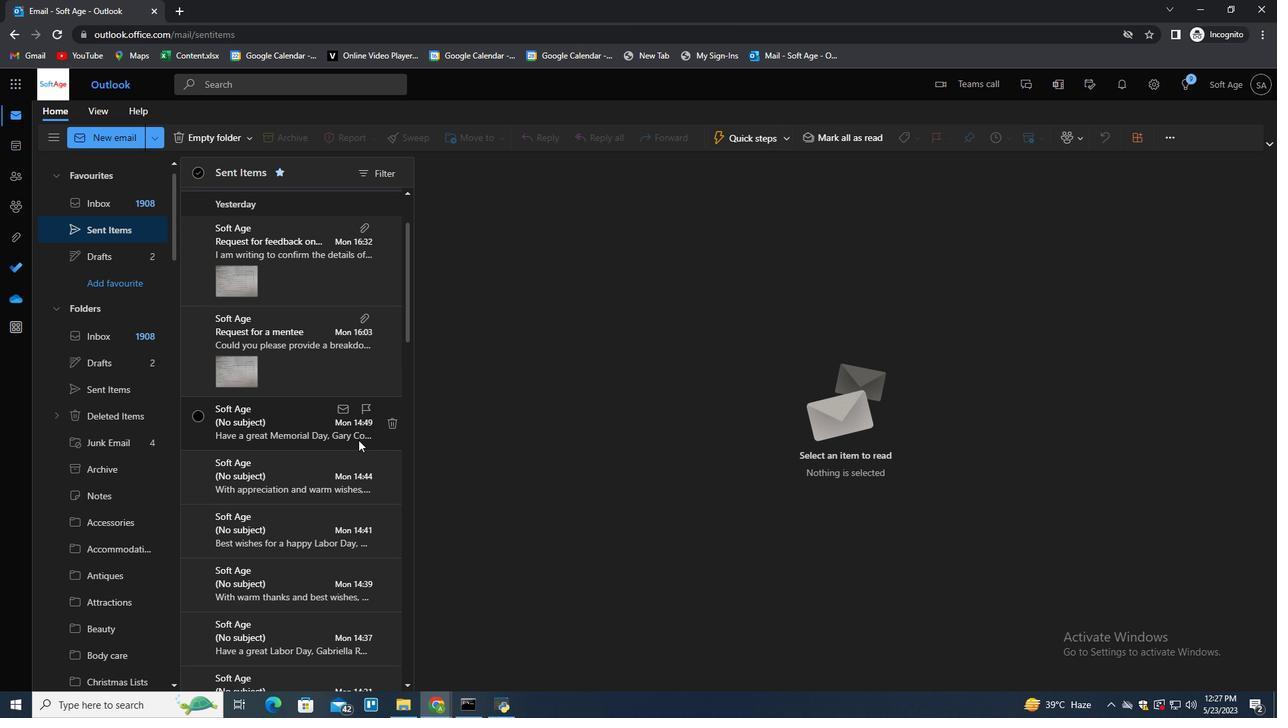 
Action: Mouse scrolled (358, 441) with delta (0, 0)
Screenshot: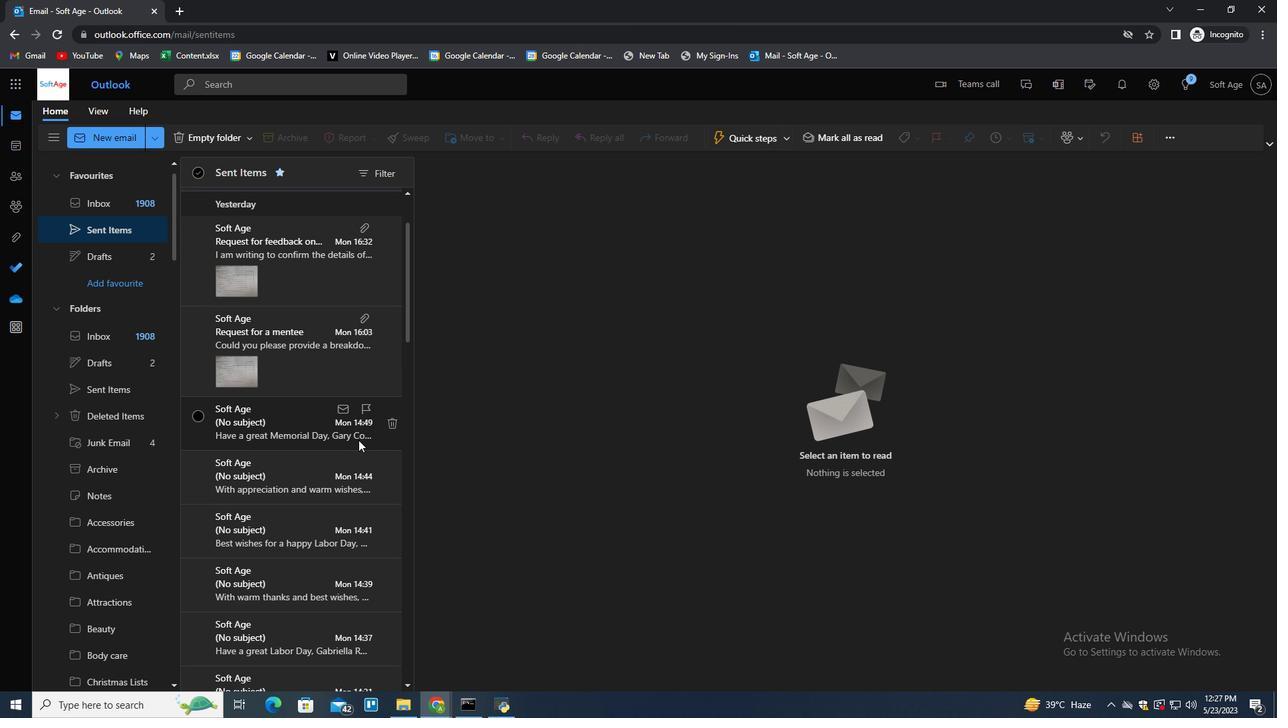 
Action: Mouse scrolled (358, 441) with delta (0, 0)
Screenshot: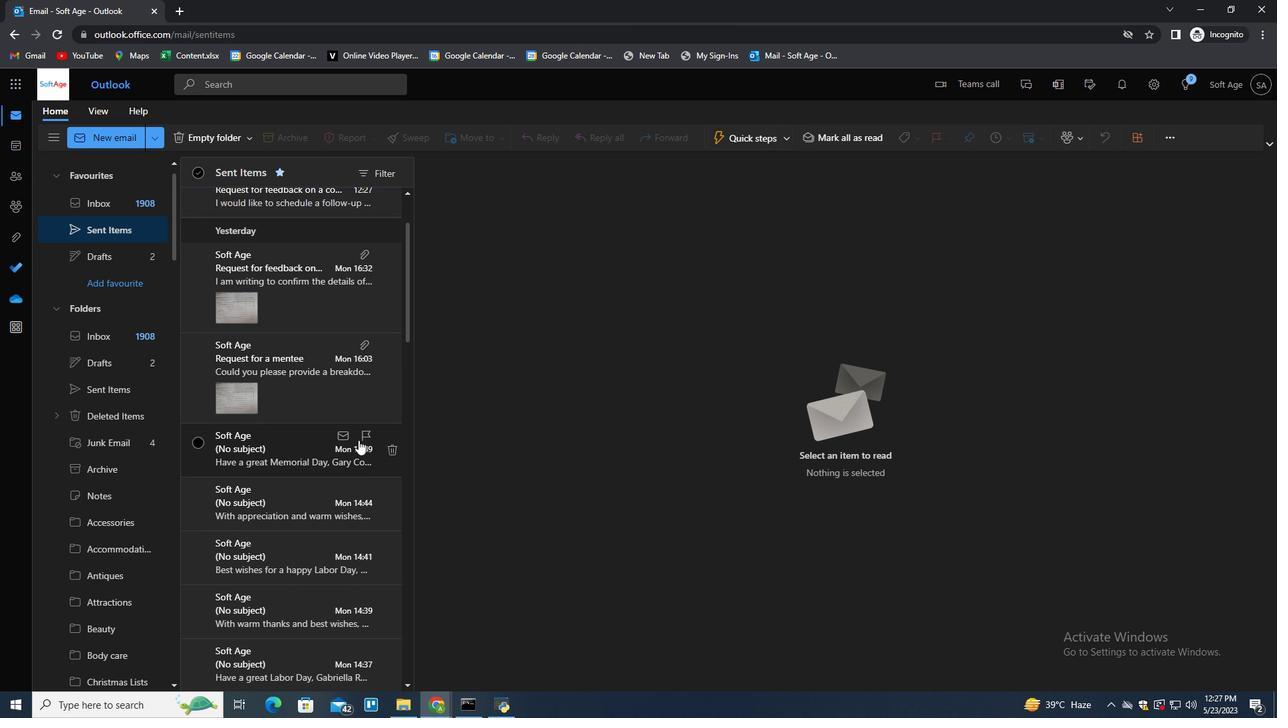 
Action: Mouse moved to (300, 246)
Screenshot: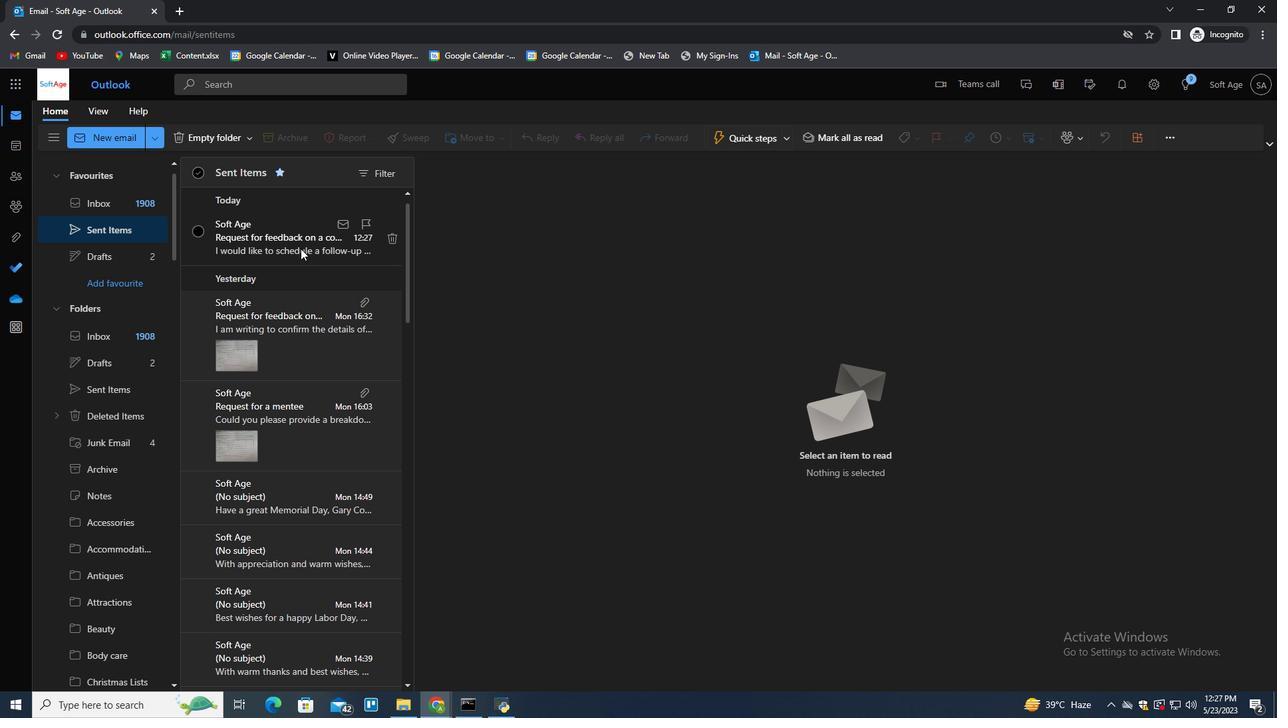 
Action: Mouse pressed right at (300, 246)
Screenshot: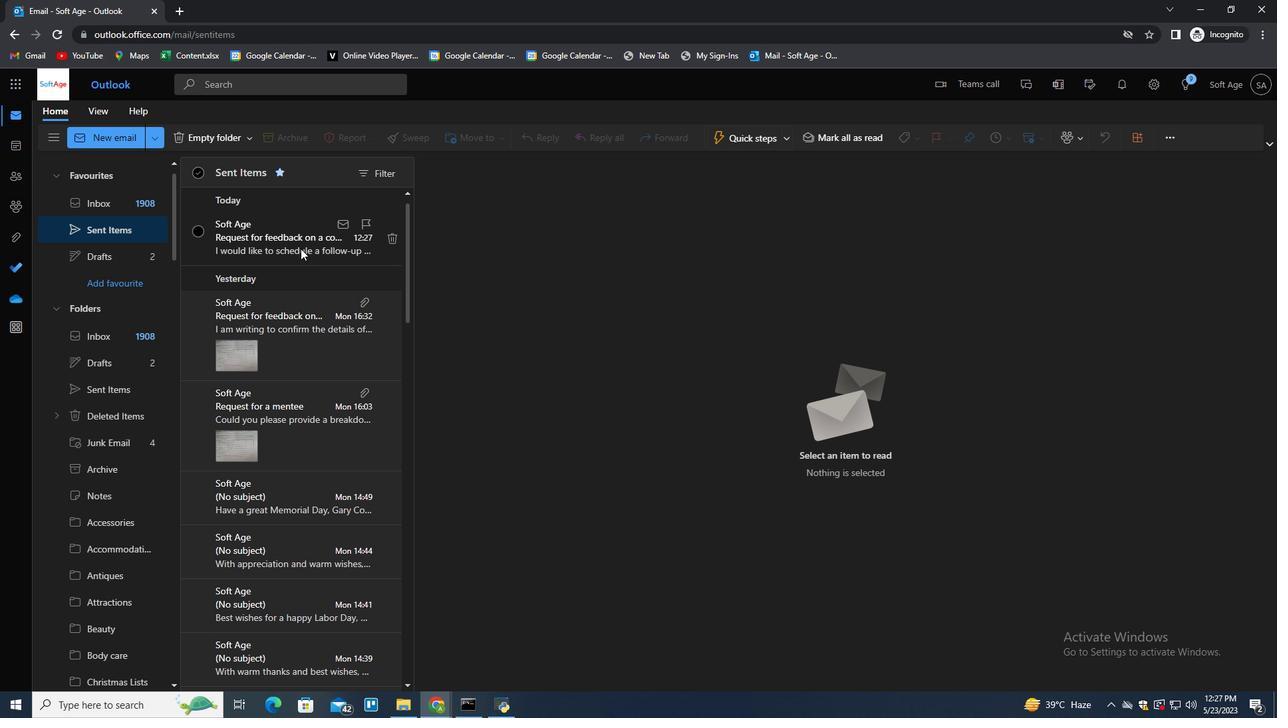 
Action: Mouse moved to (376, 304)
Screenshot: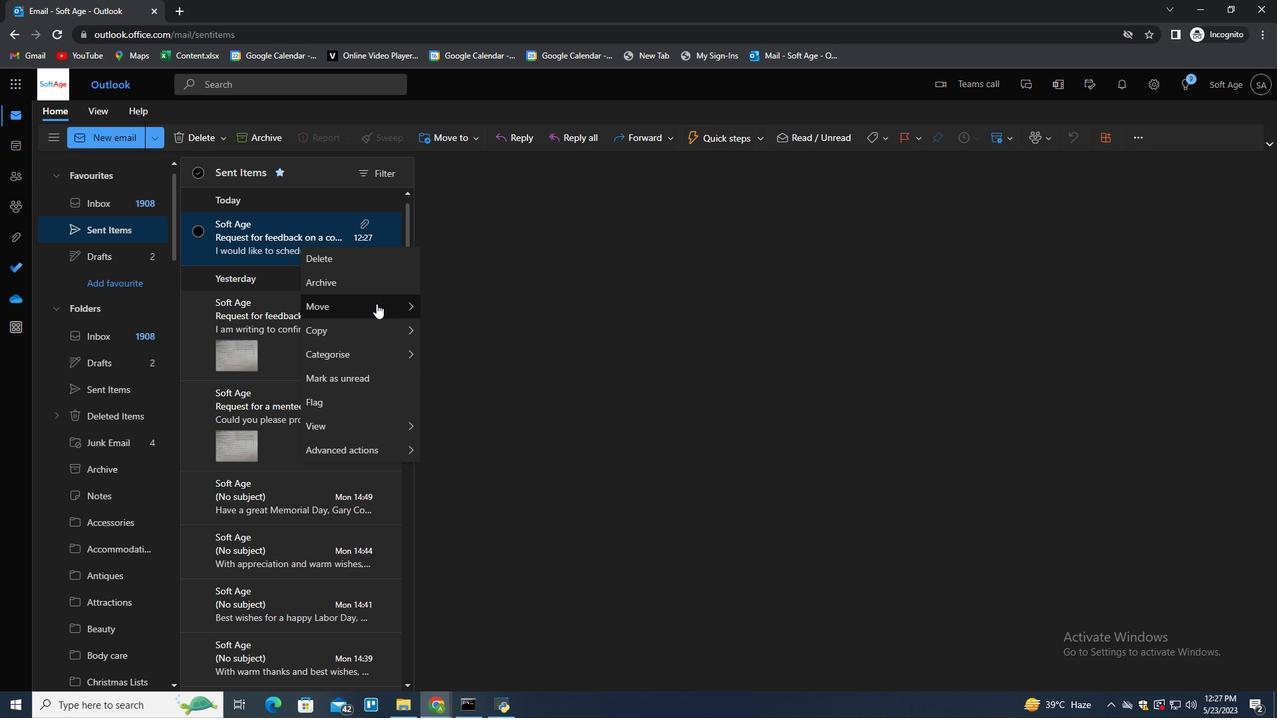 
Action: Mouse pressed left at (376, 304)
Screenshot: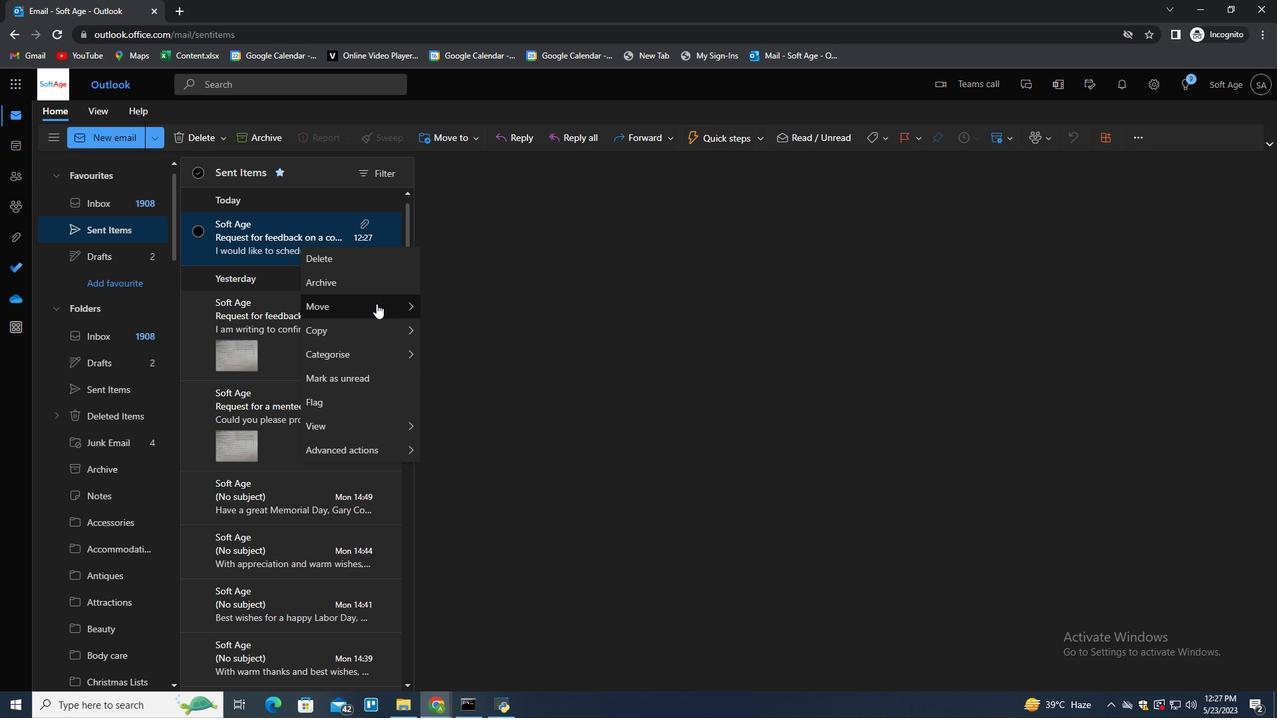 
Action: Mouse moved to (461, 303)
Screenshot: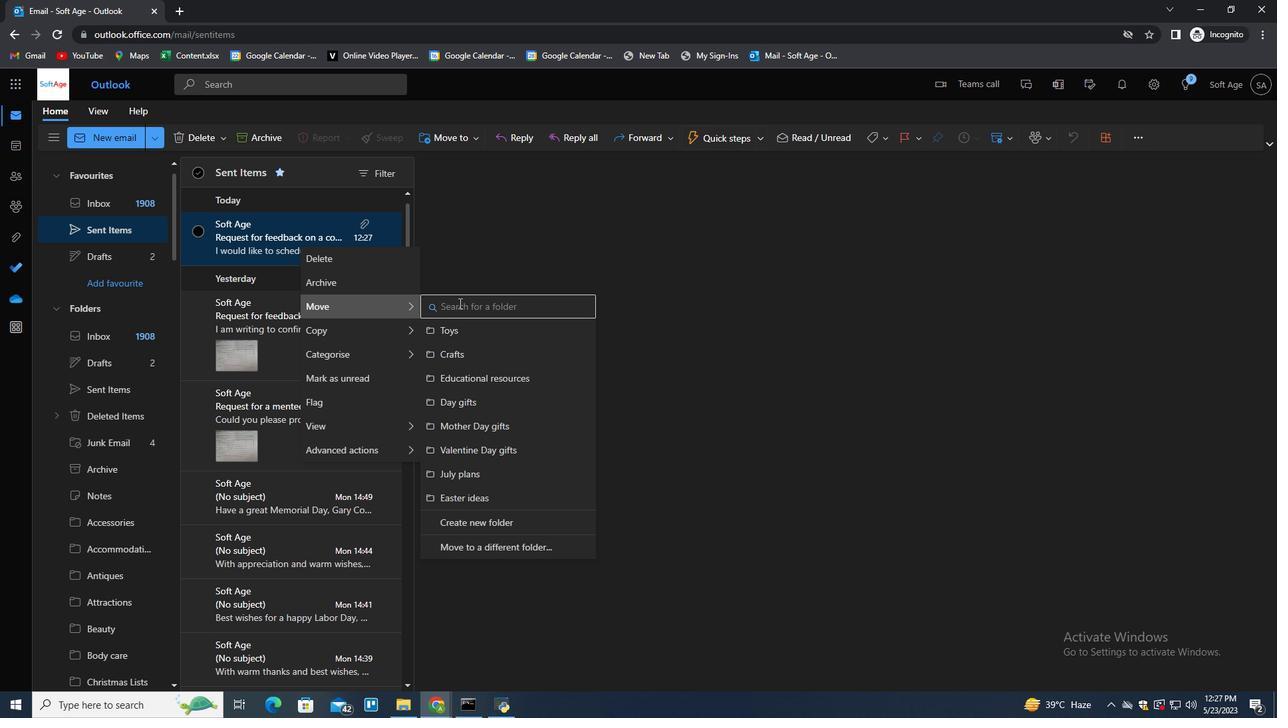 
Action: Mouse pressed left at (461, 303)
Screenshot: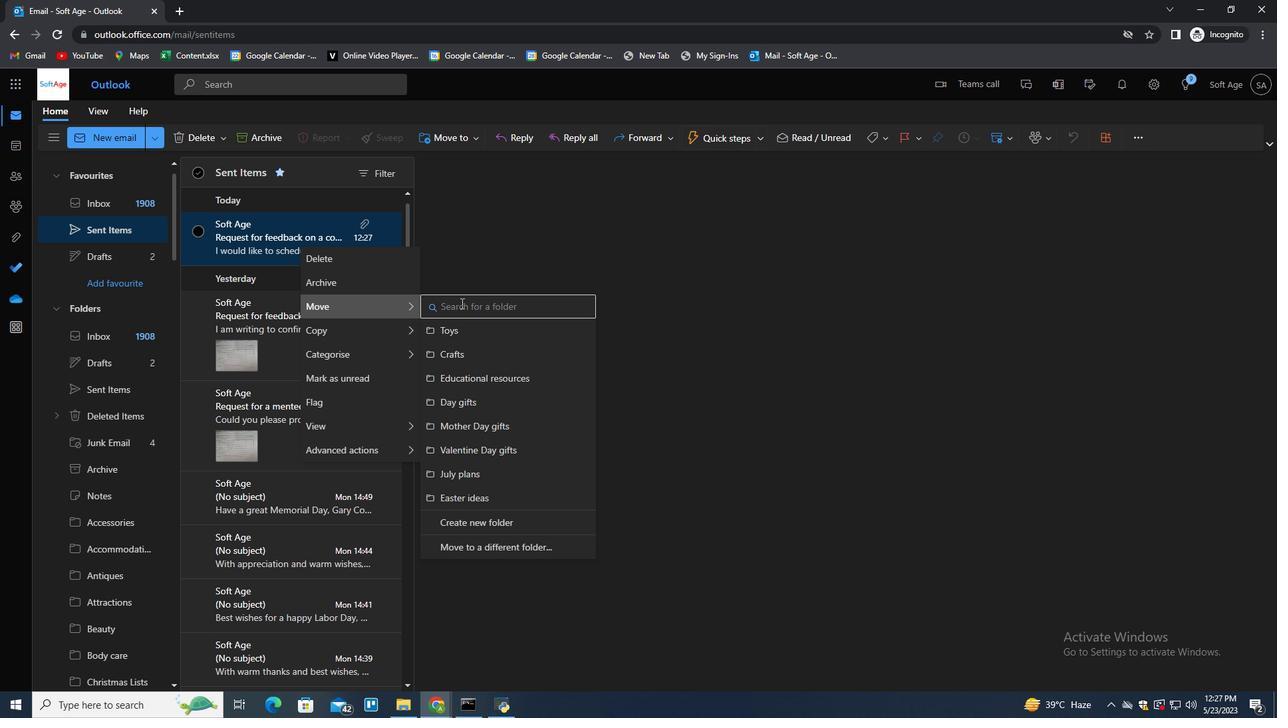 
Action: Key pressed <Key.shift>
Screenshot: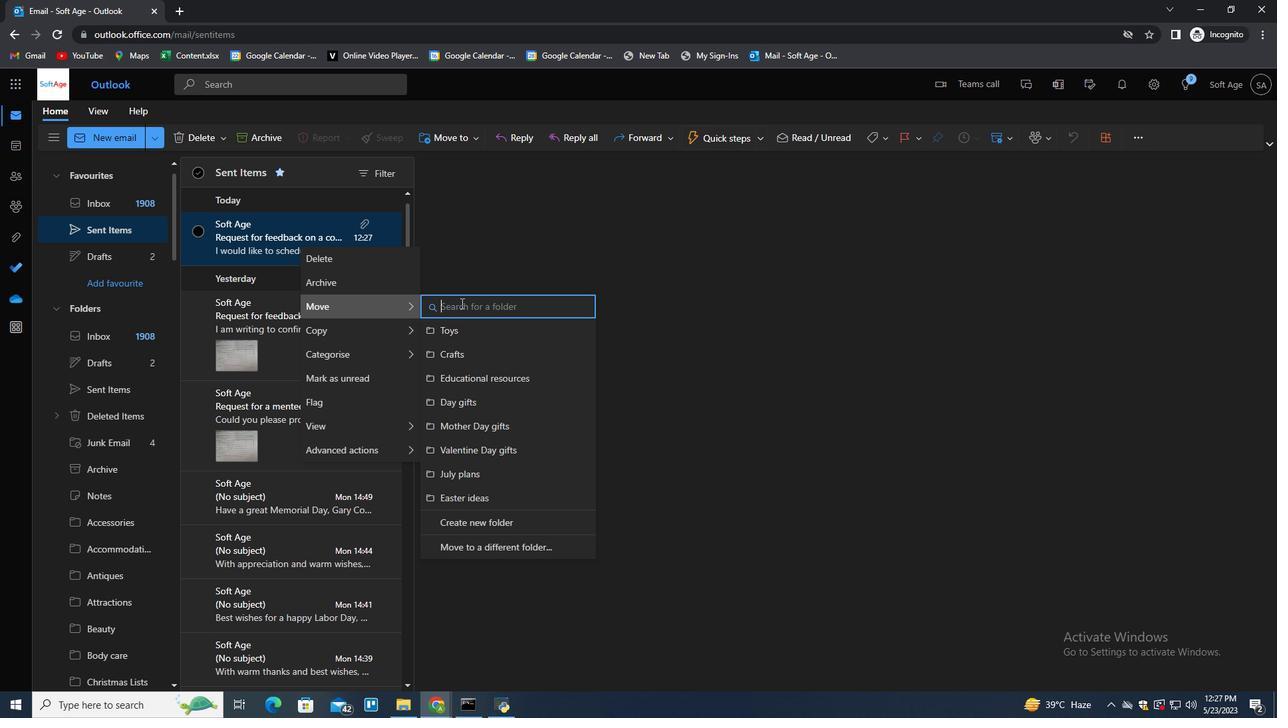 
Action: Mouse moved to (460, 303)
Screenshot: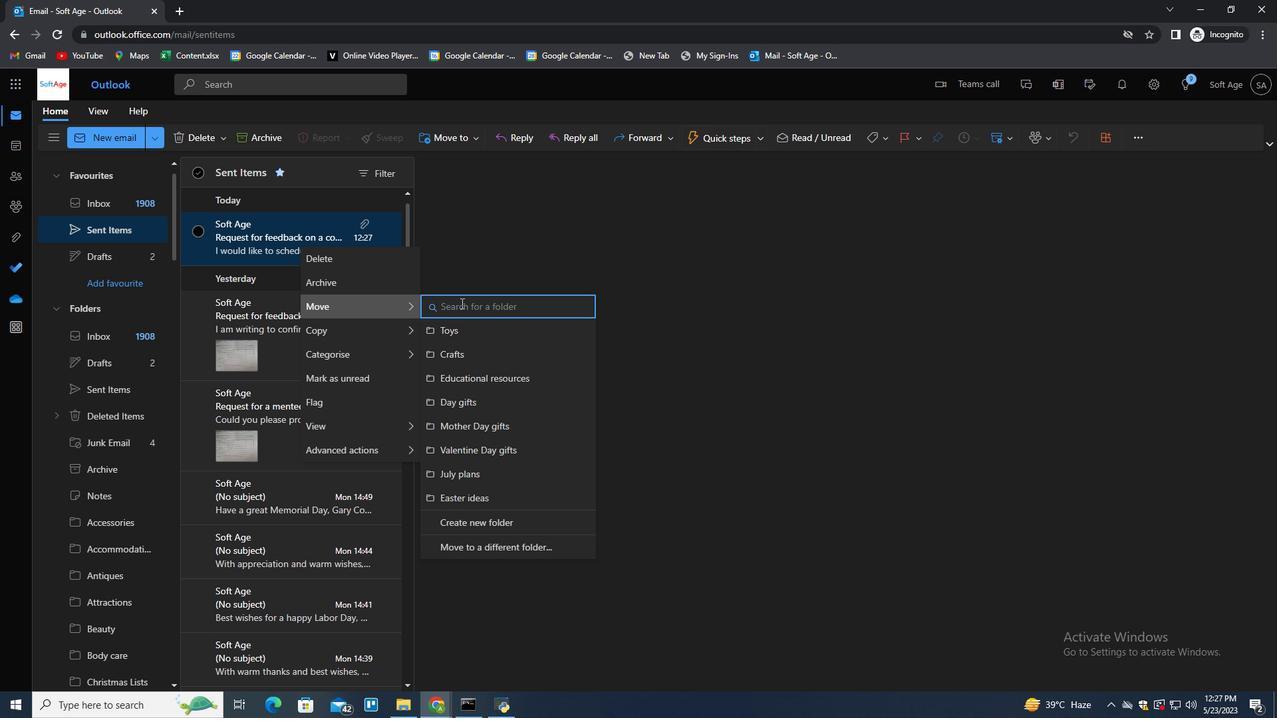 
Action: Key pressed G
Screenshot: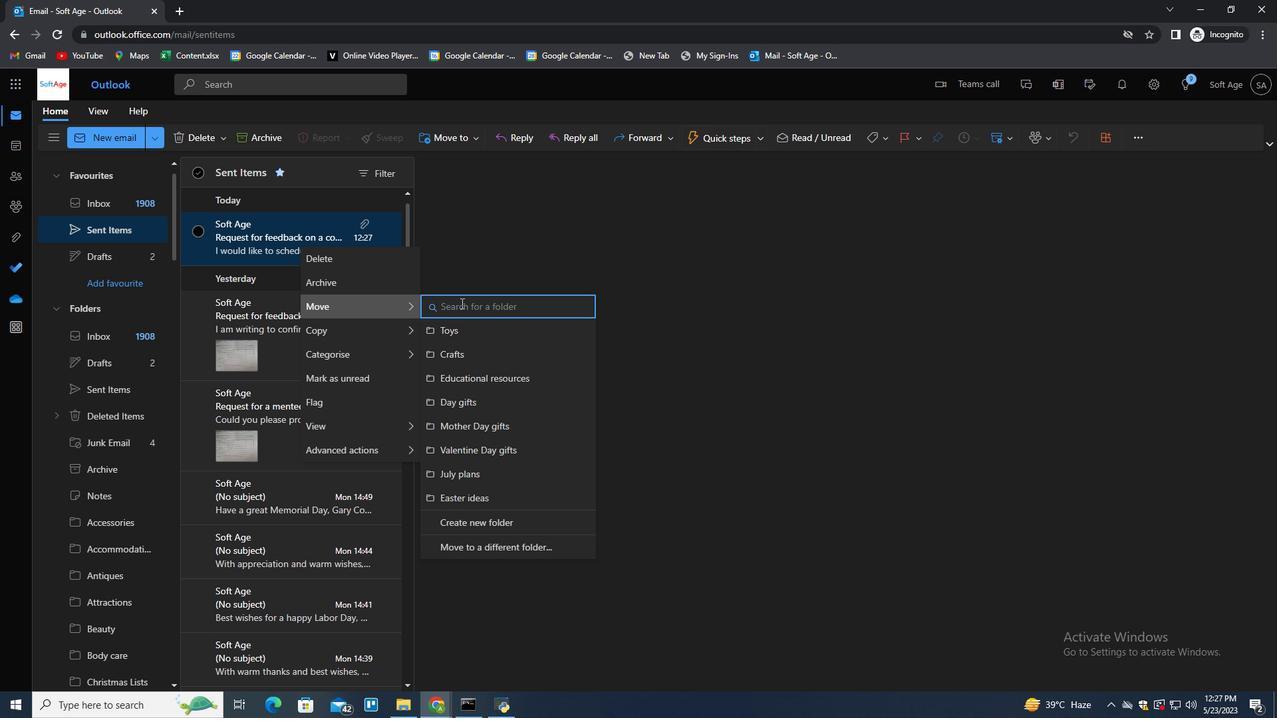 
Action: Mouse moved to (460, 303)
Screenshot: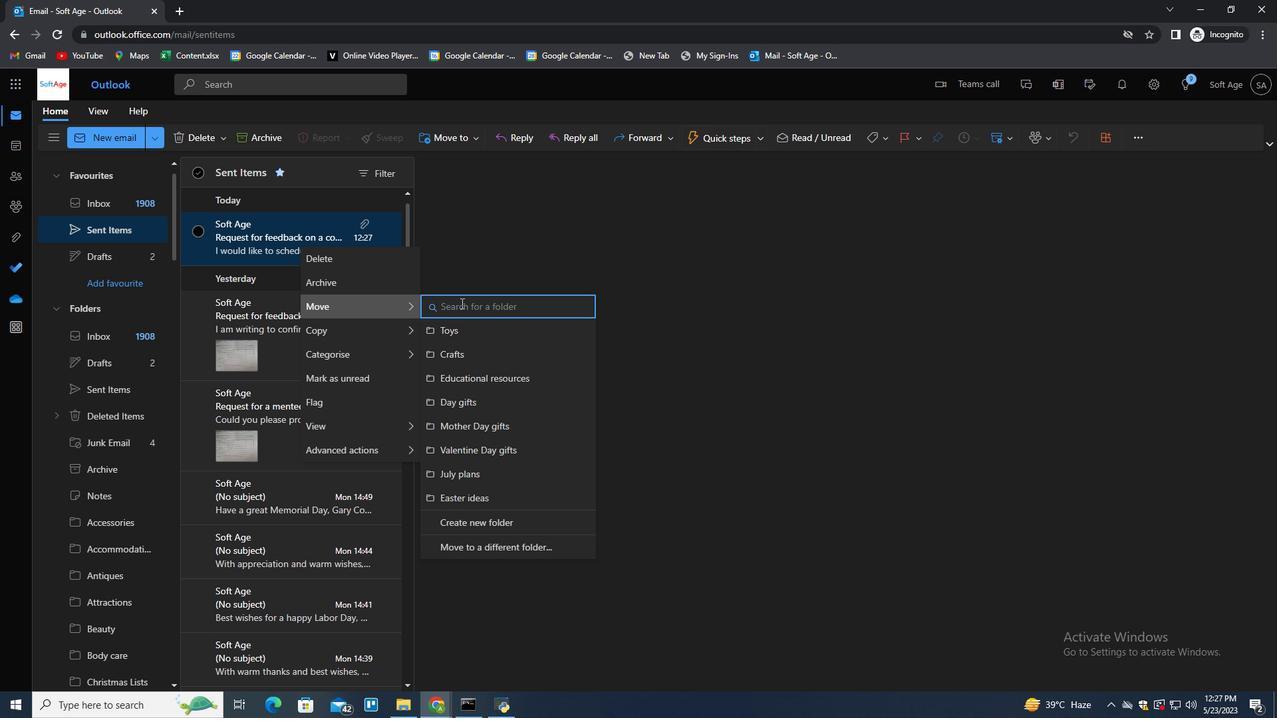 
Action: Key pressed ames<Key.down><Key.enter>
Screenshot: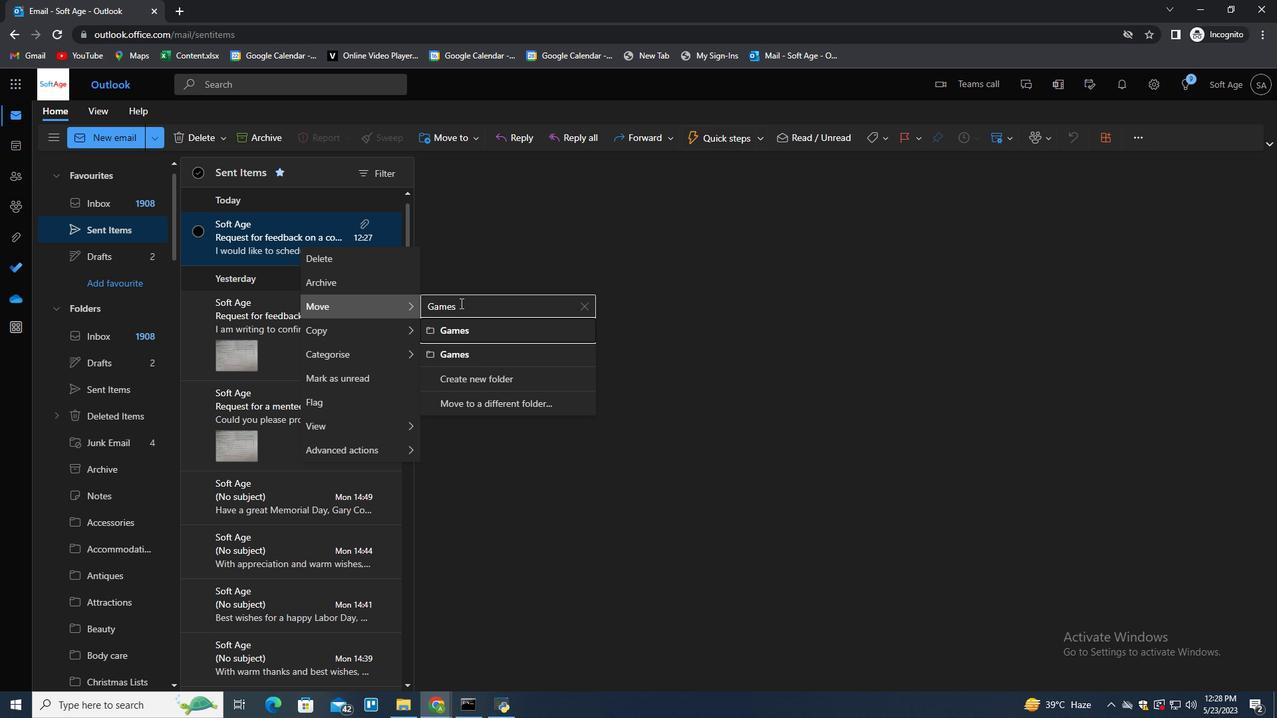 
